 Task: Buy 1 Teeth Grinding Guards from Oral Care section under best seller category for shipping address: Kendall Wright, 1123 Sharon Lane, South Bend, Indiana 46625, Cell Number 5742125169. Pay from credit card ending with 7965, CVV 549
Action: Mouse moved to (40, 109)
Screenshot: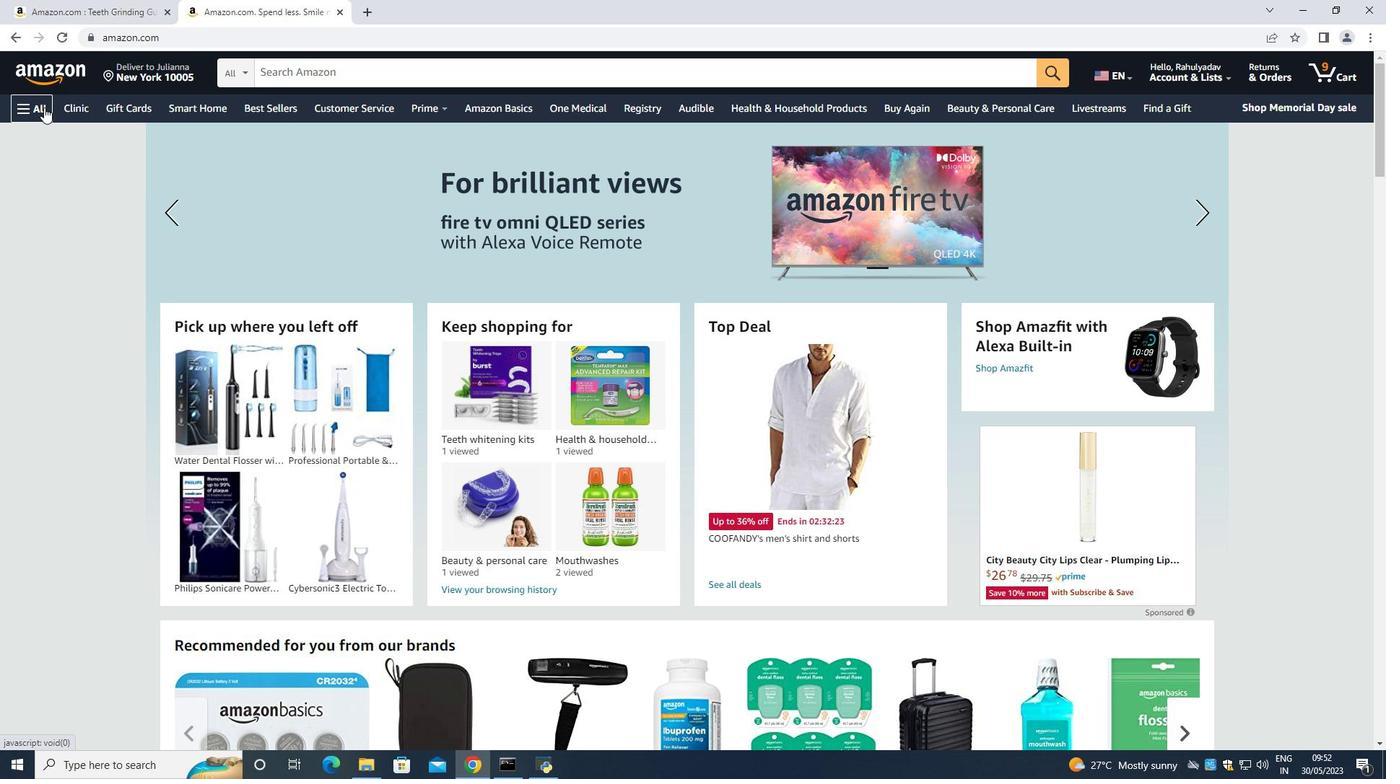 
Action: Mouse pressed left at (40, 109)
Screenshot: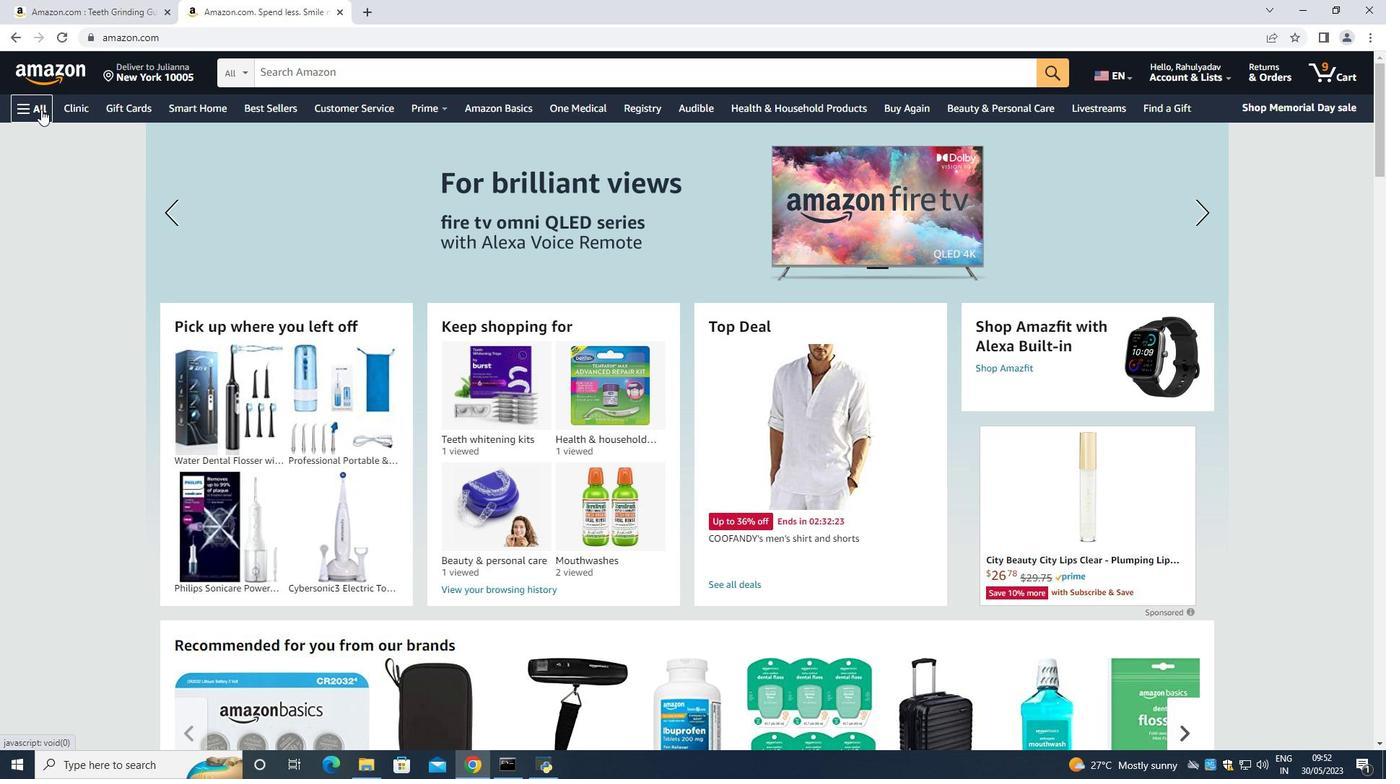 
Action: Mouse moved to (72, 145)
Screenshot: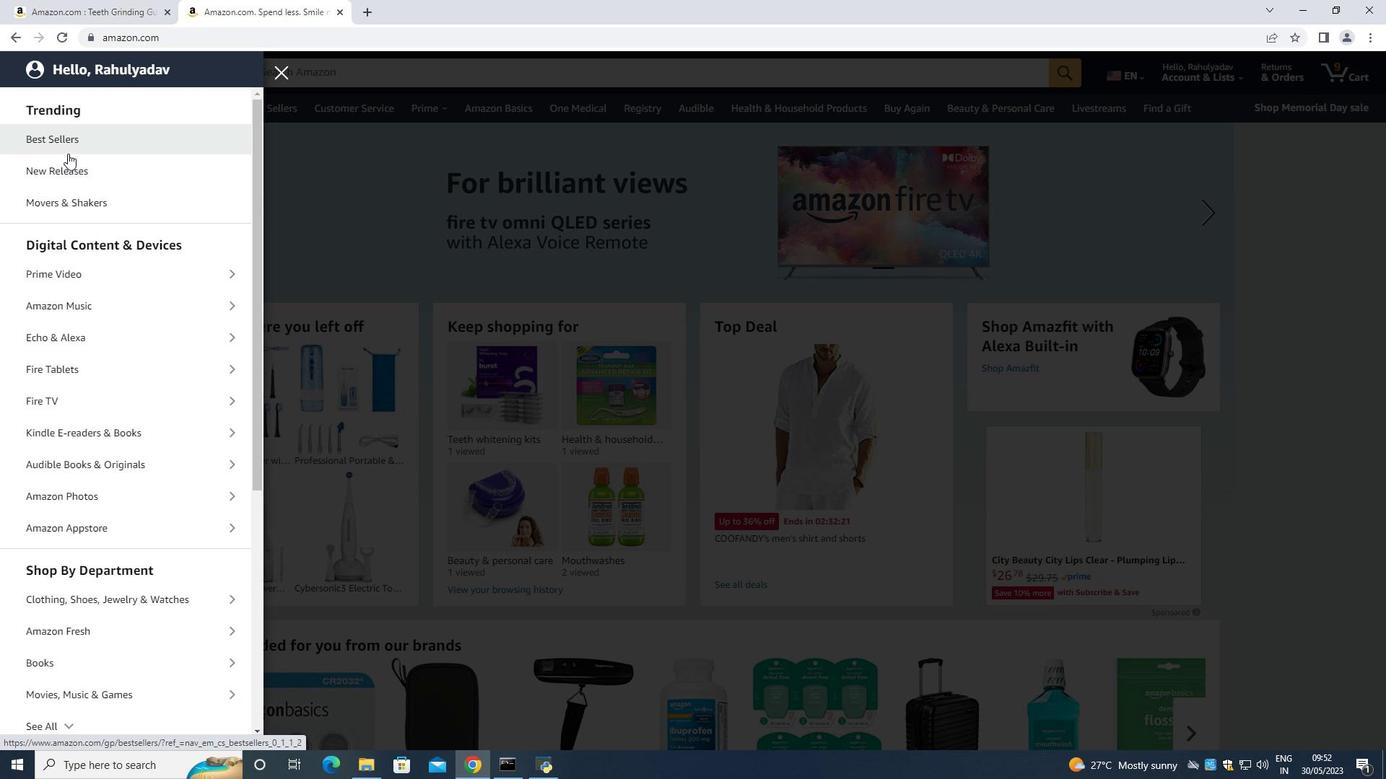 
Action: Mouse pressed left at (72, 145)
Screenshot: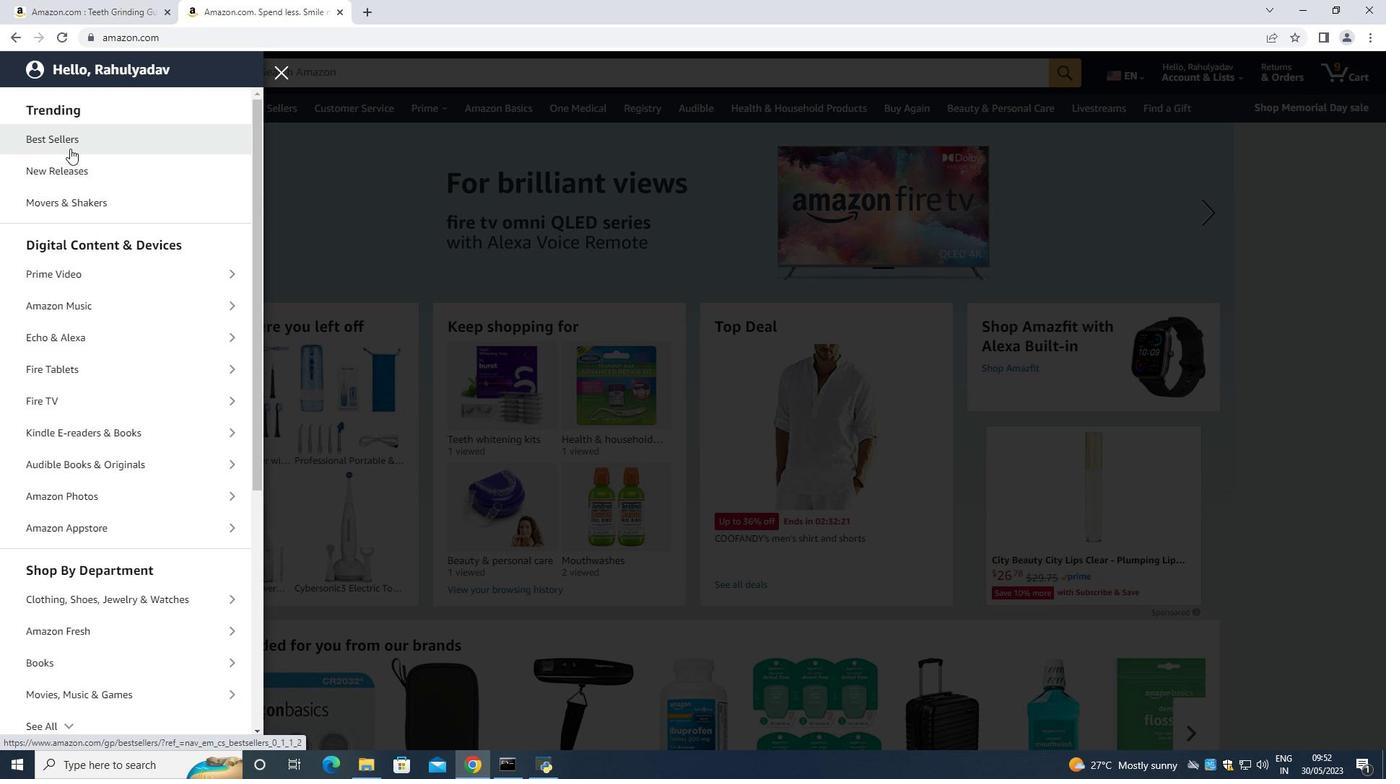 
Action: Mouse moved to (483, 73)
Screenshot: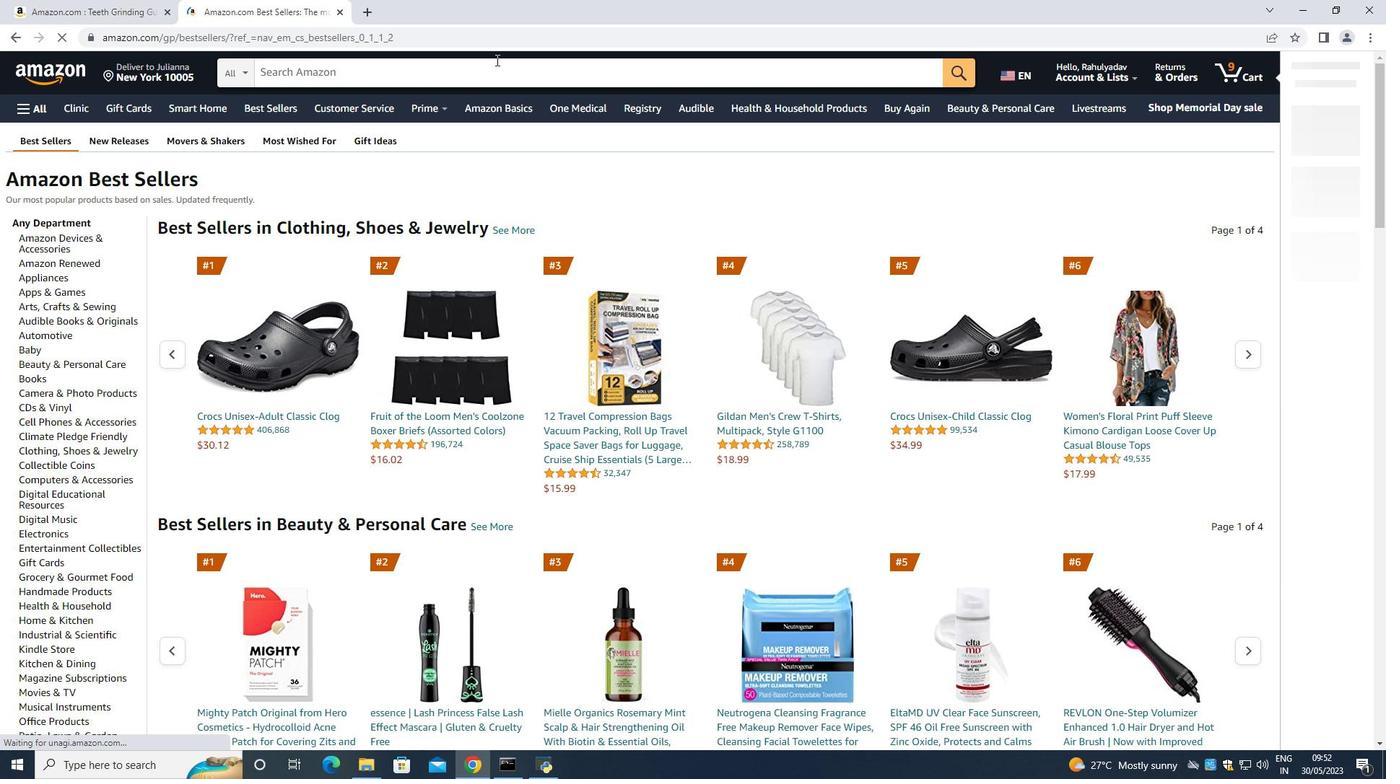 
Action: Mouse pressed left at (483, 73)
Screenshot: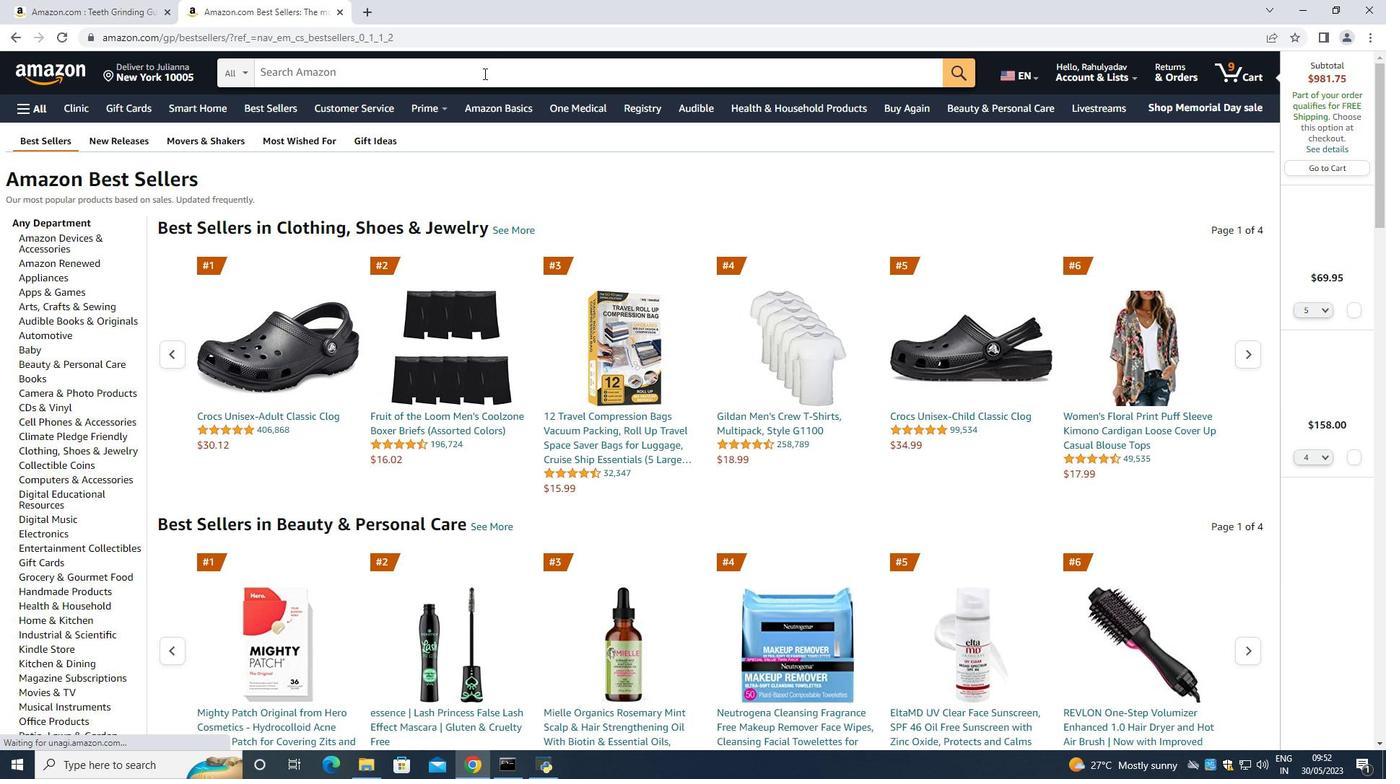 
Action: Key pressed <Key.shift>Teeth<Key.space><Key.shift><Key.shift><Key.shift><Key.shift><Key.shift><Key.shift><Key.shift><Key.shift><Key.shift><Key.shift><Key.shift><Key.shift><Key.shift><Key.shift><Key.shift><Key.shift><Key.shift><Key.shift><Key.shift><Key.shift><Key.shift><Key.shift><Key.shift><Key.shift>Grinding<Key.space><Key.shift><Key.shift><Key.shift>Guard<Key.space><Key.enter>
Screenshot: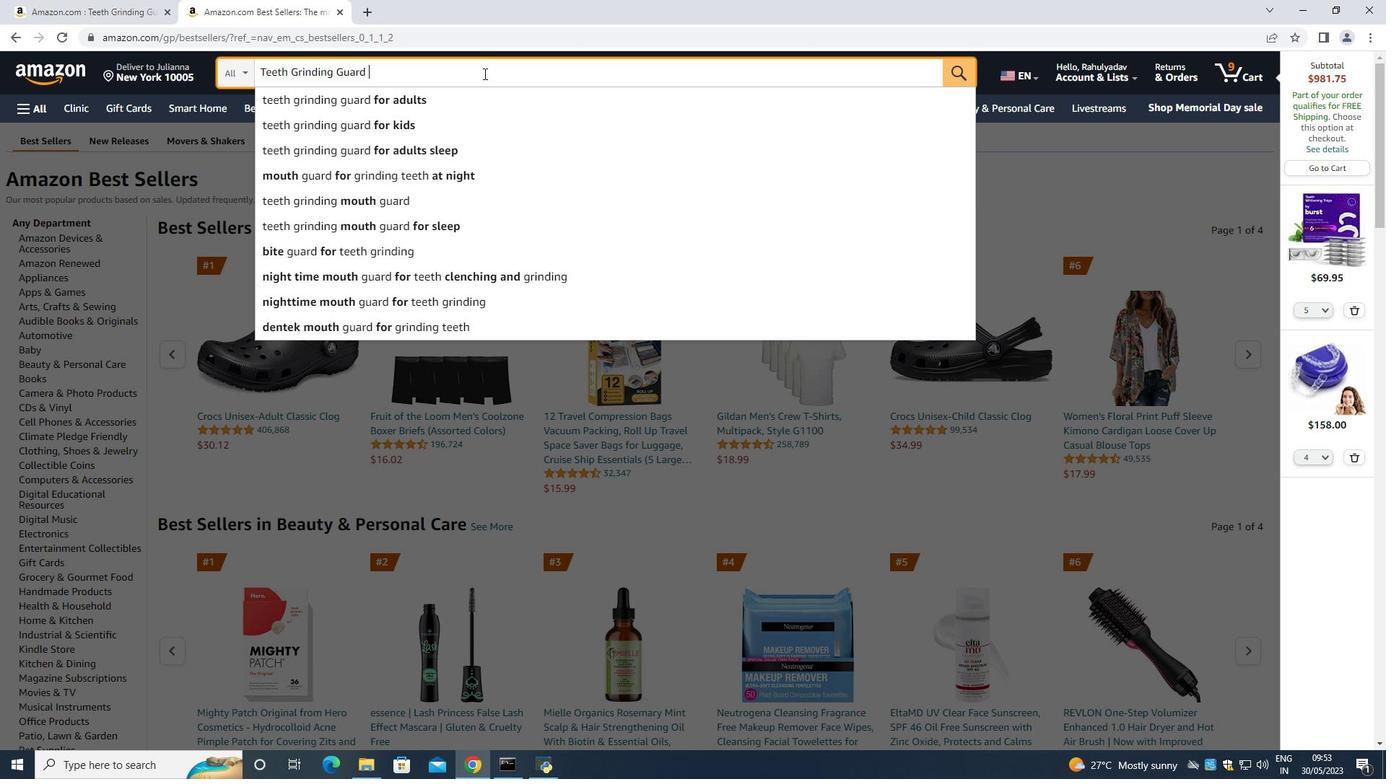 
Action: Mouse moved to (66, 254)
Screenshot: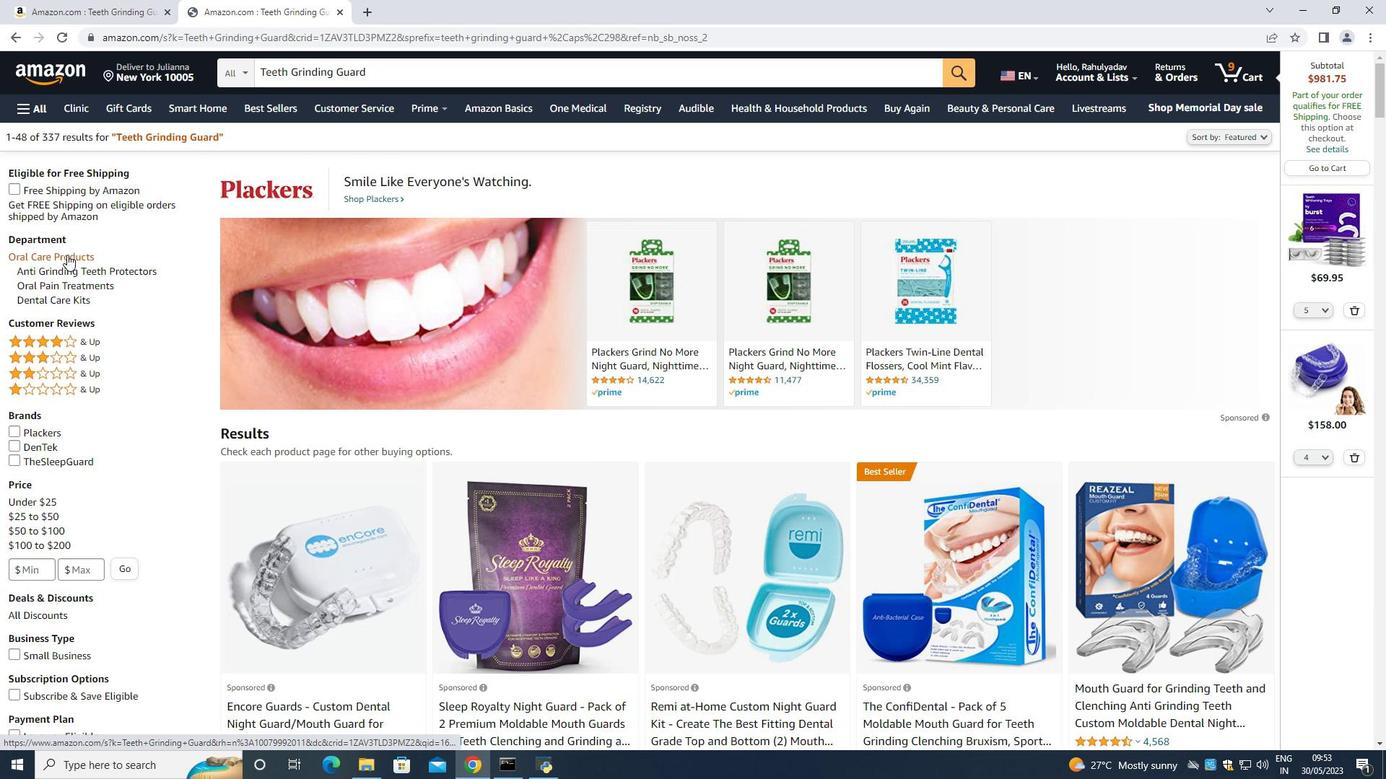 
Action: Mouse pressed left at (66, 254)
Screenshot: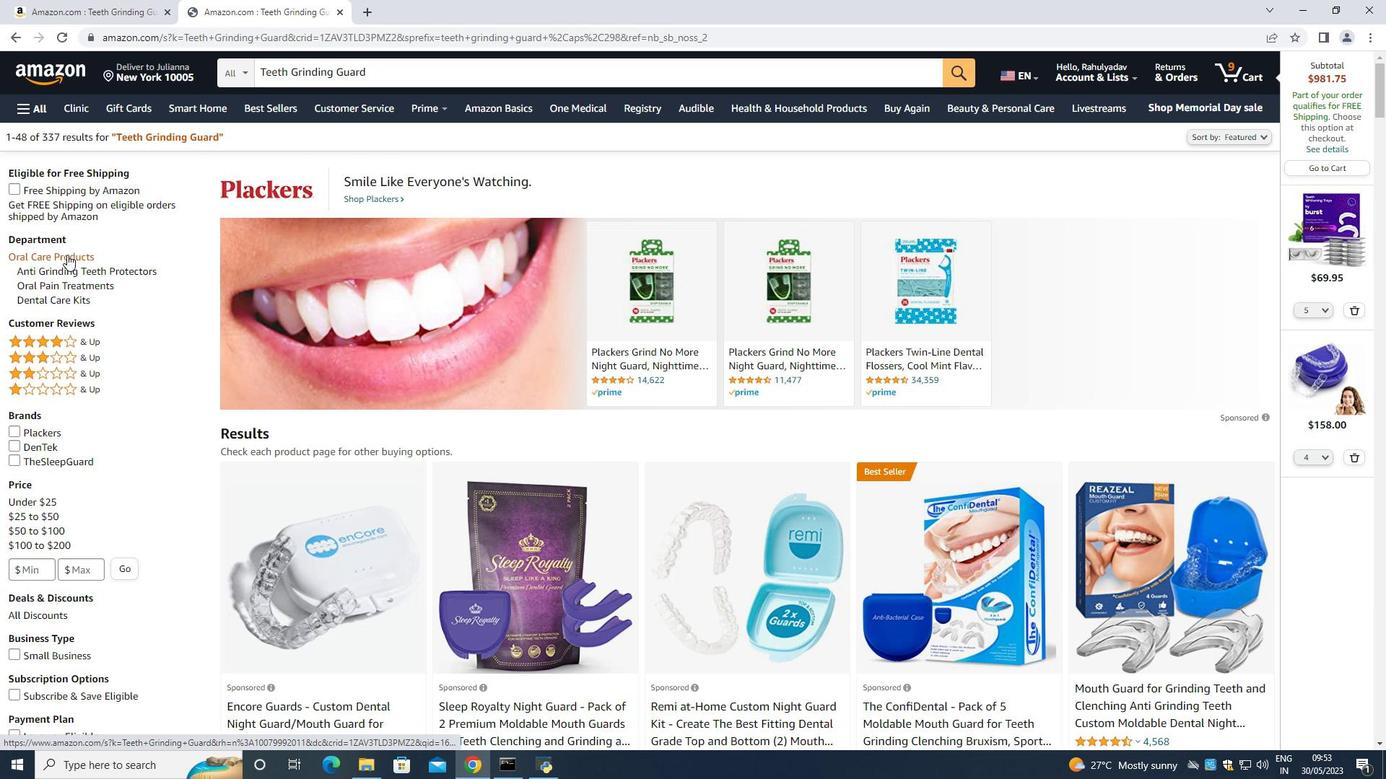 
Action: Mouse moved to (631, 463)
Screenshot: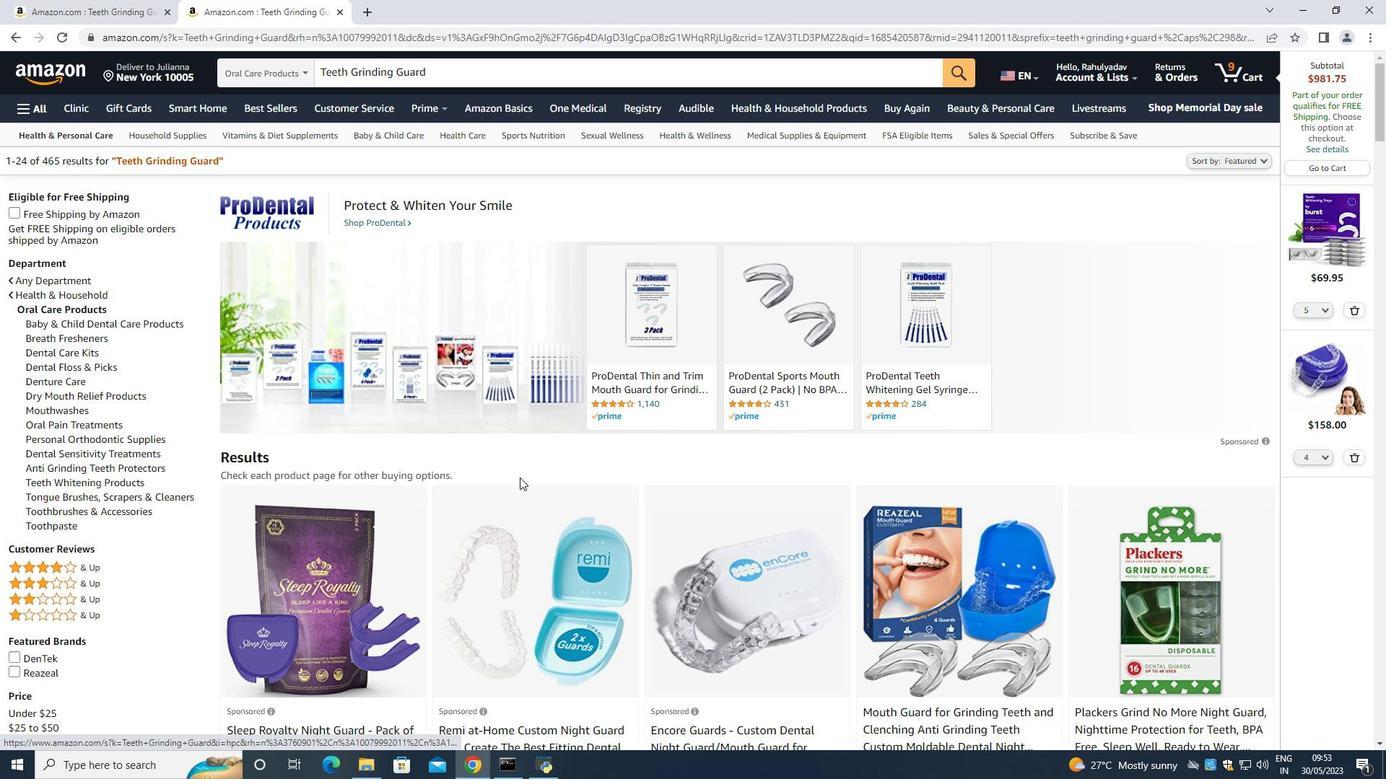 
Action: Mouse scrolled (631, 462) with delta (0, 0)
Screenshot: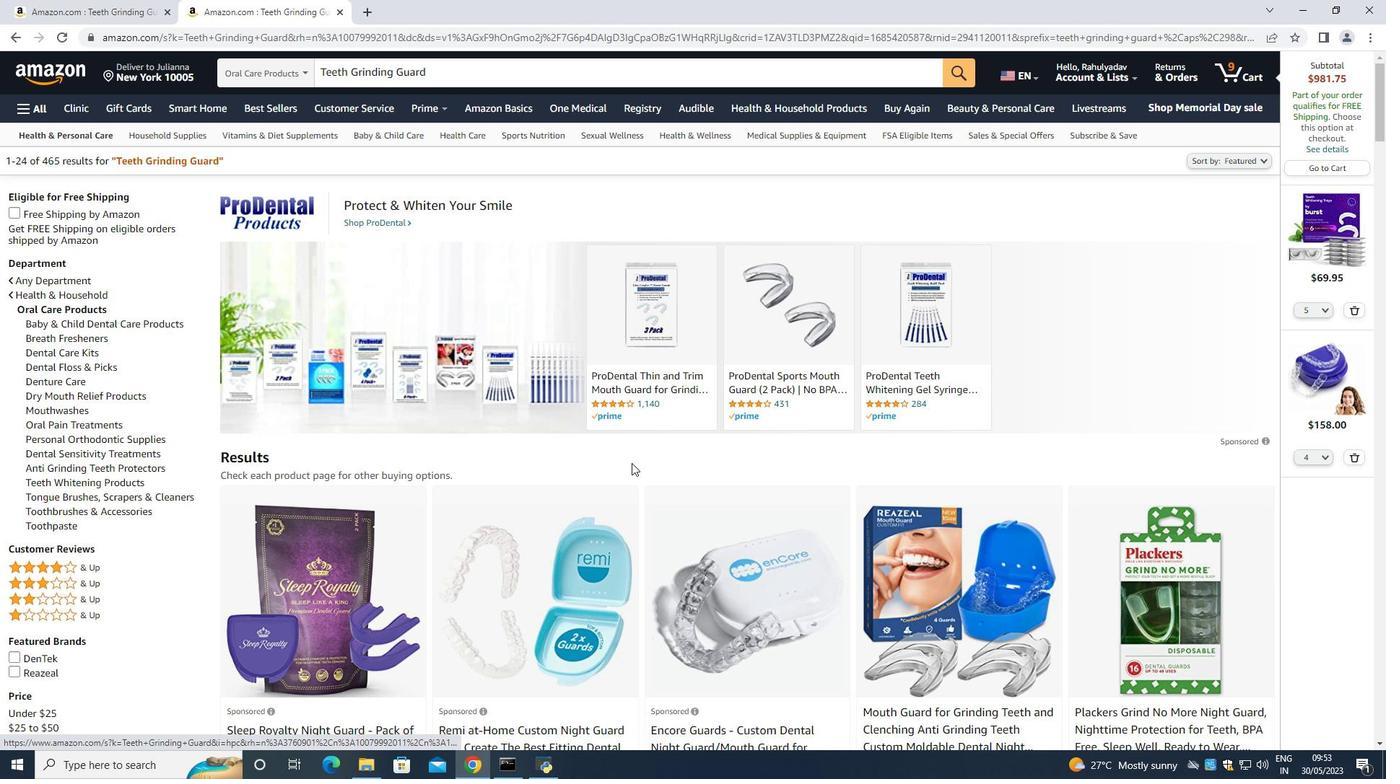
Action: Mouse moved to (632, 462)
Screenshot: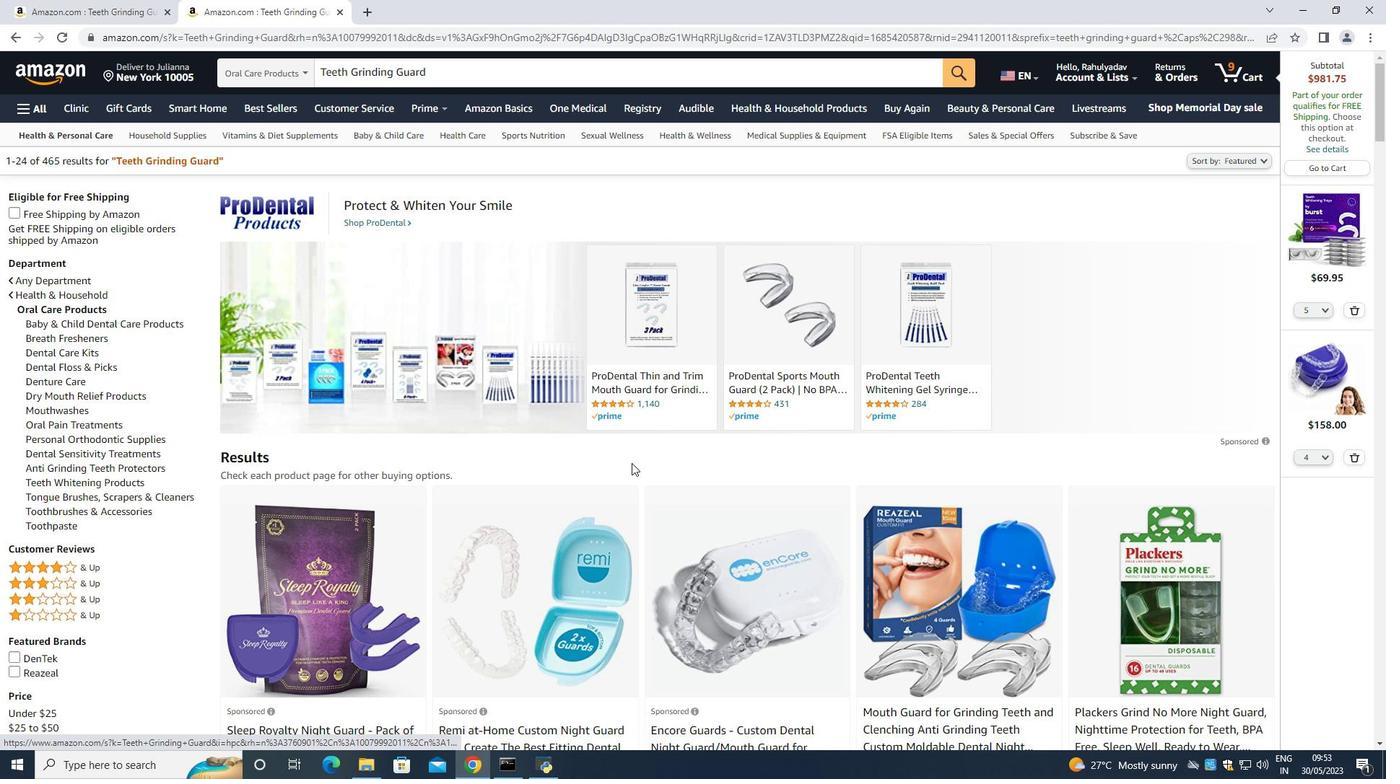 
Action: Mouse scrolled (632, 462) with delta (0, 0)
Screenshot: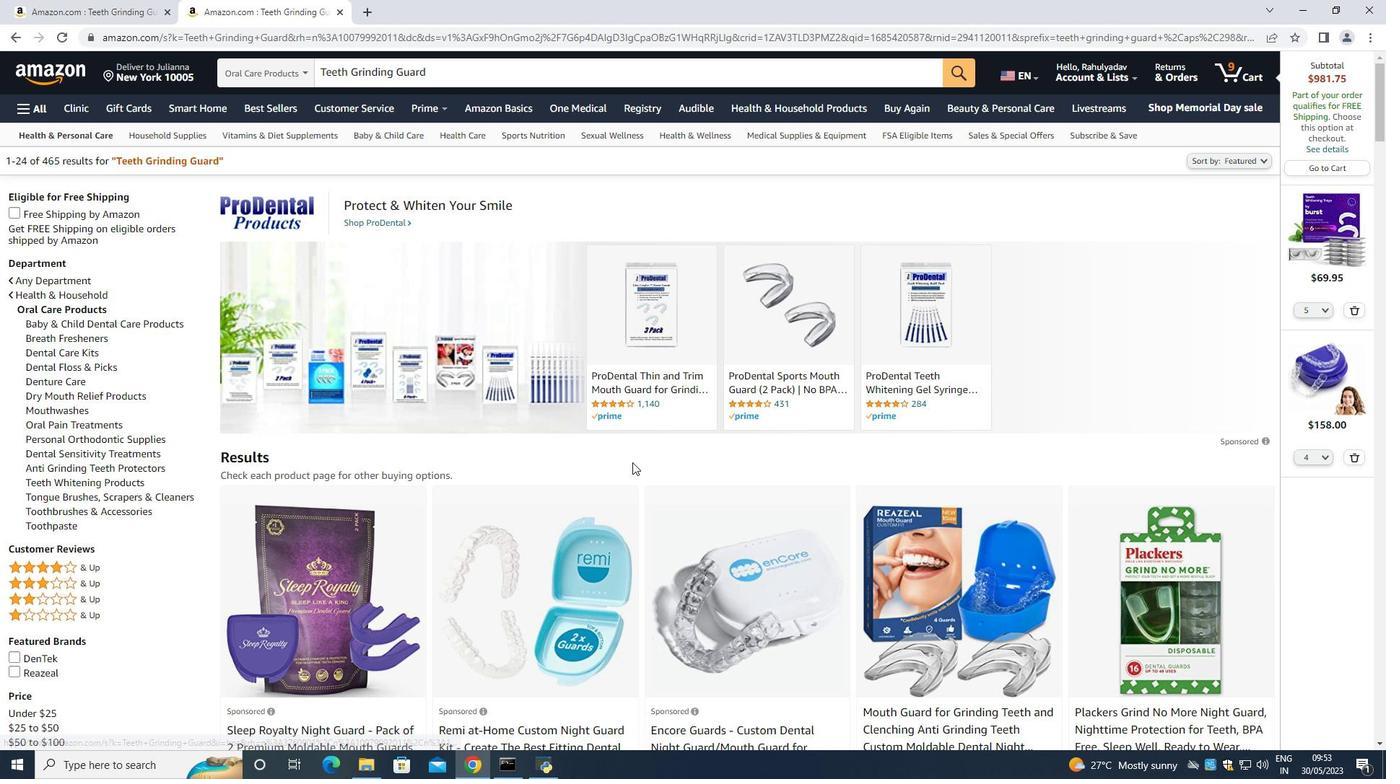 
Action: Mouse moved to (773, 560)
Screenshot: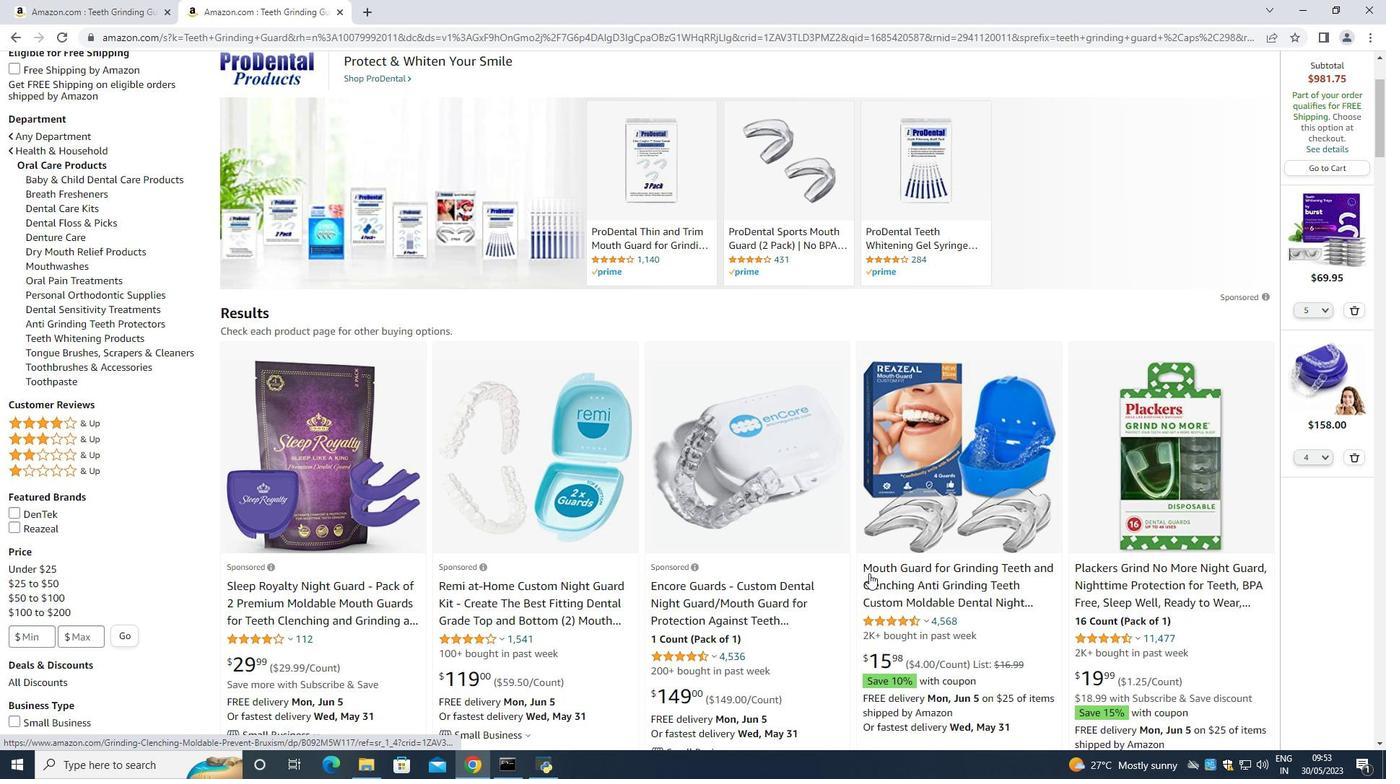 
Action: Mouse scrolled (773, 559) with delta (0, 0)
Screenshot: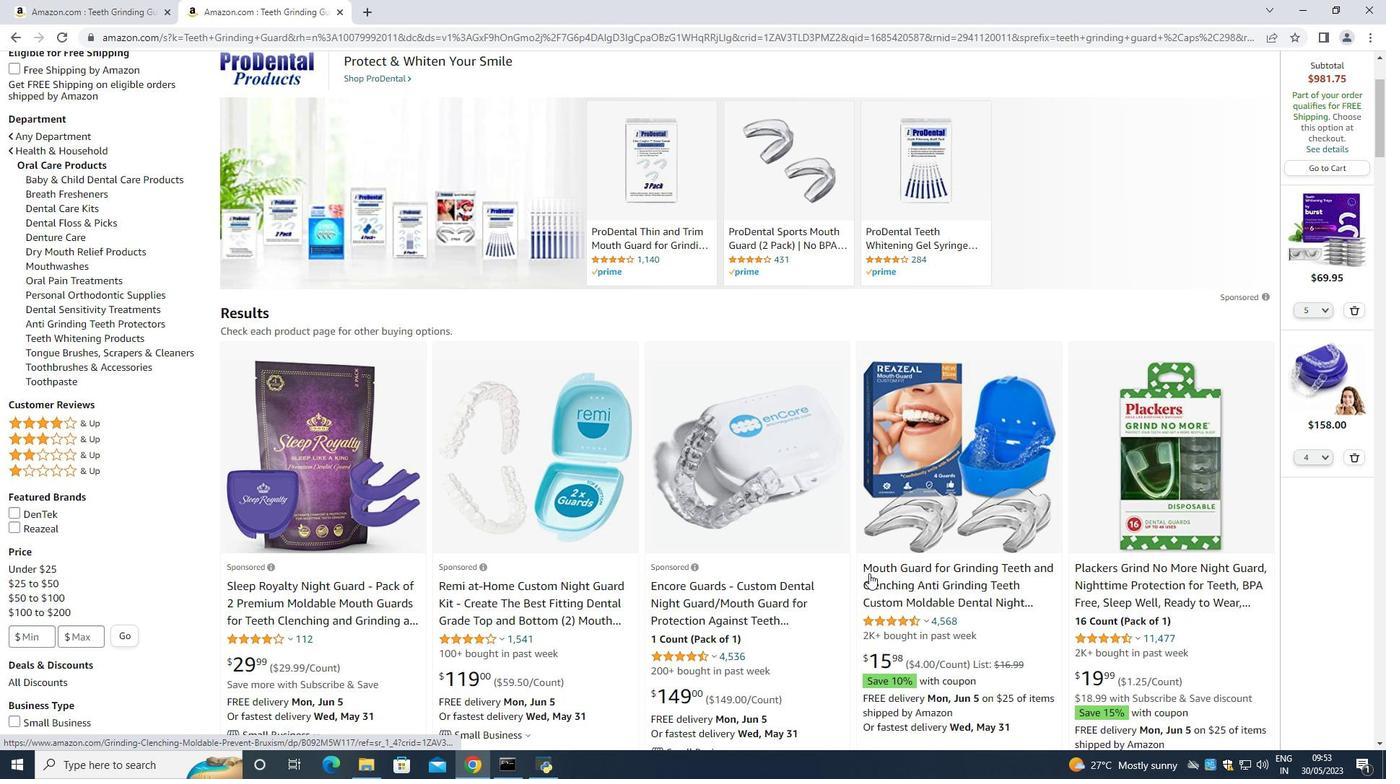 
Action: Mouse moved to (728, 550)
Screenshot: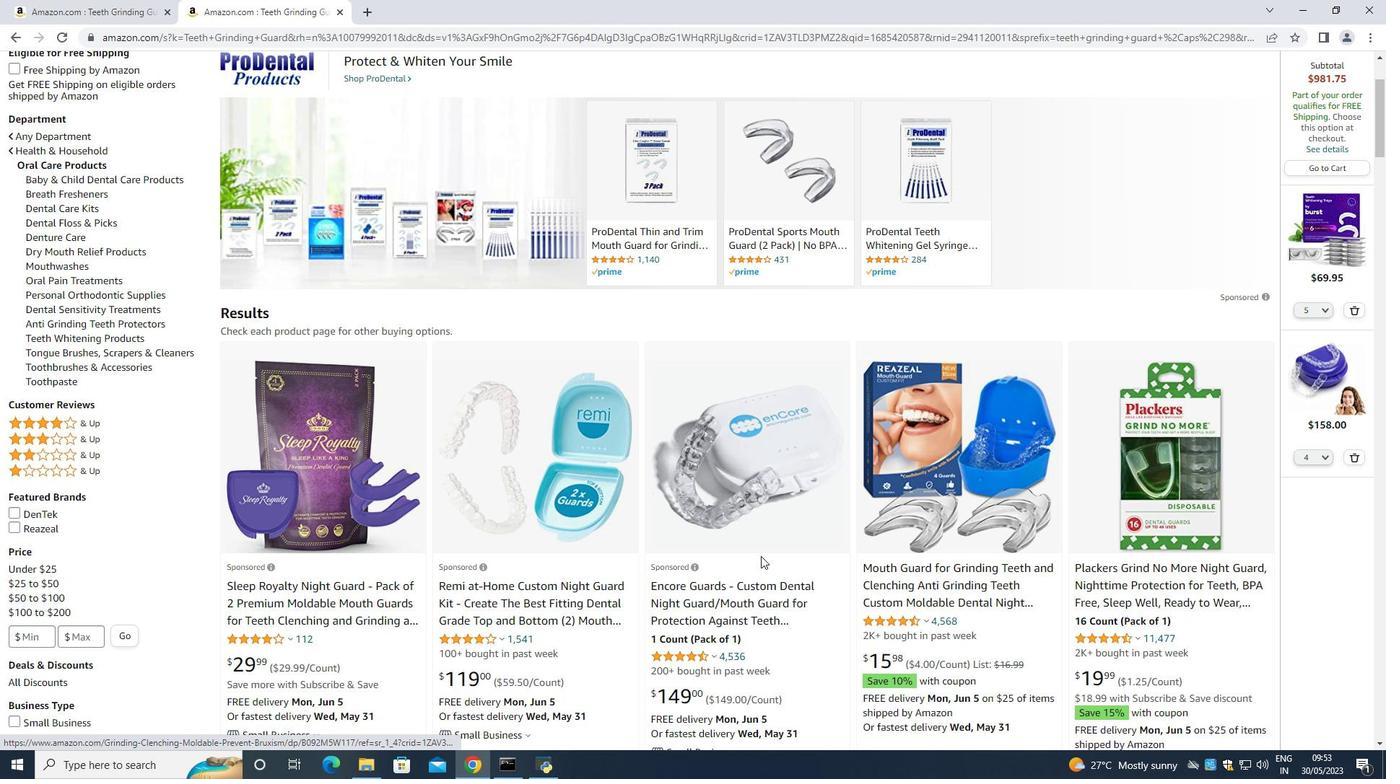 
Action: Mouse scrolled (728, 550) with delta (0, 0)
Screenshot: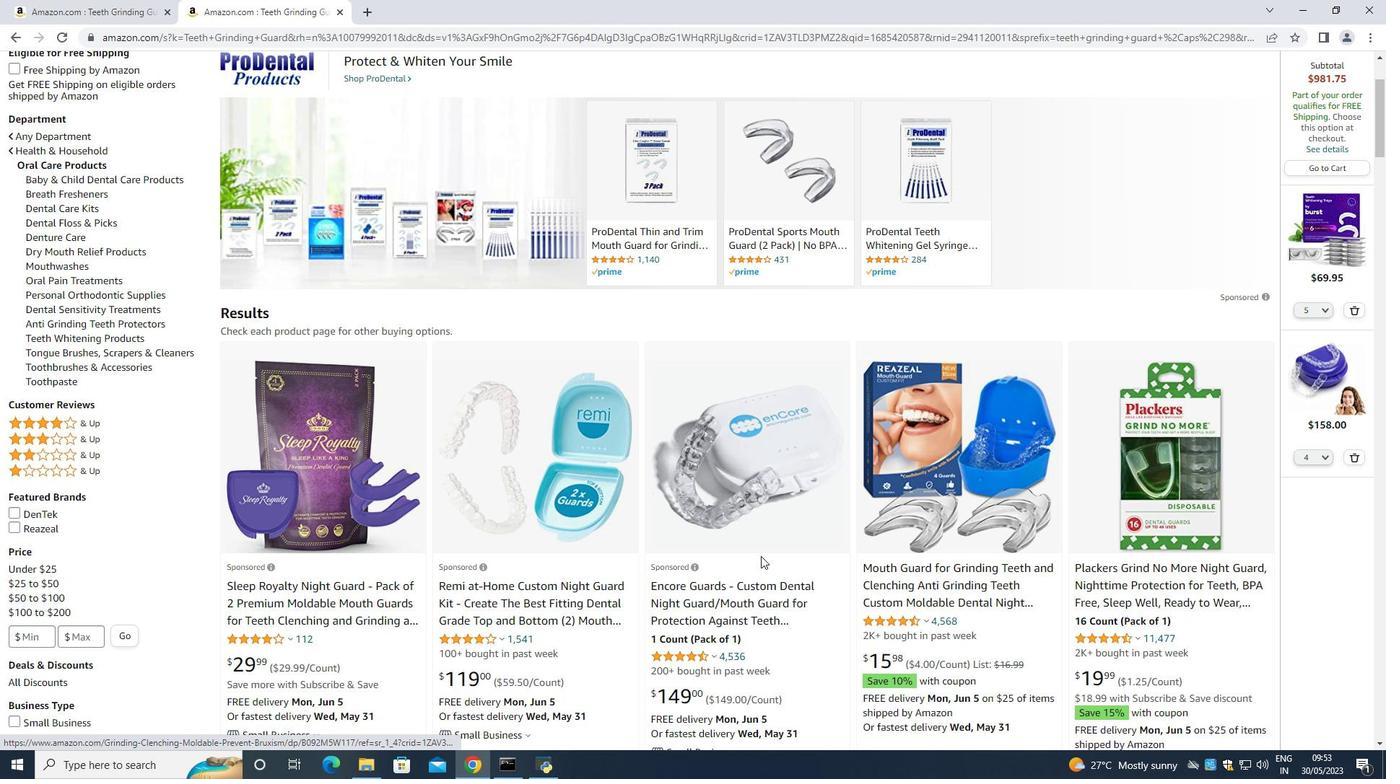 
Action: Mouse moved to (697, 543)
Screenshot: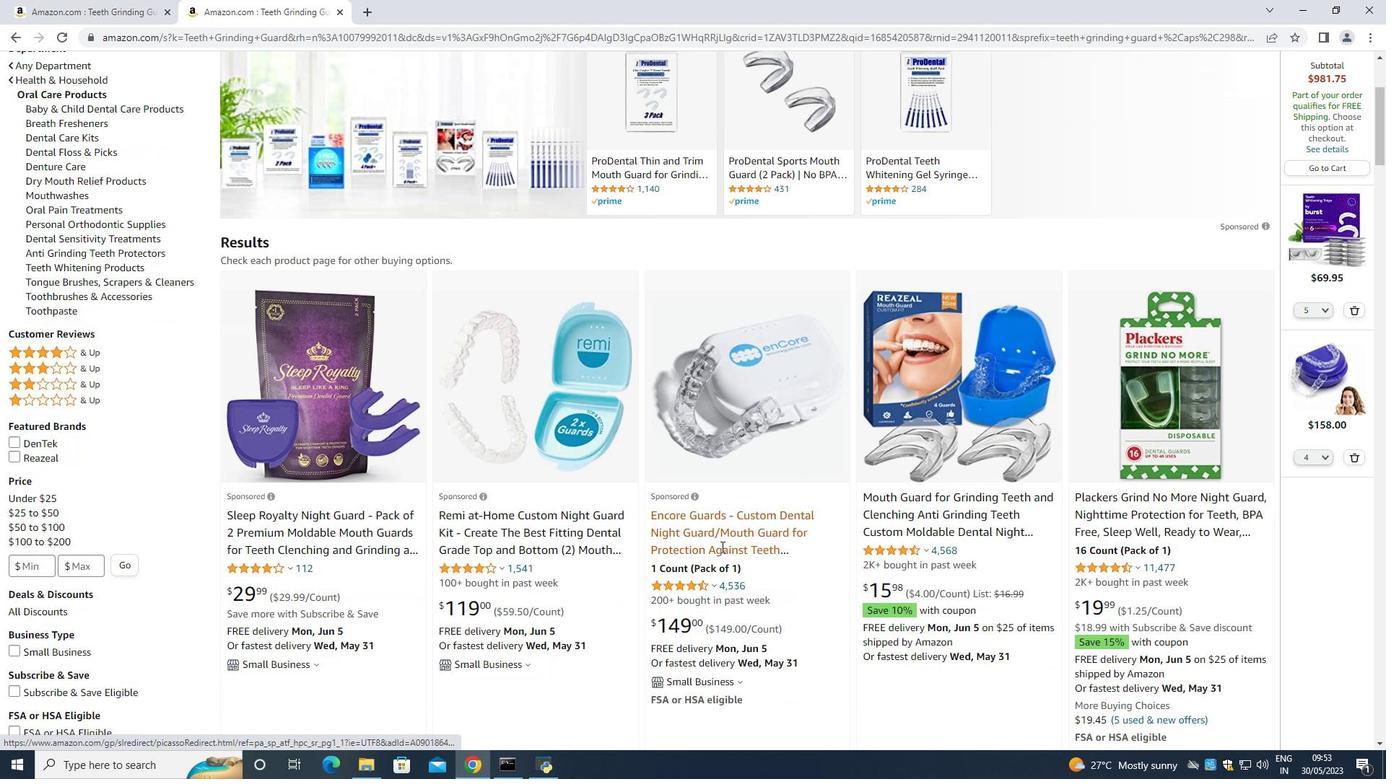 
Action: Mouse scrolled (698, 542) with delta (0, 0)
Screenshot: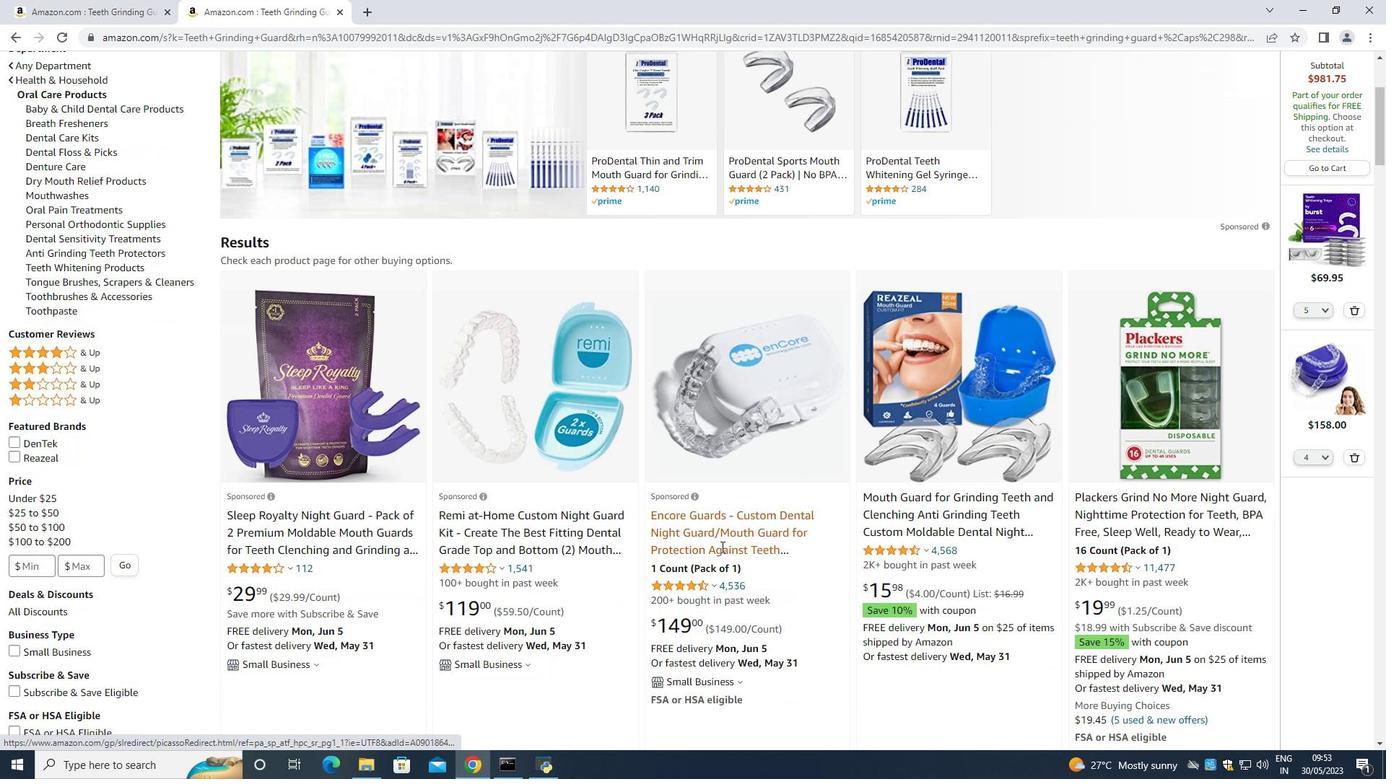 
Action: Mouse moved to (685, 540)
Screenshot: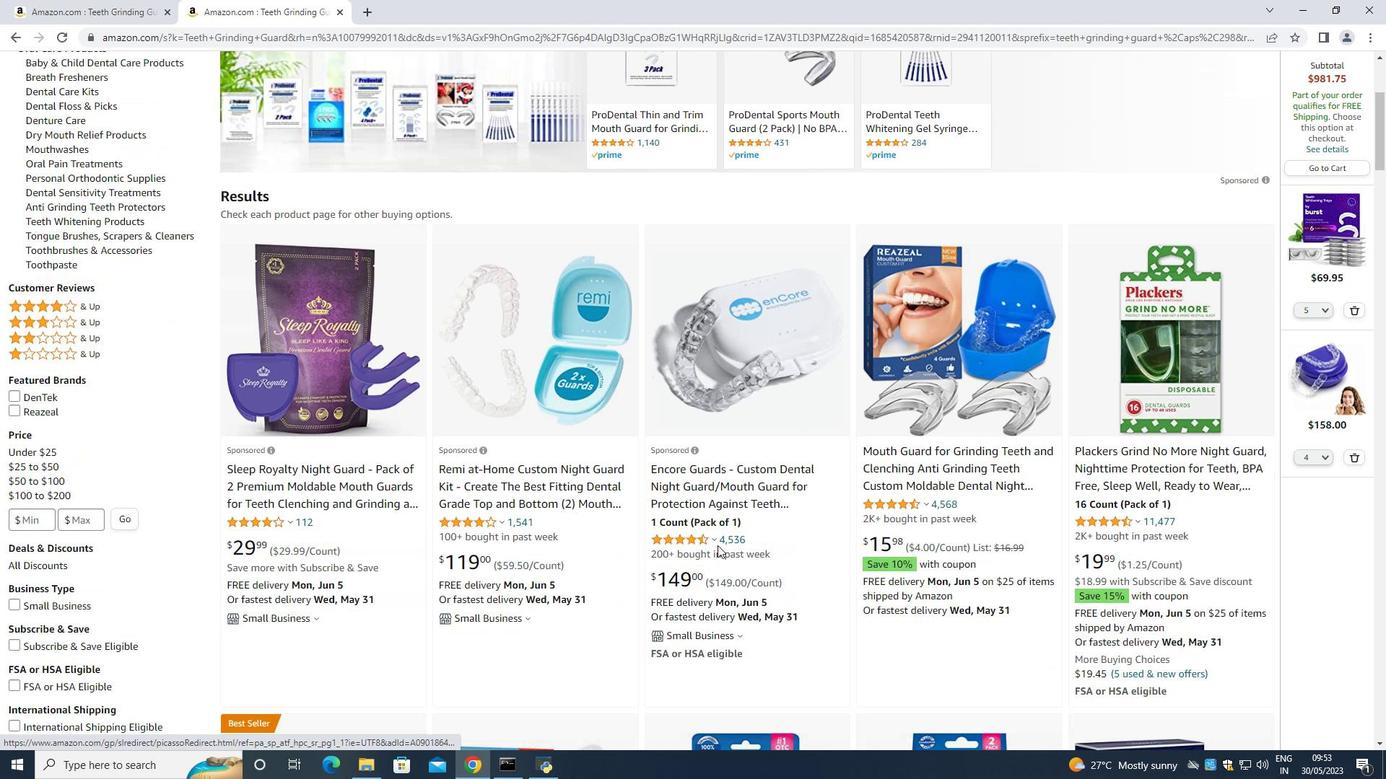 
Action: Mouse scrolled (685, 540) with delta (0, 0)
Screenshot: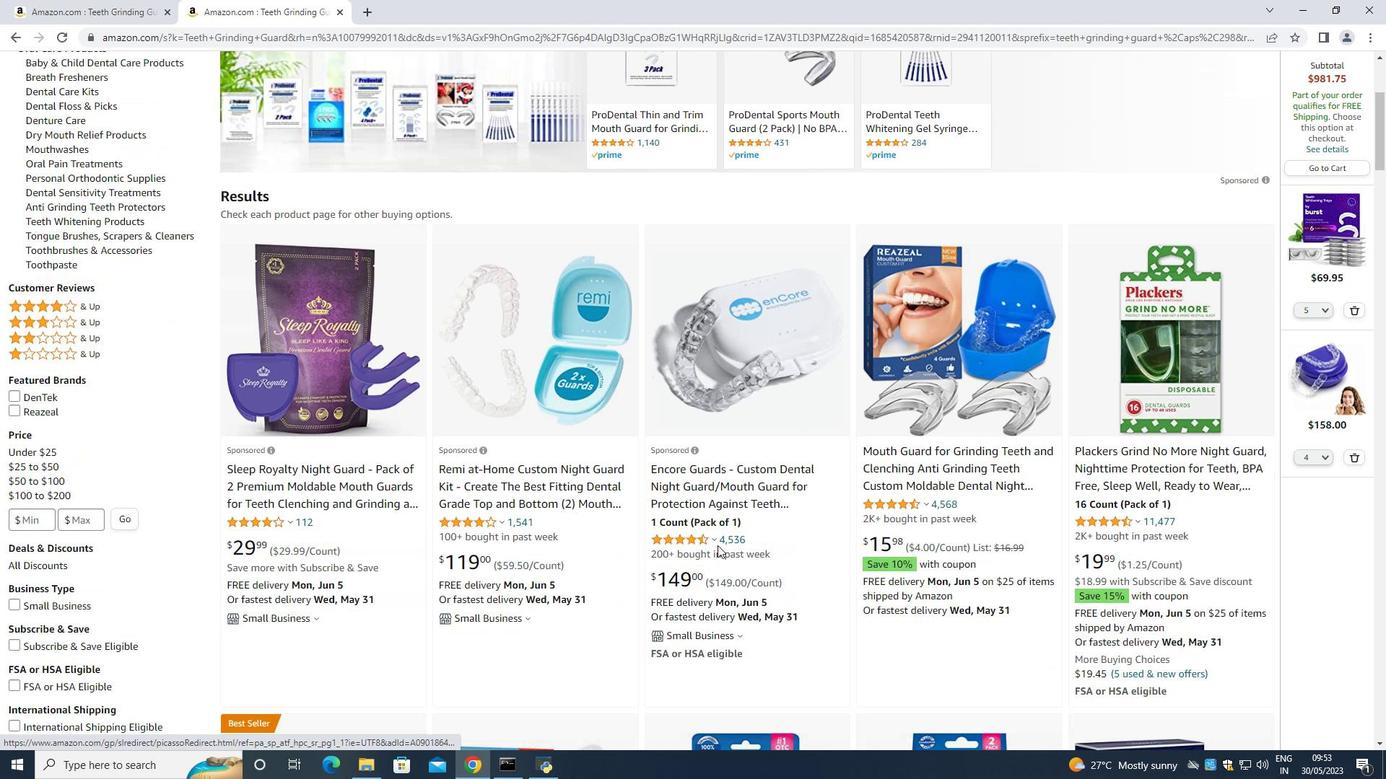 
Action: Mouse moved to (683, 540)
Screenshot: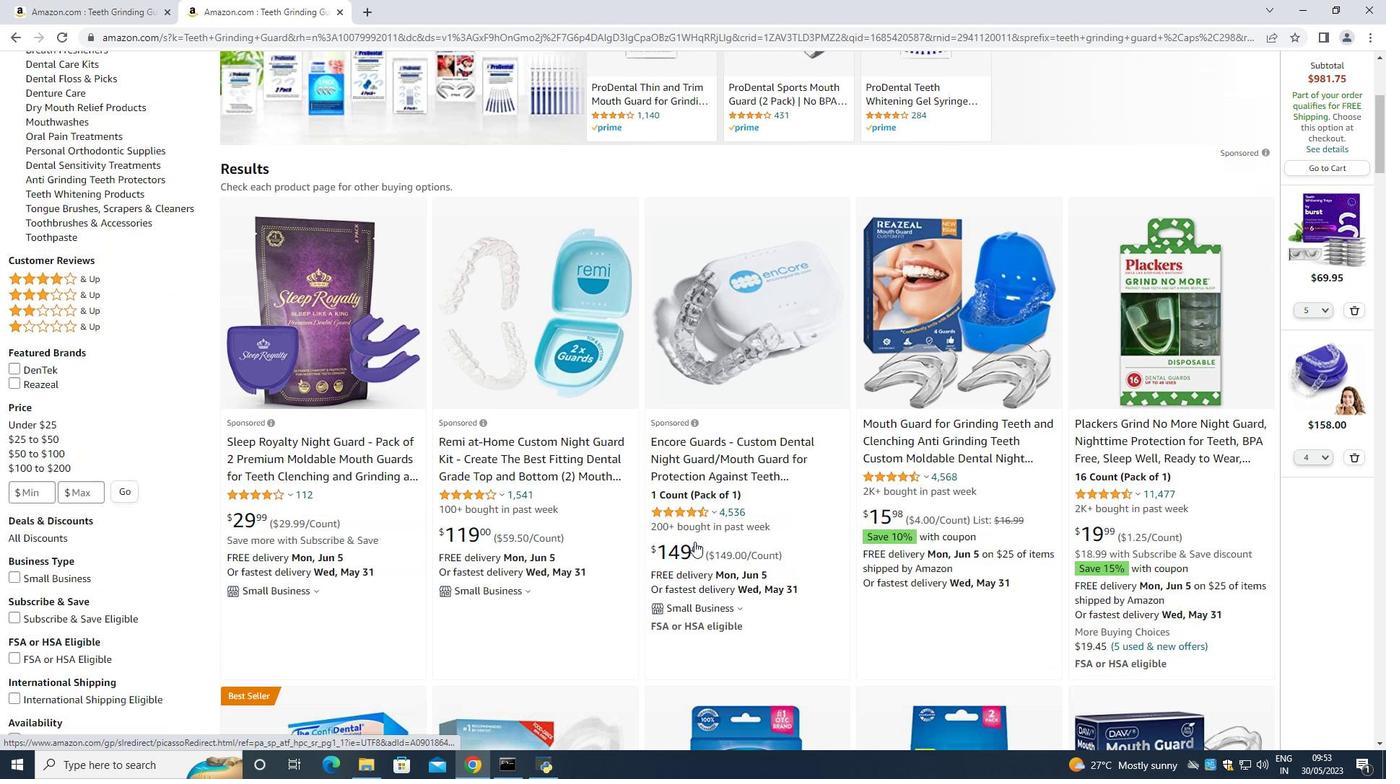 
Action: Mouse scrolled (683, 539) with delta (0, 0)
Screenshot: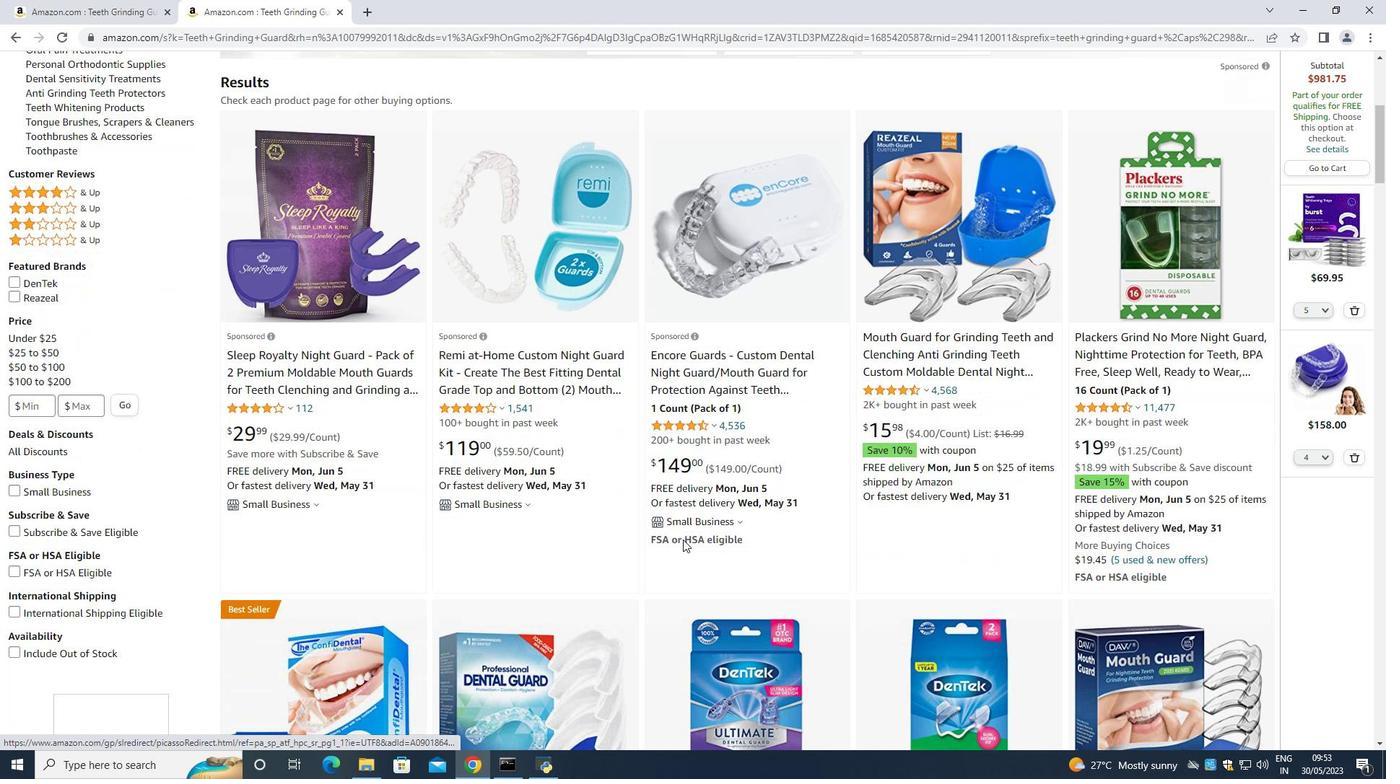 
Action: Mouse moved to (535, 551)
Screenshot: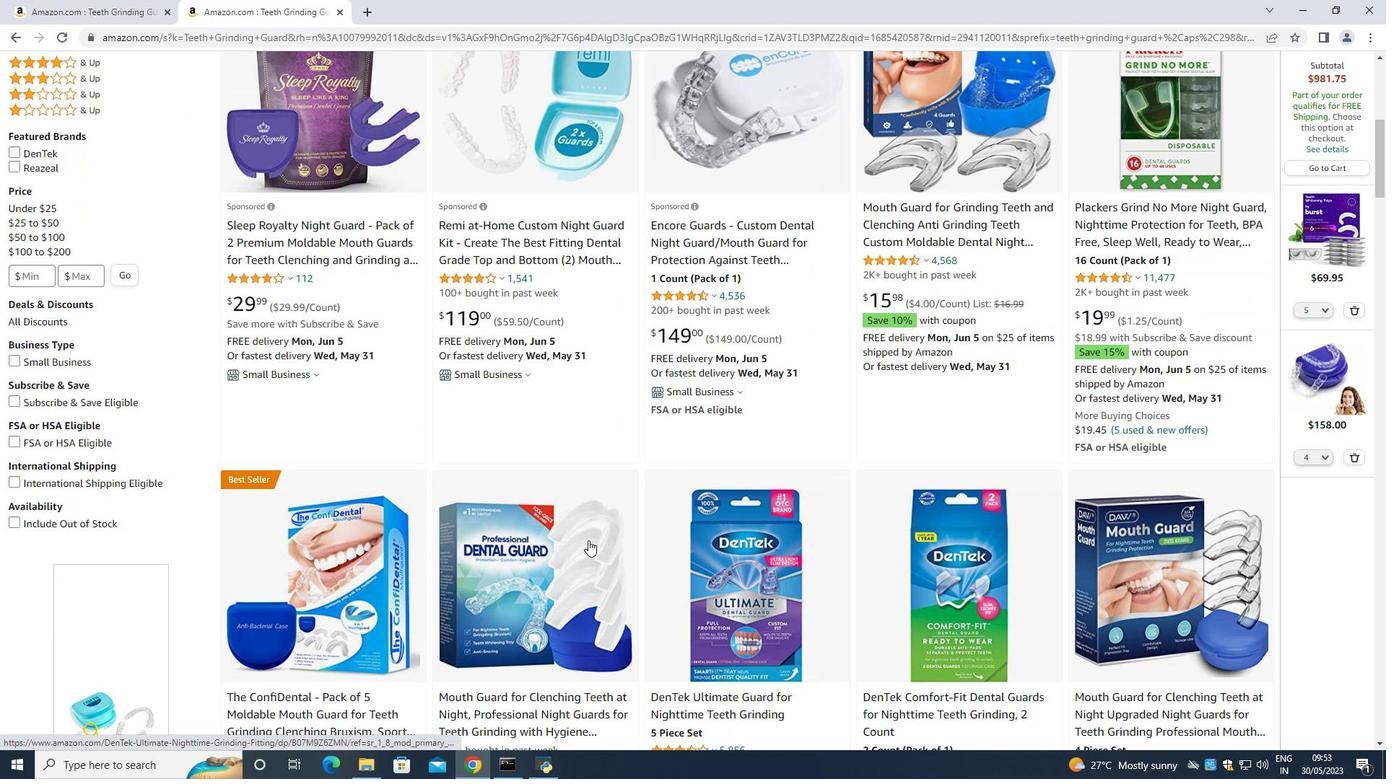 
Action: Mouse scrolled (535, 550) with delta (0, 0)
Screenshot: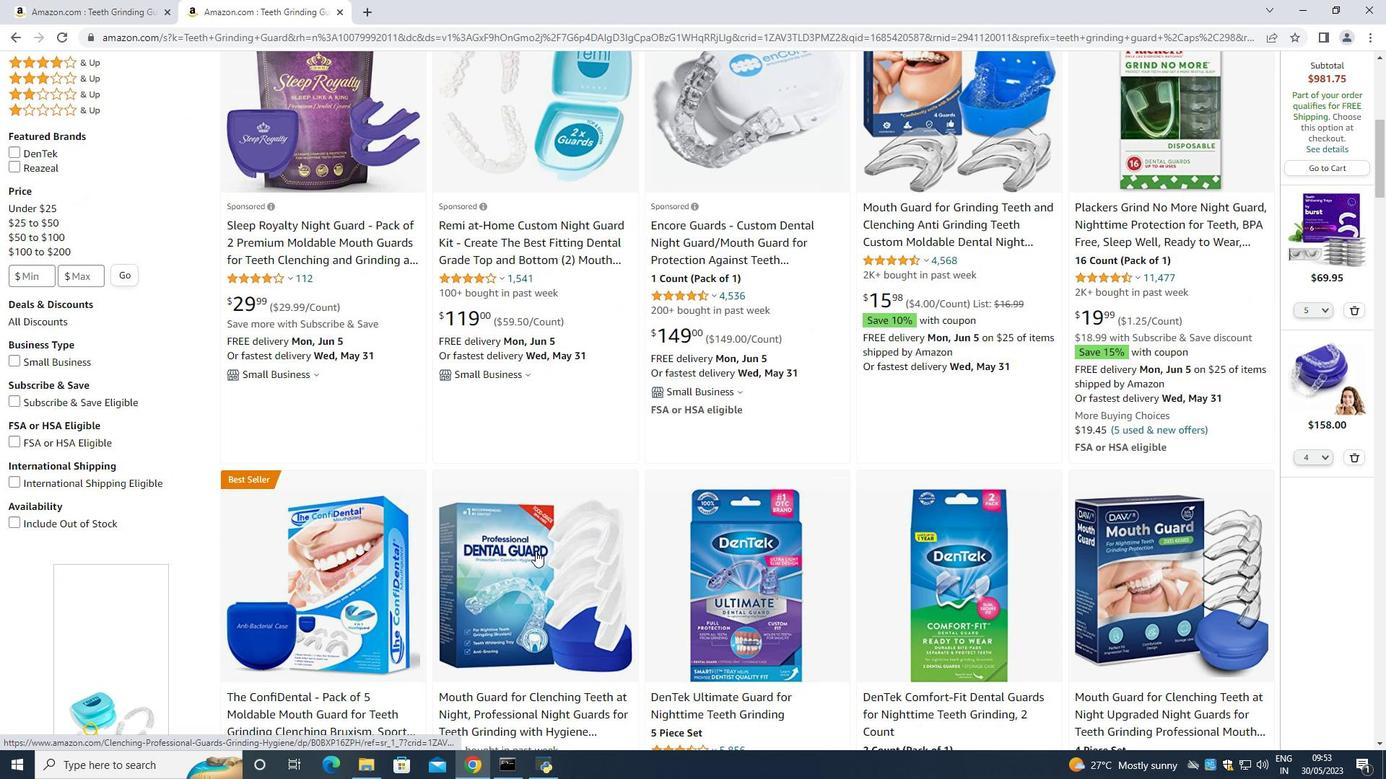 
Action: Mouse moved to (1171, 652)
Screenshot: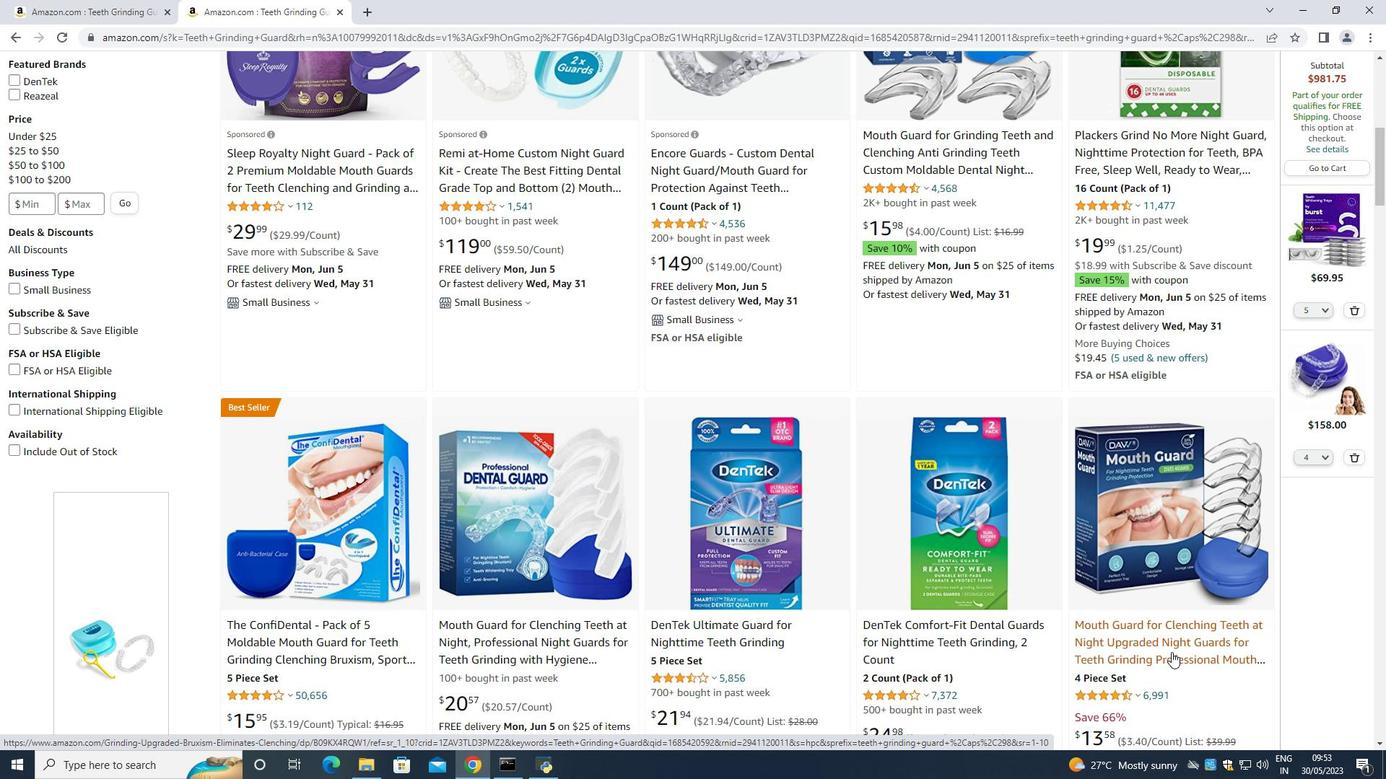 
Action: Mouse scrolled (1171, 652) with delta (0, 0)
Screenshot: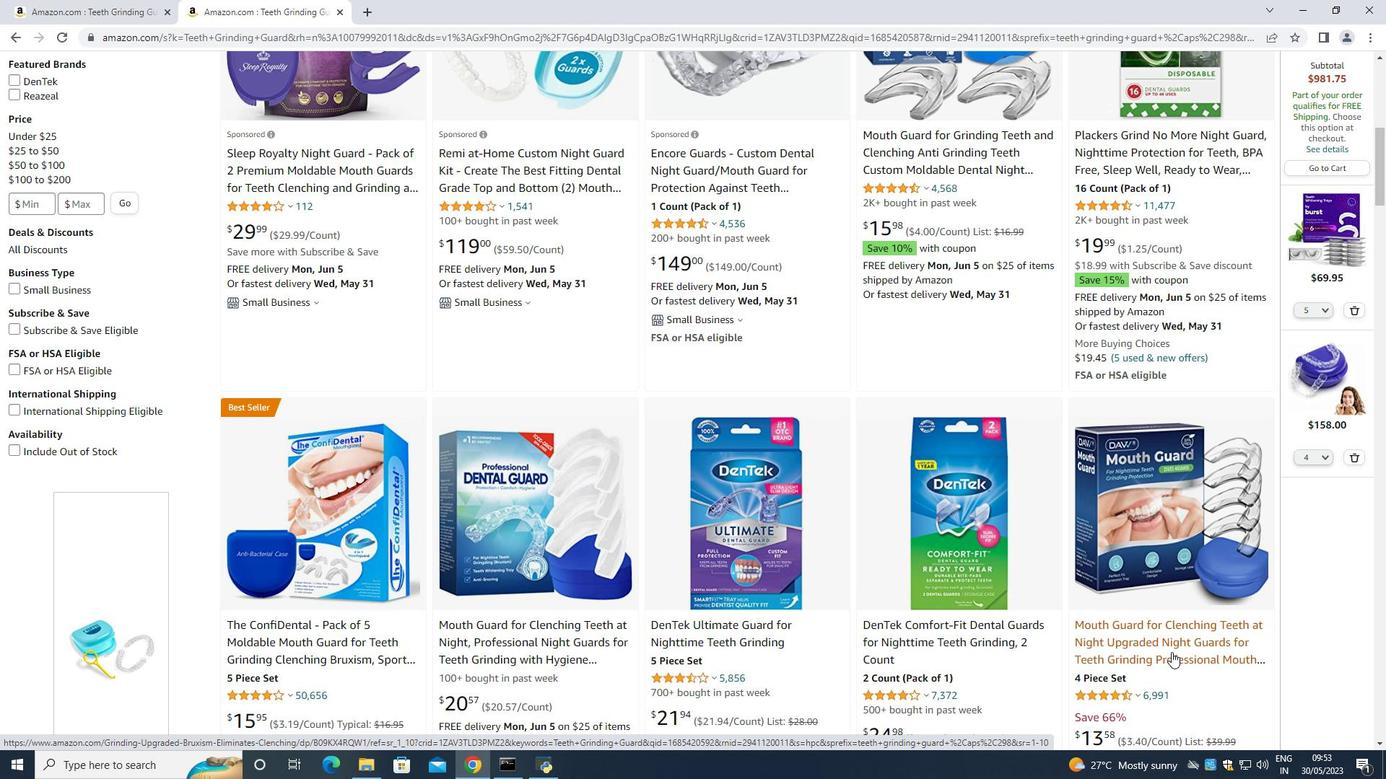 
Action: Mouse scrolled (1171, 652) with delta (0, 0)
Screenshot: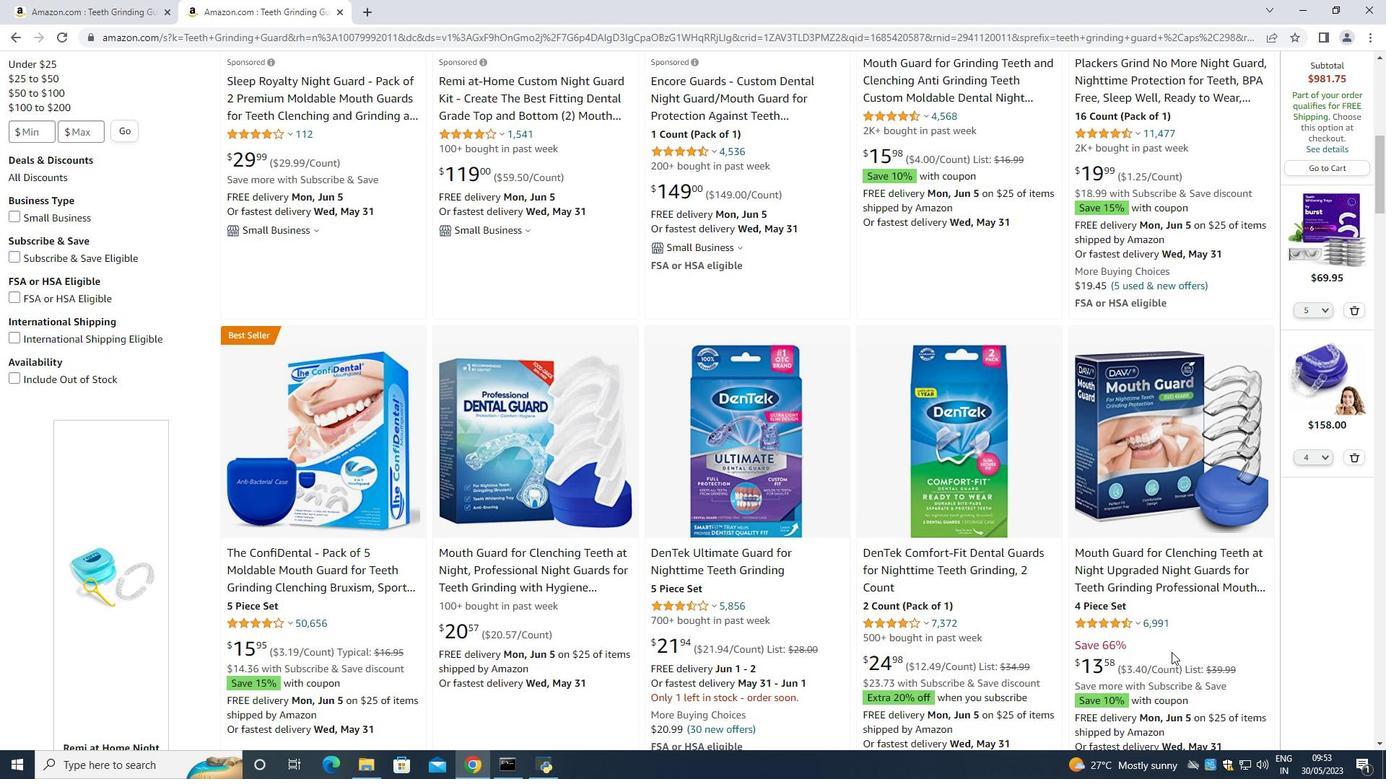 
Action: Mouse moved to (805, 641)
Screenshot: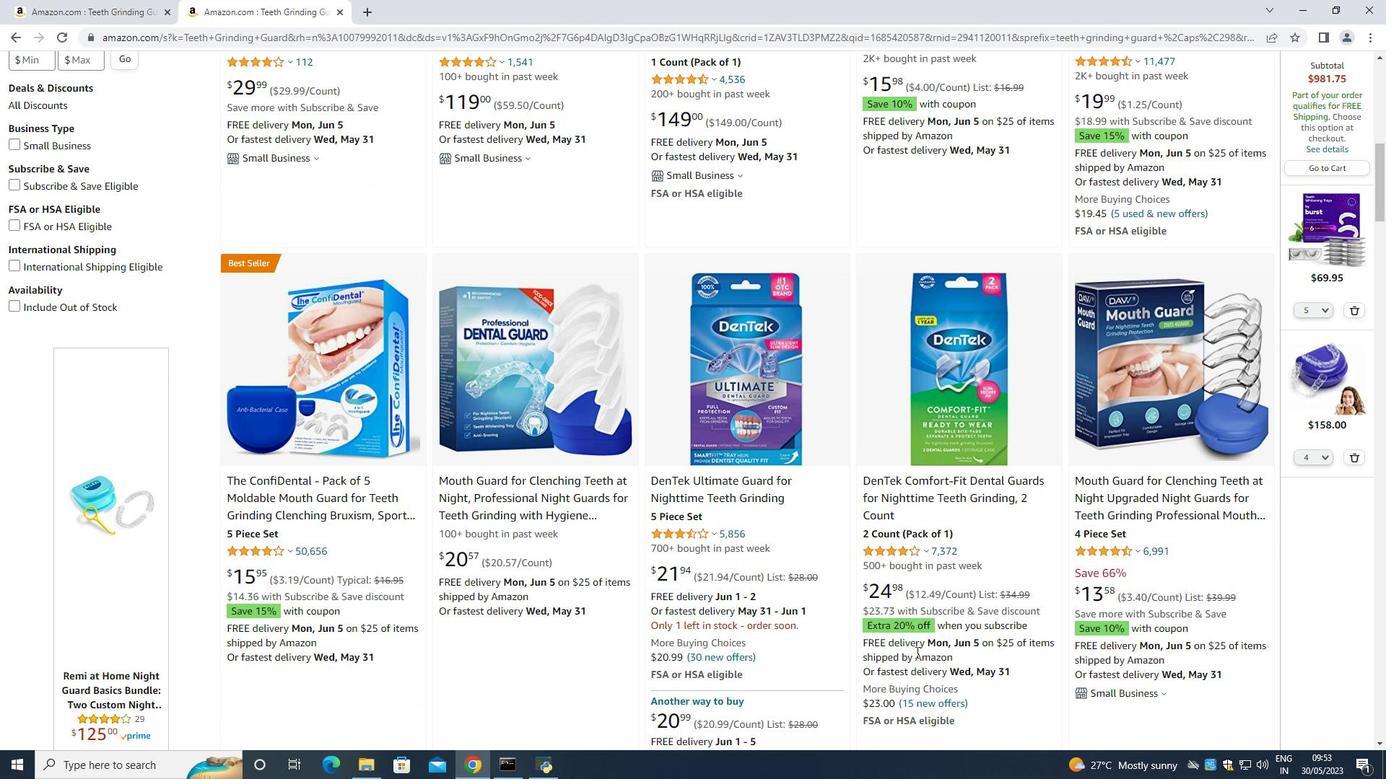 
Action: Mouse scrolled (805, 641) with delta (0, 0)
Screenshot: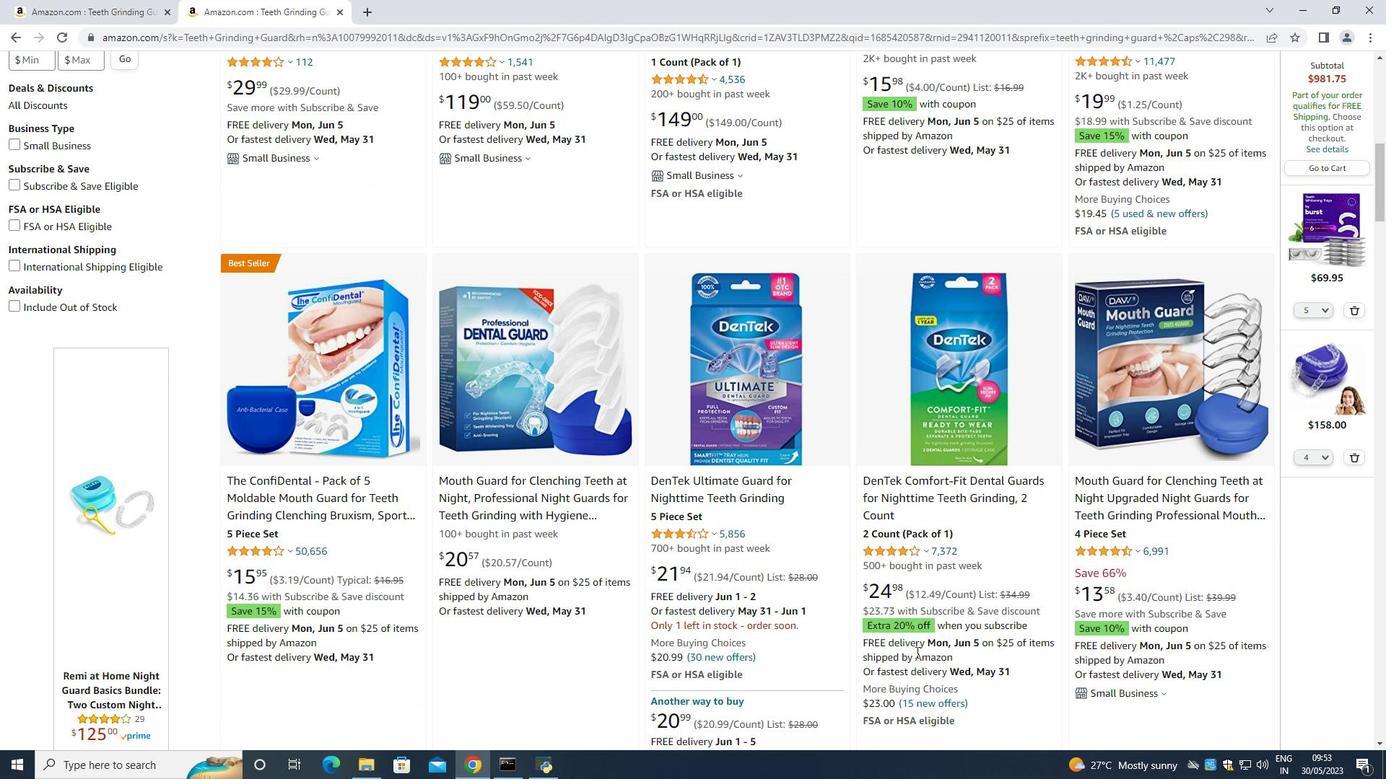 
Action: Mouse moved to (806, 640)
Screenshot: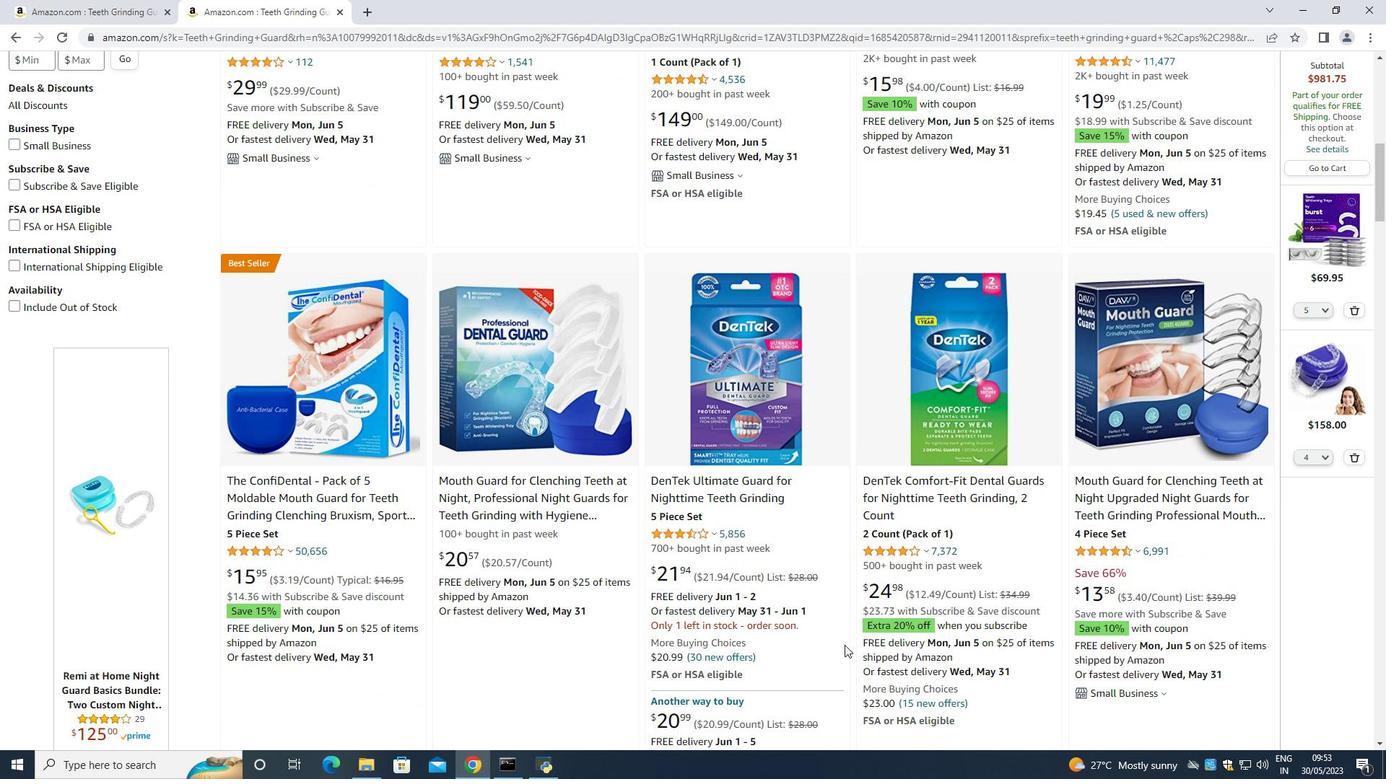 
Action: Mouse scrolled (806, 639) with delta (0, 0)
Screenshot: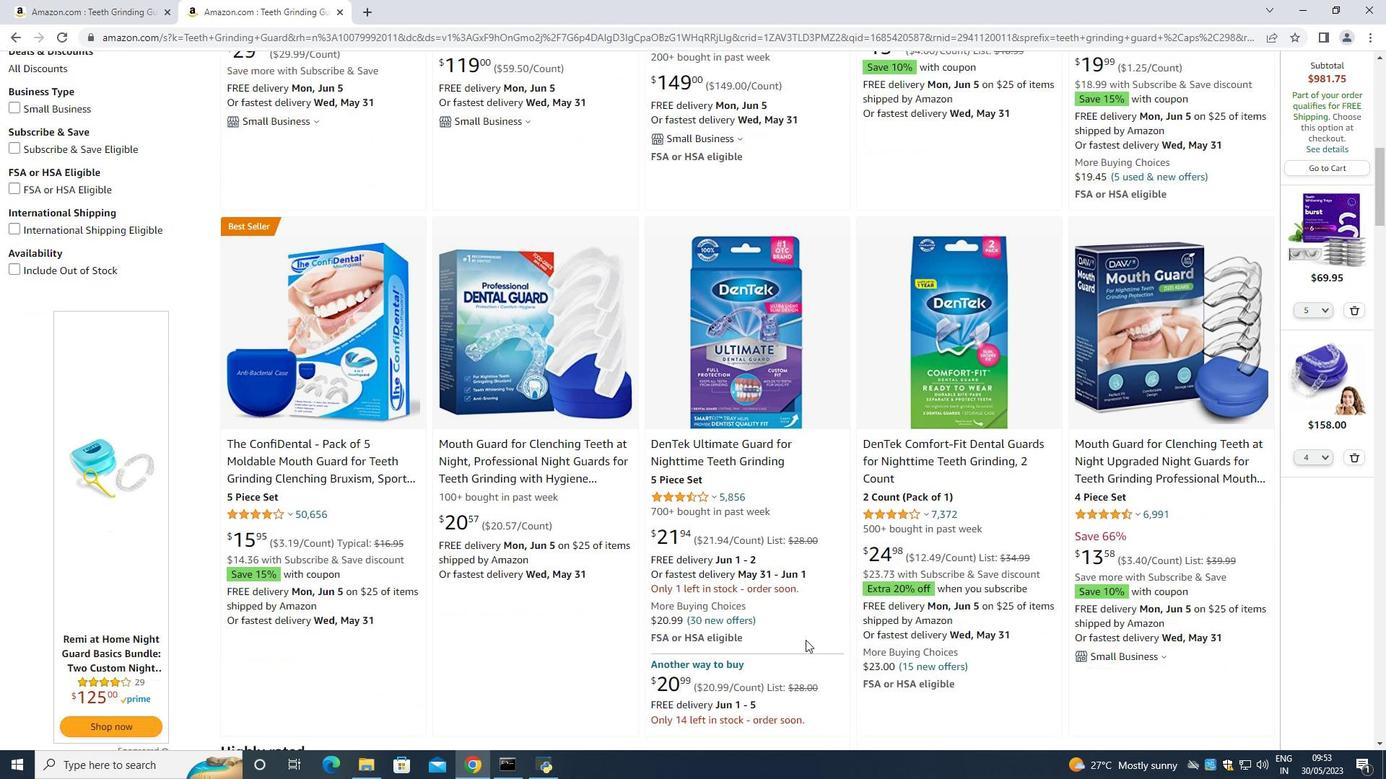 
Action: Mouse moved to (309, 600)
Screenshot: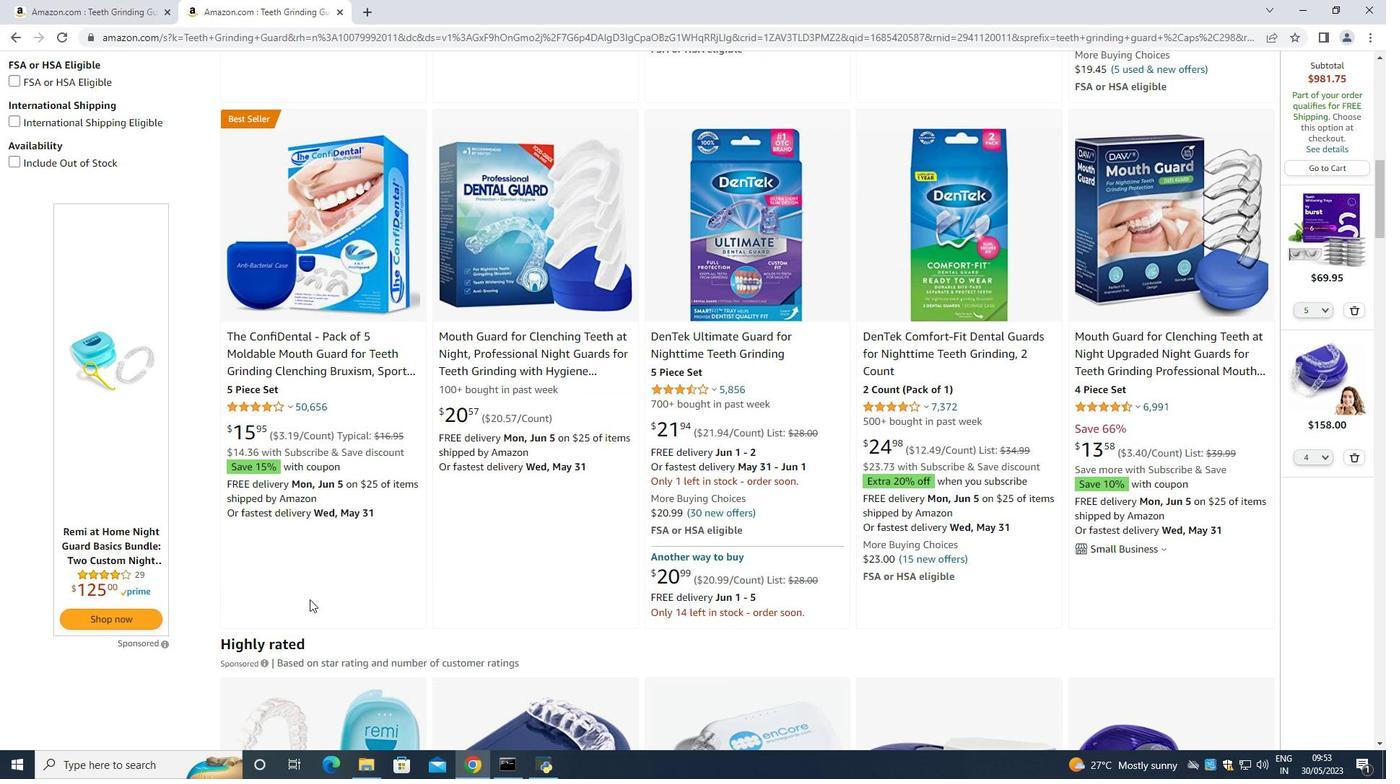 
Action: Mouse scrolled (309, 599) with delta (0, 0)
Screenshot: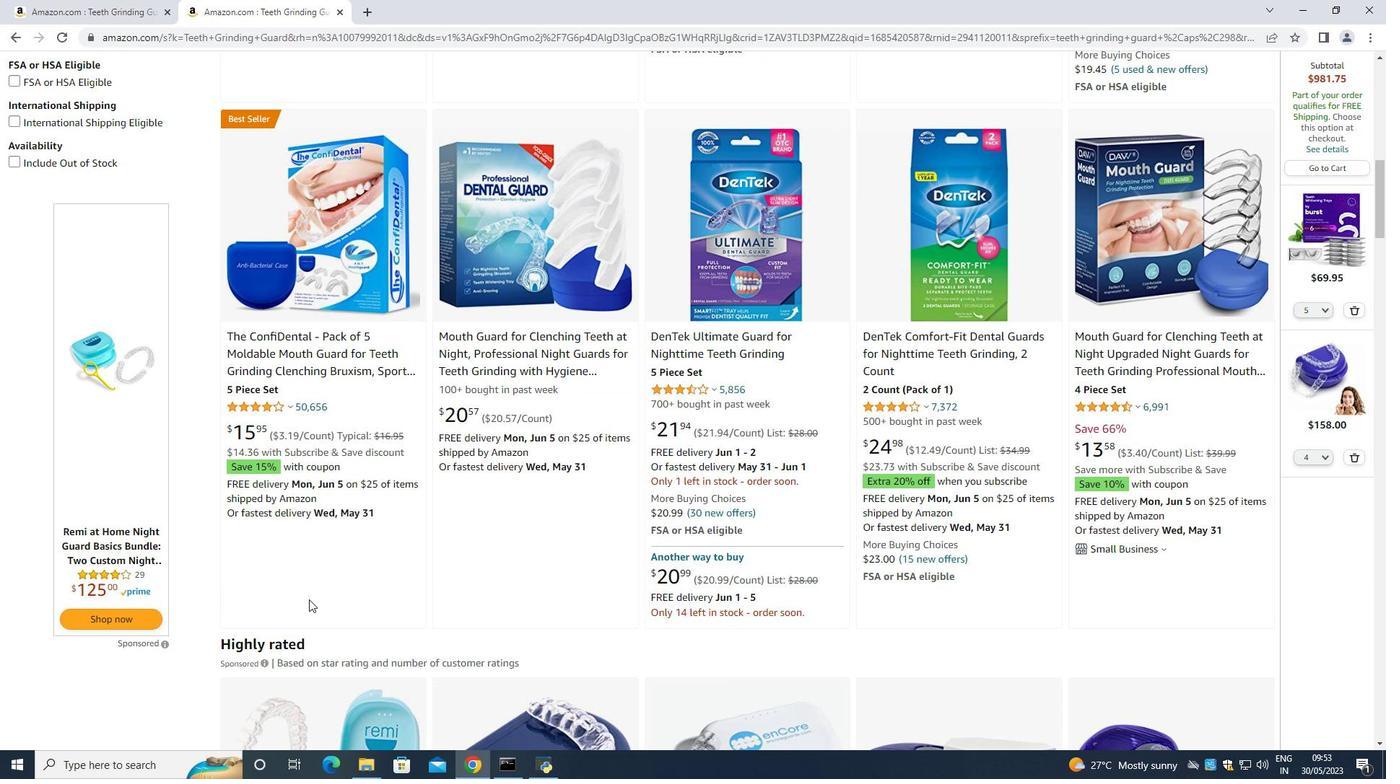 
Action: Mouse moved to (311, 600)
Screenshot: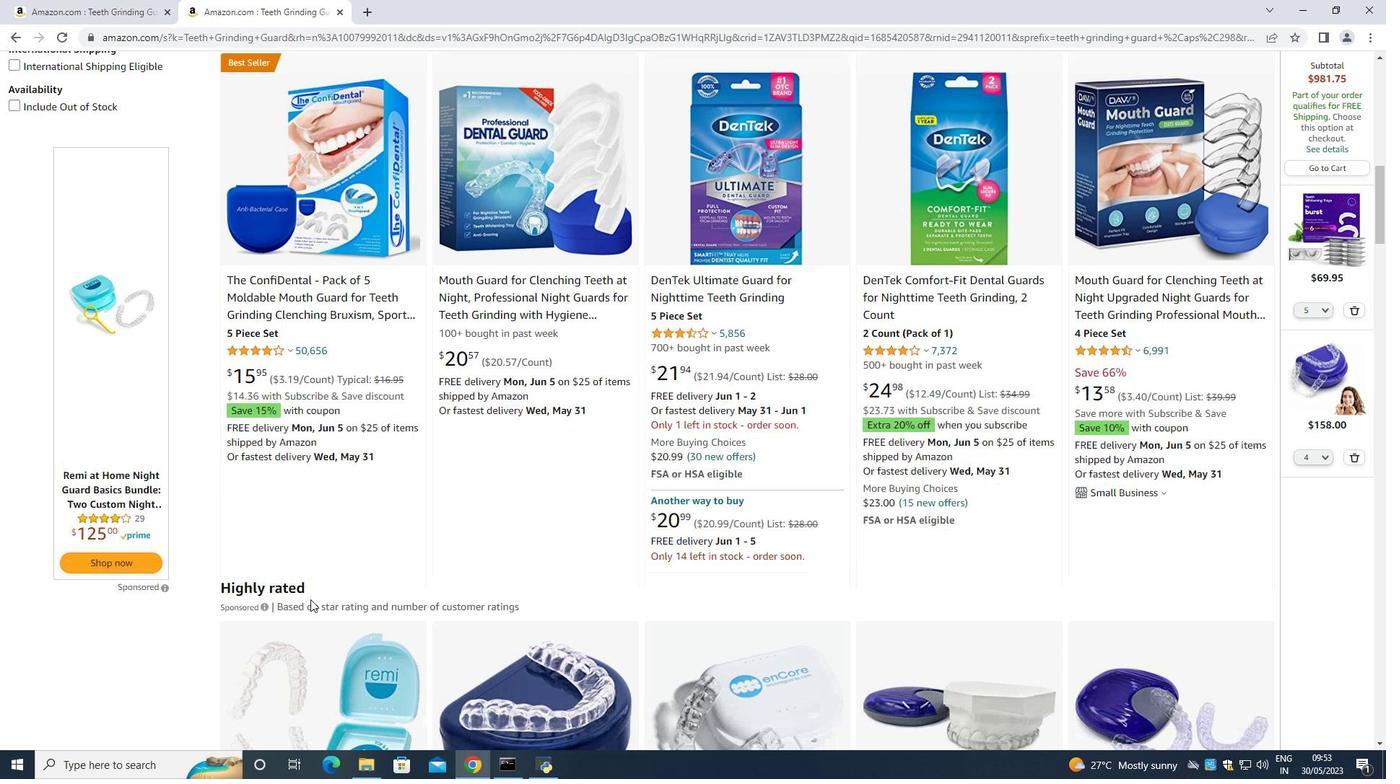 
Action: Mouse scrolled (311, 599) with delta (0, 0)
Screenshot: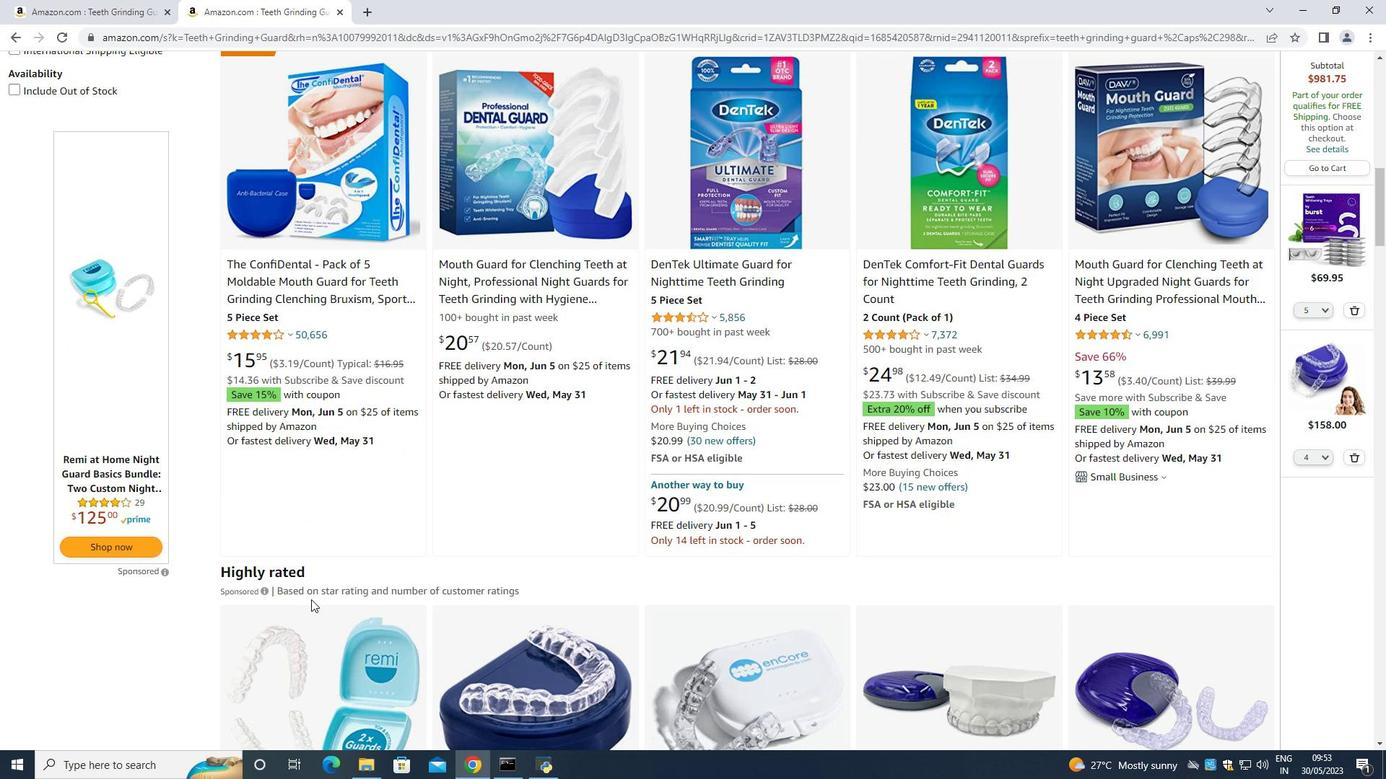 
Action: Mouse scrolled (311, 599) with delta (0, 0)
Screenshot: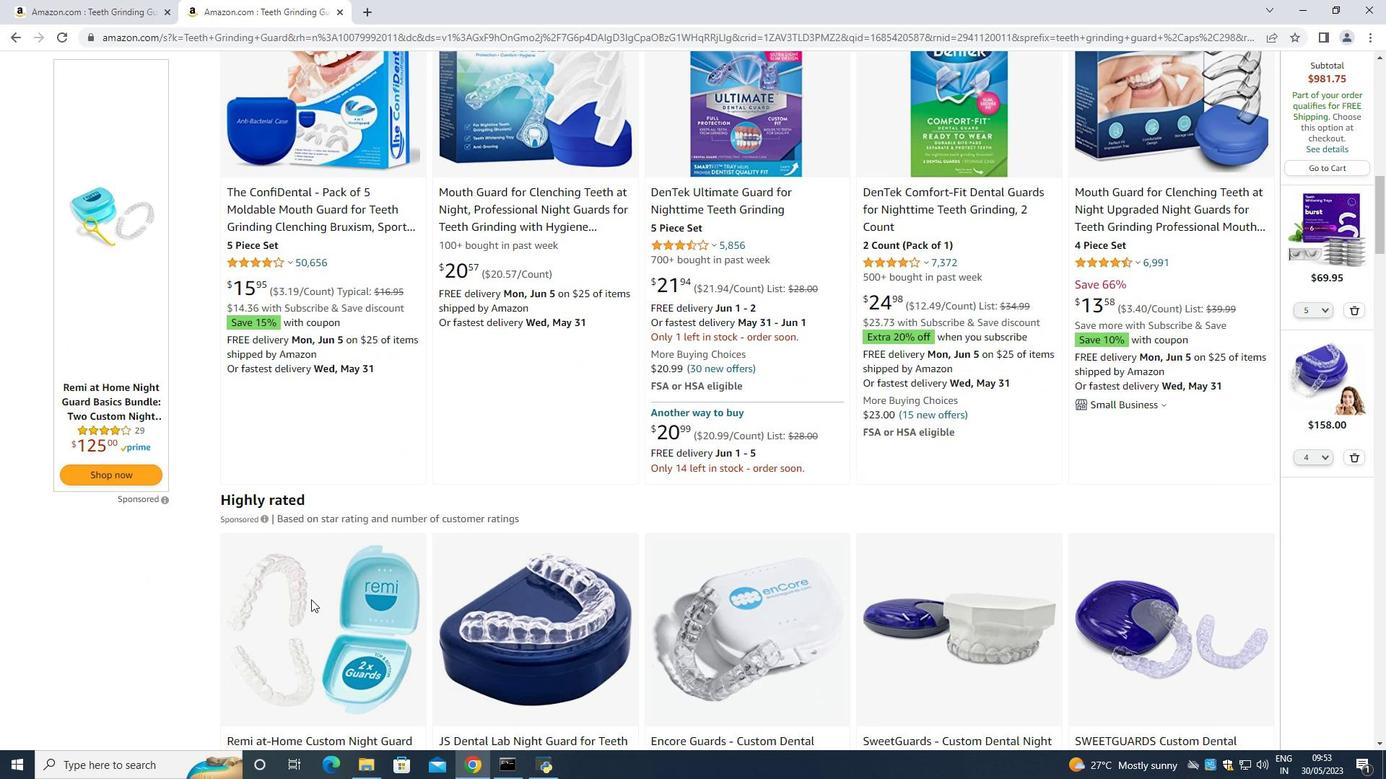 
Action: Mouse moved to (318, 663)
Screenshot: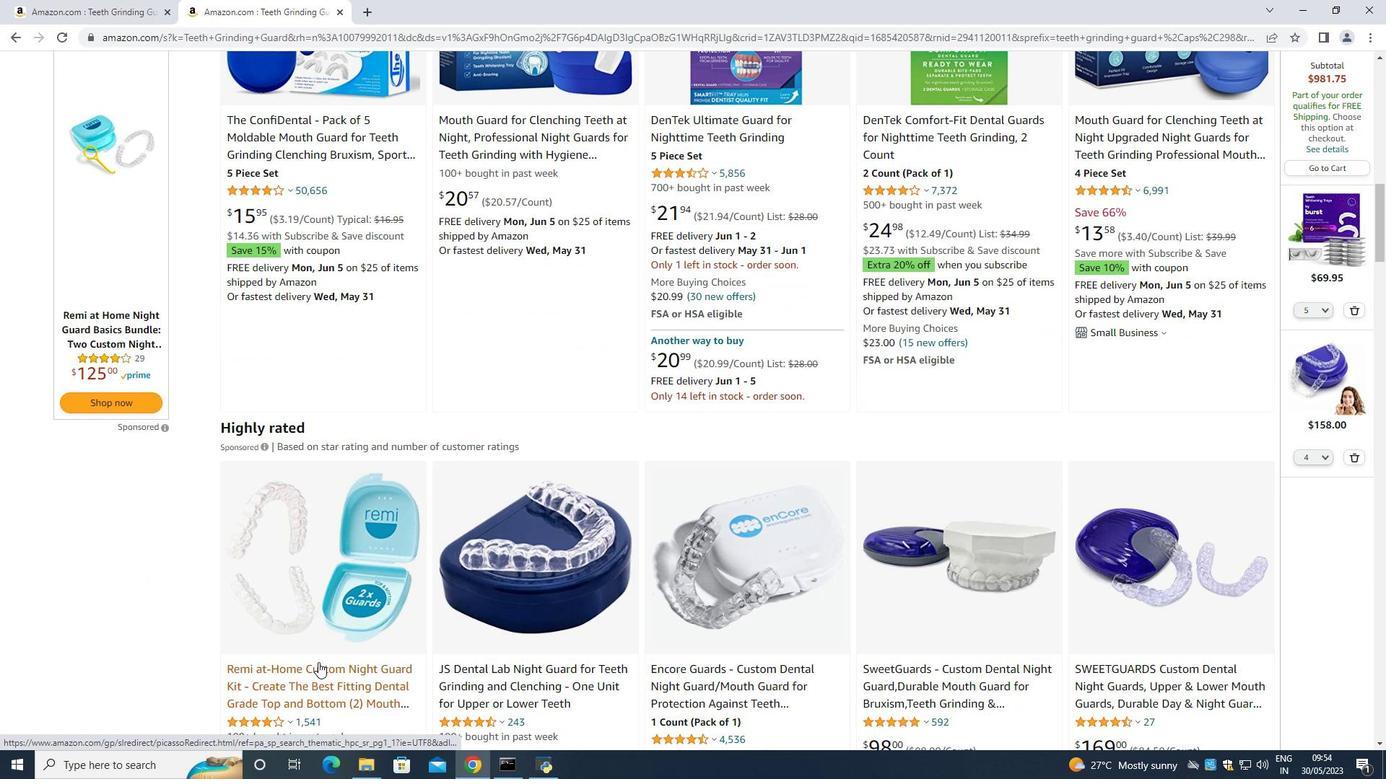 
Action: Mouse scrolled (318, 662) with delta (0, 0)
Screenshot: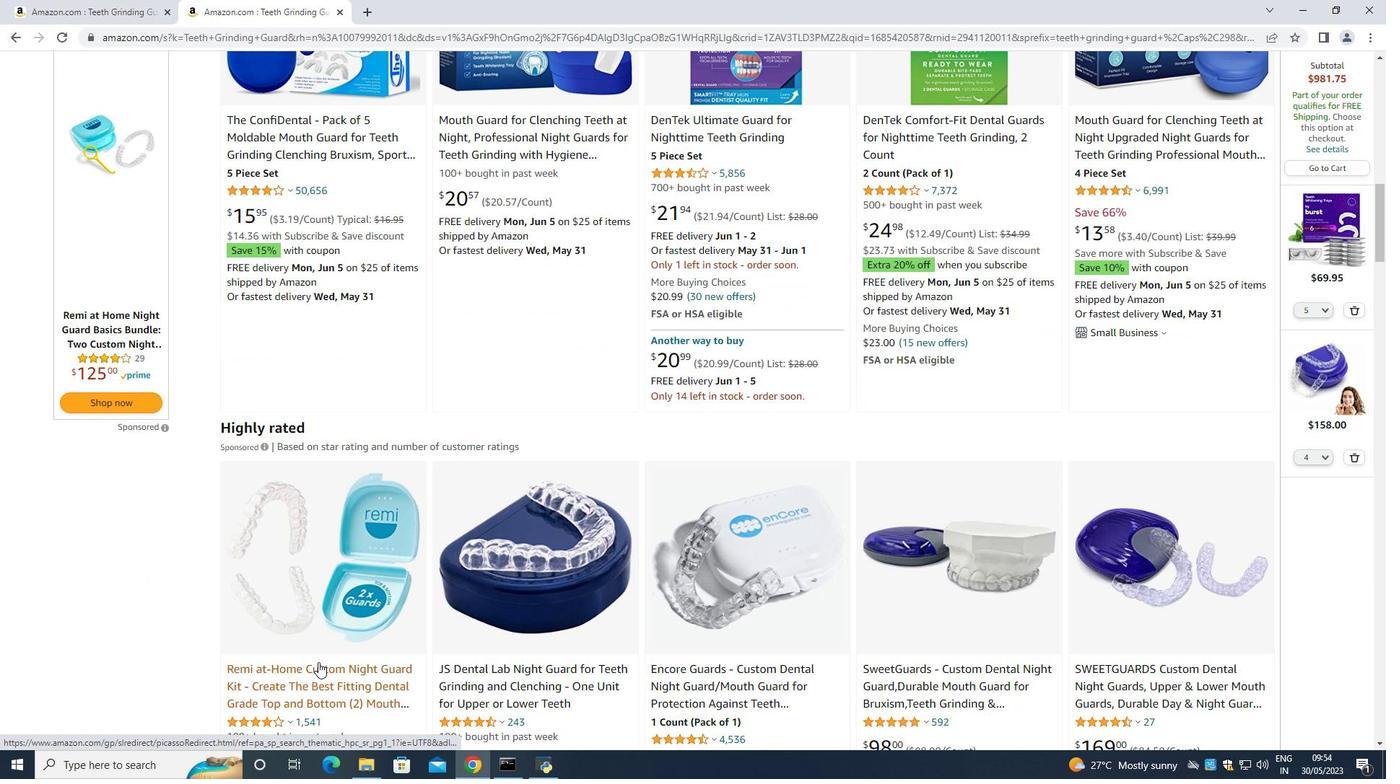 
Action: Mouse moved to (1147, 644)
Screenshot: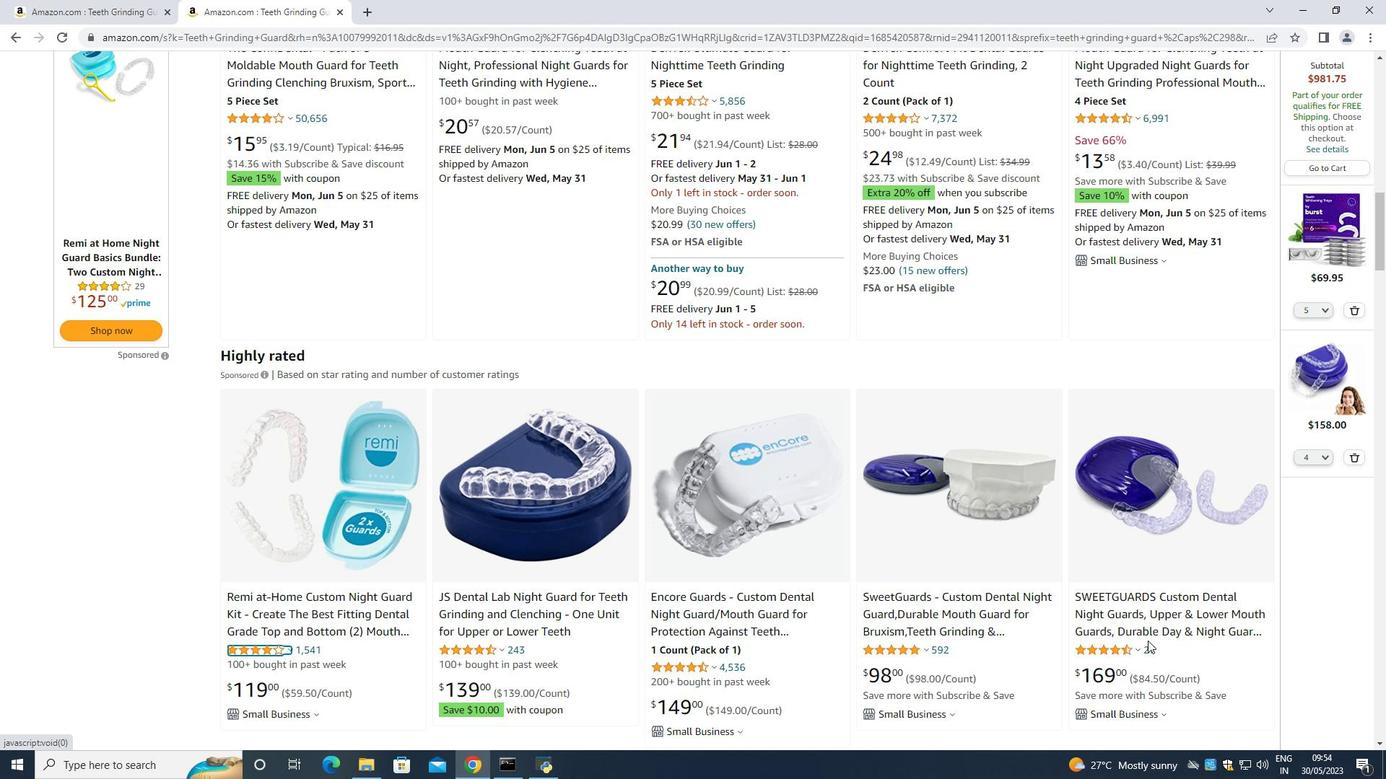 
Action: Mouse scrolled (1147, 643) with delta (0, 0)
Screenshot: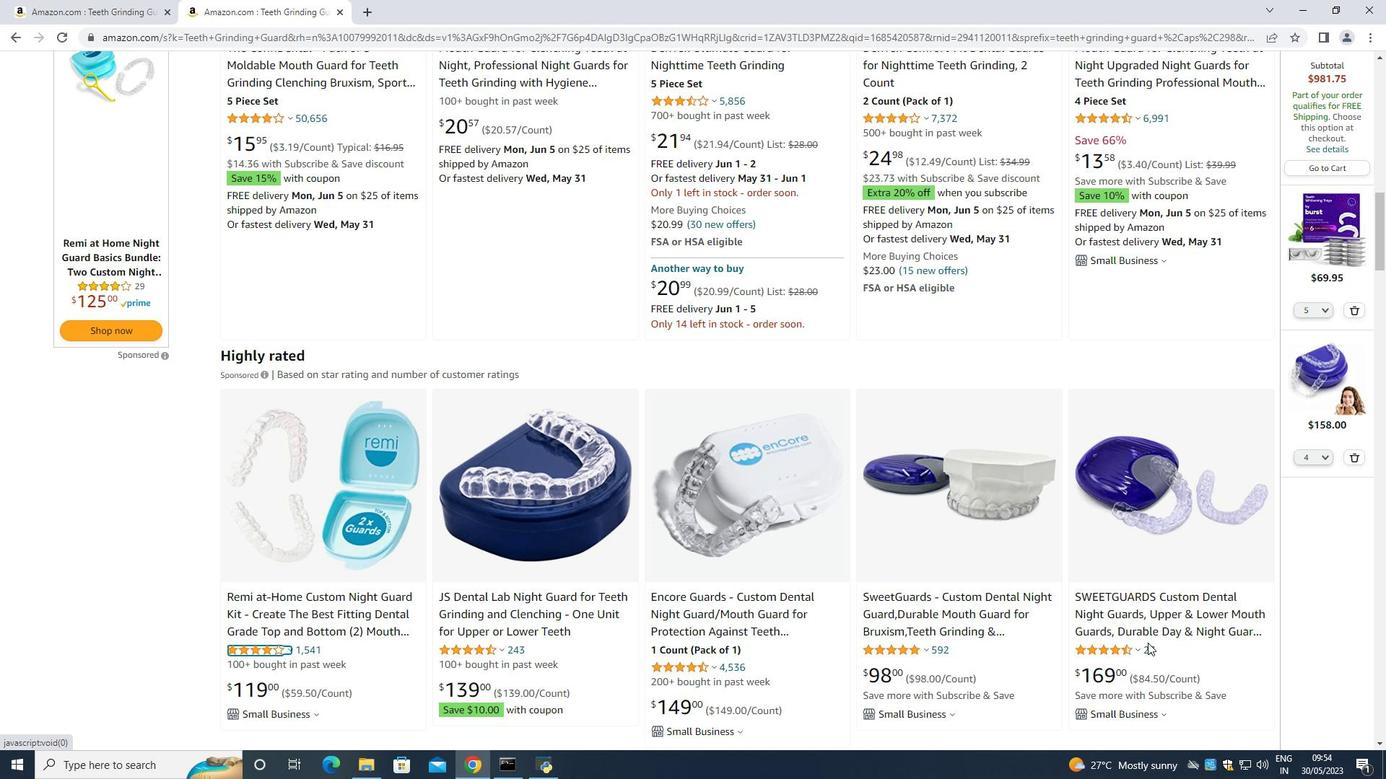 
Action: Mouse moved to (1146, 644)
Screenshot: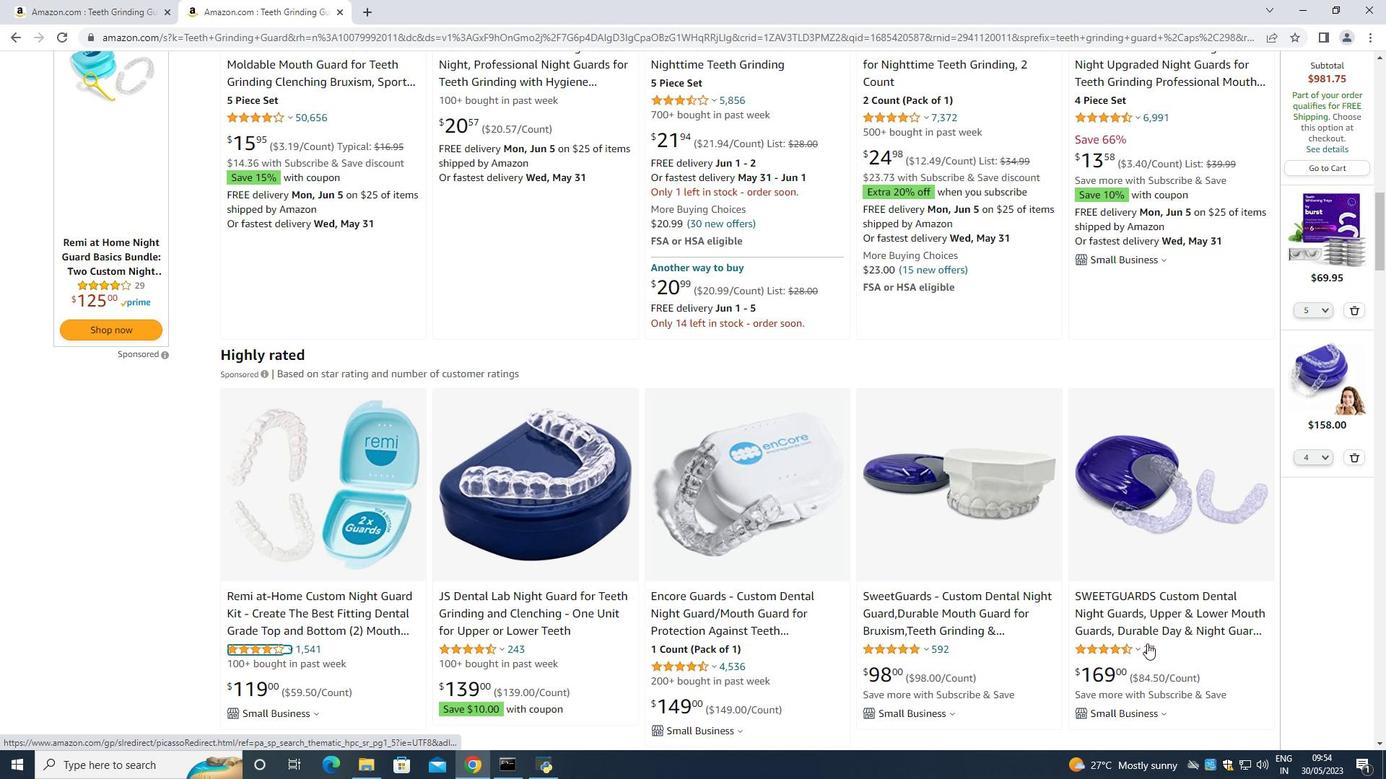 
Action: Mouse scrolled (1146, 644) with delta (0, 0)
Screenshot: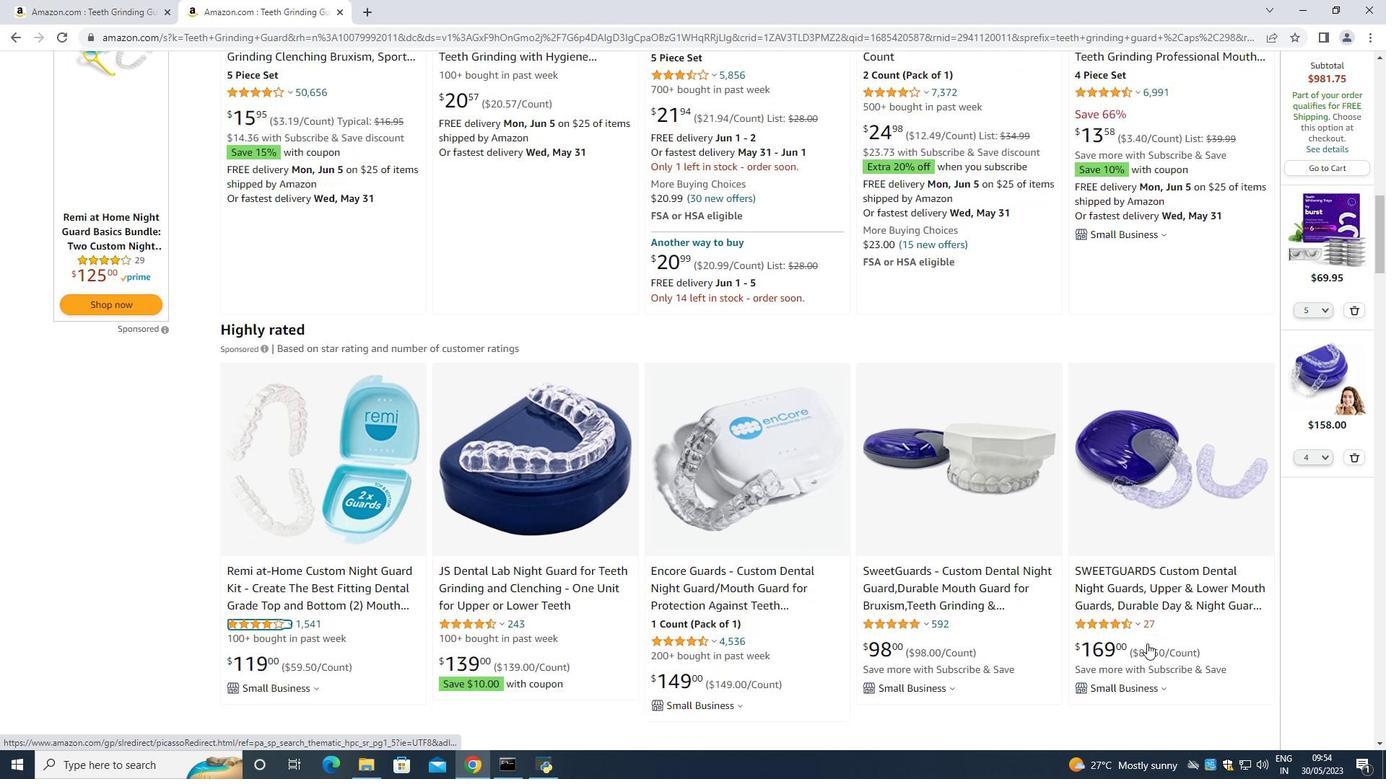 
Action: Mouse scrolled (1146, 644) with delta (0, 0)
Screenshot: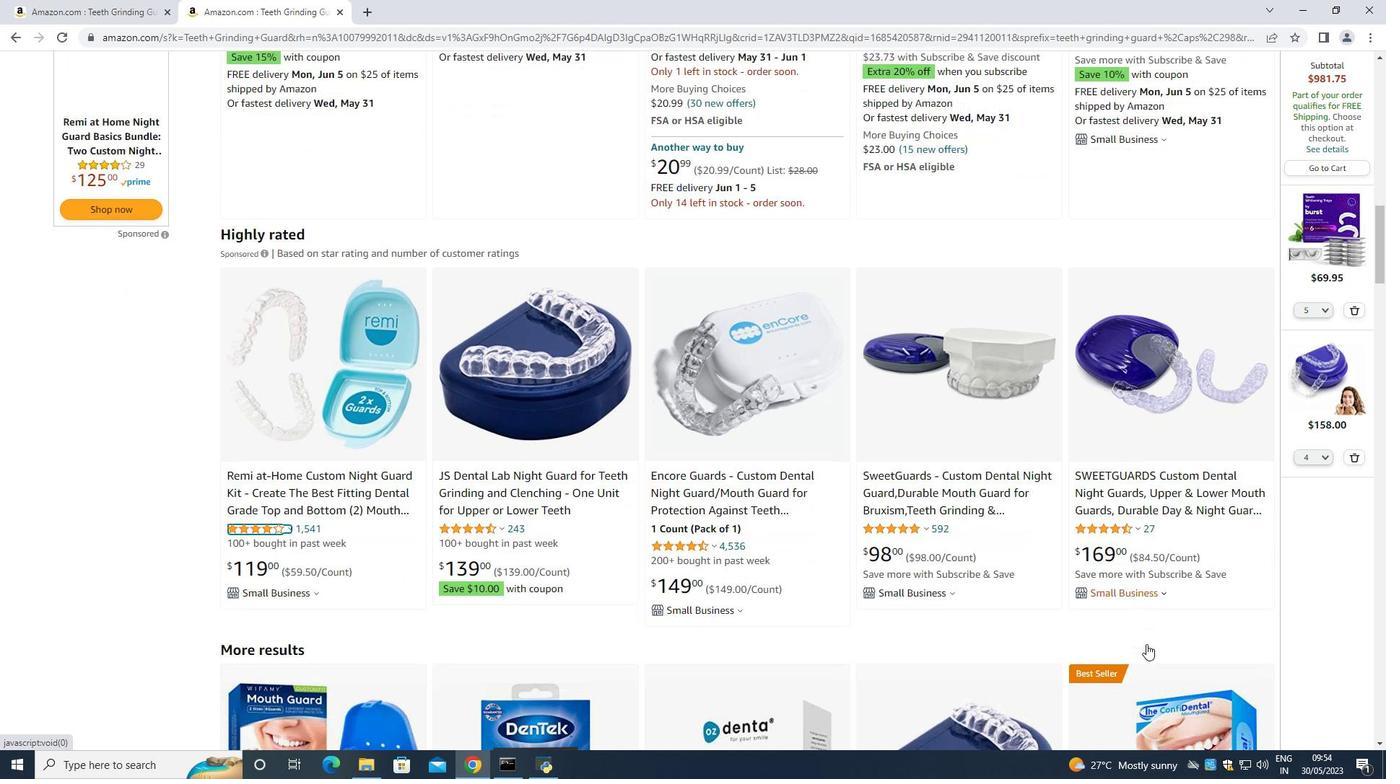 
Action: Mouse moved to (1145, 644)
Screenshot: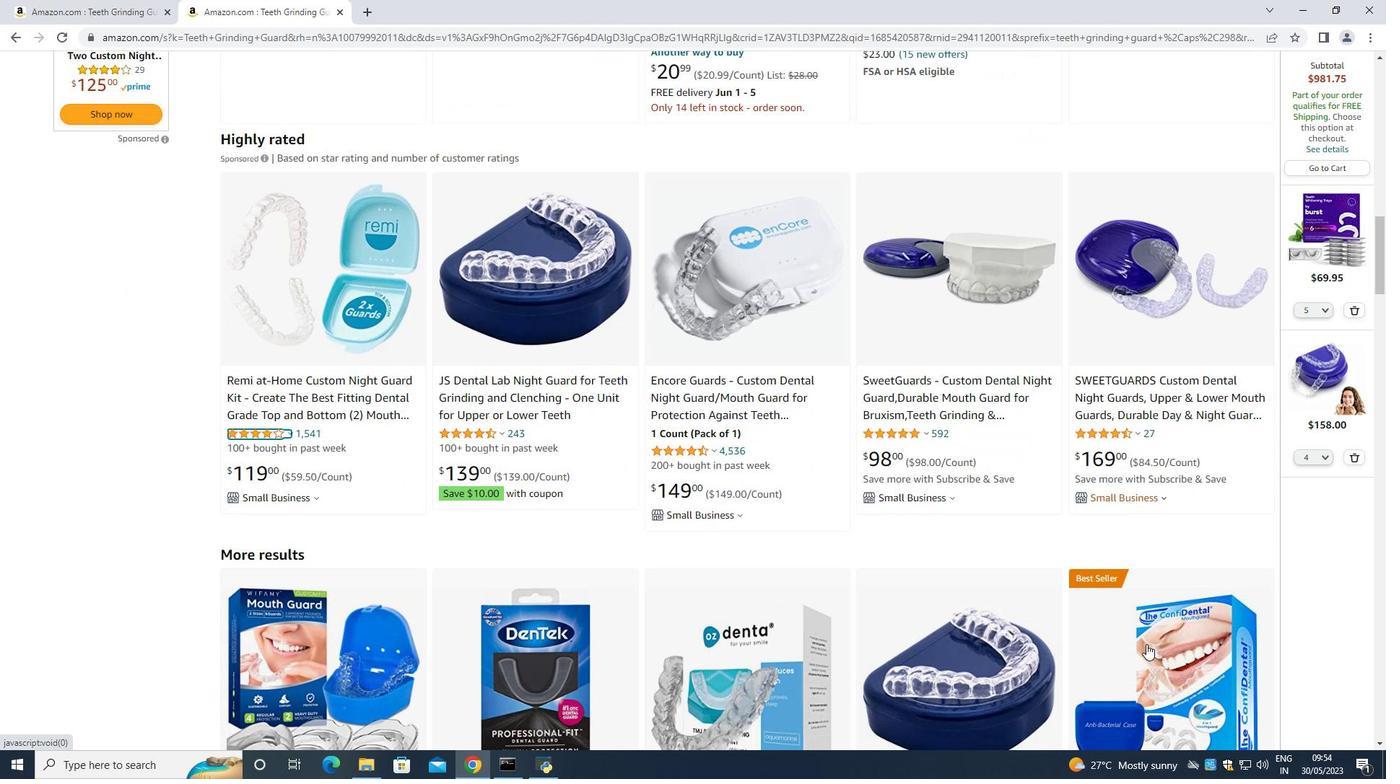 
Action: Mouse scrolled (1145, 644) with delta (0, 0)
Screenshot: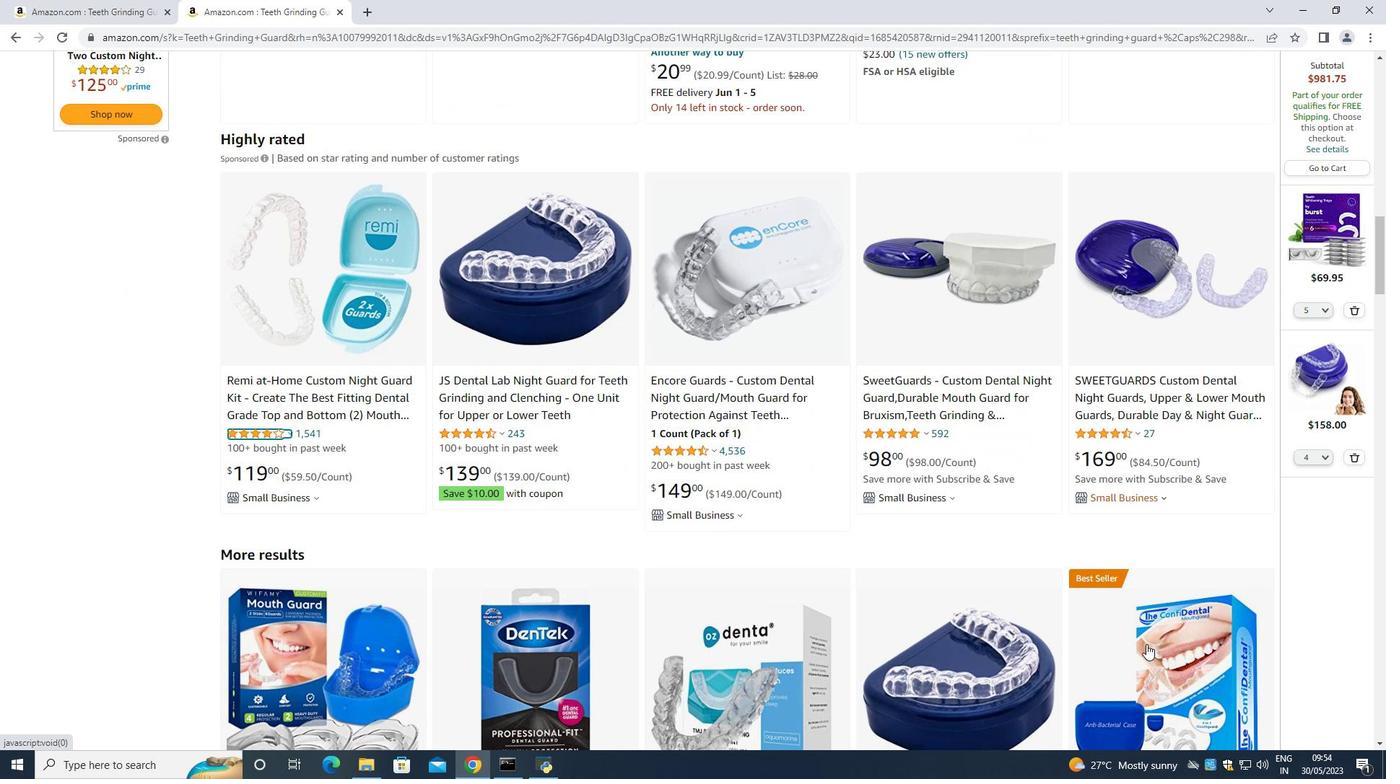 
Action: Mouse scrolled (1145, 644) with delta (0, 0)
Screenshot: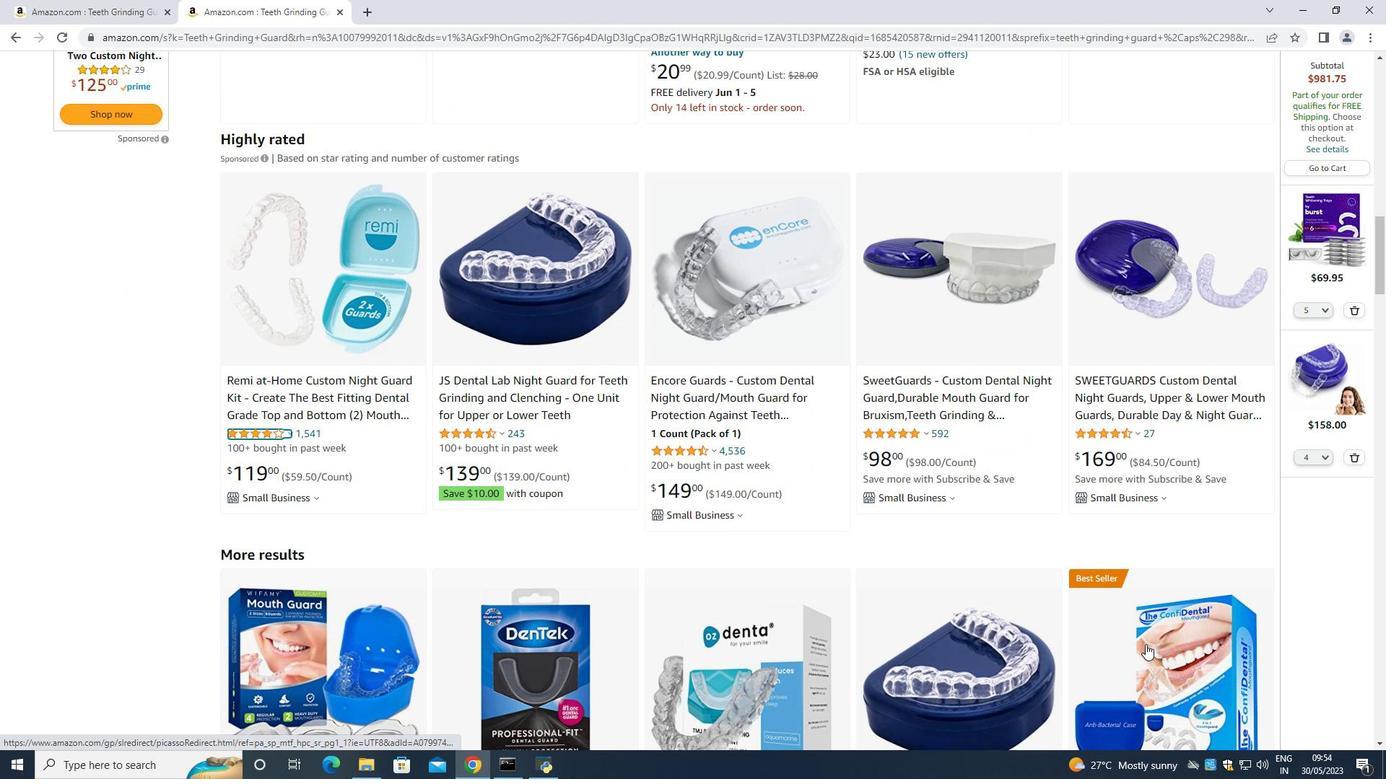 
Action: Mouse scrolled (1145, 644) with delta (0, 0)
Screenshot: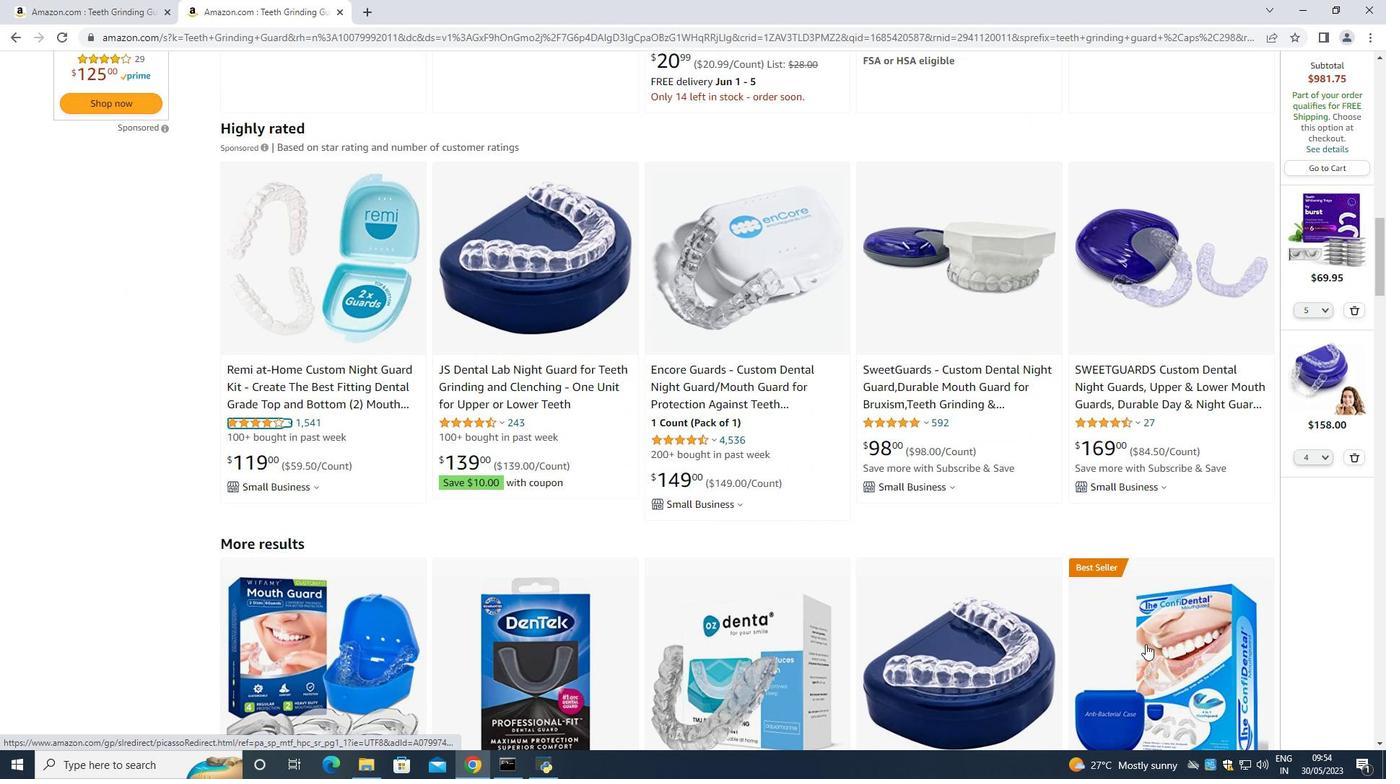 
Action: Mouse moved to (984, 611)
Screenshot: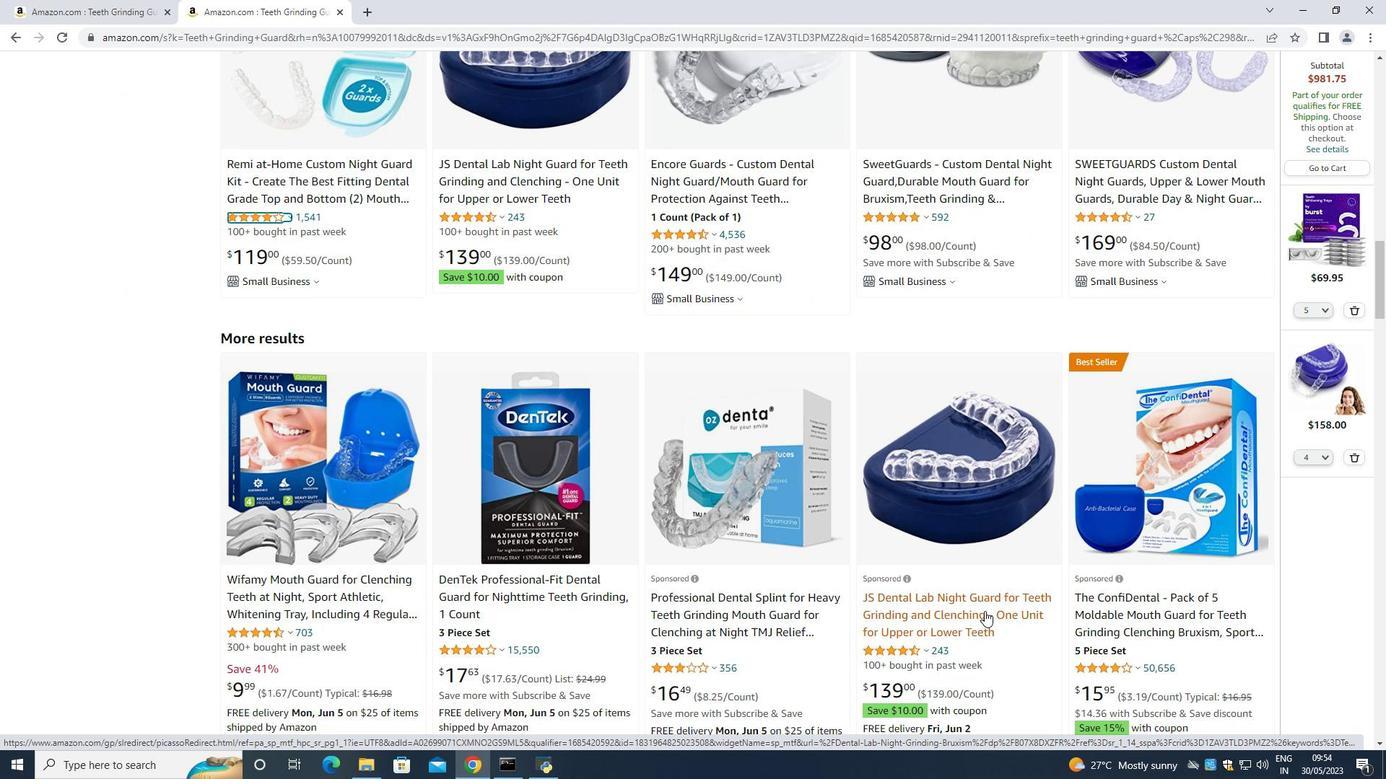 
Action: Mouse pressed left at (984, 611)
Screenshot: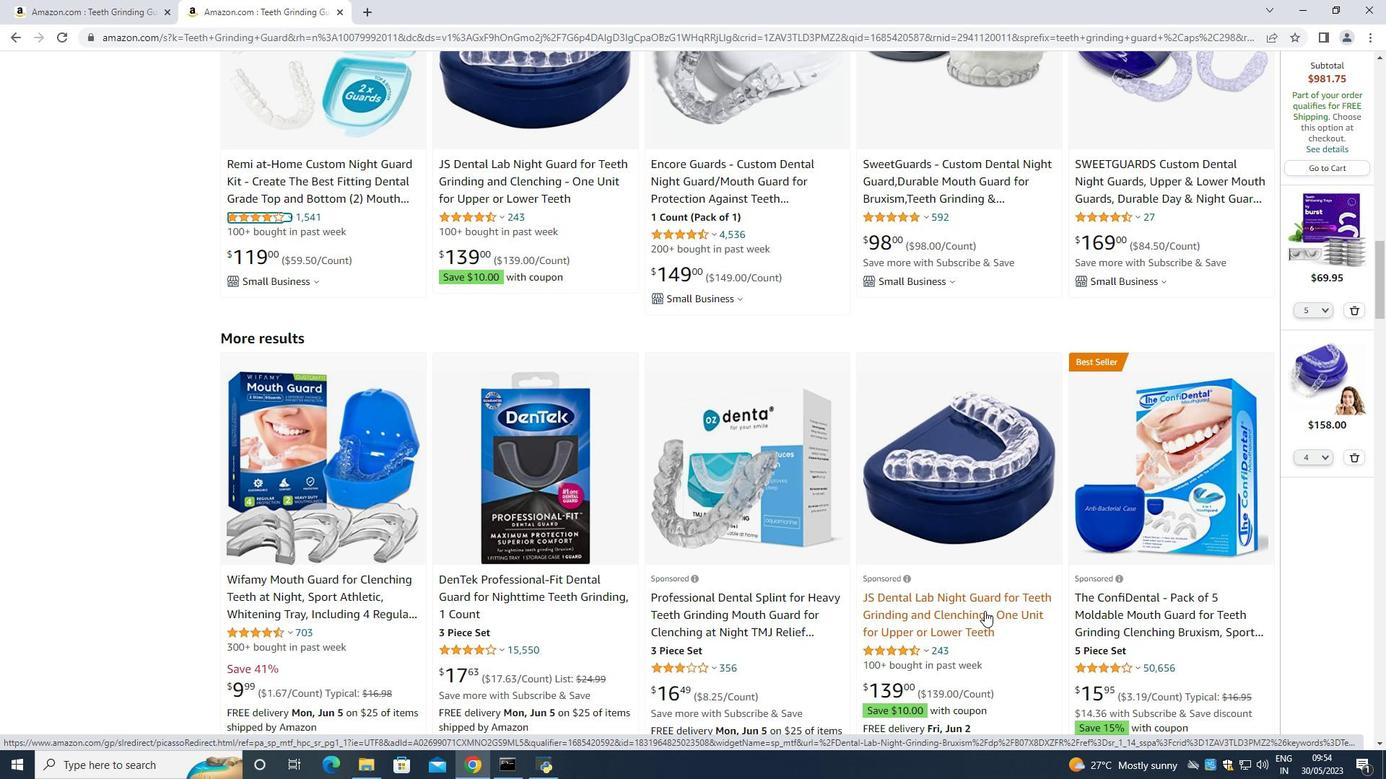 
Action: Mouse moved to (535, 500)
Screenshot: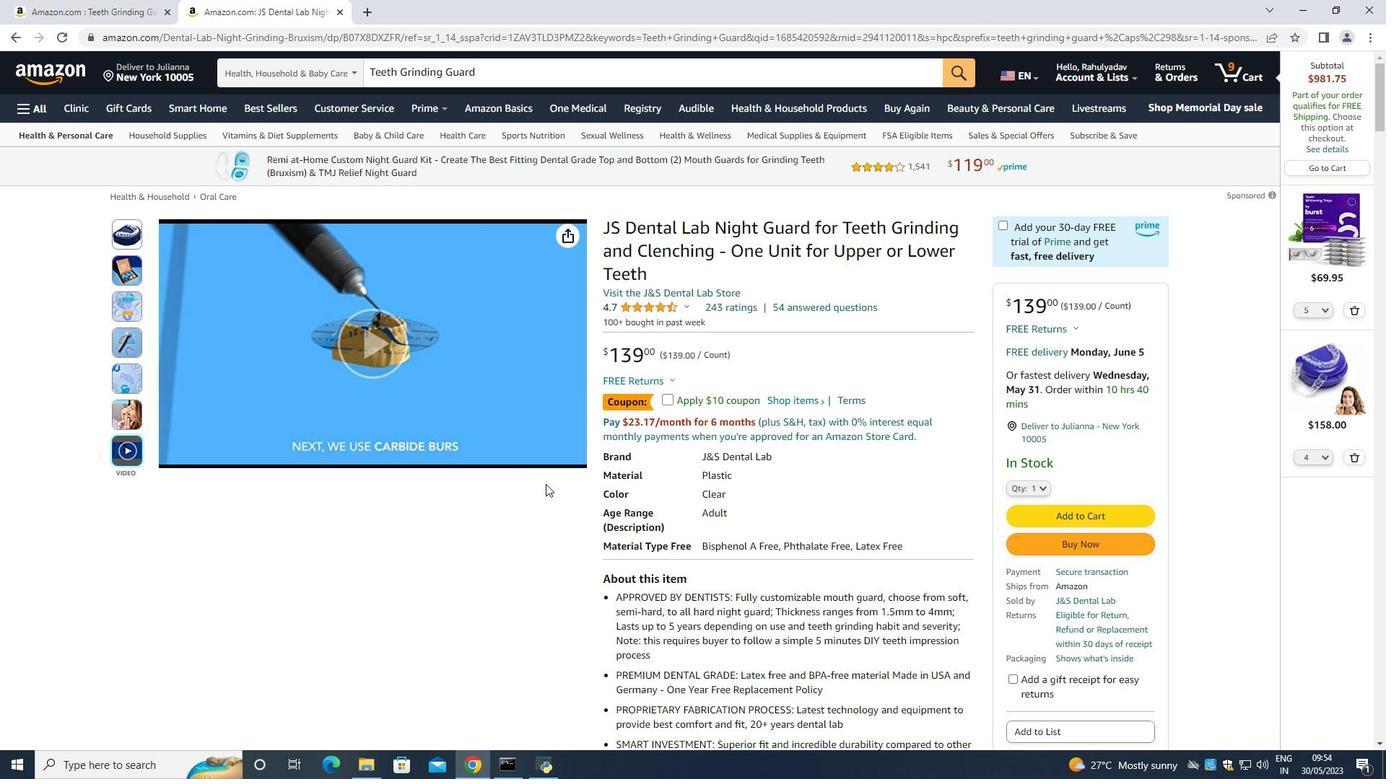 
Action: Mouse scrolled (535, 499) with delta (0, 0)
Screenshot: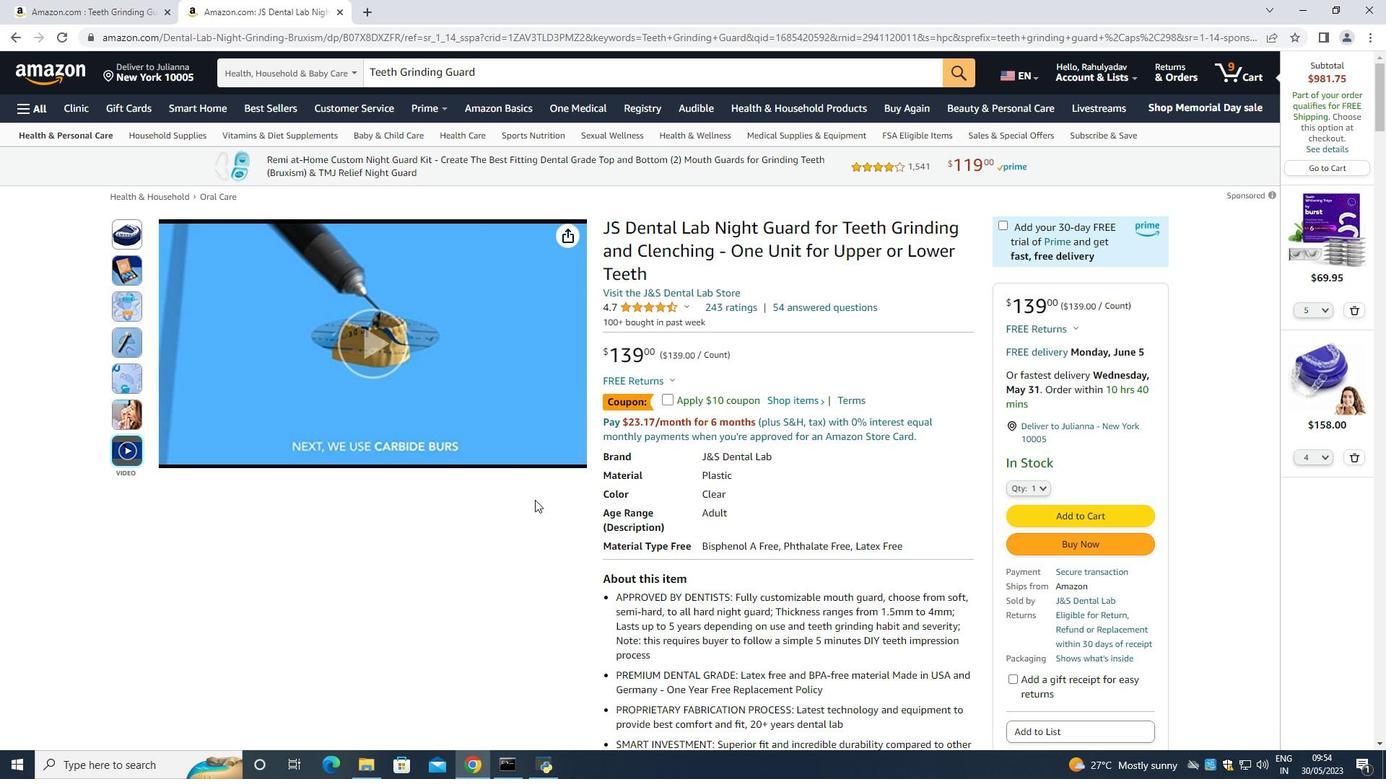 
Action: Mouse pressed middle at (535, 500)
Screenshot: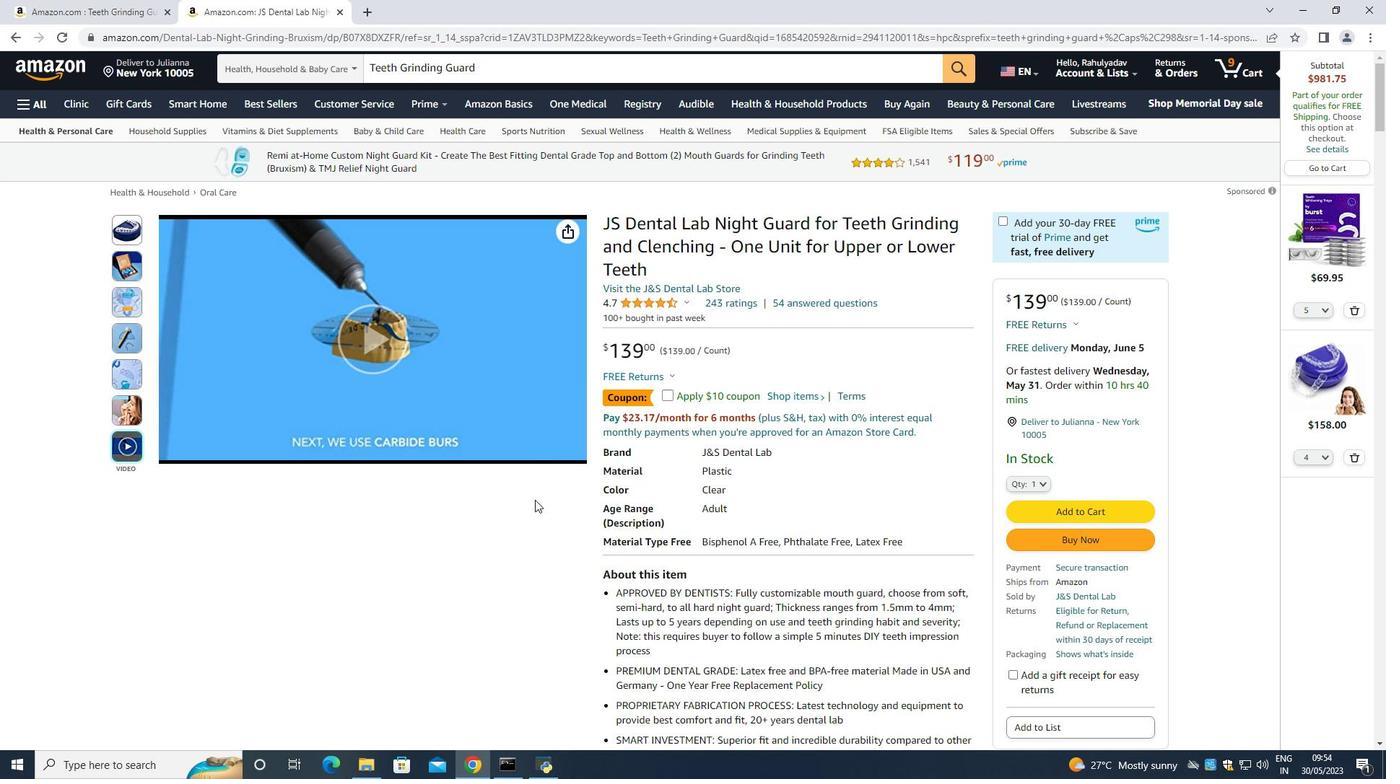 
Action: Mouse moved to (531, 549)
Screenshot: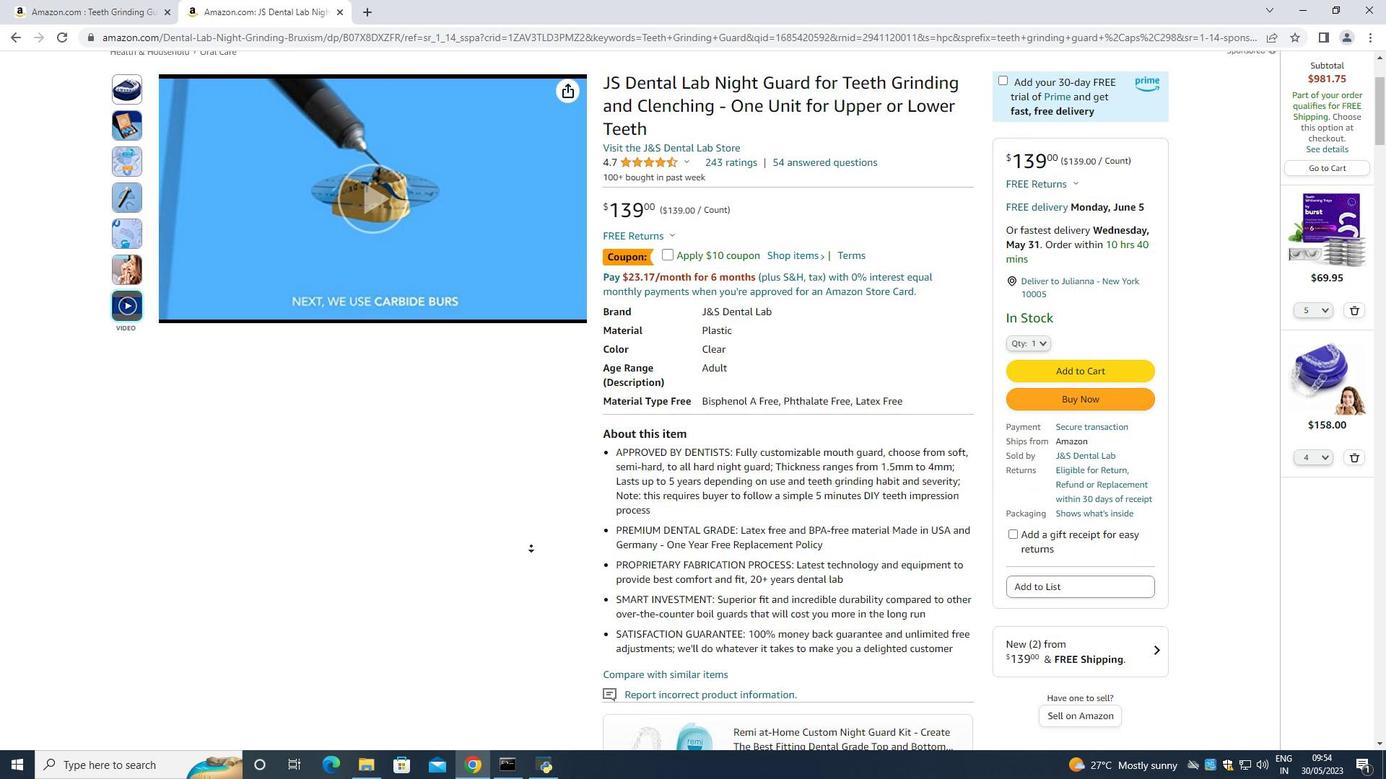 
Action: Mouse pressed left at (531, 549)
Screenshot: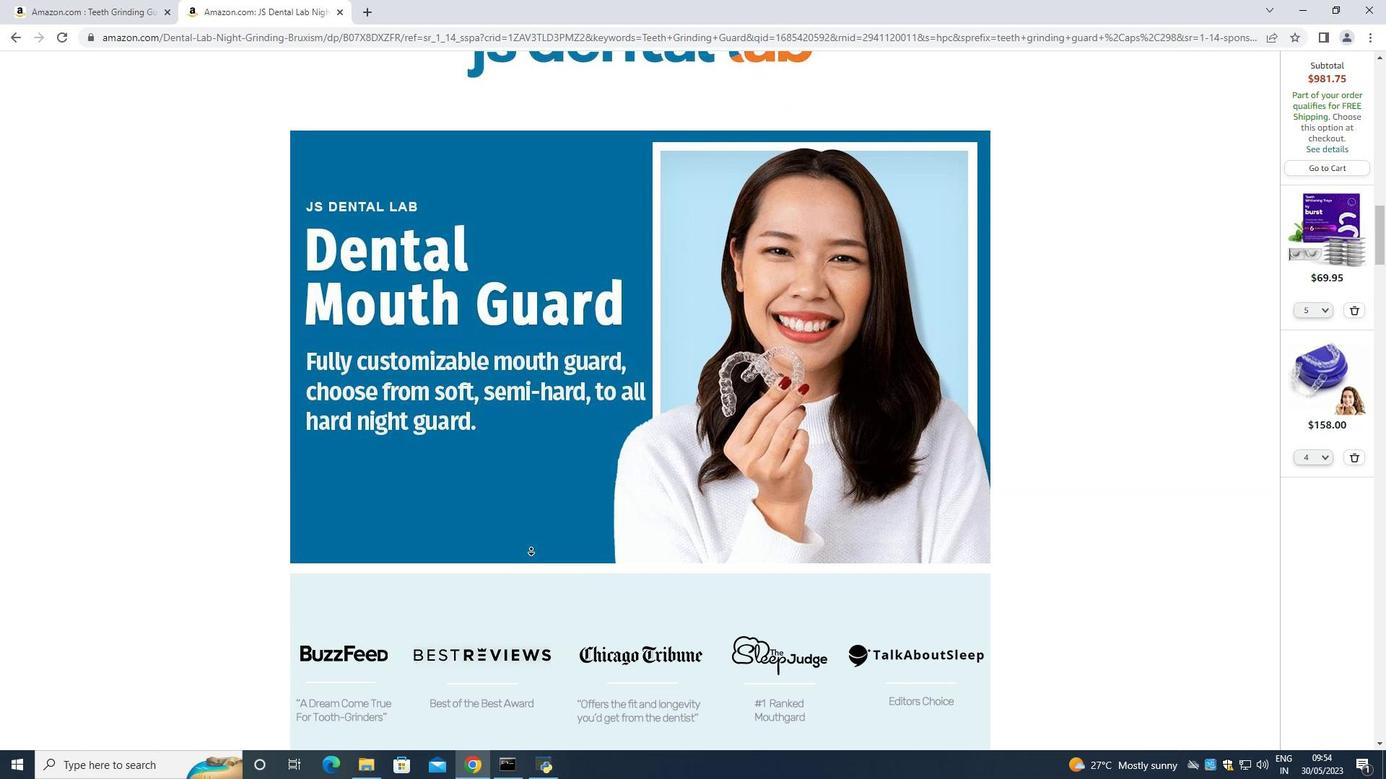 
Action: Mouse moved to (843, 240)
Screenshot: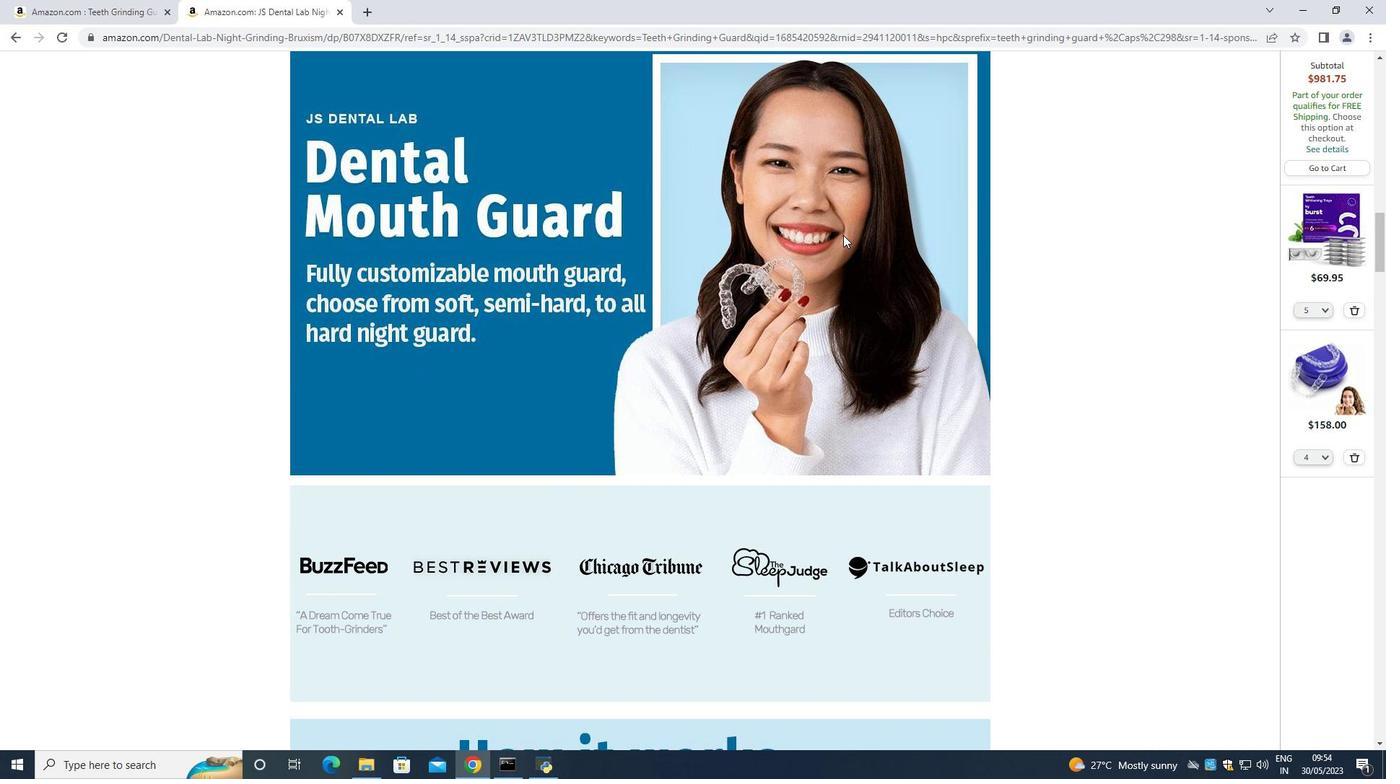 
Action: Mouse scrolled (843, 239) with delta (0, 0)
Screenshot: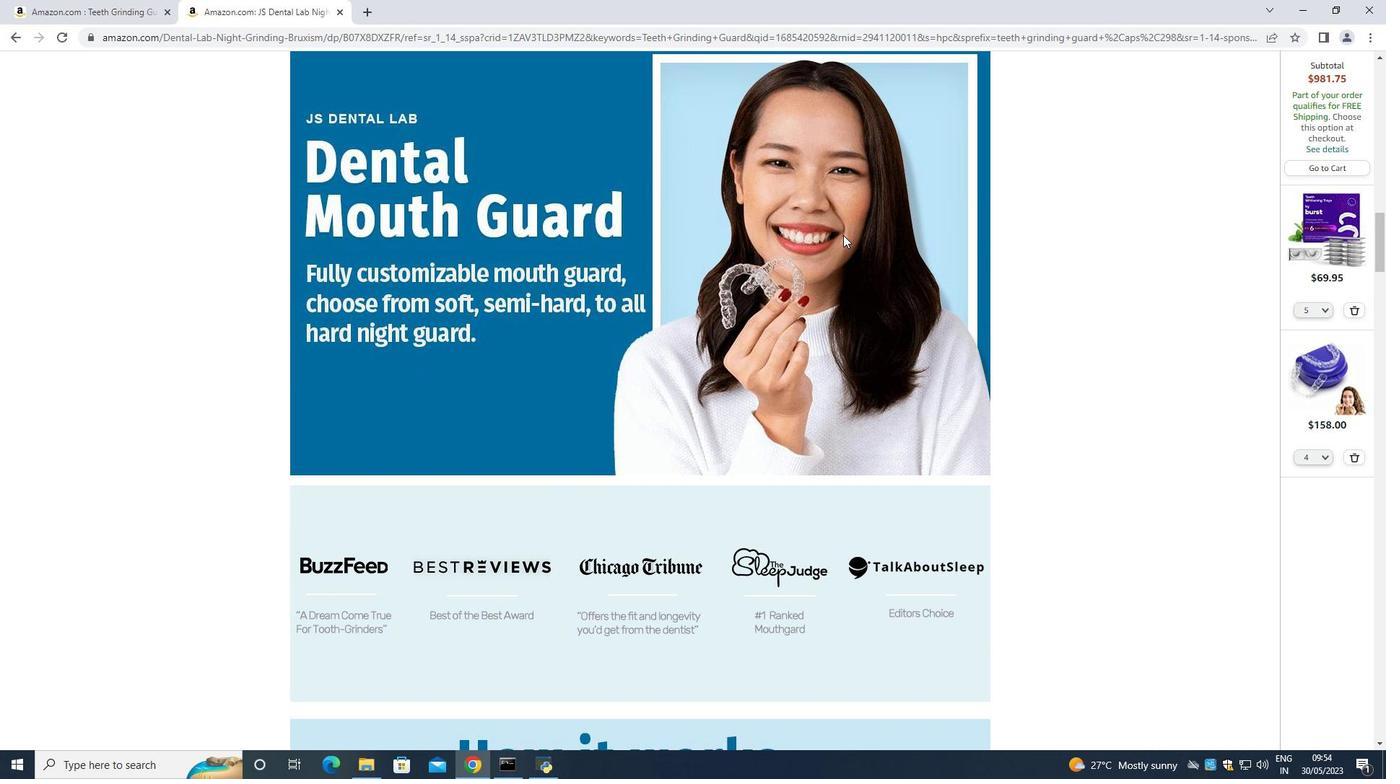 
Action: Mouse moved to (840, 244)
Screenshot: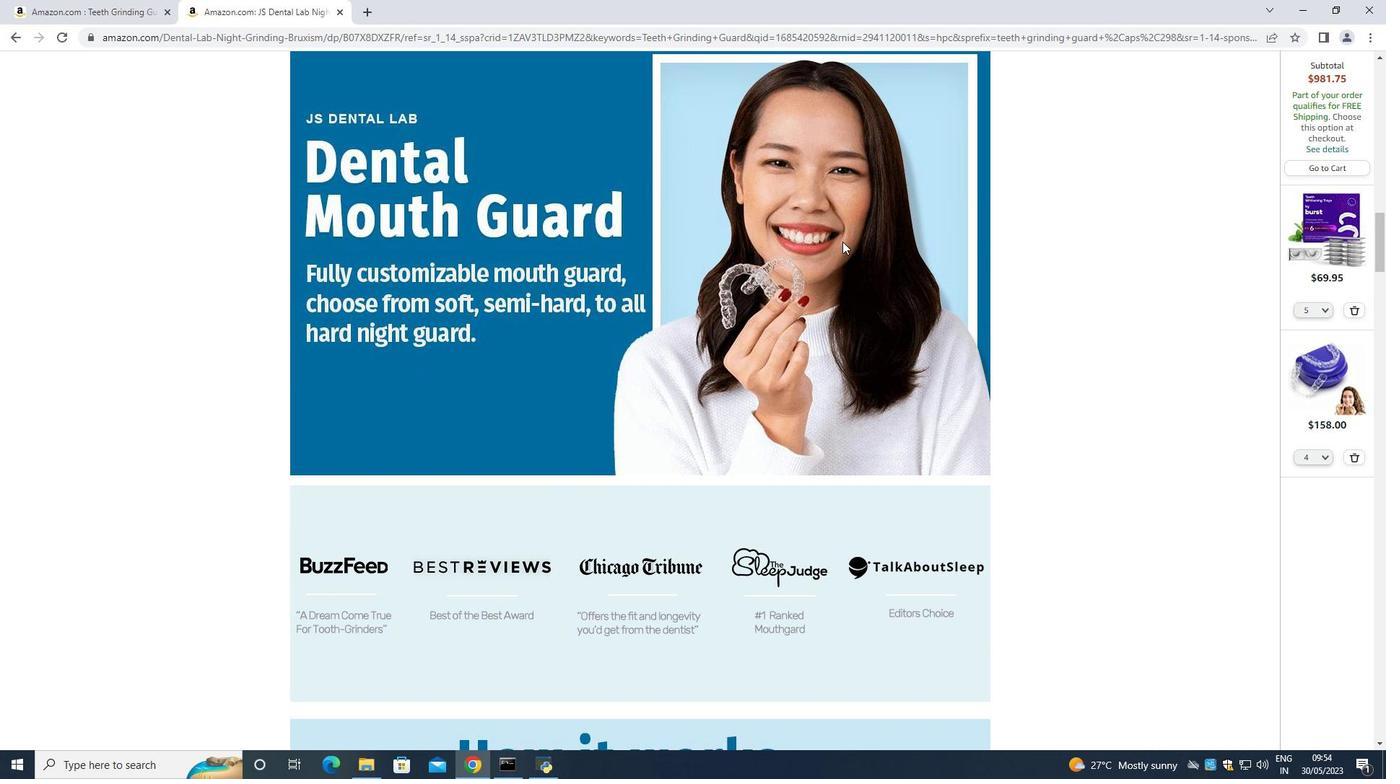 
Action: Mouse scrolled (840, 243) with delta (0, 0)
Screenshot: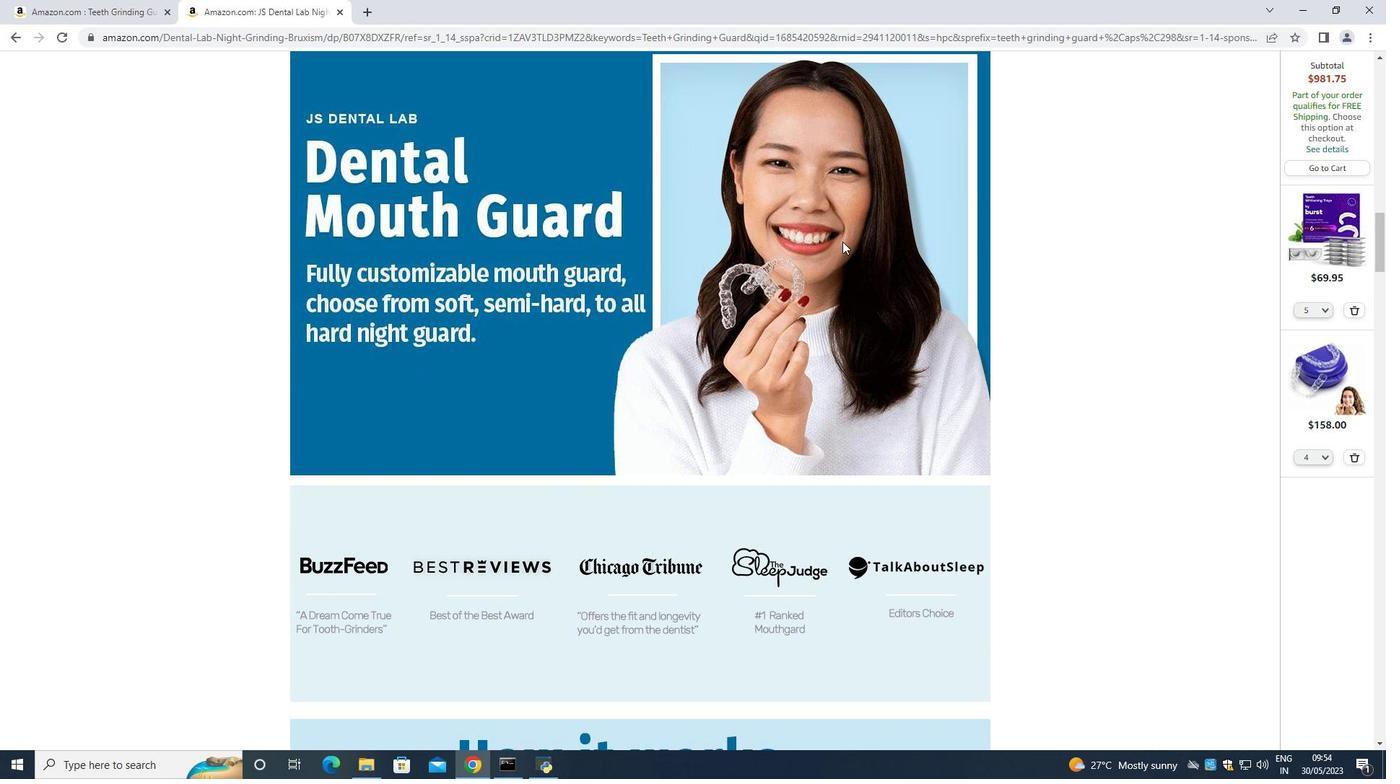 
Action: Mouse moved to (834, 253)
Screenshot: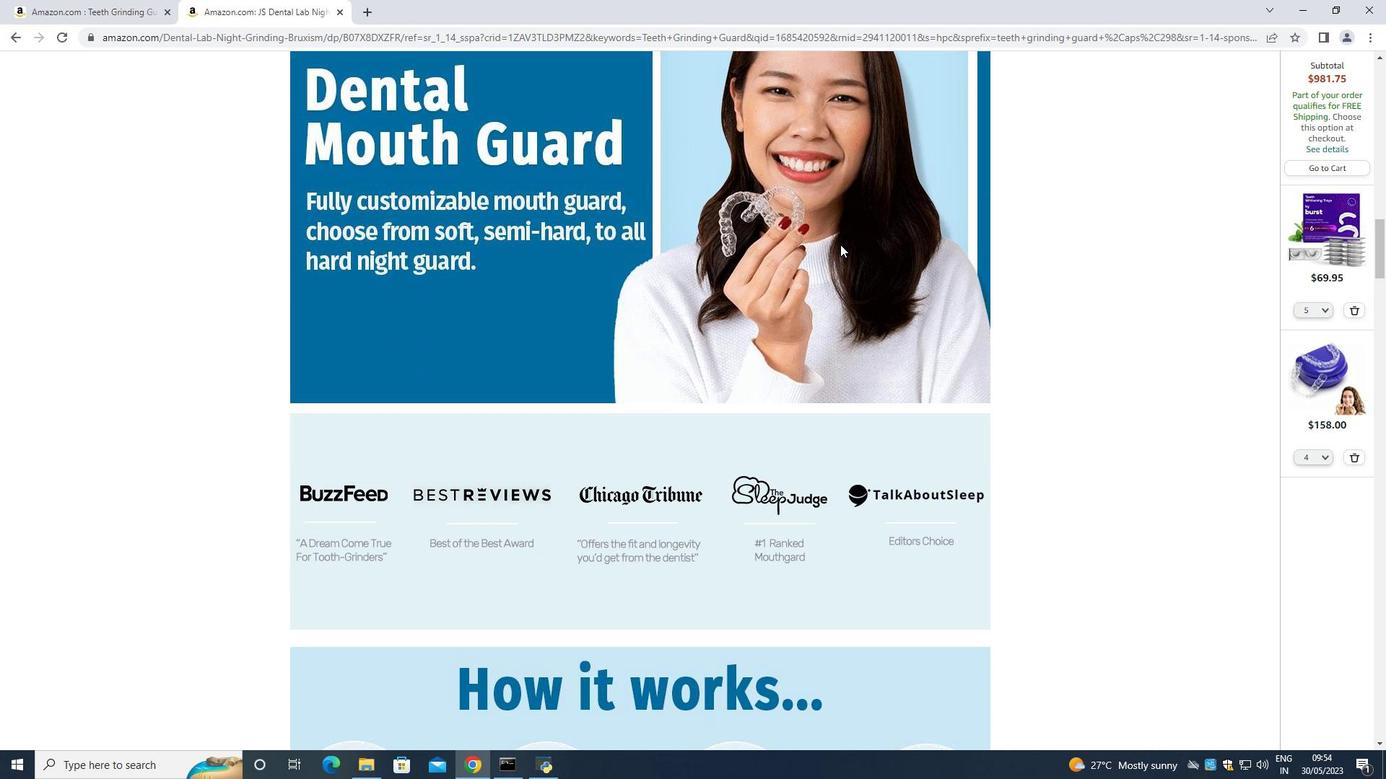 
Action: Mouse scrolled (834, 252) with delta (0, 0)
Screenshot: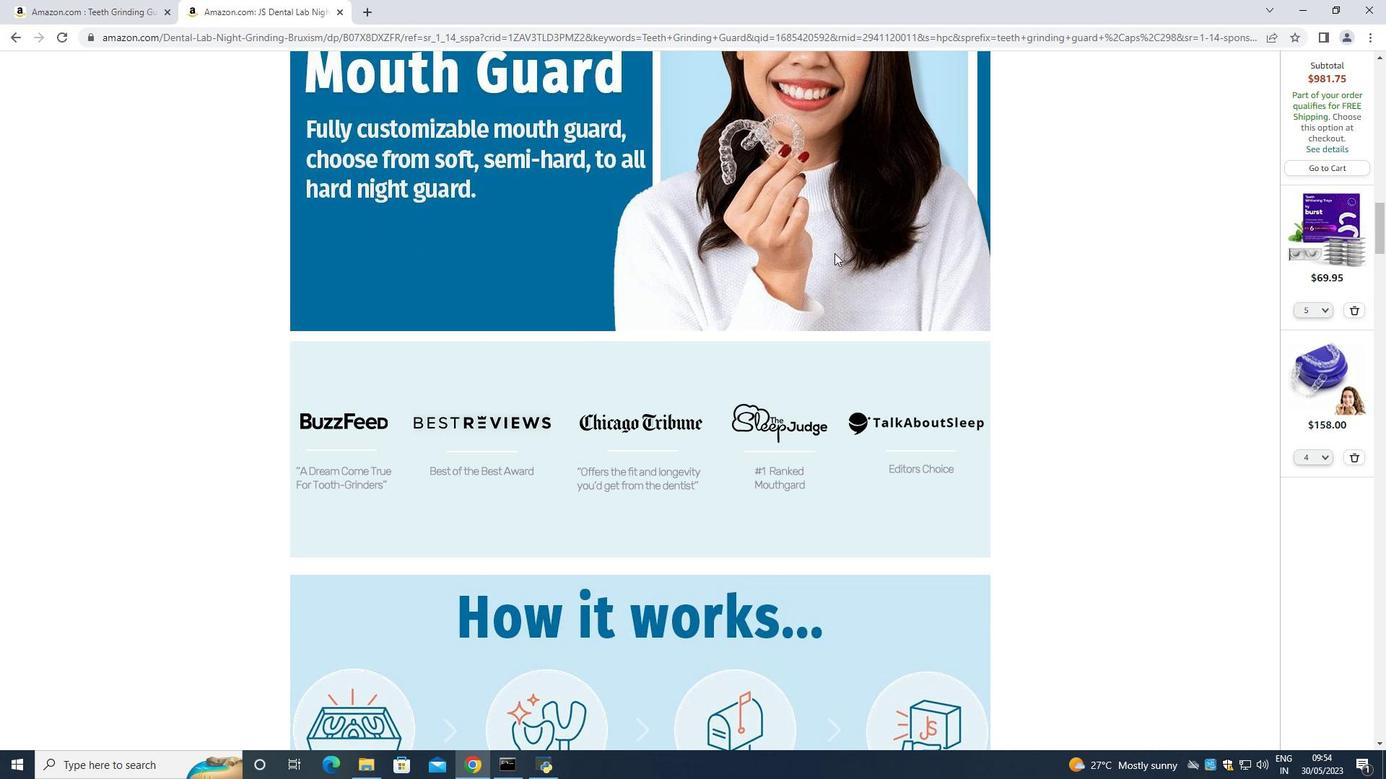 
Action: Mouse moved to (831, 257)
Screenshot: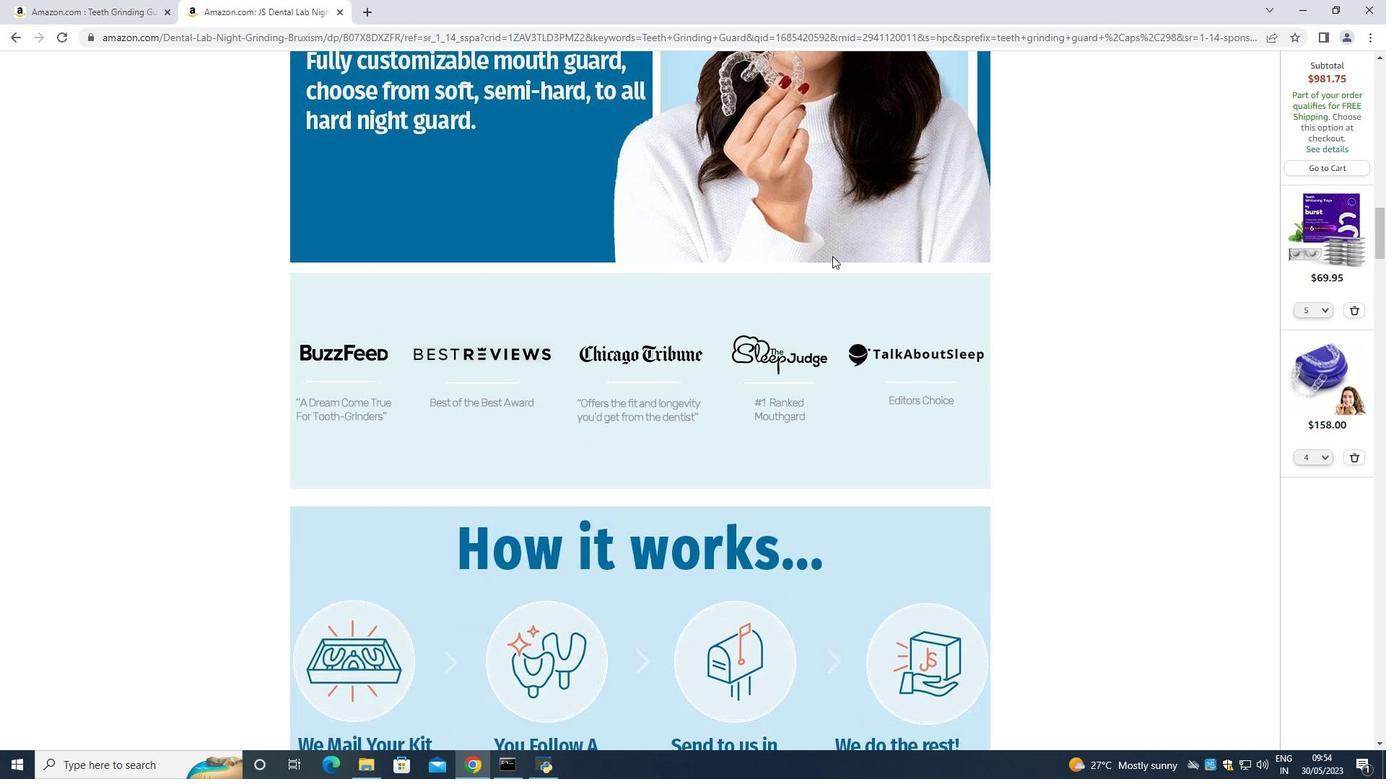 
Action: Mouse scrolled (831, 256) with delta (0, 0)
Screenshot: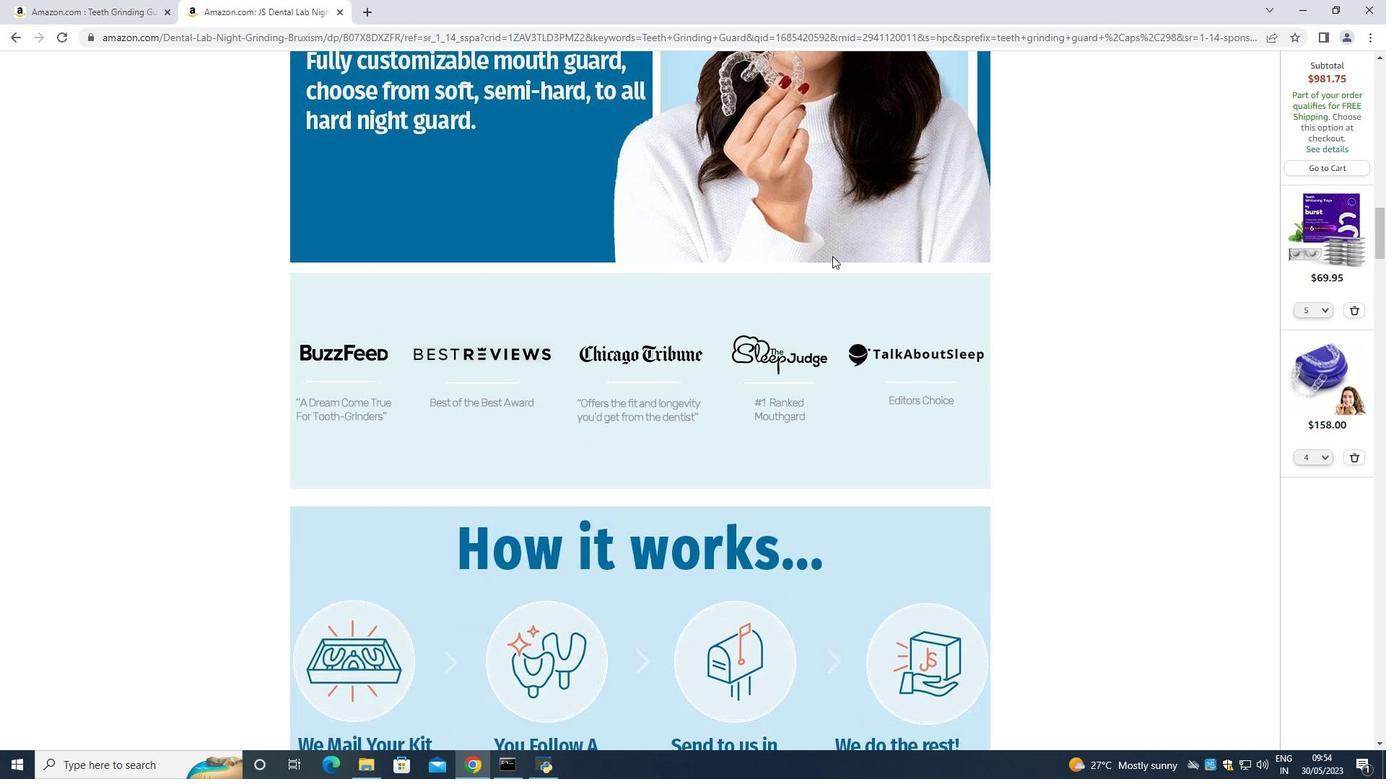 
Action: Mouse moved to (856, 420)
Screenshot: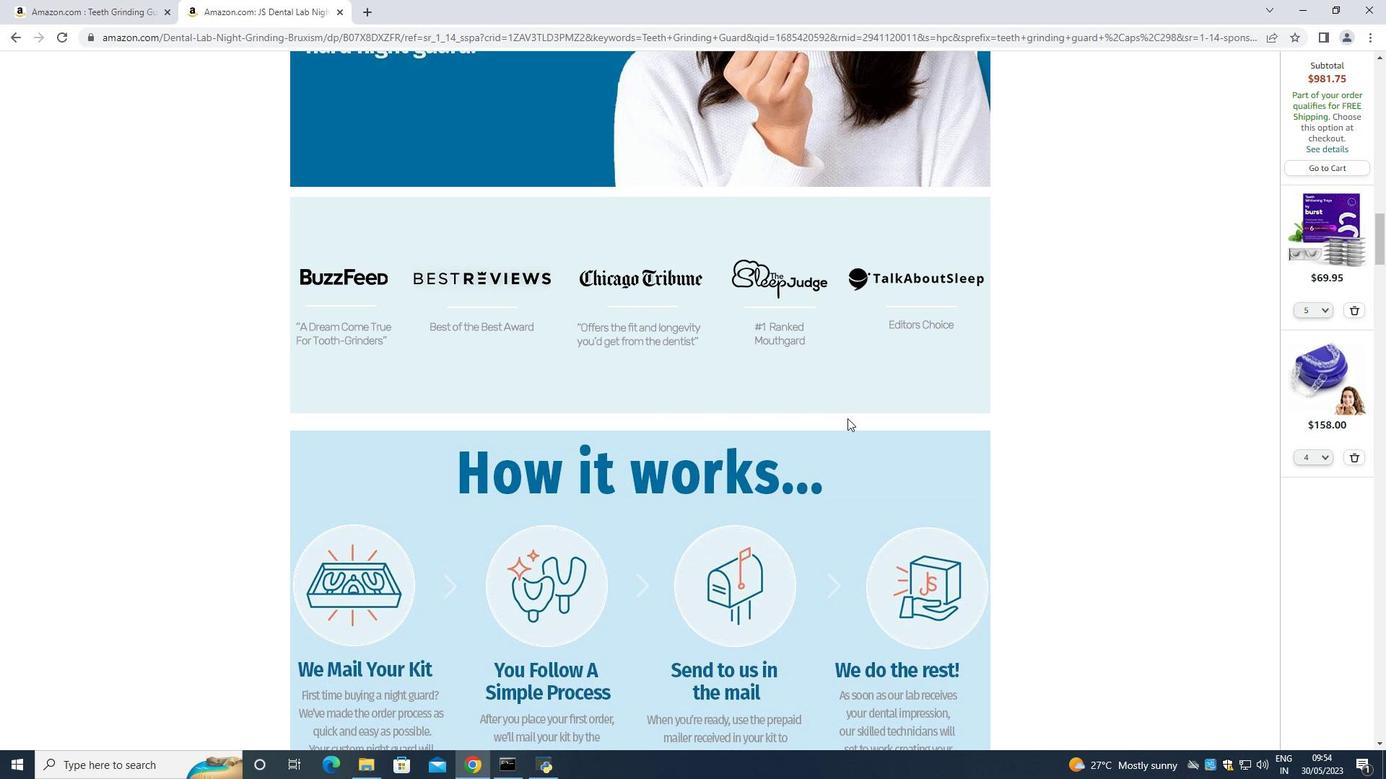
Action: Mouse scrolled (856, 420) with delta (0, 0)
Screenshot: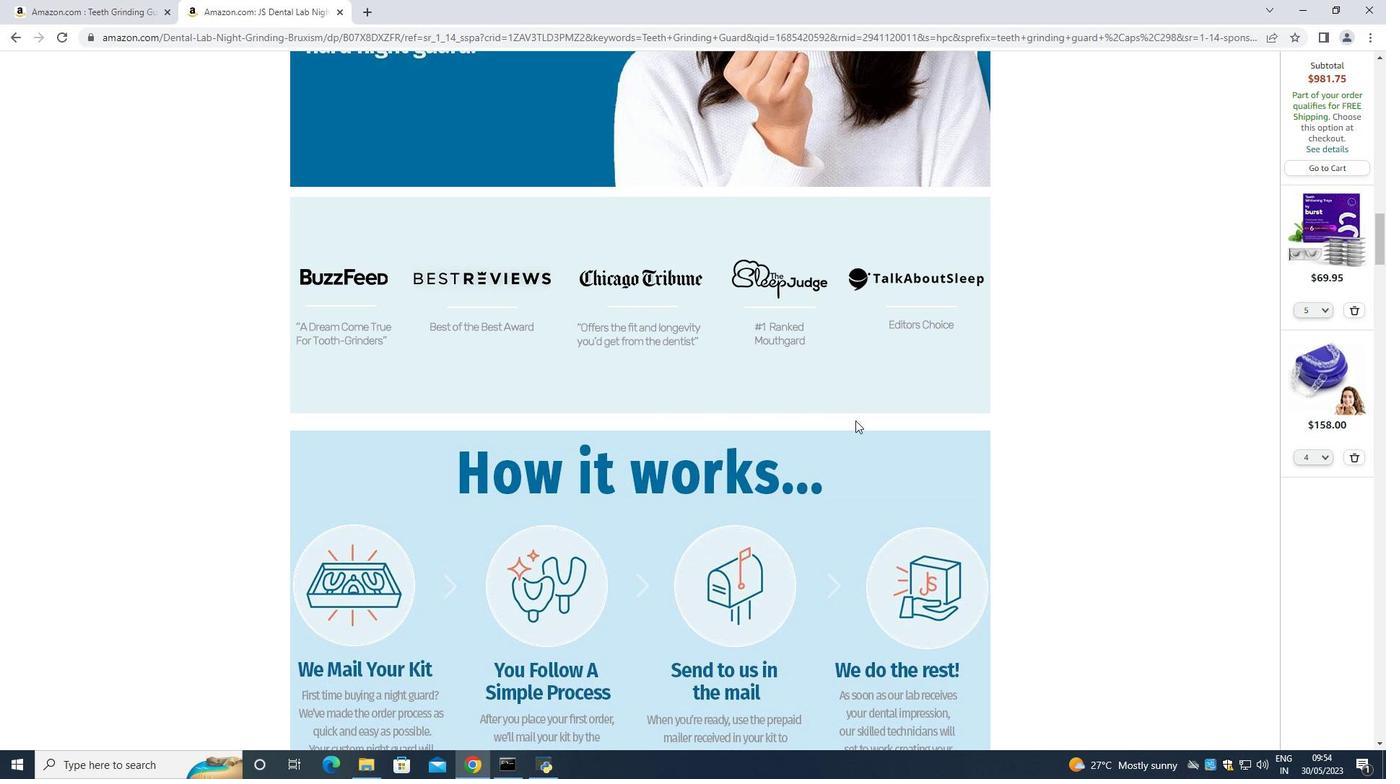 
Action: Mouse moved to (797, 511)
Screenshot: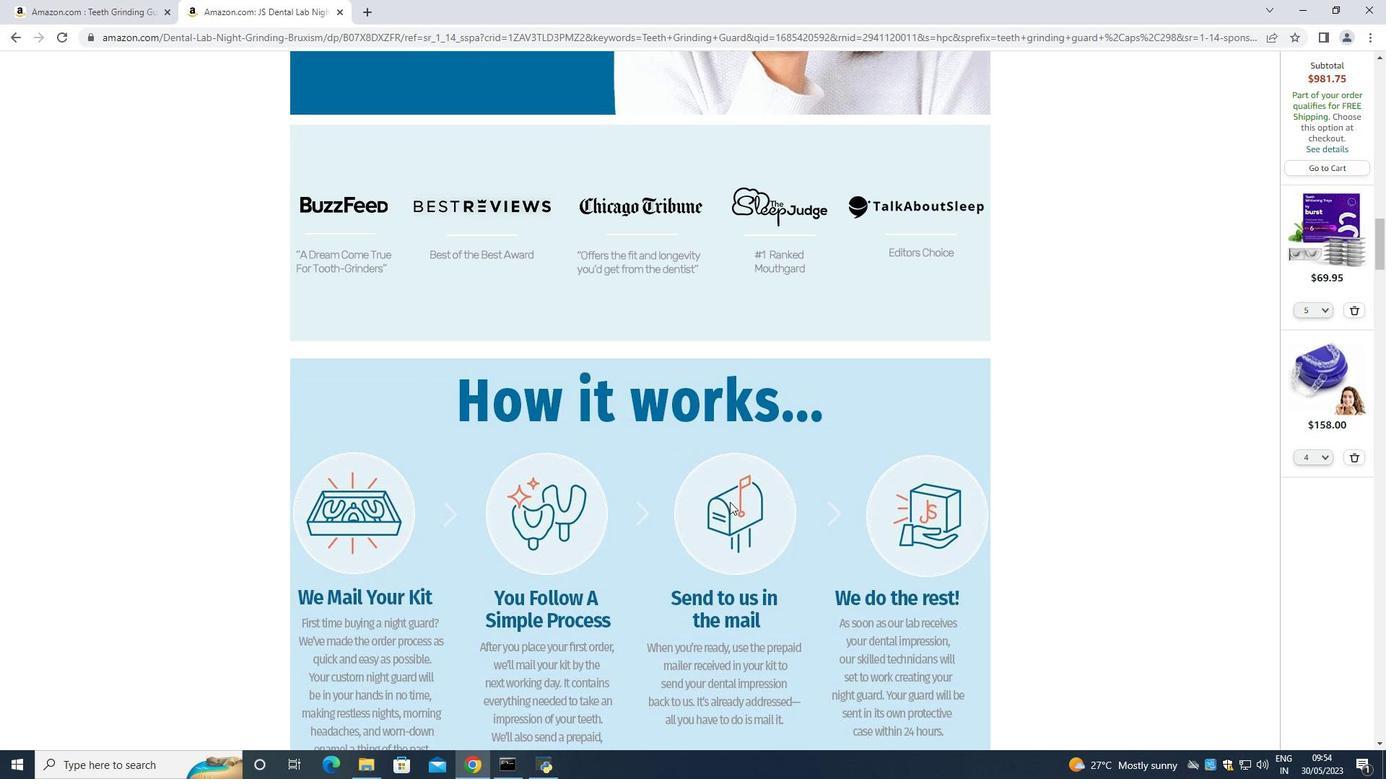 
Action: Mouse scrolled (797, 510) with delta (0, 0)
Screenshot: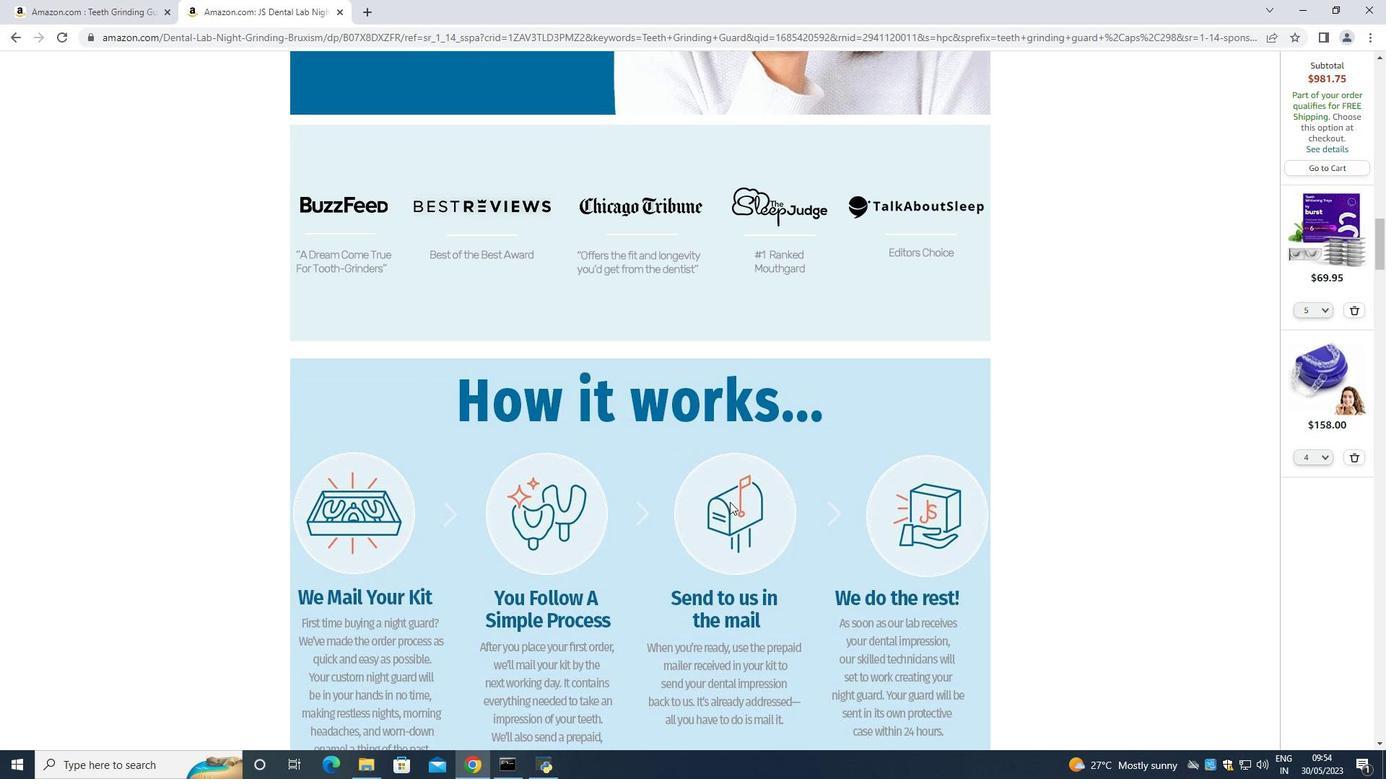 
Action: Mouse moved to (544, 470)
Screenshot: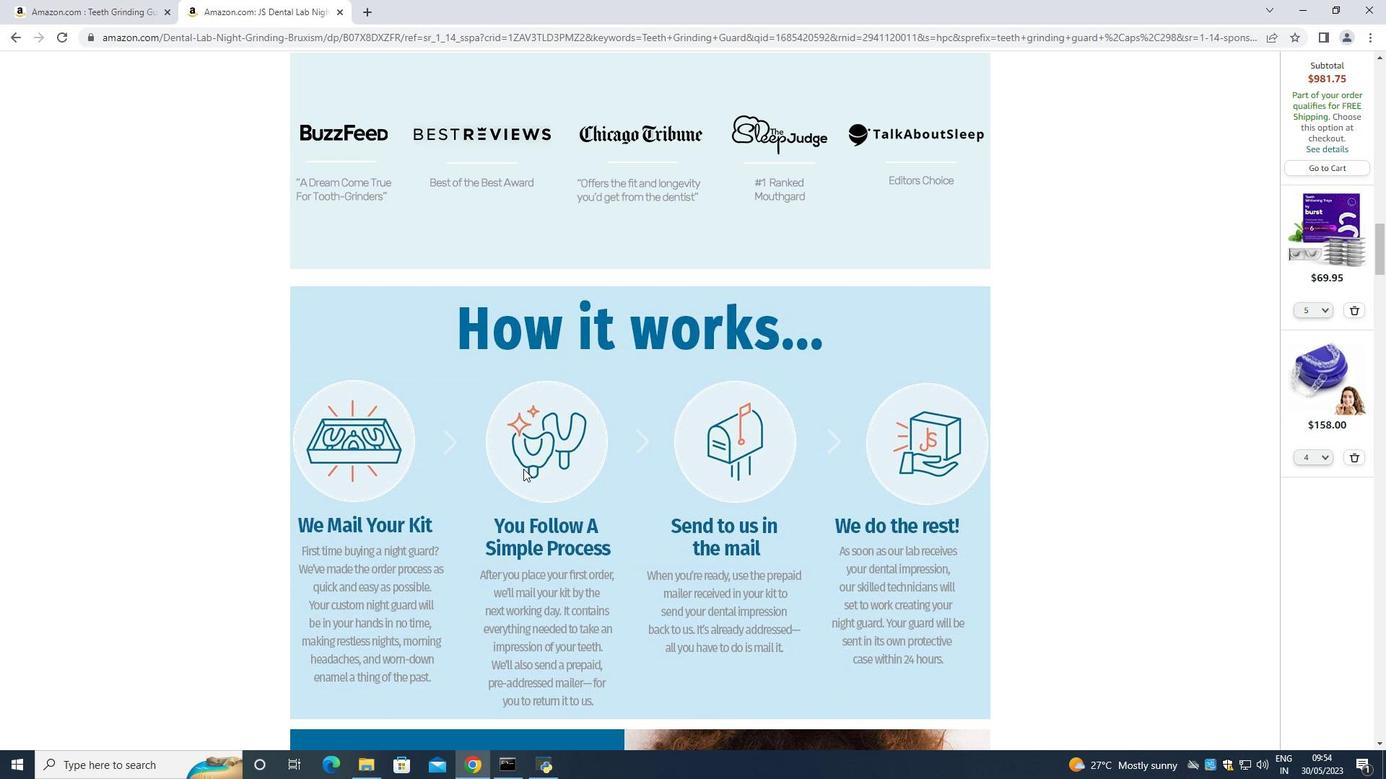 
Action: Mouse scrolled (544, 469) with delta (0, 0)
Screenshot: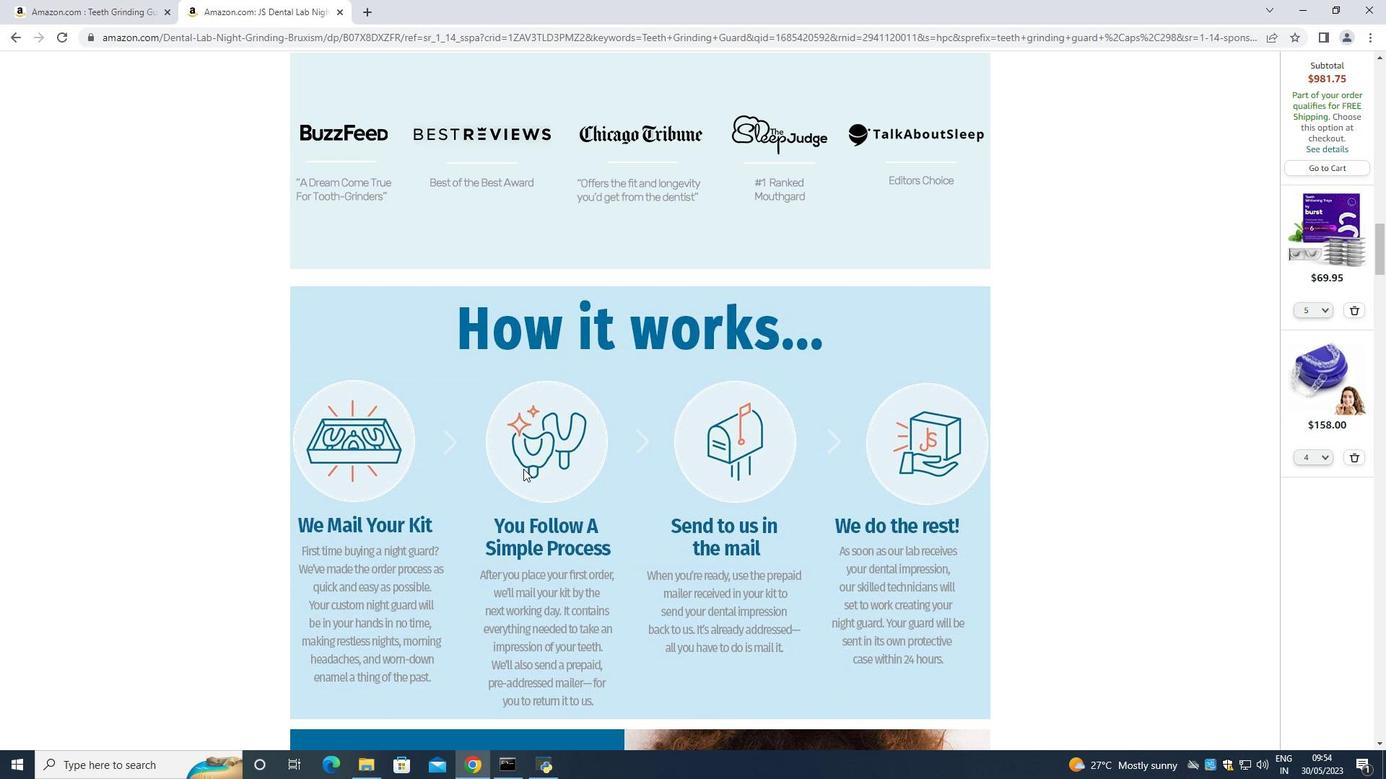 
Action: Mouse moved to (426, 430)
Screenshot: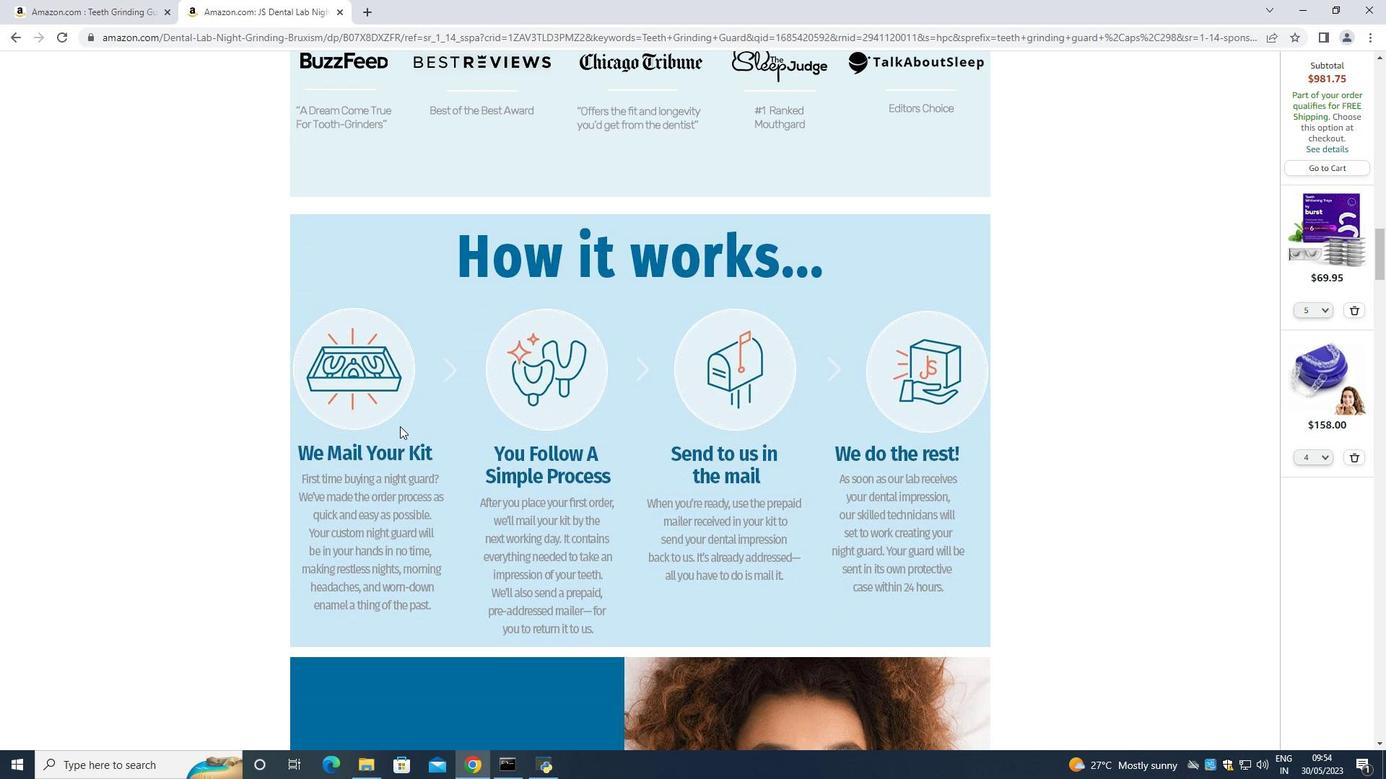 
Action: Mouse scrolled (426, 429) with delta (0, 0)
Screenshot: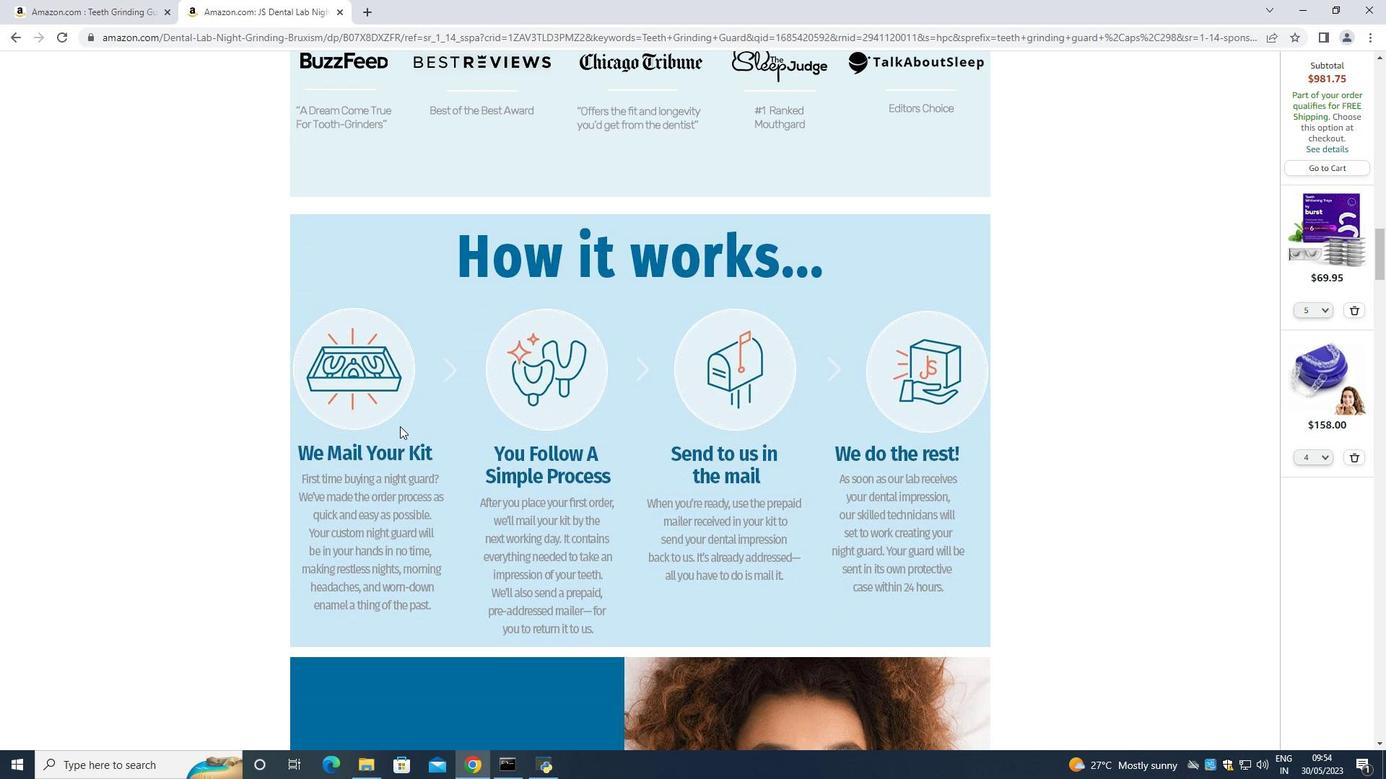 
Action: Mouse moved to (483, 419)
Screenshot: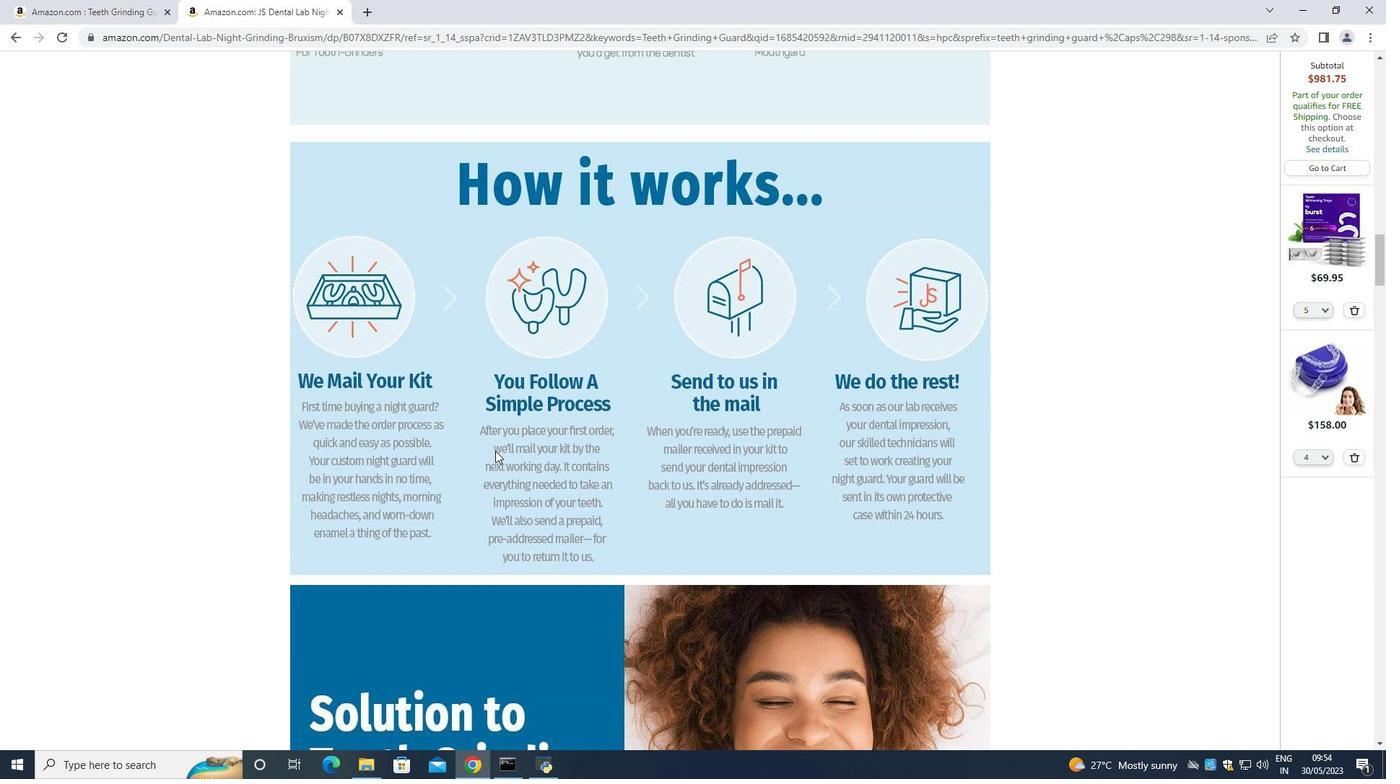 
Action: Mouse scrolled (483, 418) with delta (0, 0)
Screenshot: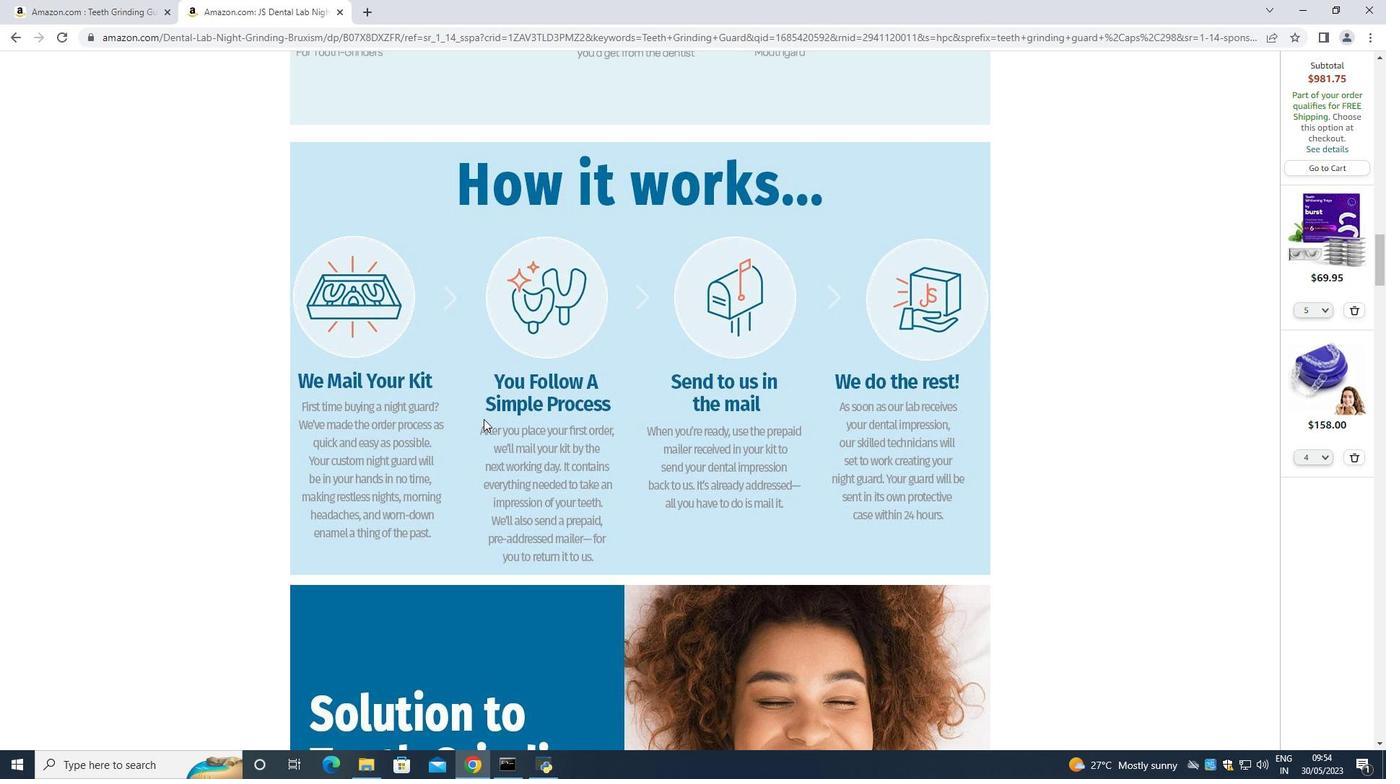 
Action: Mouse moved to (591, 429)
Screenshot: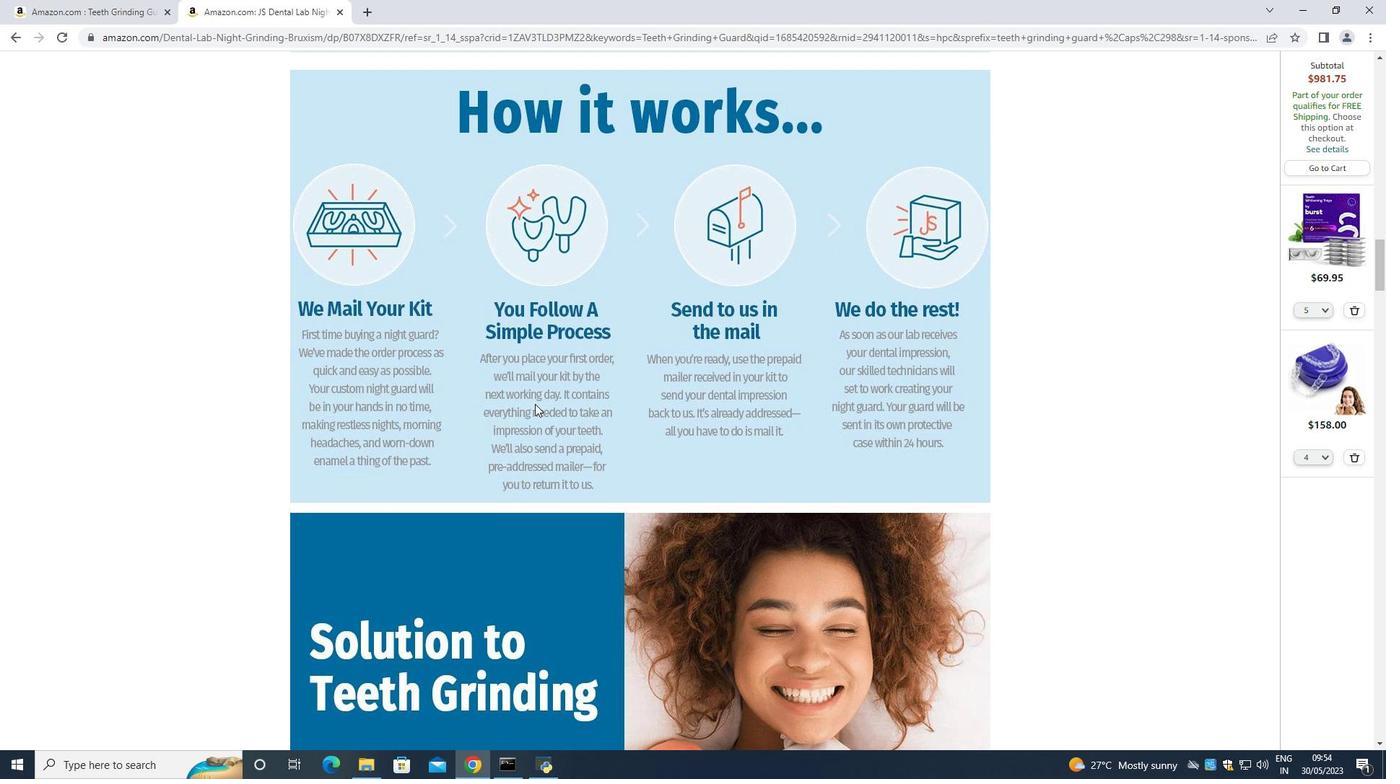 
Action: Mouse scrolled (591, 428) with delta (0, 0)
Screenshot: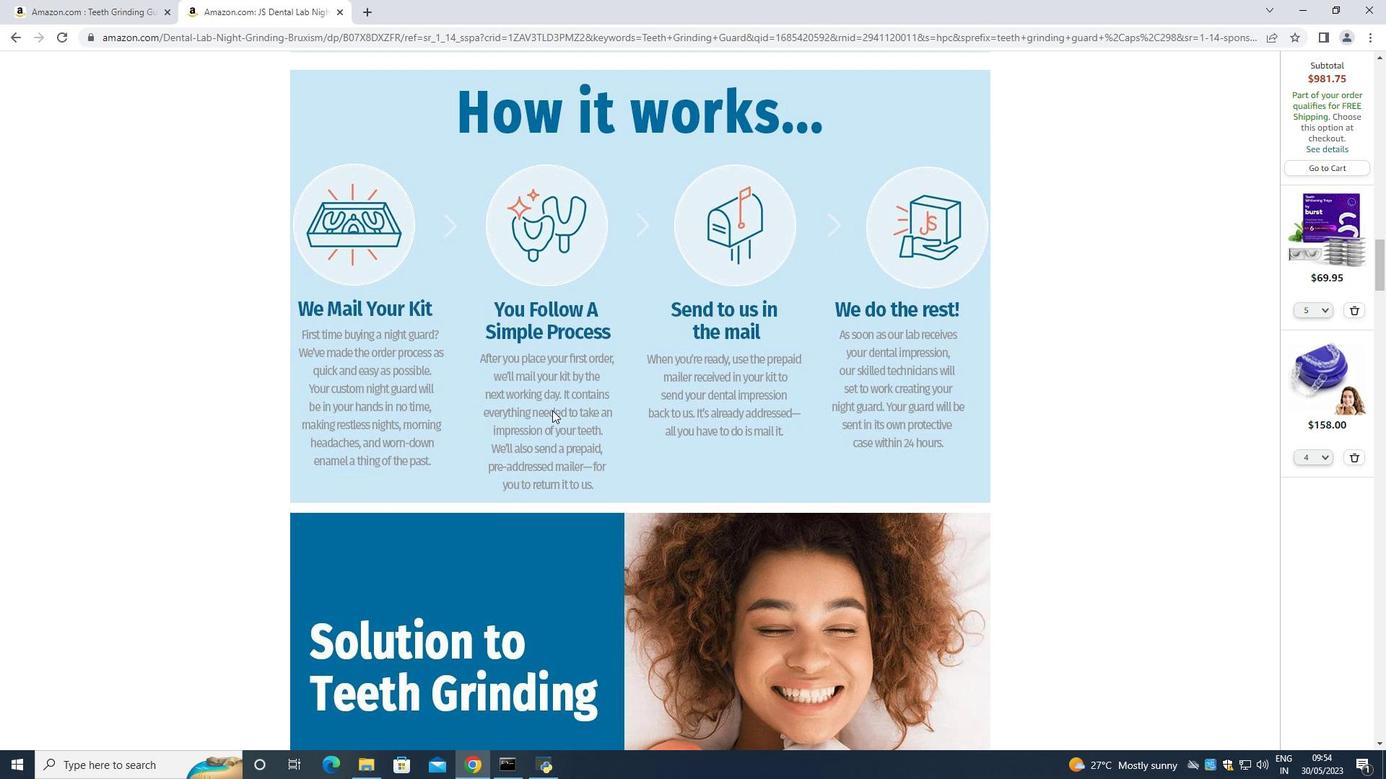 
Action: Mouse moved to (611, 433)
Screenshot: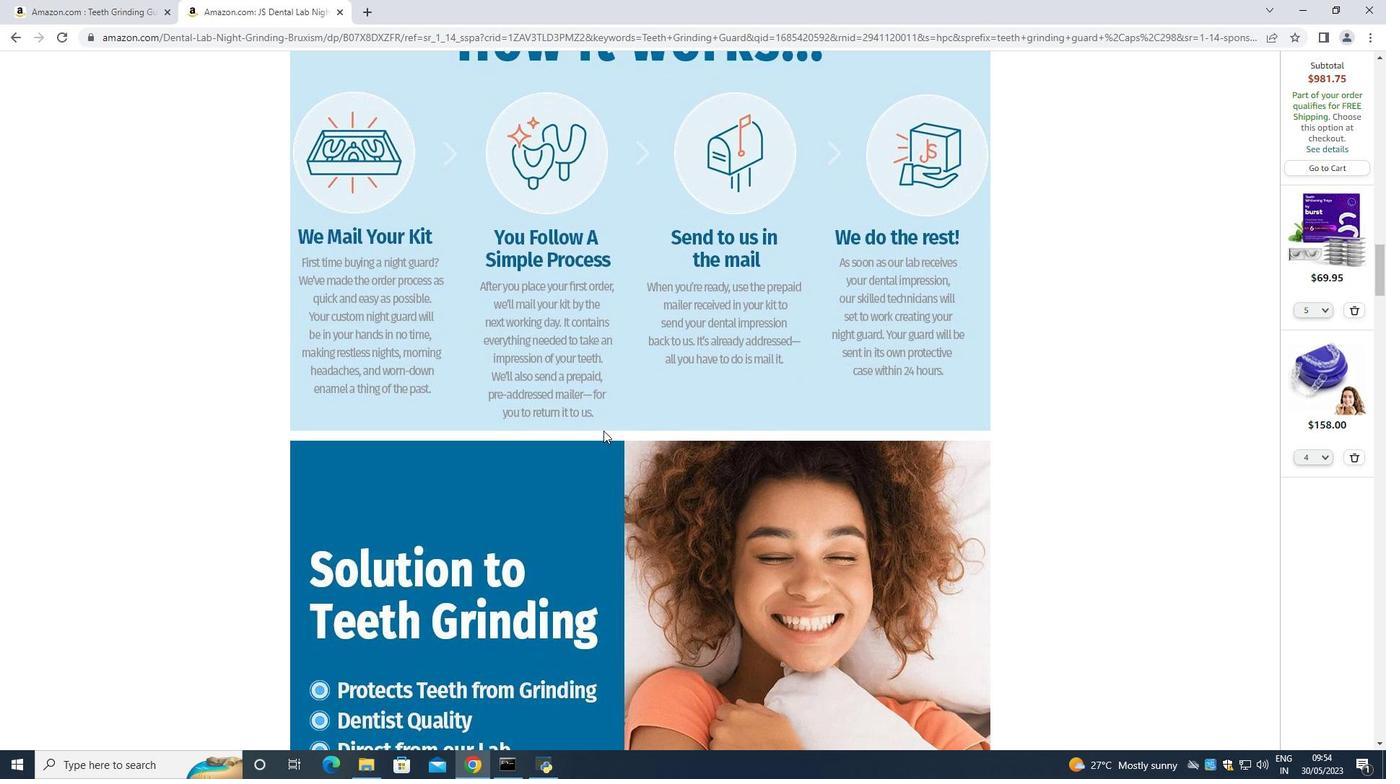 
Action: Mouse scrolled (611, 433) with delta (0, 0)
Screenshot: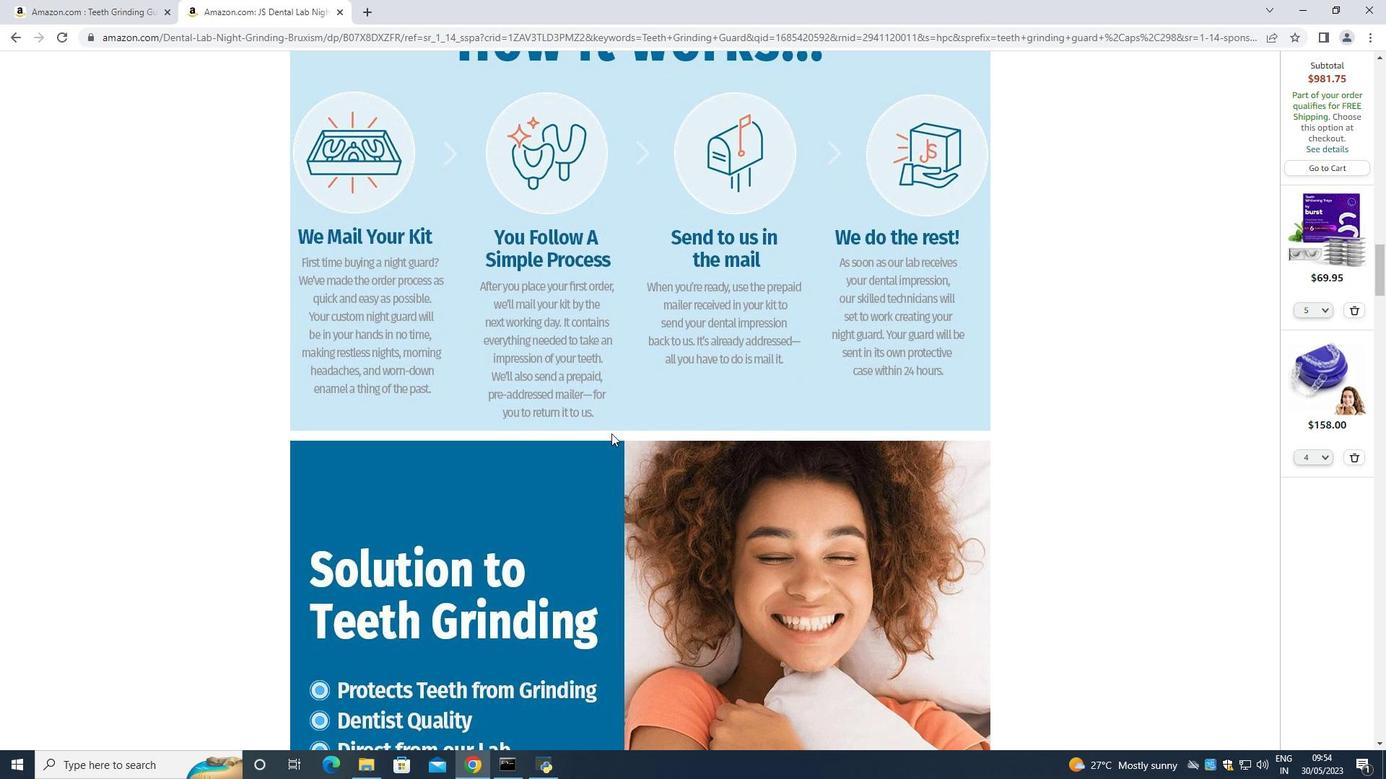 
Action: Mouse scrolled (611, 433) with delta (0, 0)
Screenshot: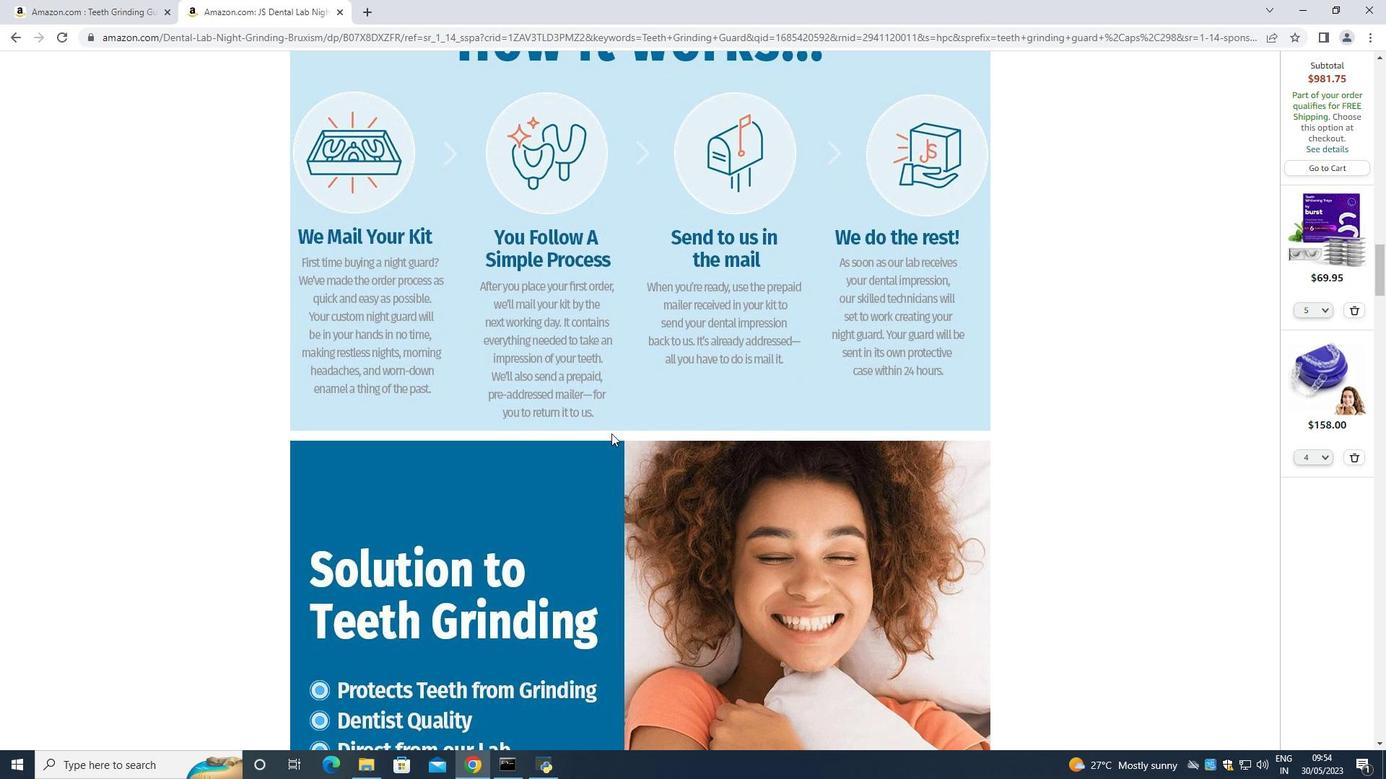 
Action: Mouse scrolled (611, 433) with delta (0, 0)
Screenshot: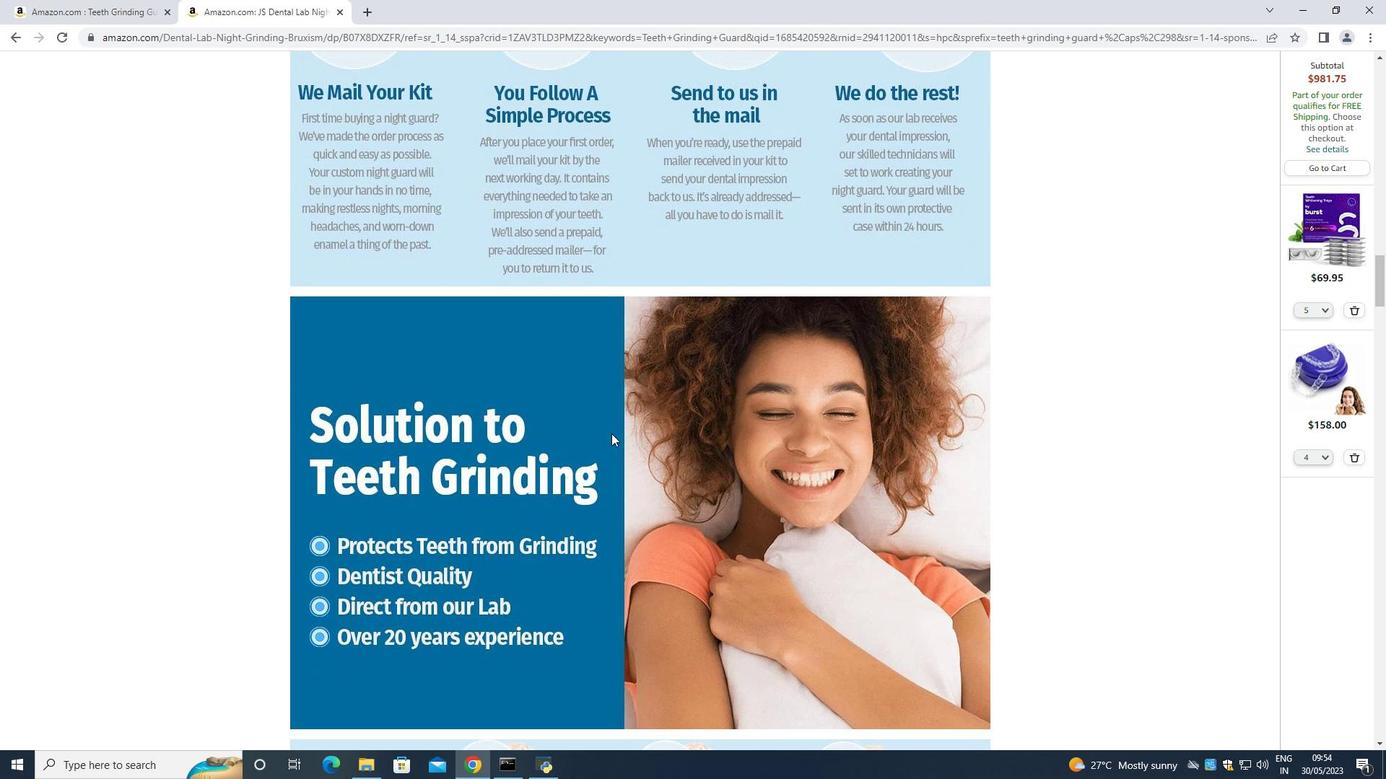
Action: Mouse scrolled (611, 433) with delta (0, 0)
Screenshot: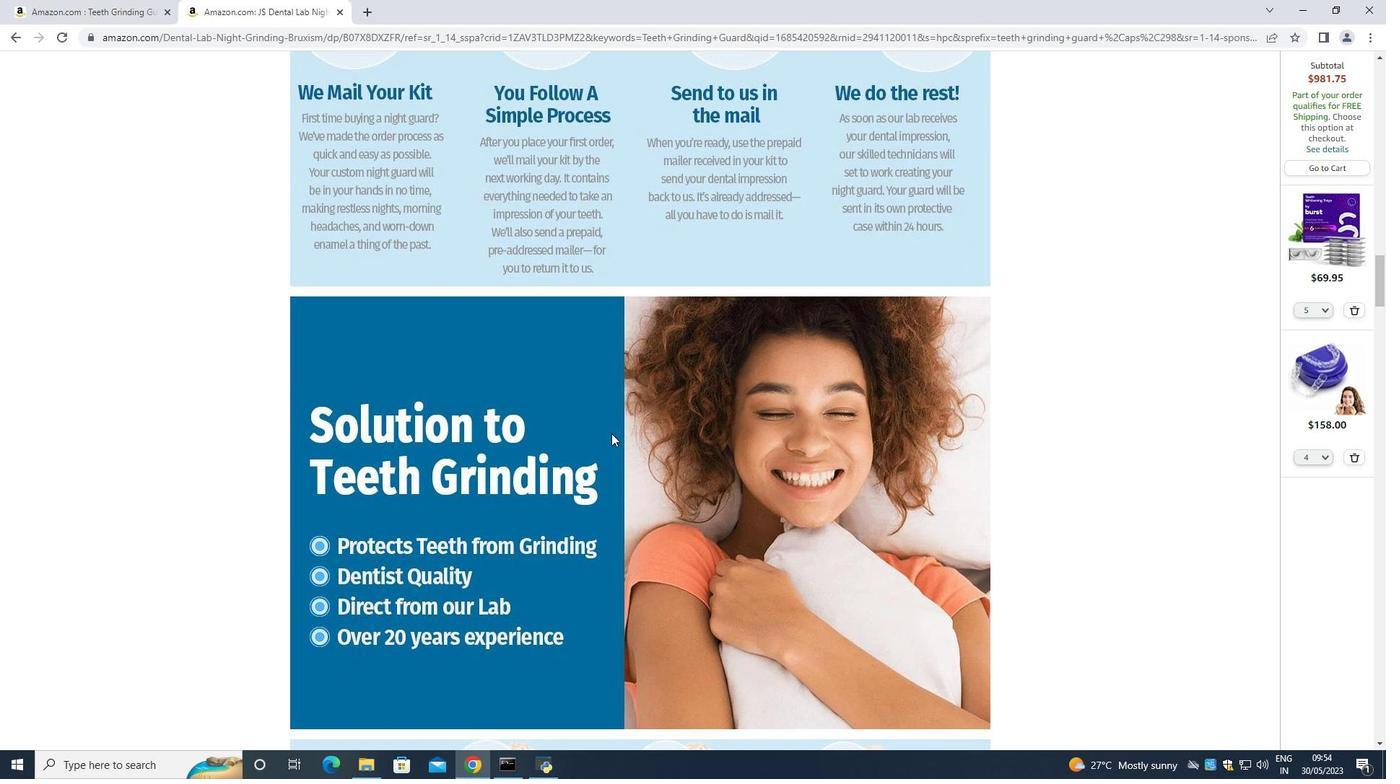 
Action: Mouse scrolled (611, 433) with delta (0, 0)
Screenshot: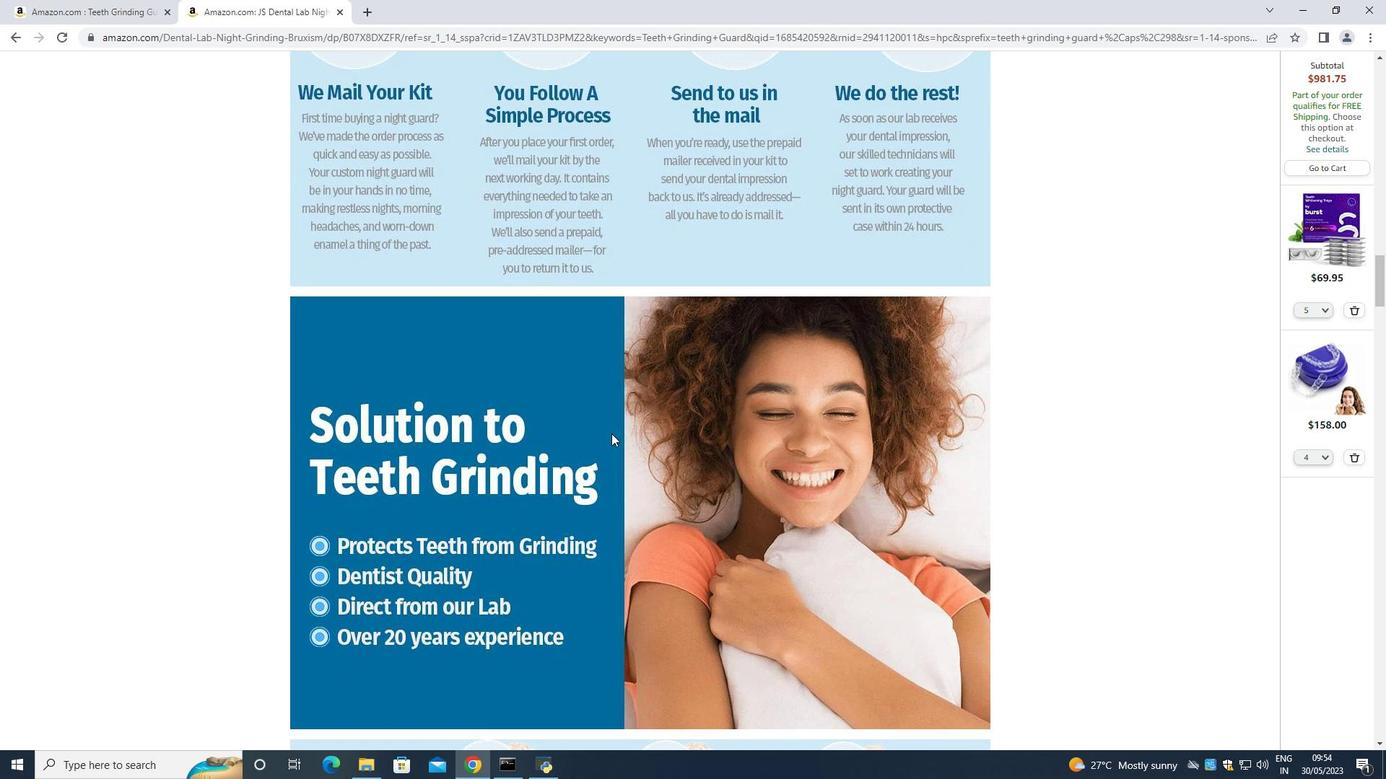 
Action: Mouse scrolled (611, 433) with delta (0, 0)
Screenshot: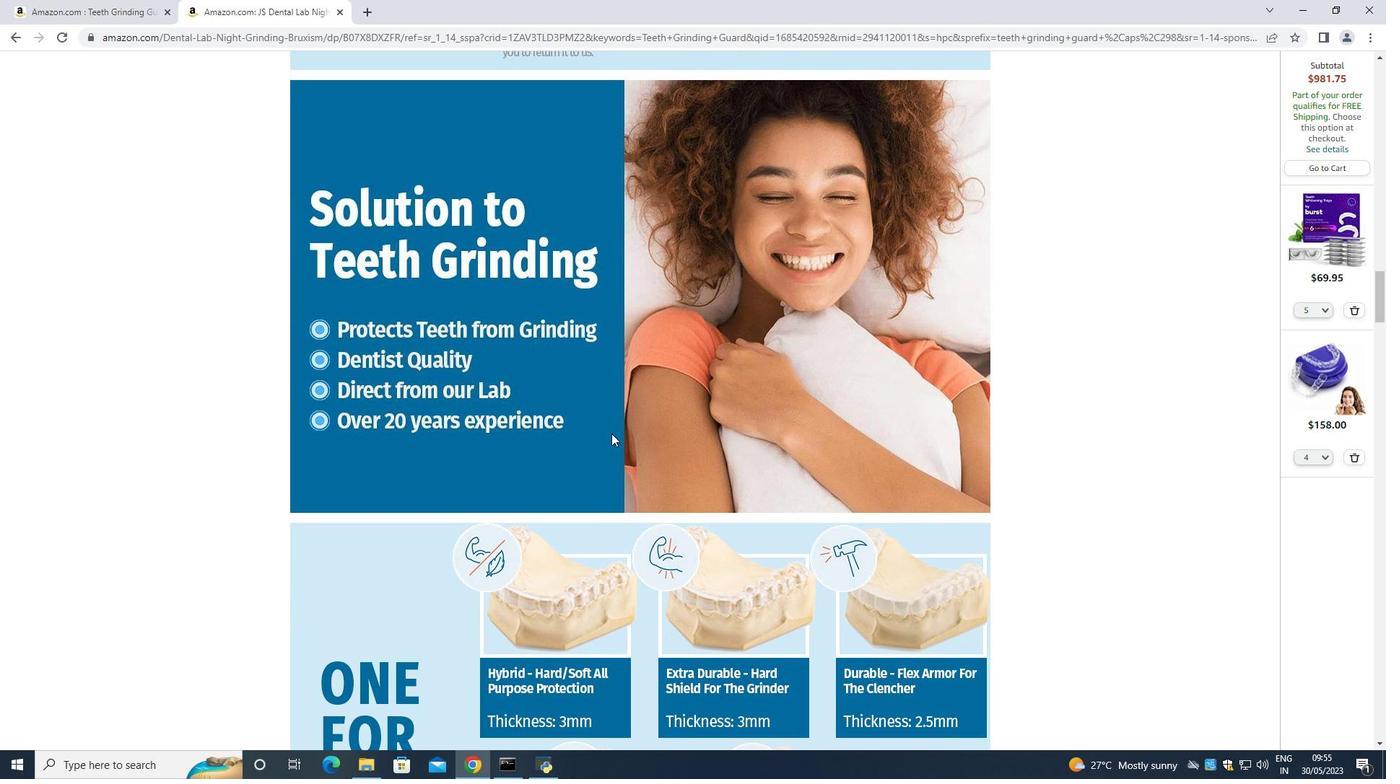 
Action: Mouse scrolled (611, 433) with delta (0, 0)
Screenshot: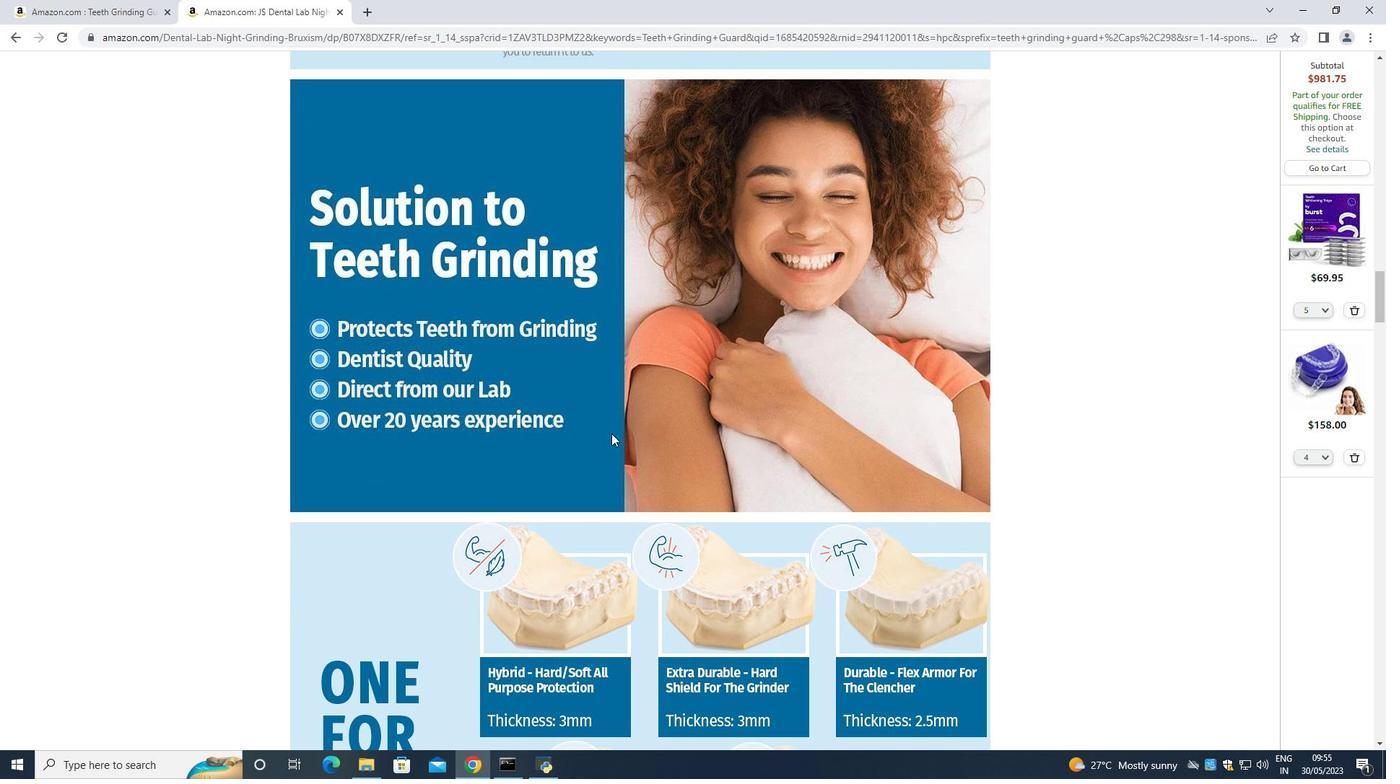 
Action: Mouse scrolled (611, 433) with delta (0, 0)
Screenshot: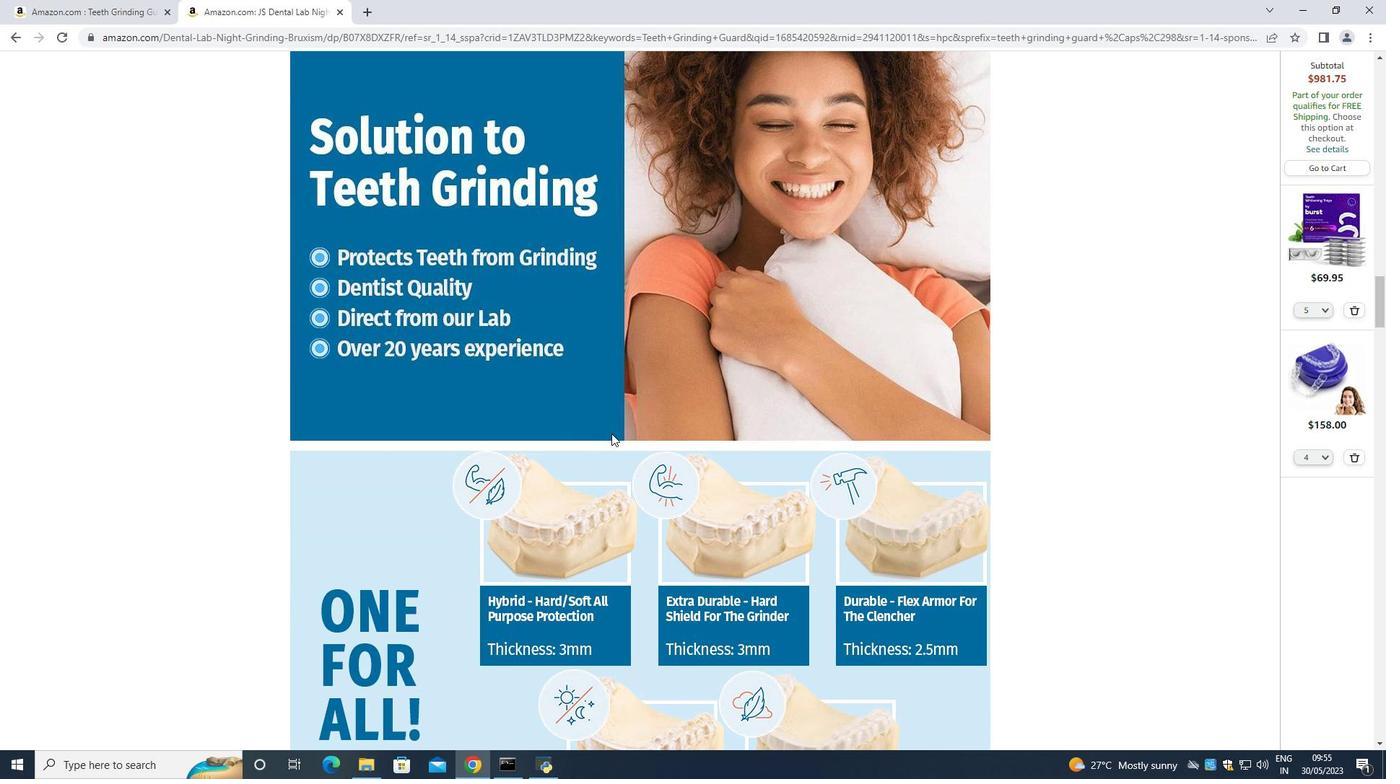 
Action: Mouse scrolled (611, 433) with delta (0, 0)
Screenshot: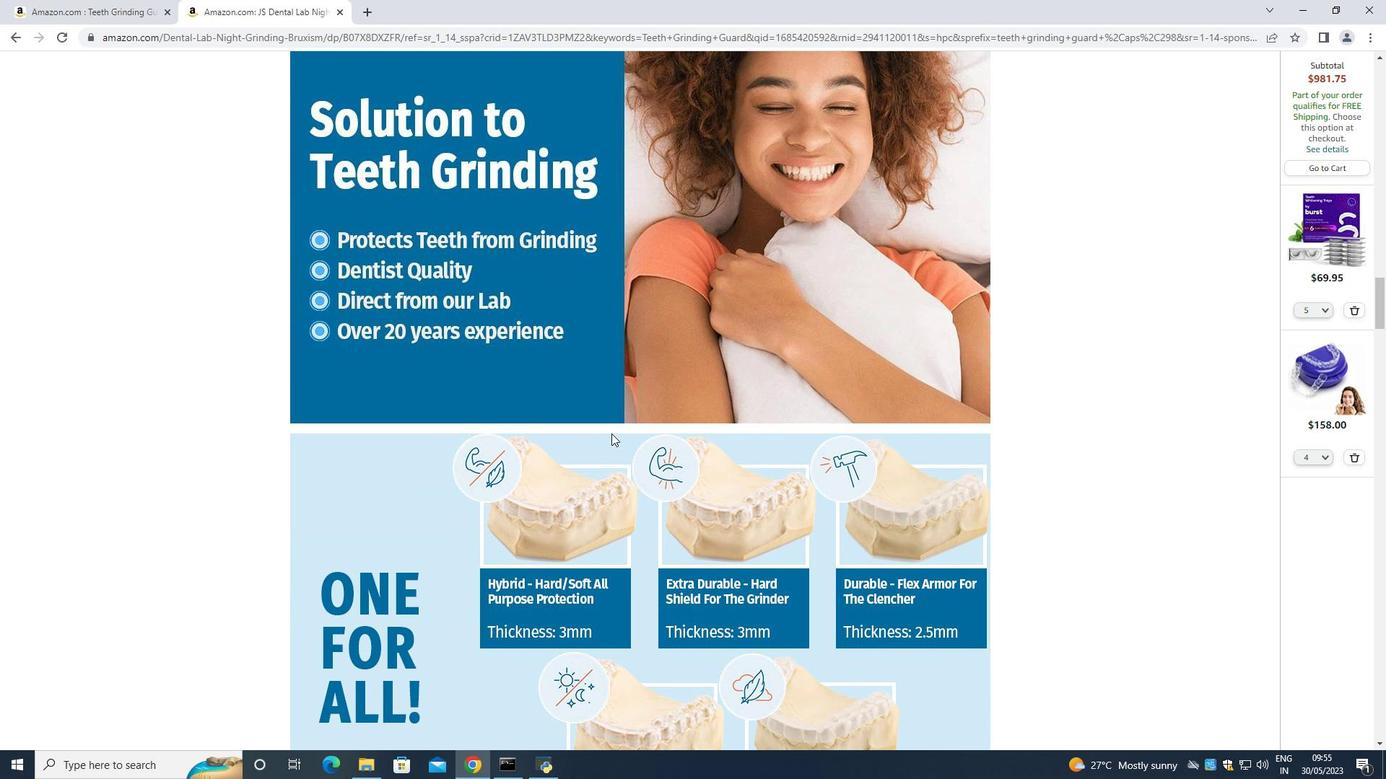 
Action: Mouse scrolled (611, 433) with delta (0, 0)
Screenshot: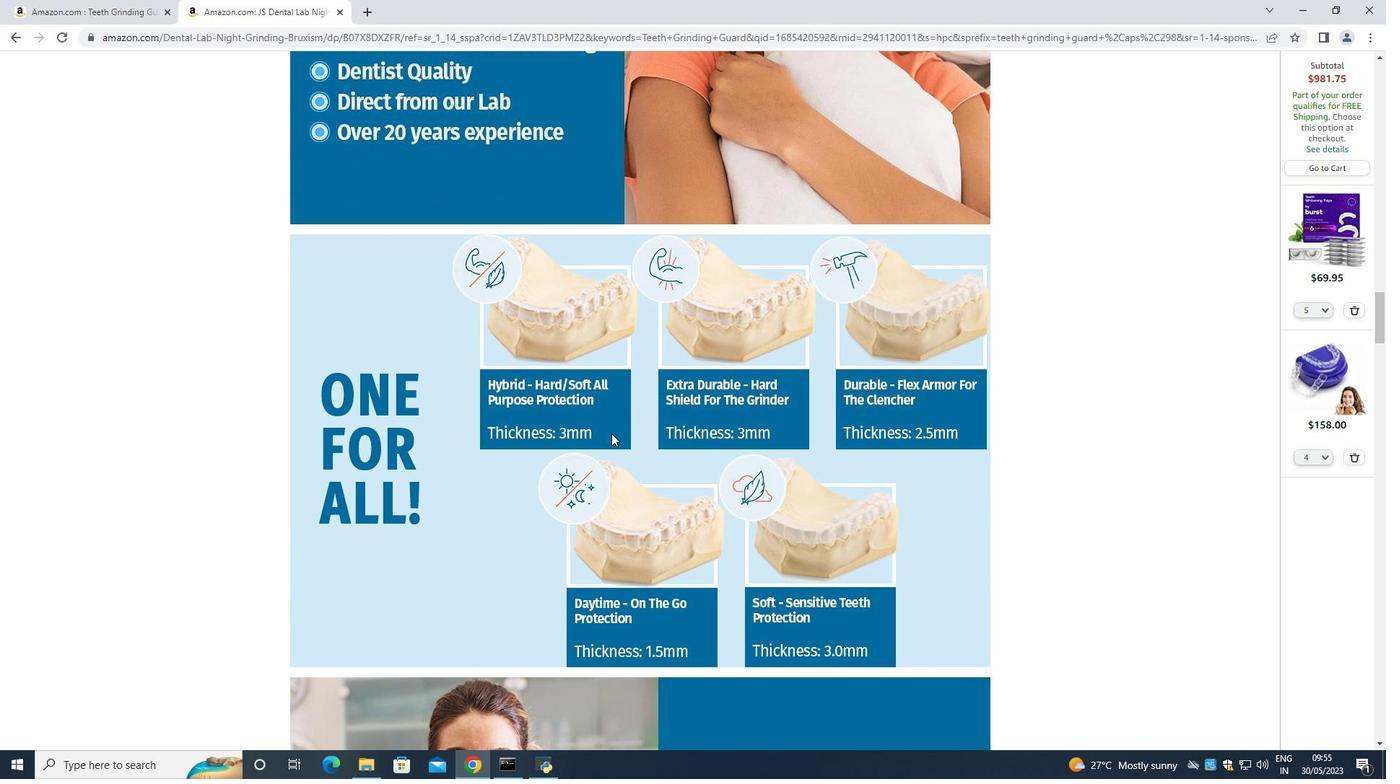 
Action: Mouse scrolled (611, 433) with delta (0, 0)
Screenshot: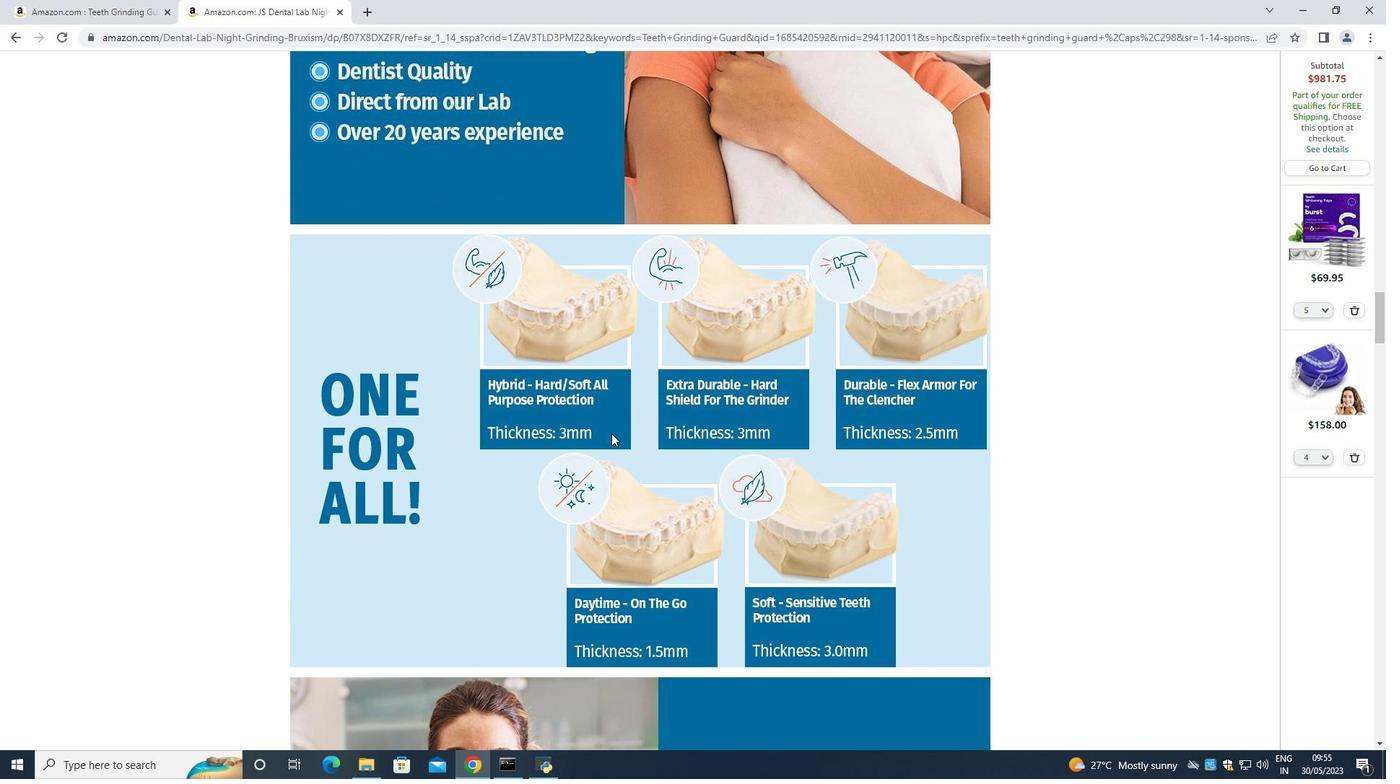 
Action: Mouse scrolled (611, 433) with delta (0, 0)
Screenshot: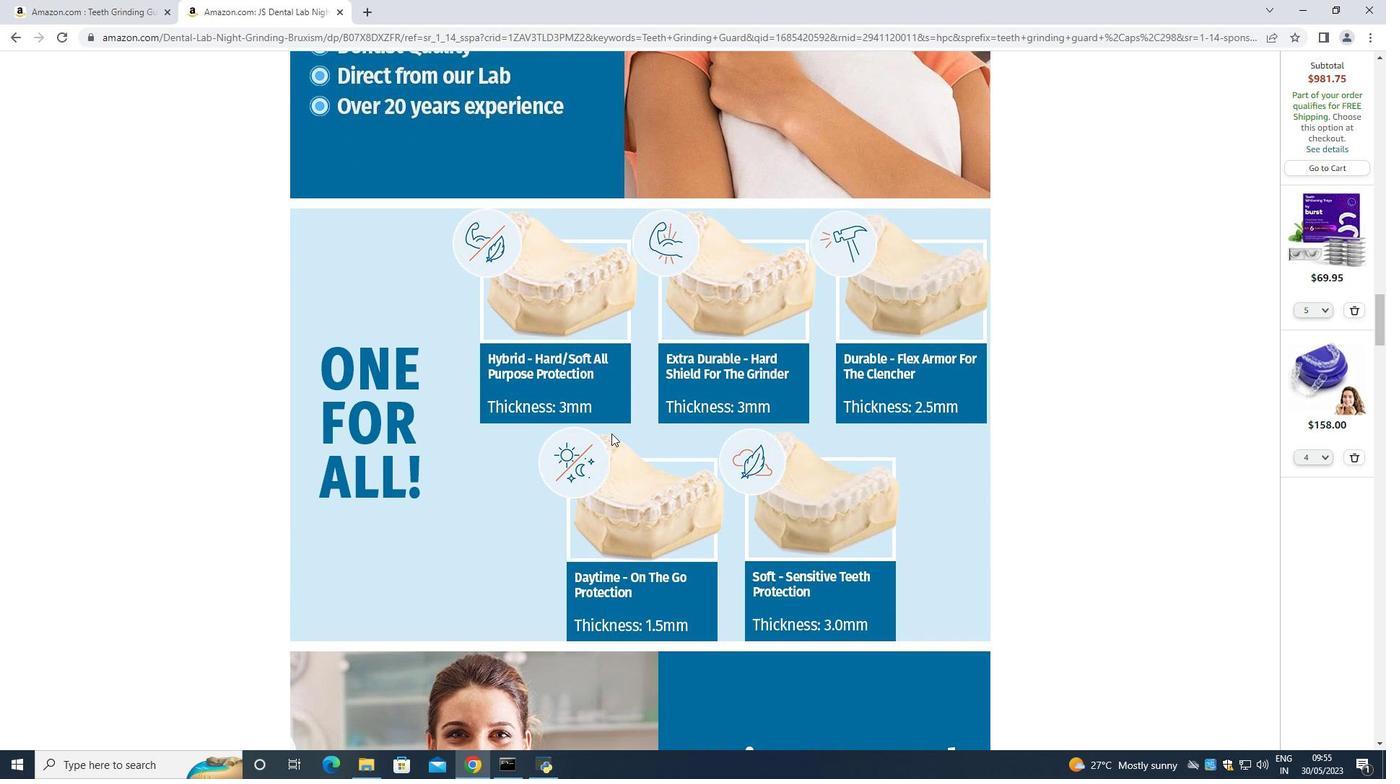 
Action: Mouse scrolled (611, 433) with delta (0, 0)
Screenshot: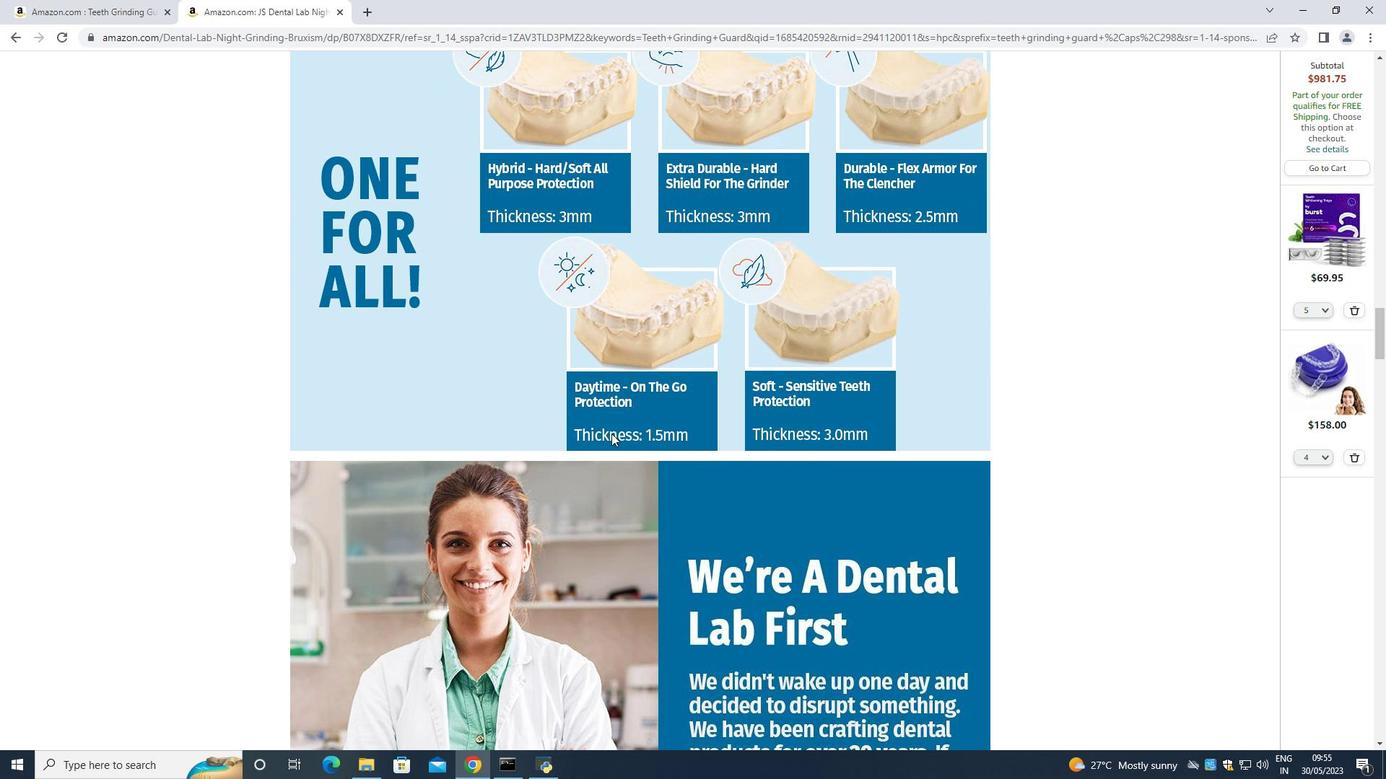 
Action: Mouse scrolled (611, 433) with delta (0, 0)
Screenshot: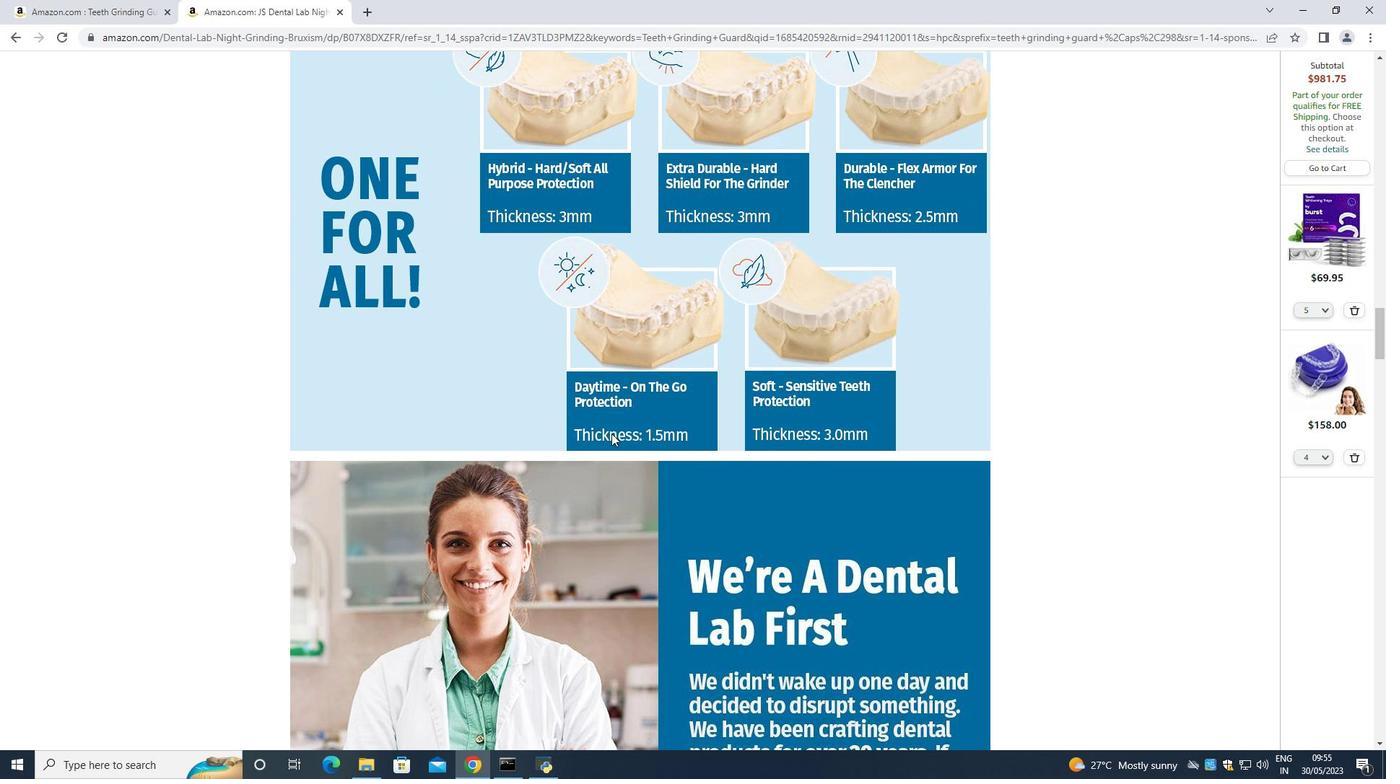 
Action: Mouse scrolled (611, 433) with delta (0, 0)
Screenshot: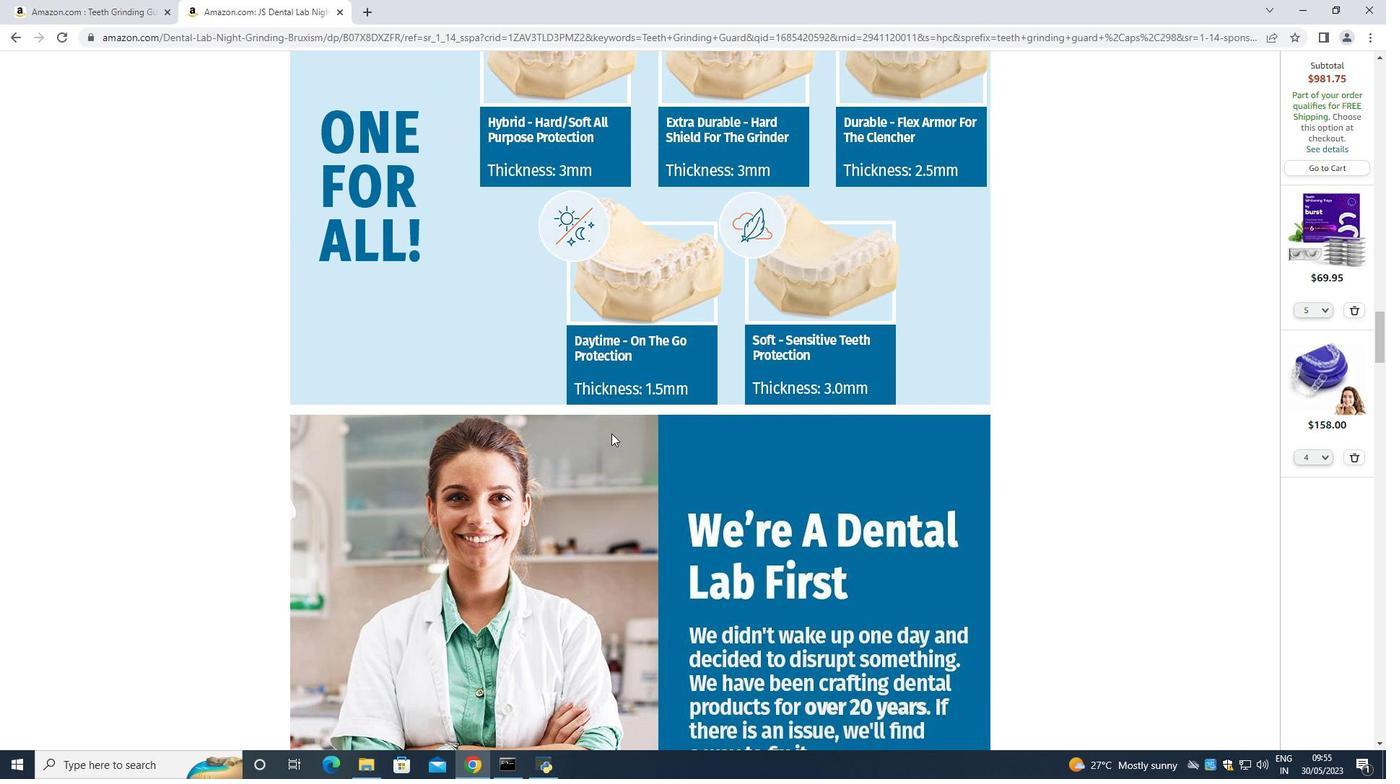 
Action: Mouse scrolled (611, 433) with delta (0, 0)
Screenshot: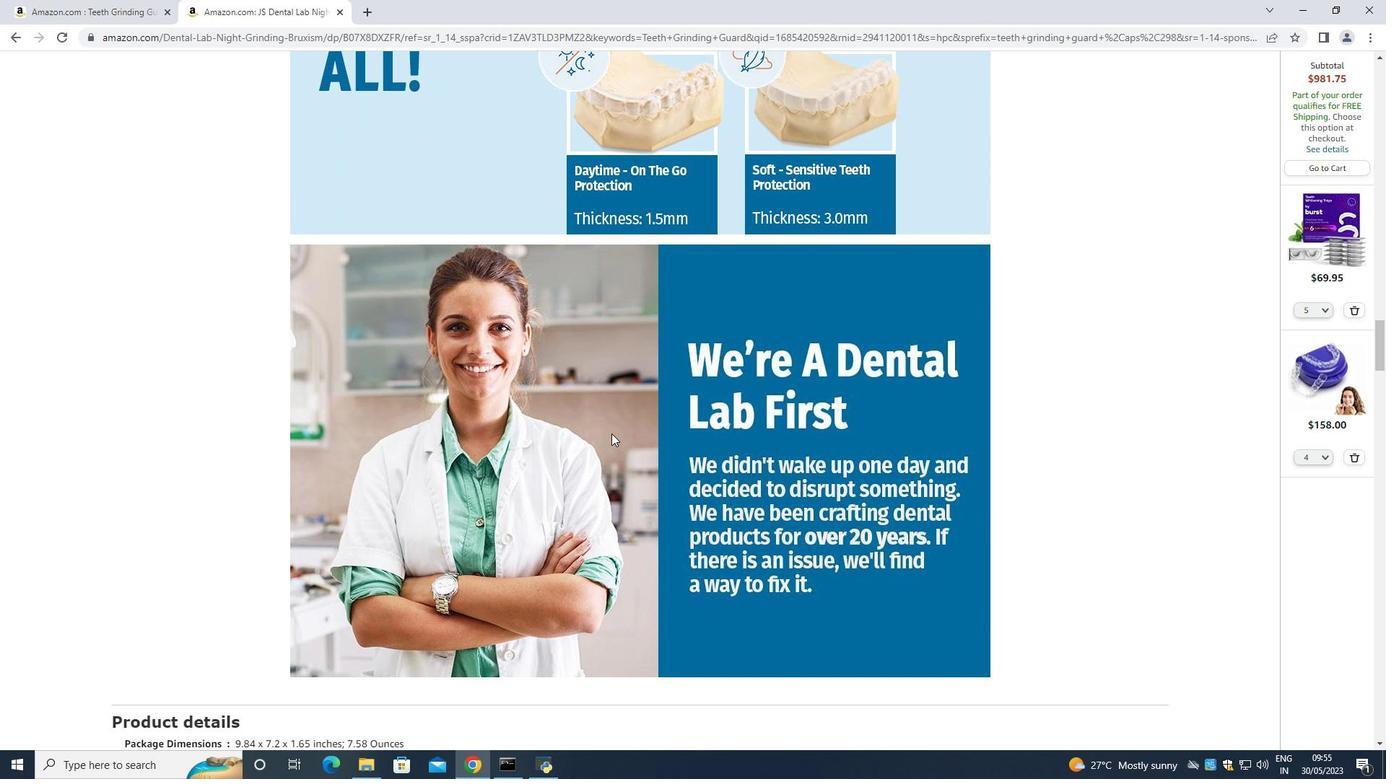 
Action: Mouse scrolled (611, 433) with delta (0, 0)
Screenshot: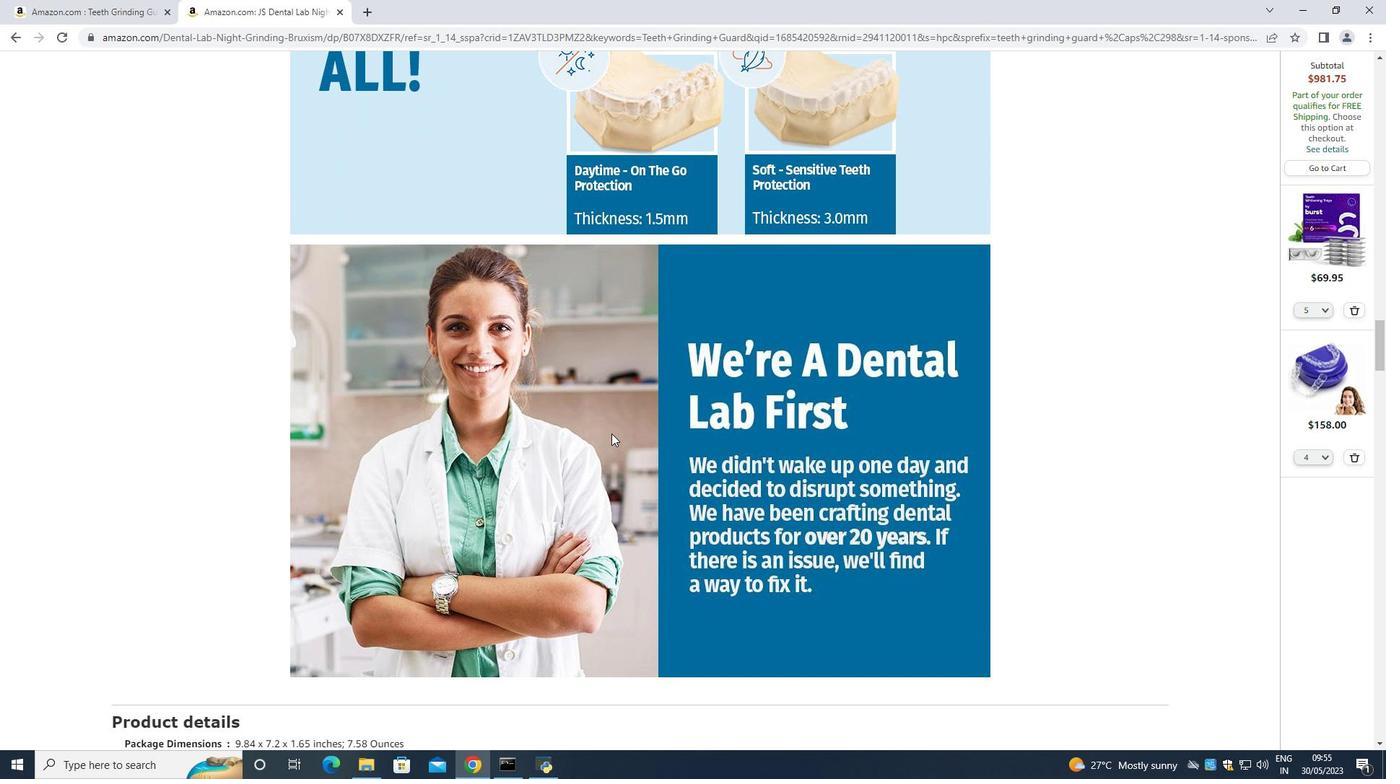 
Action: Mouse scrolled (611, 433) with delta (0, 0)
Screenshot: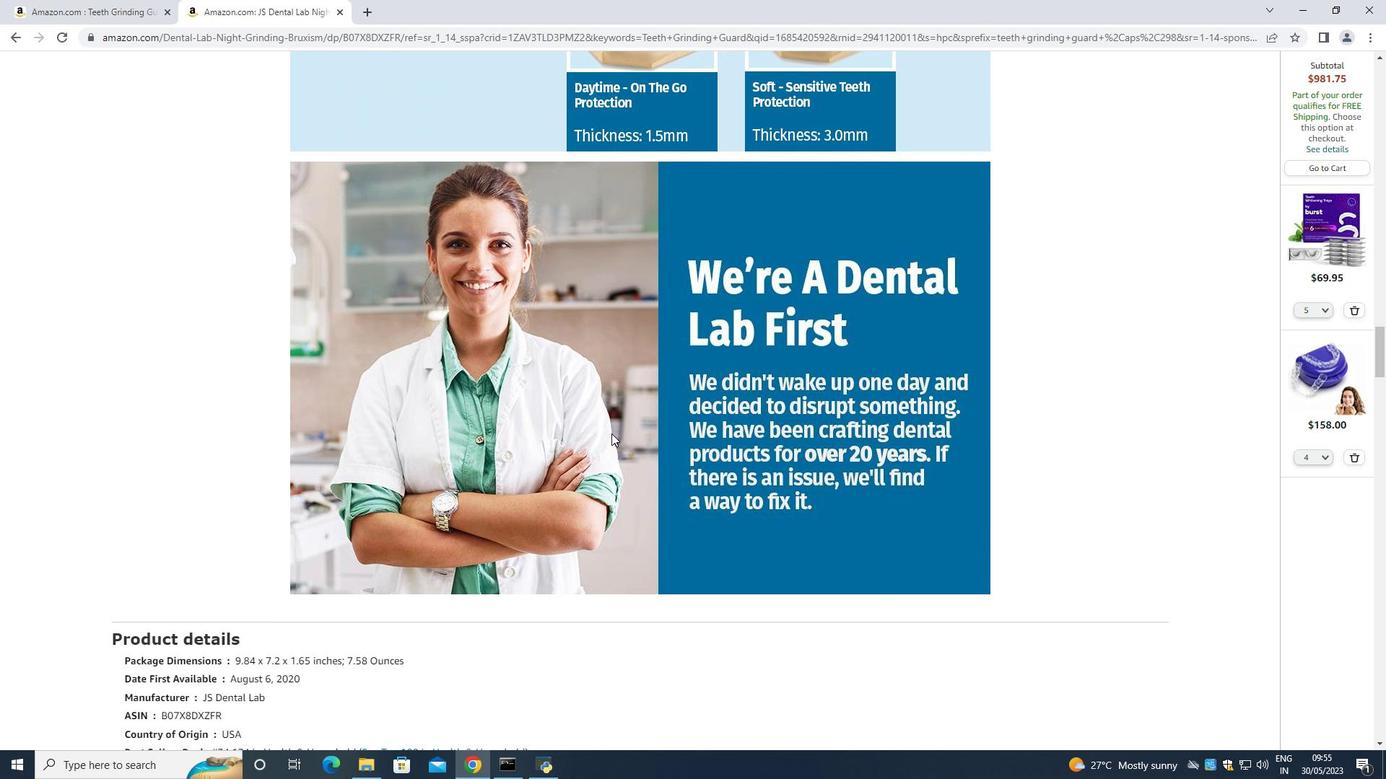 
Action: Mouse scrolled (611, 434) with delta (0, 0)
Screenshot: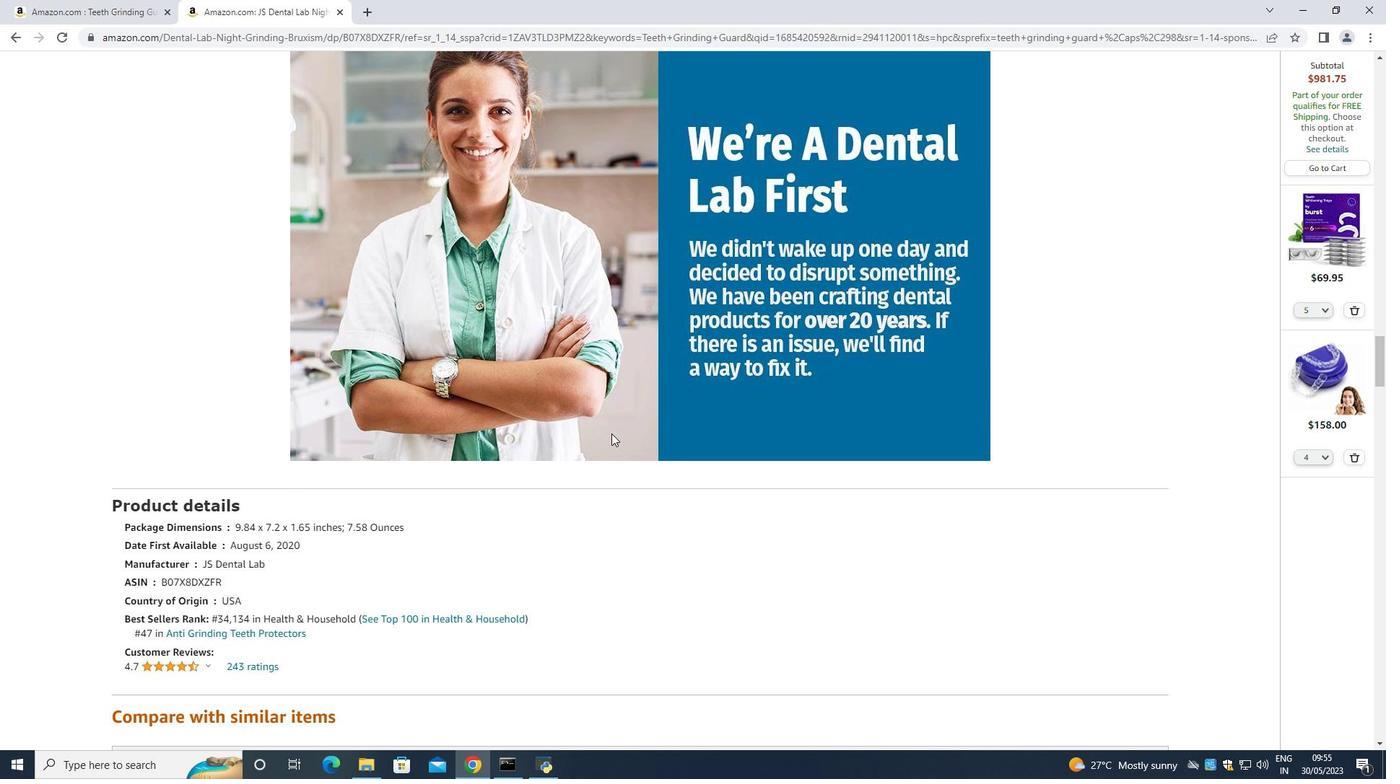 
Action: Mouse scrolled (611, 434) with delta (0, 0)
Screenshot: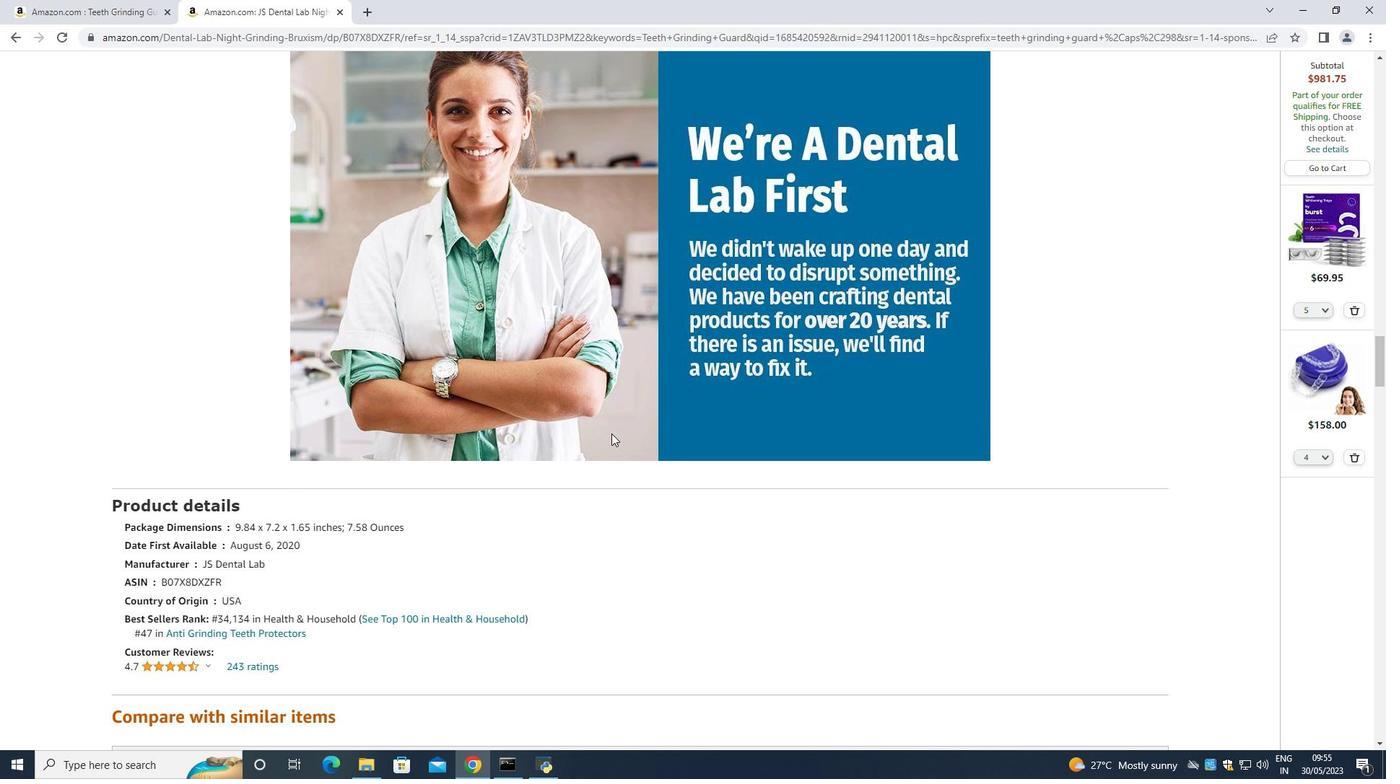 
Action: Mouse scrolled (611, 434) with delta (0, 0)
Screenshot: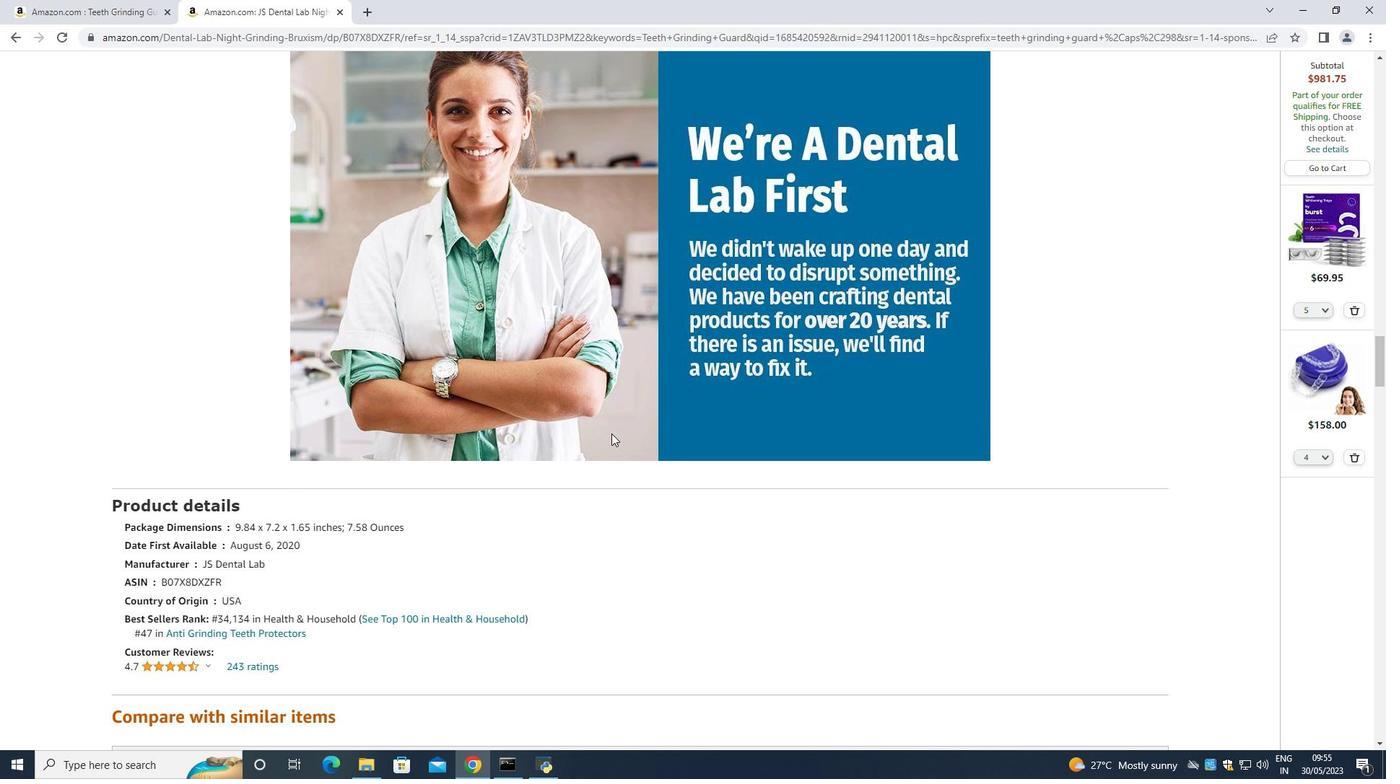 
Action: Mouse scrolled (611, 434) with delta (0, 0)
Screenshot: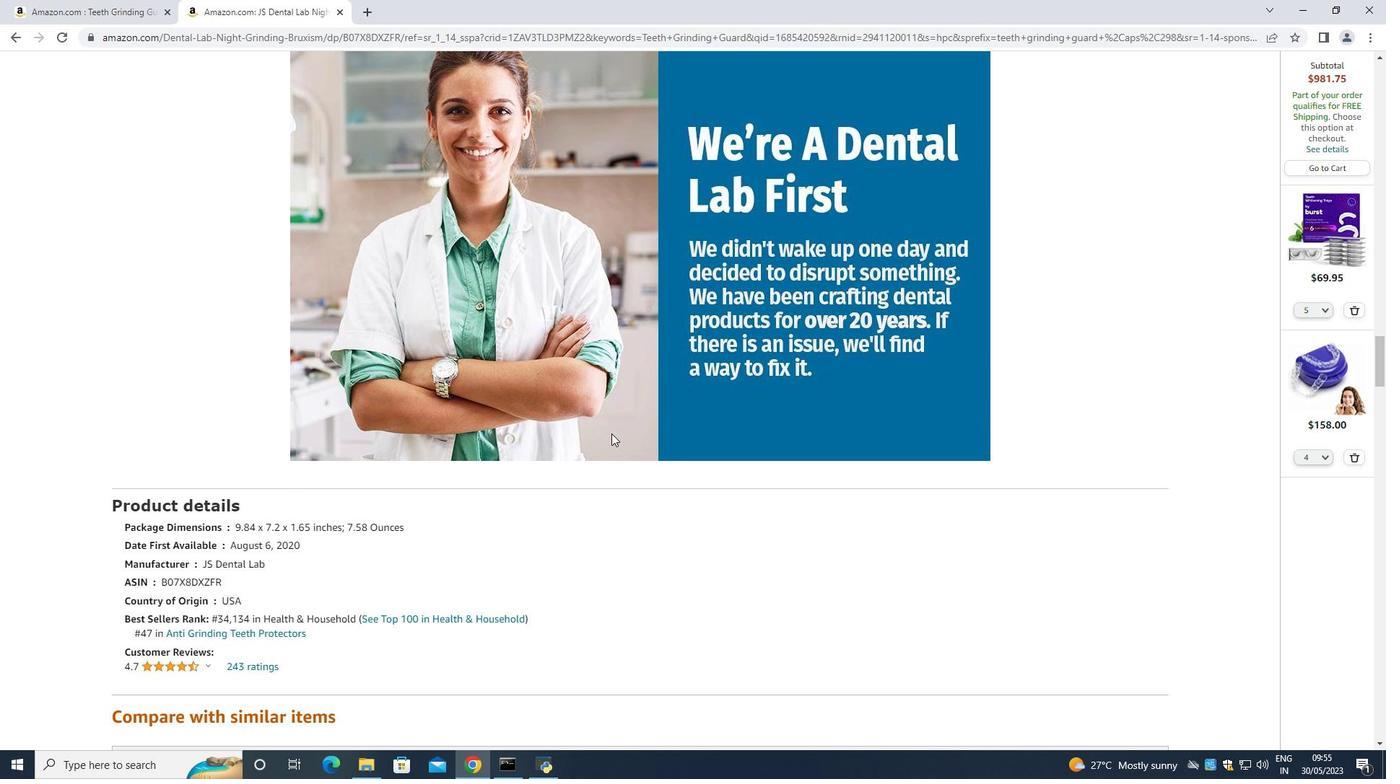 
Action: Mouse scrolled (611, 434) with delta (0, 0)
Screenshot: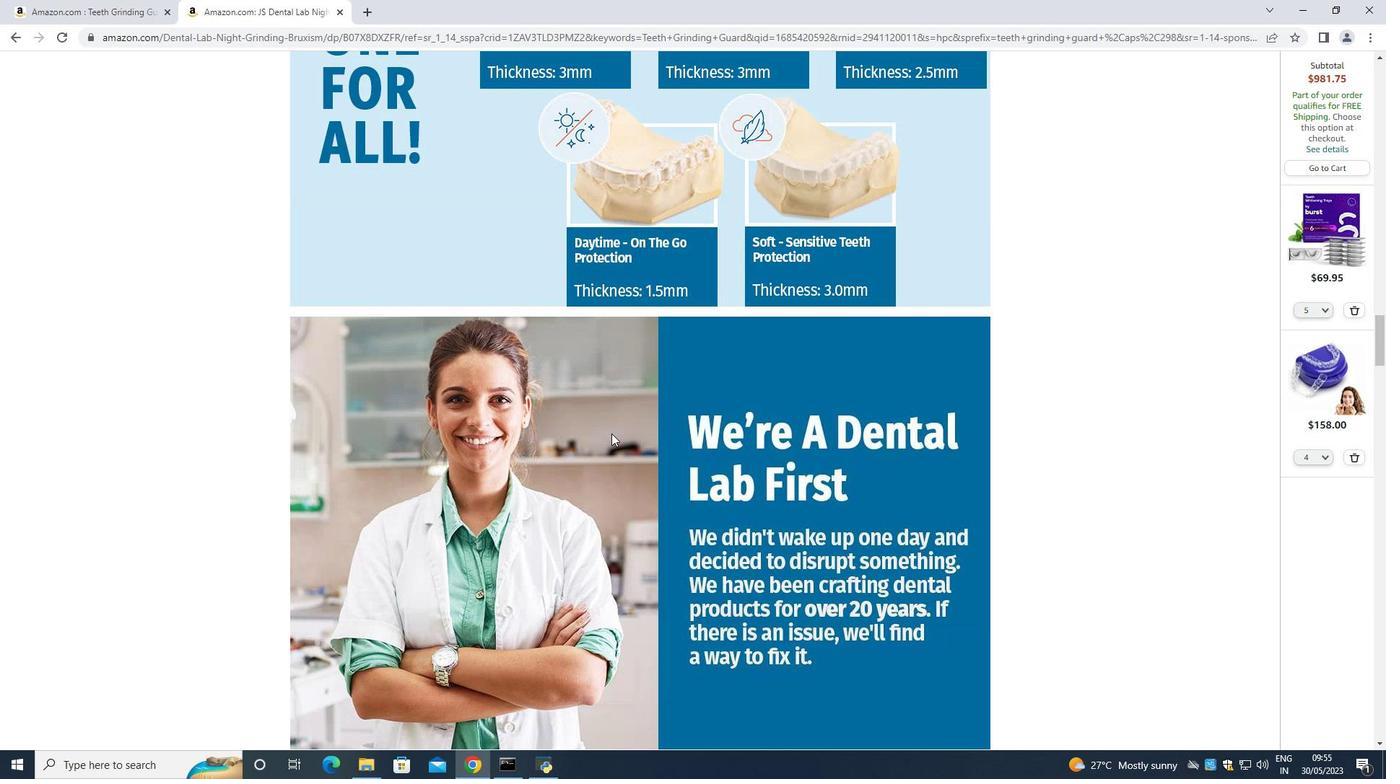 
Action: Mouse scrolled (611, 434) with delta (0, 0)
Screenshot: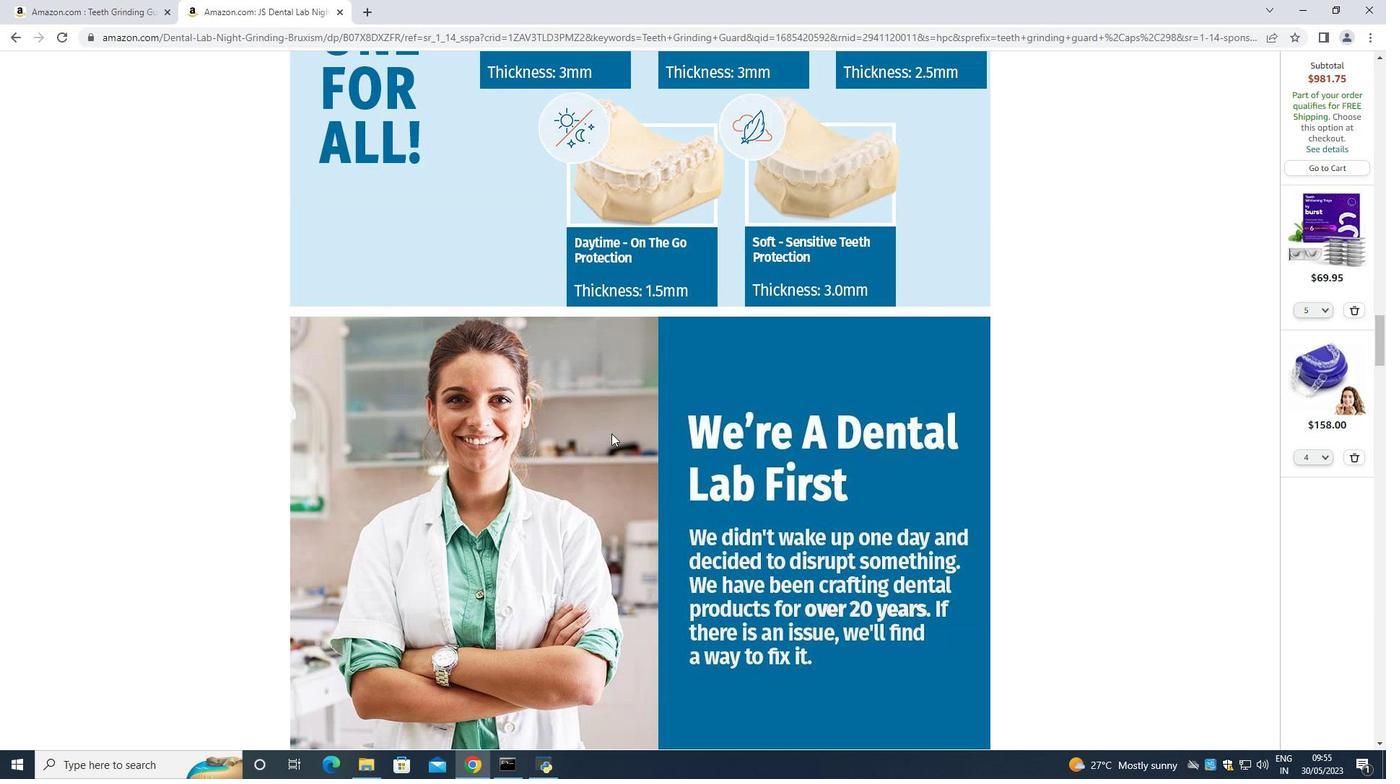 
Action: Mouse scrolled (611, 434) with delta (0, 0)
Screenshot: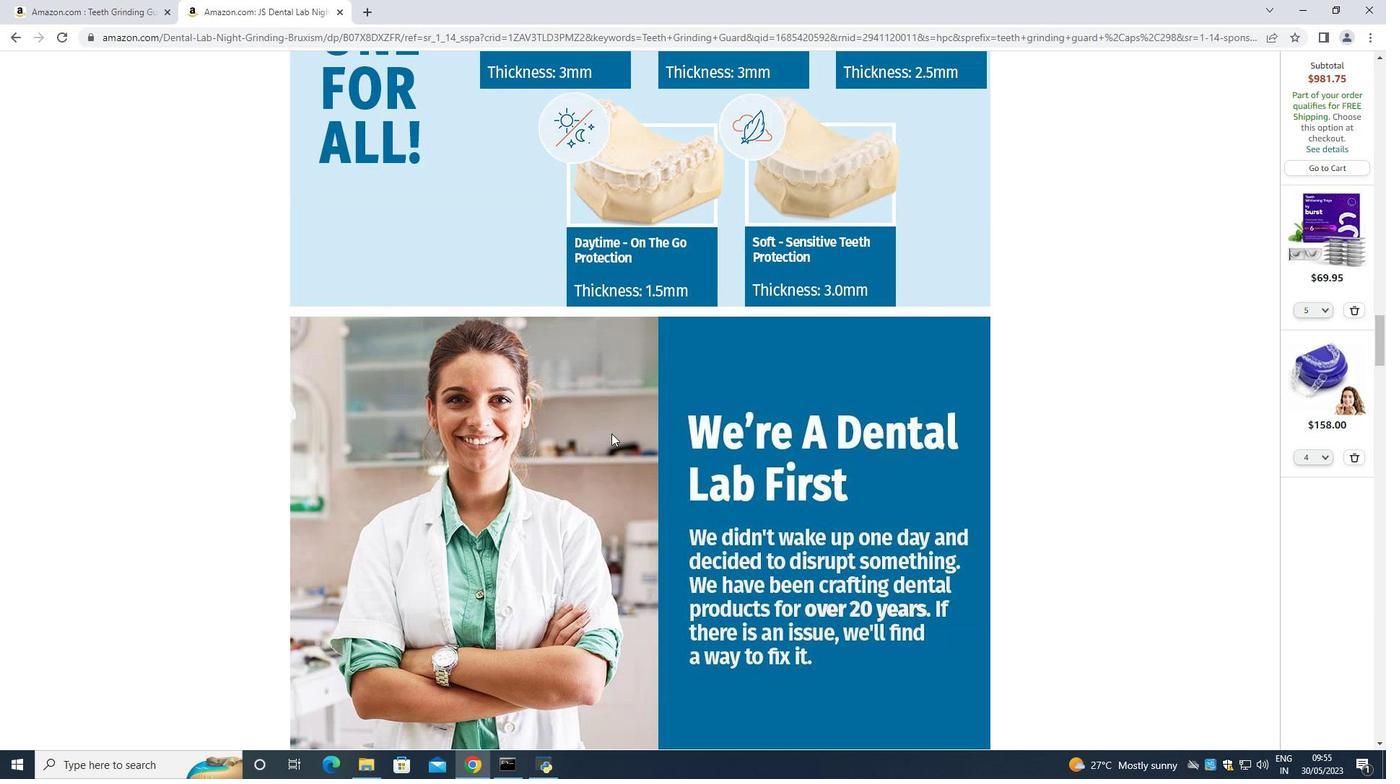 
Action: Mouse scrolled (611, 434) with delta (0, 0)
Screenshot: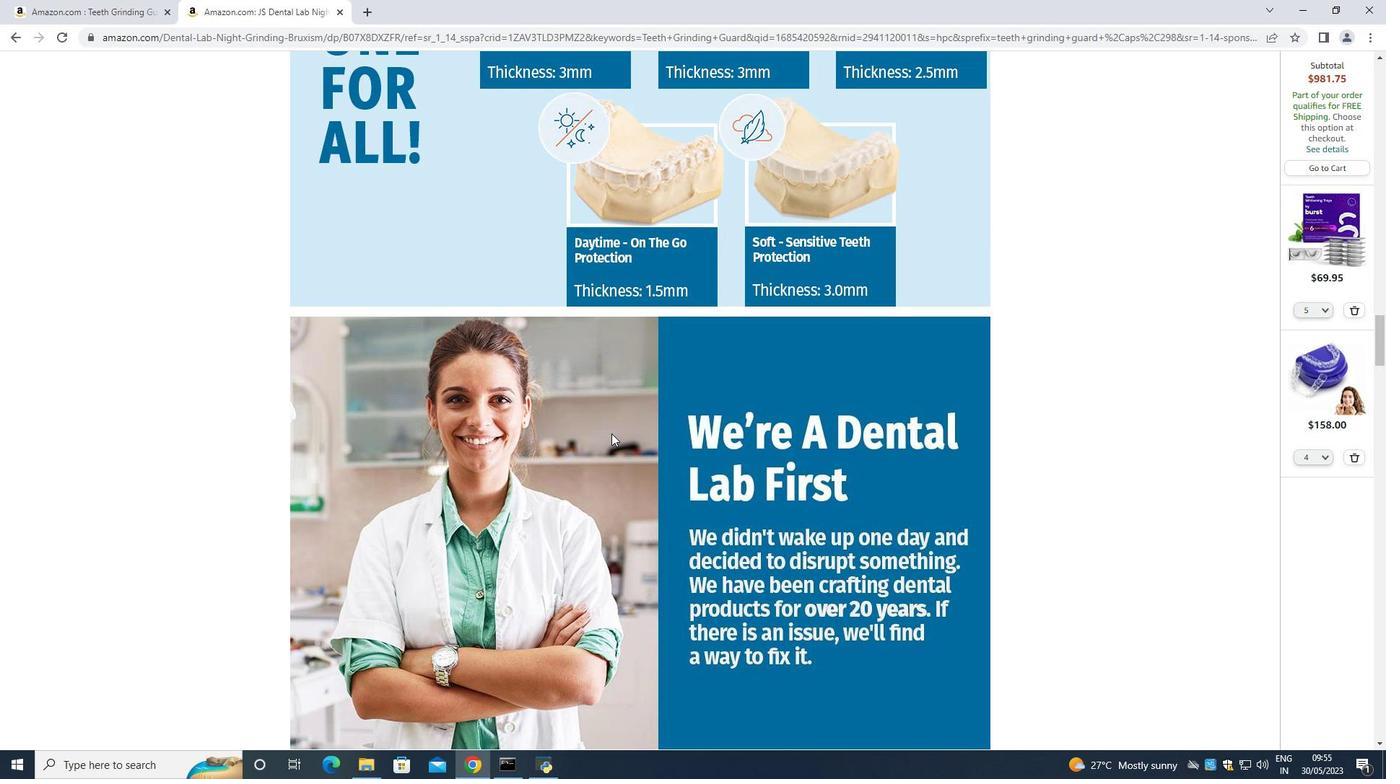 
Action: Mouse scrolled (611, 434) with delta (0, 0)
Screenshot: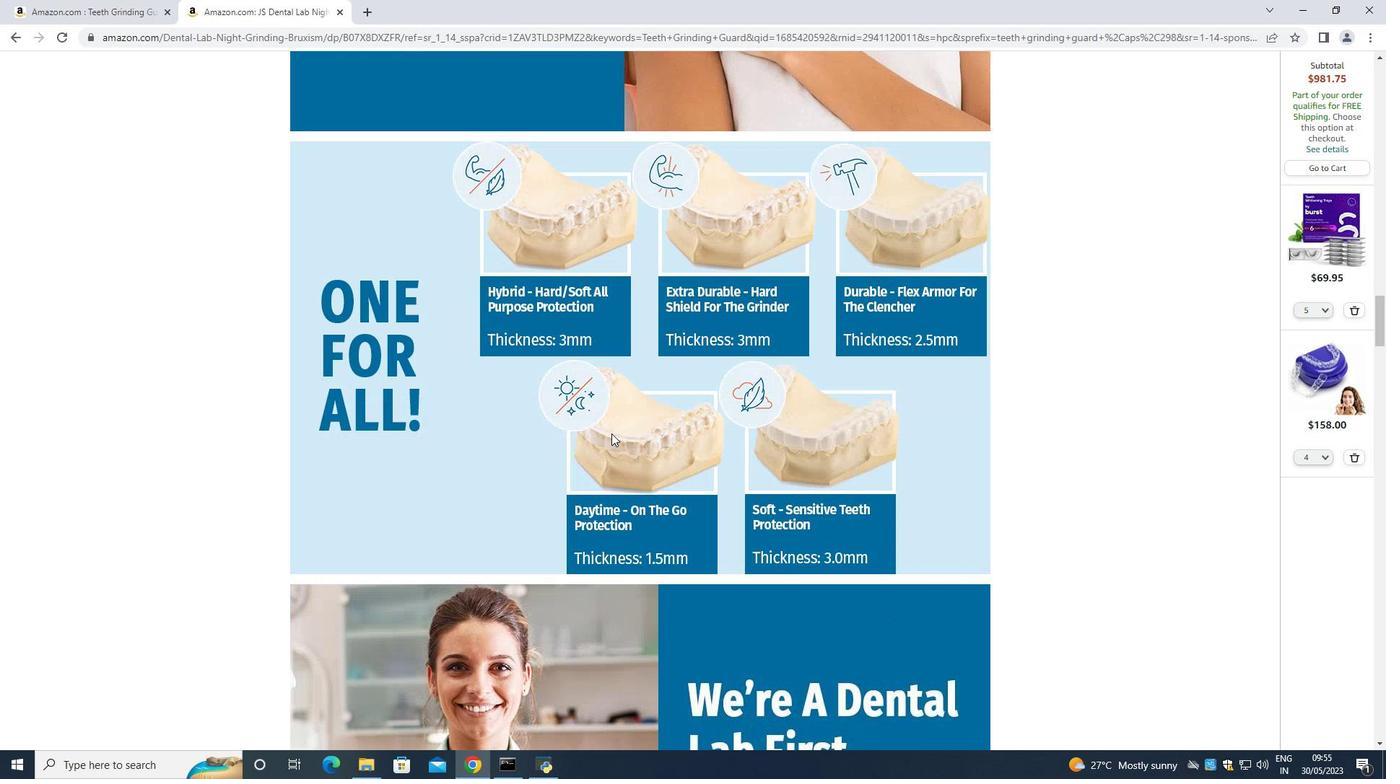 
Action: Mouse scrolled (611, 434) with delta (0, 0)
Screenshot: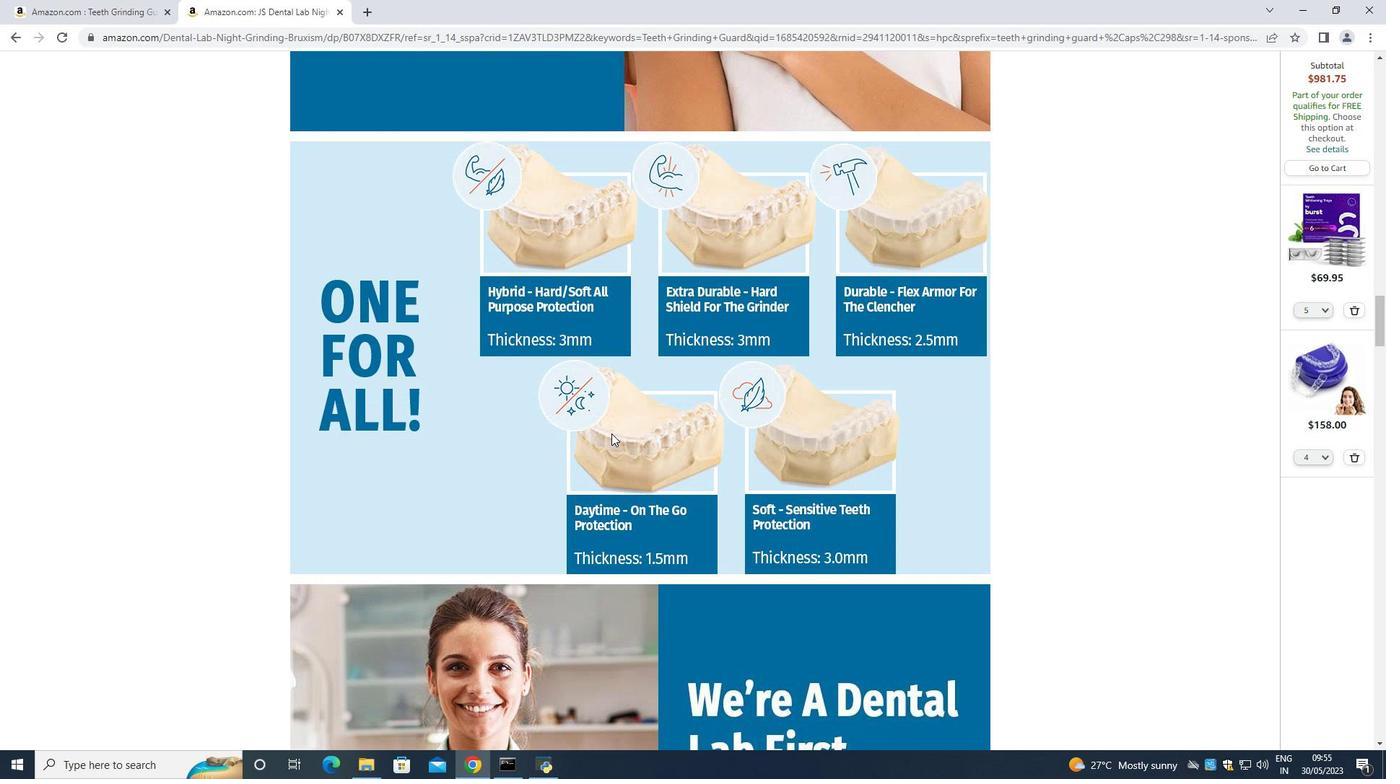 
Action: Mouse scrolled (611, 434) with delta (0, 0)
Screenshot: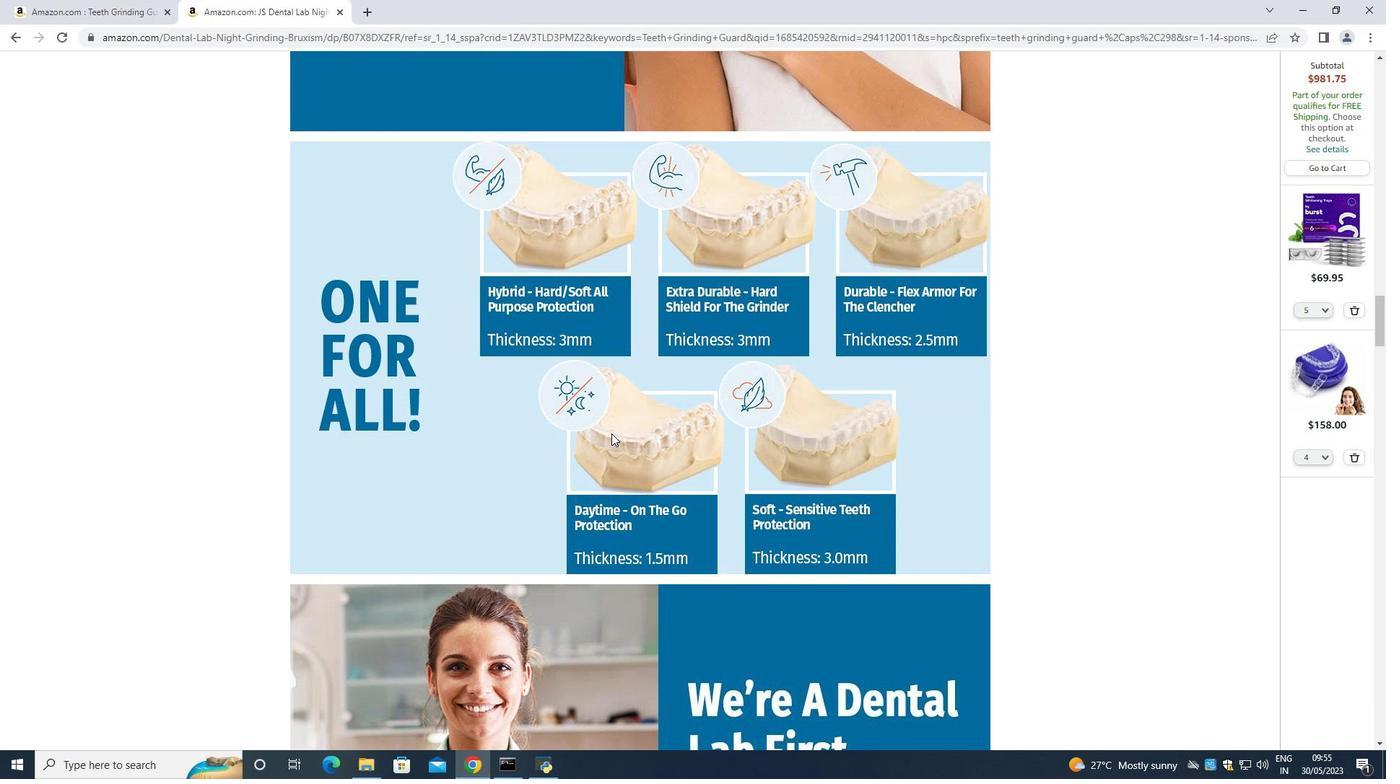 
Action: Mouse scrolled (611, 434) with delta (0, 0)
Screenshot: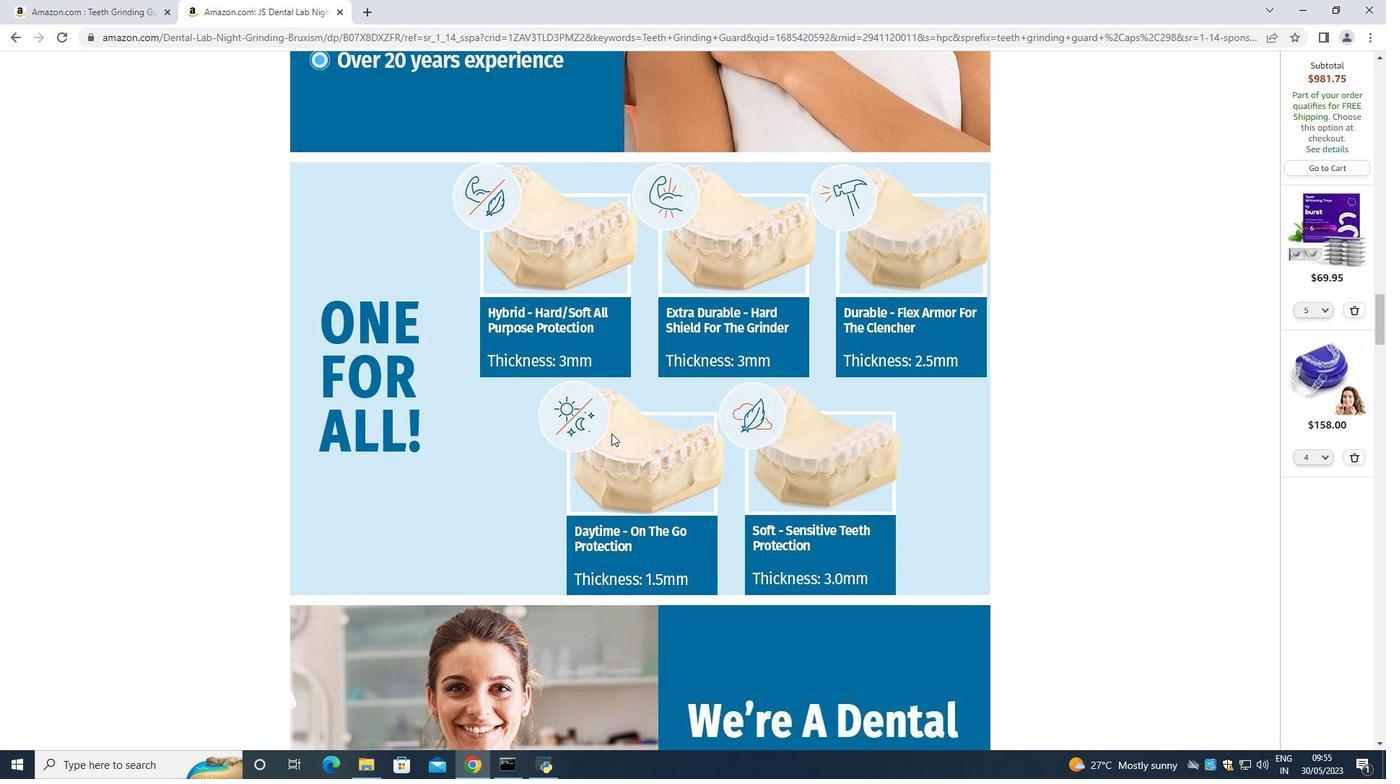
Action: Mouse scrolled (611, 434) with delta (0, 0)
Screenshot: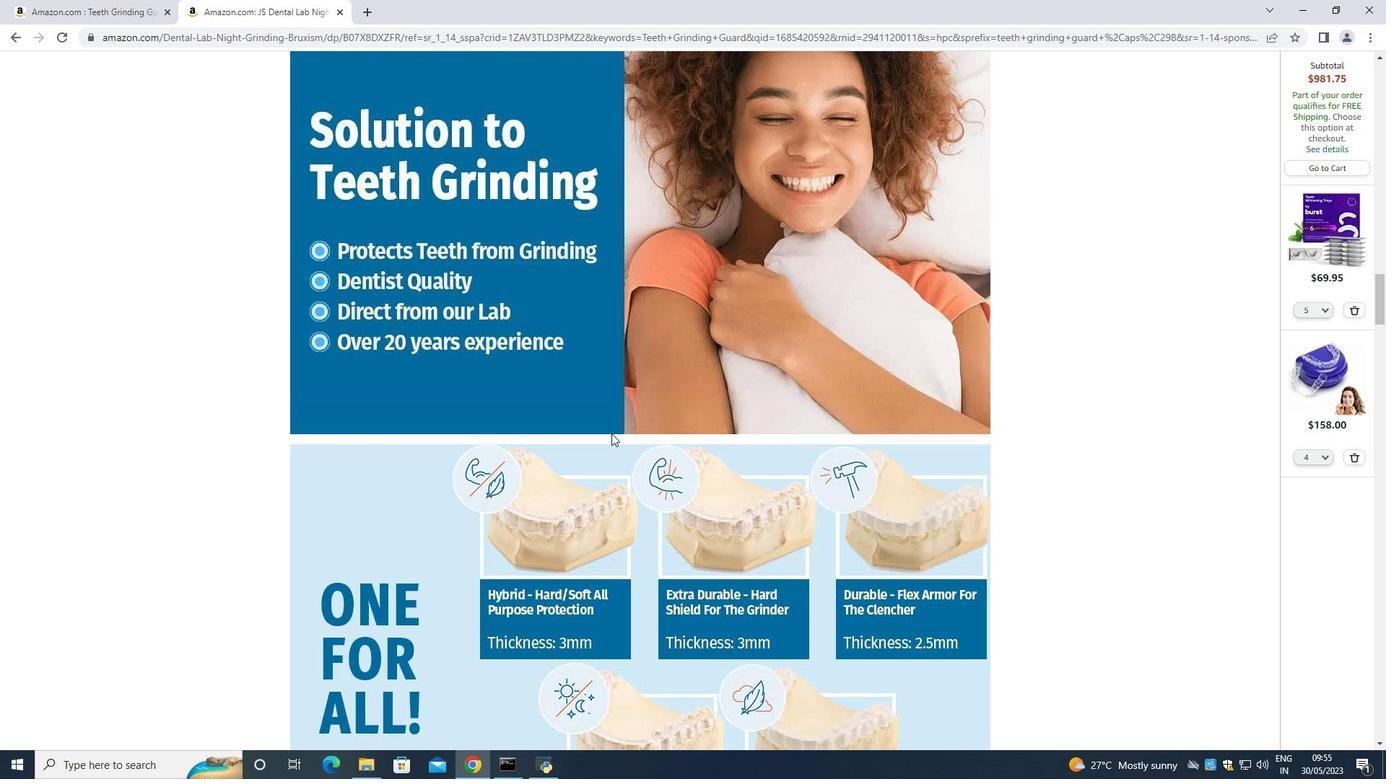
Action: Mouse scrolled (611, 434) with delta (0, 0)
Screenshot: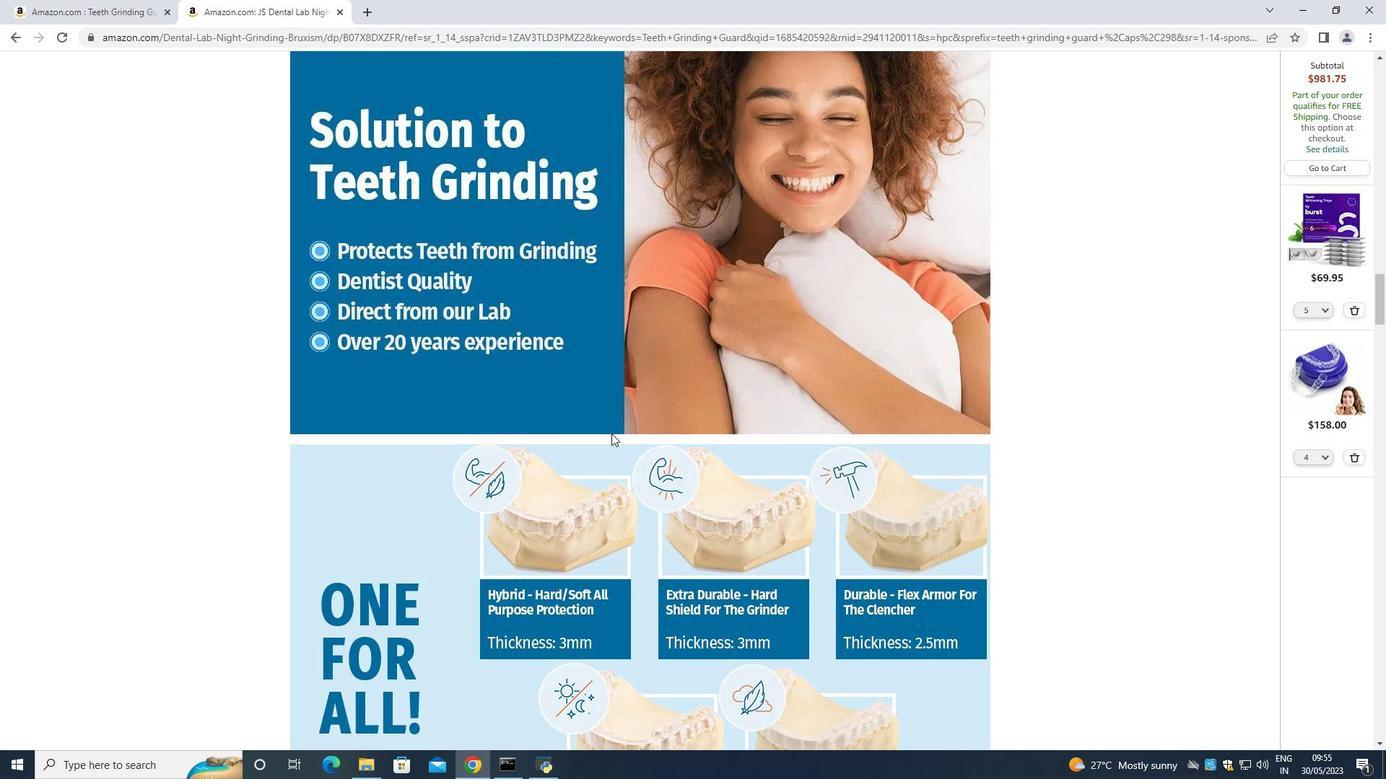
Action: Mouse scrolled (611, 434) with delta (0, 0)
Screenshot: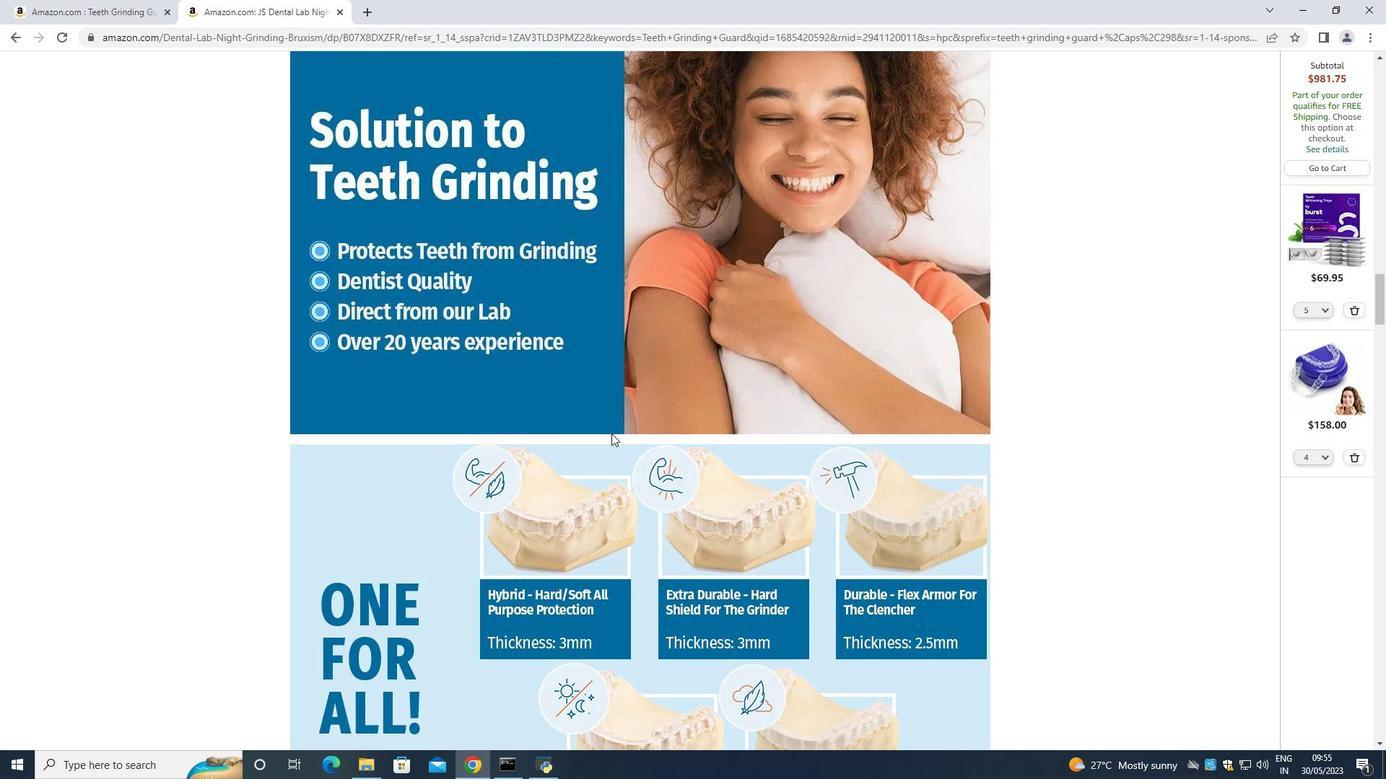 
Action: Mouse scrolled (611, 434) with delta (0, 0)
Screenshot: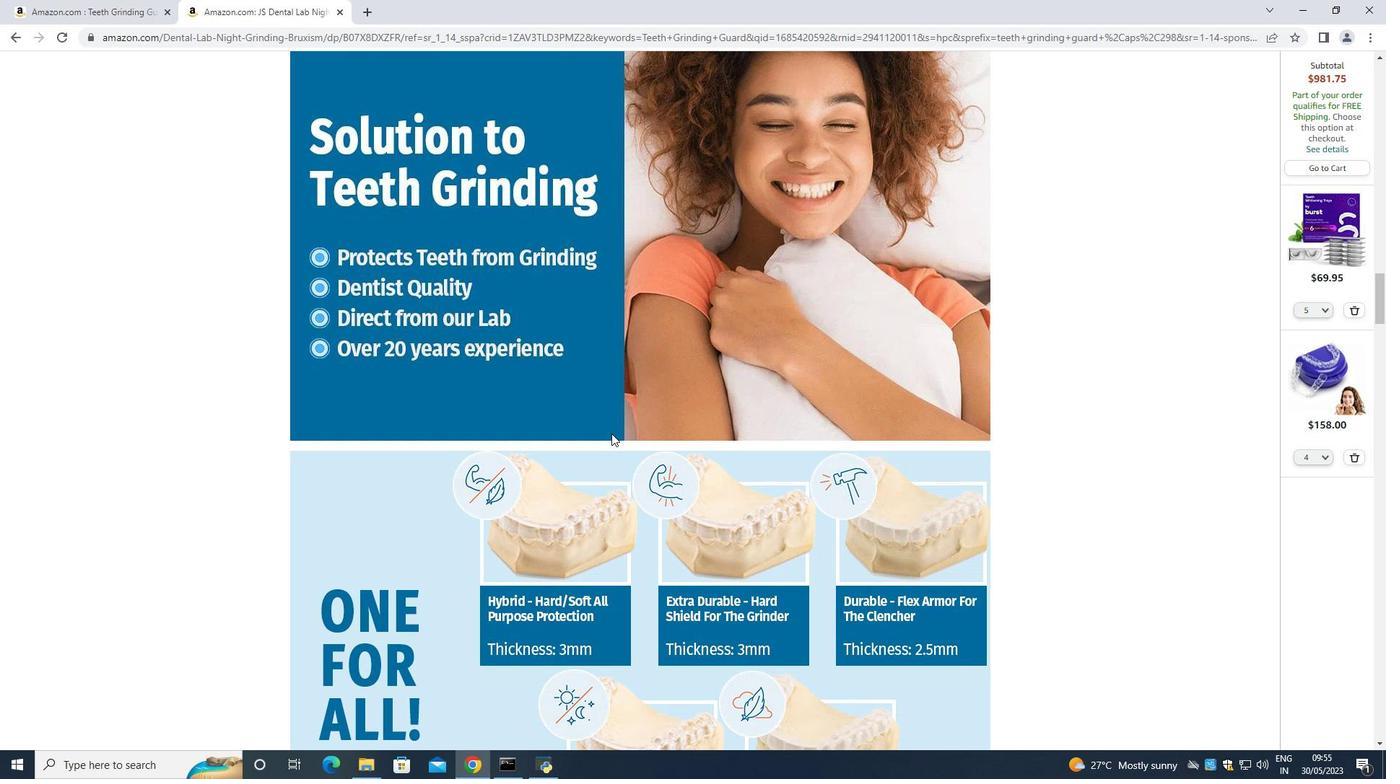 
Action: Mouse scrolled (611, 434) with delta (0, 0)
Screenshot: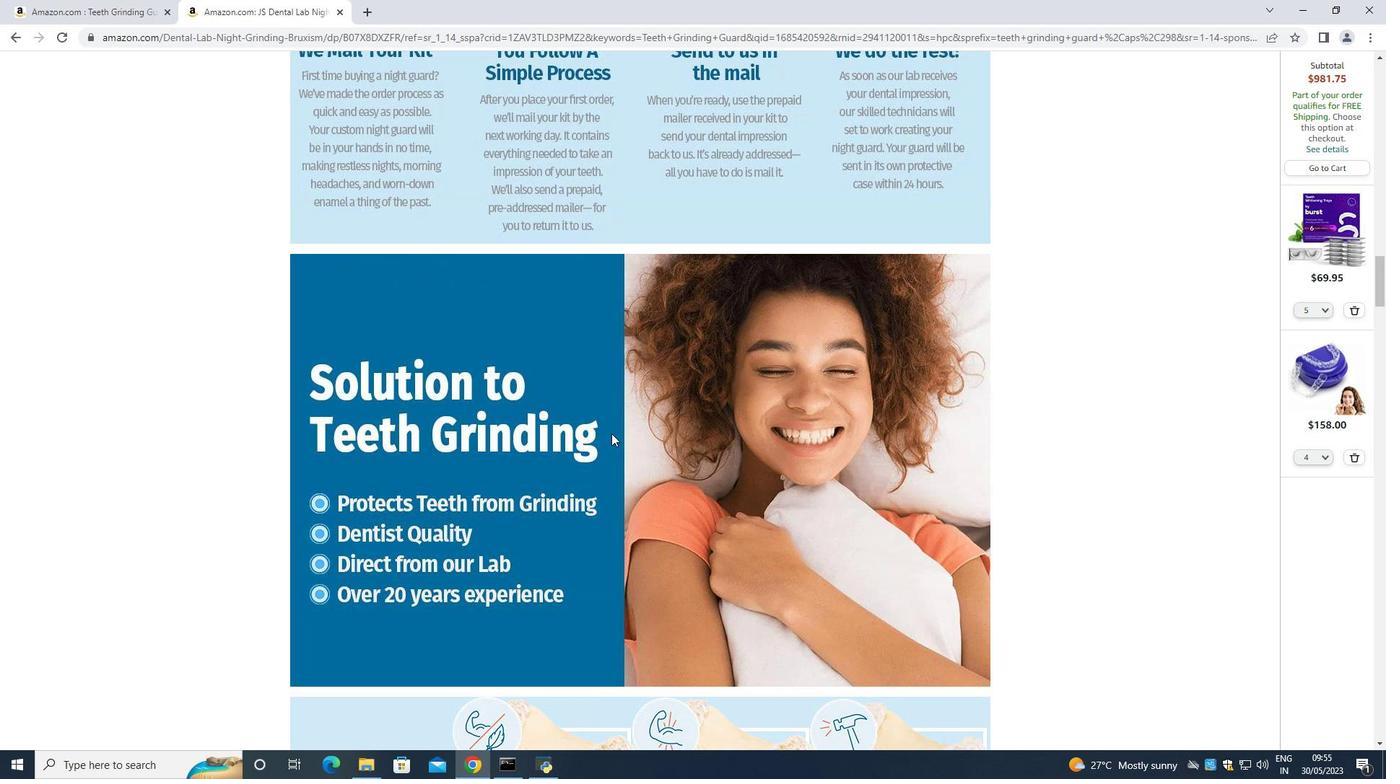 
Action: Mouse scrolled (611, 434) with delta (0, 0)
Screenshot: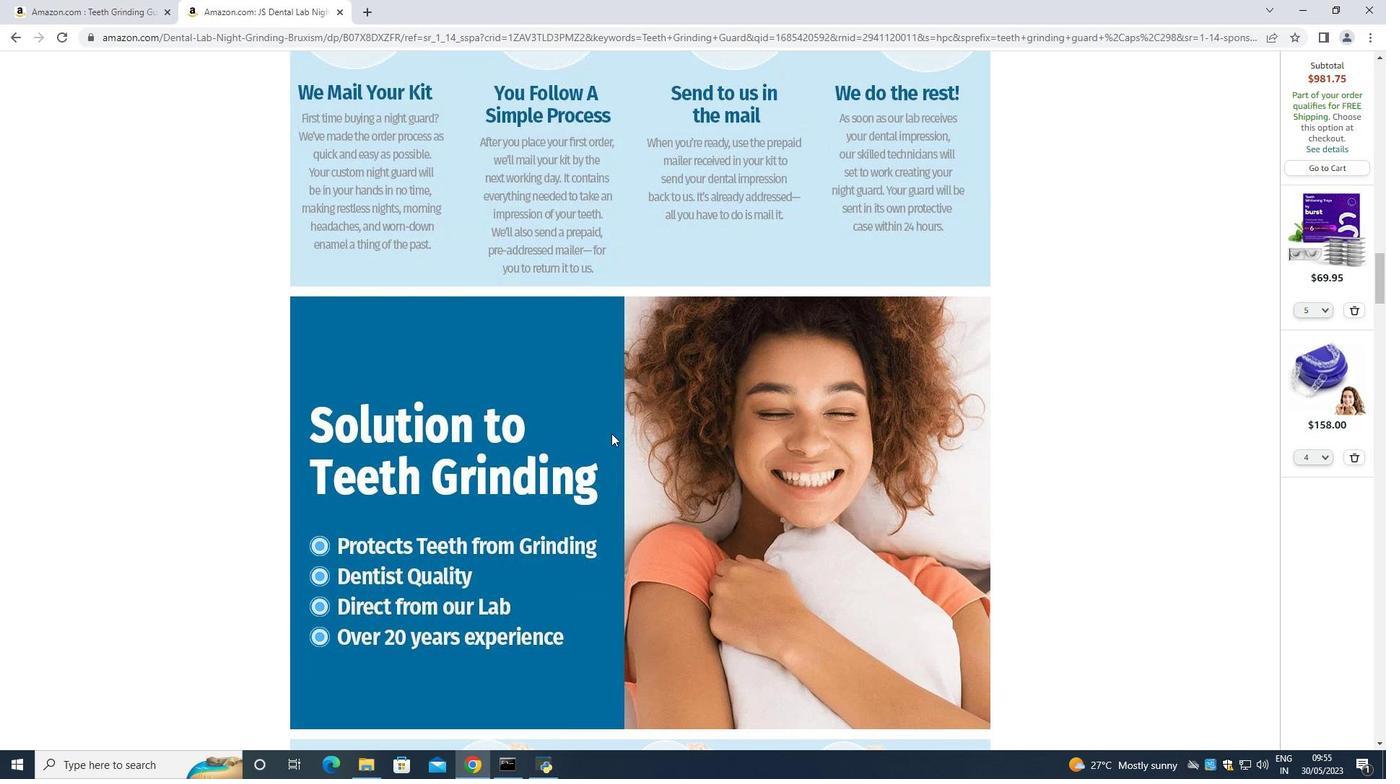 
Action: Mouse scrolled (611, 434) with delta (0, 0)
Screenshot: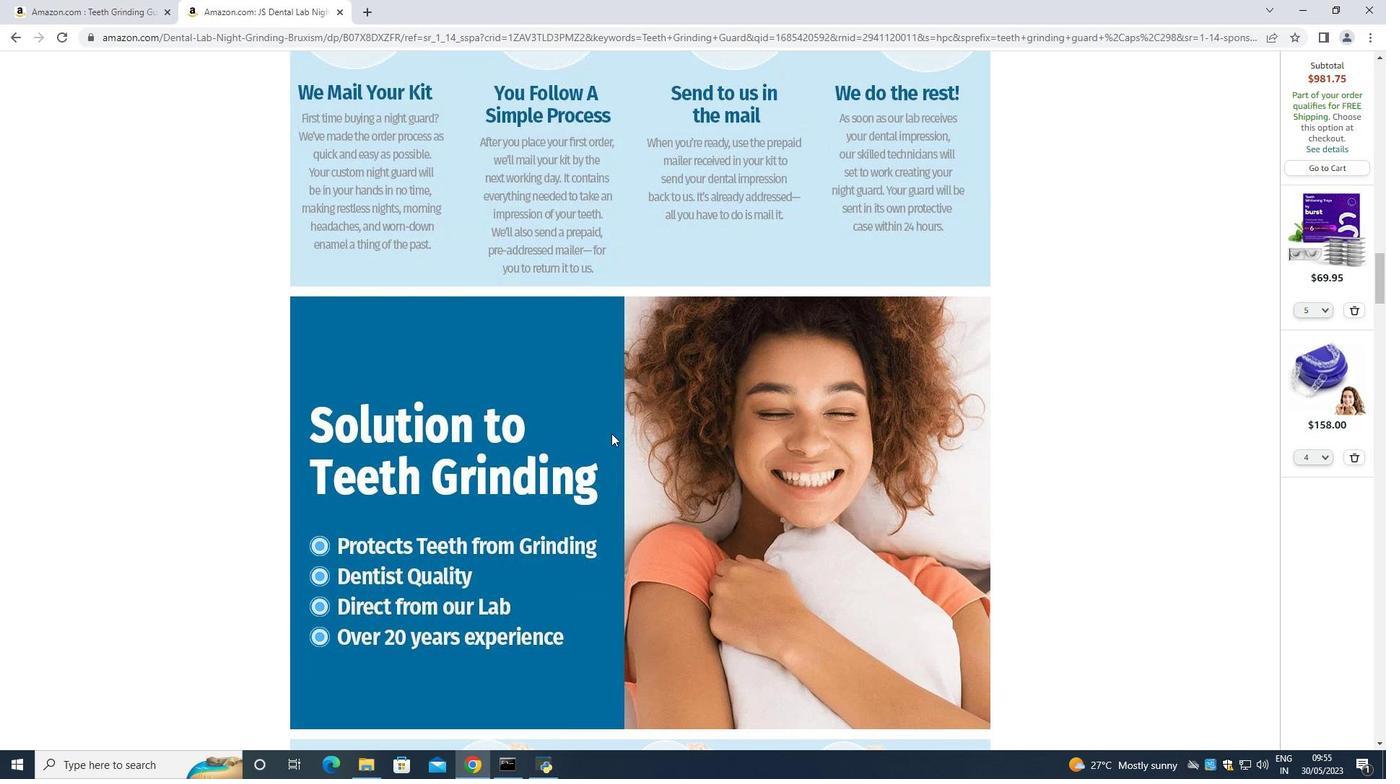 
Action: Mouse scrolled (611, 434) with delta (0, 0)
Screenshot: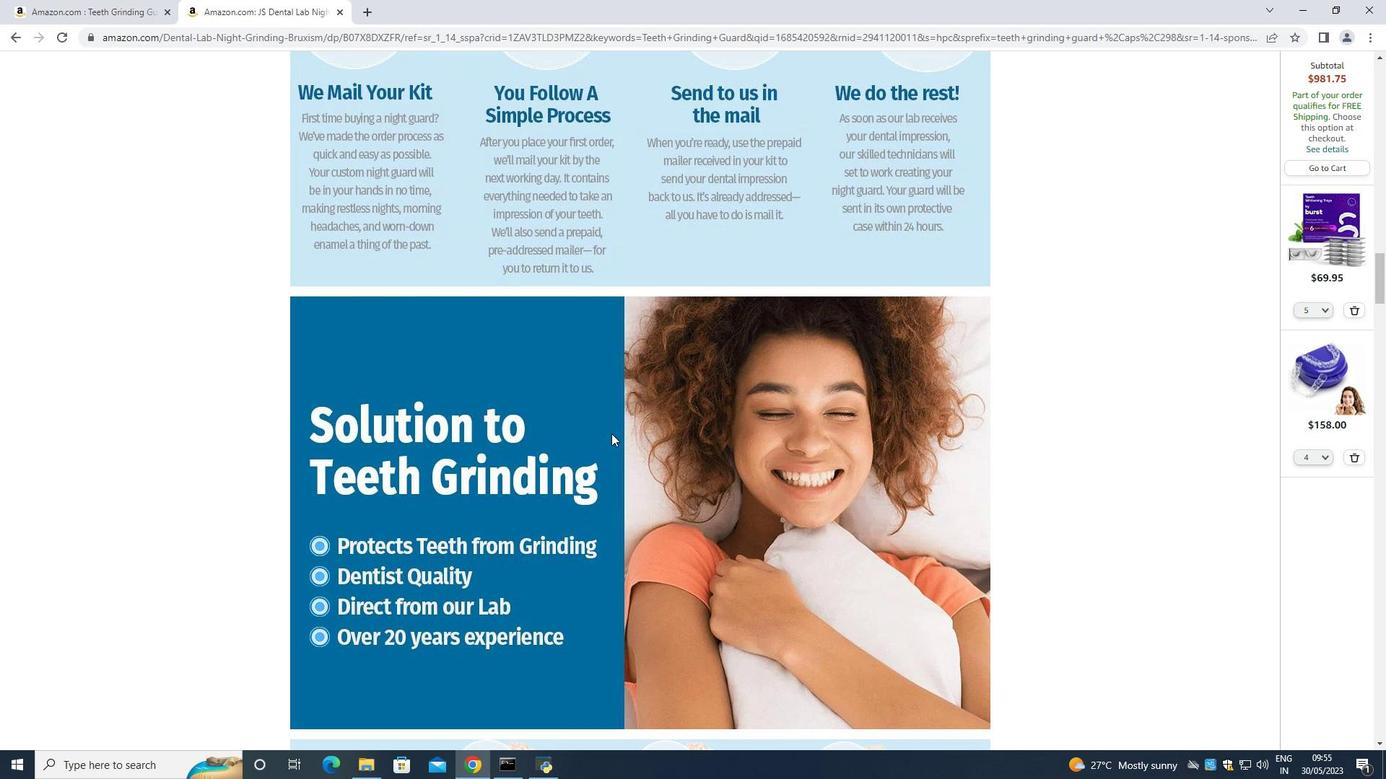 
Action: Mouse scrolled (611, 434) with delta (0, 0)
Screenshot: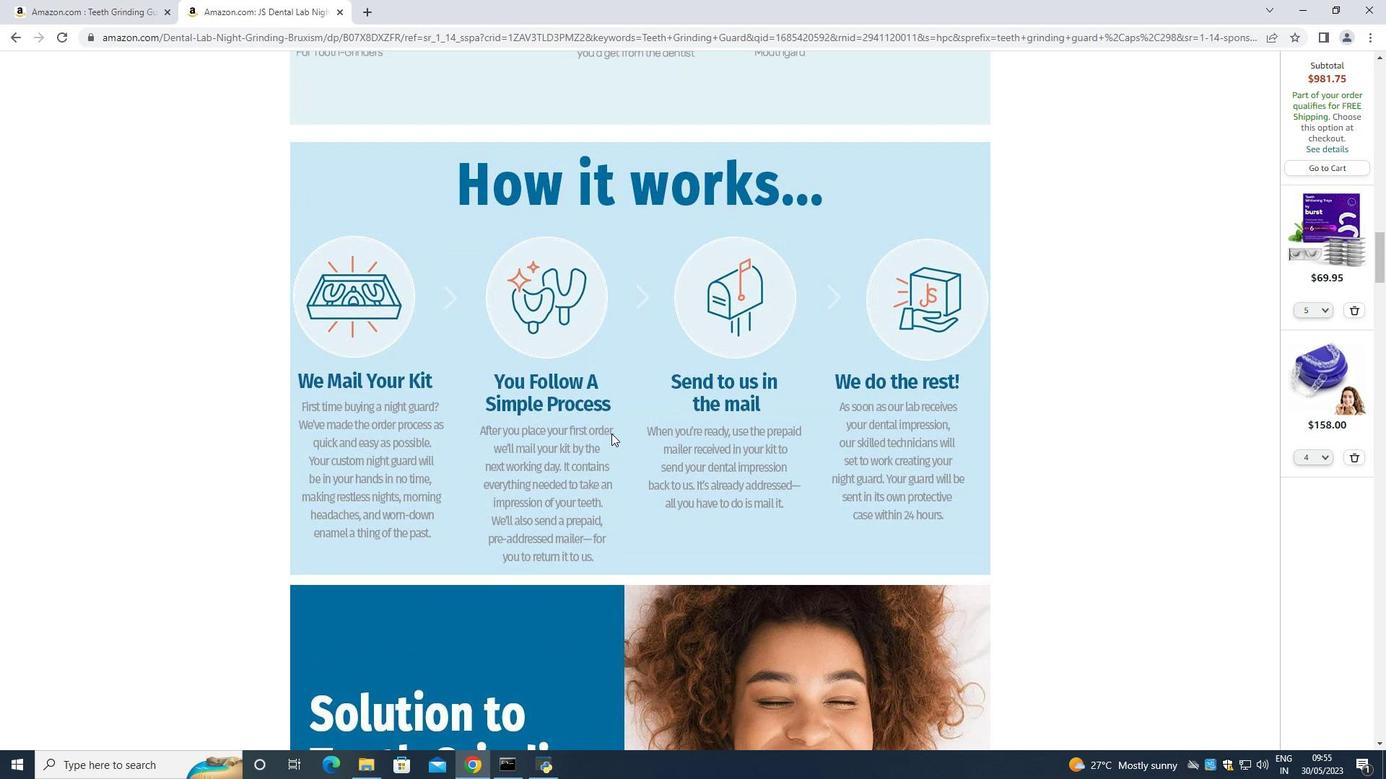 
Action: Mouse scrolled (611, 434) with delta (0, 0)
Screenshot: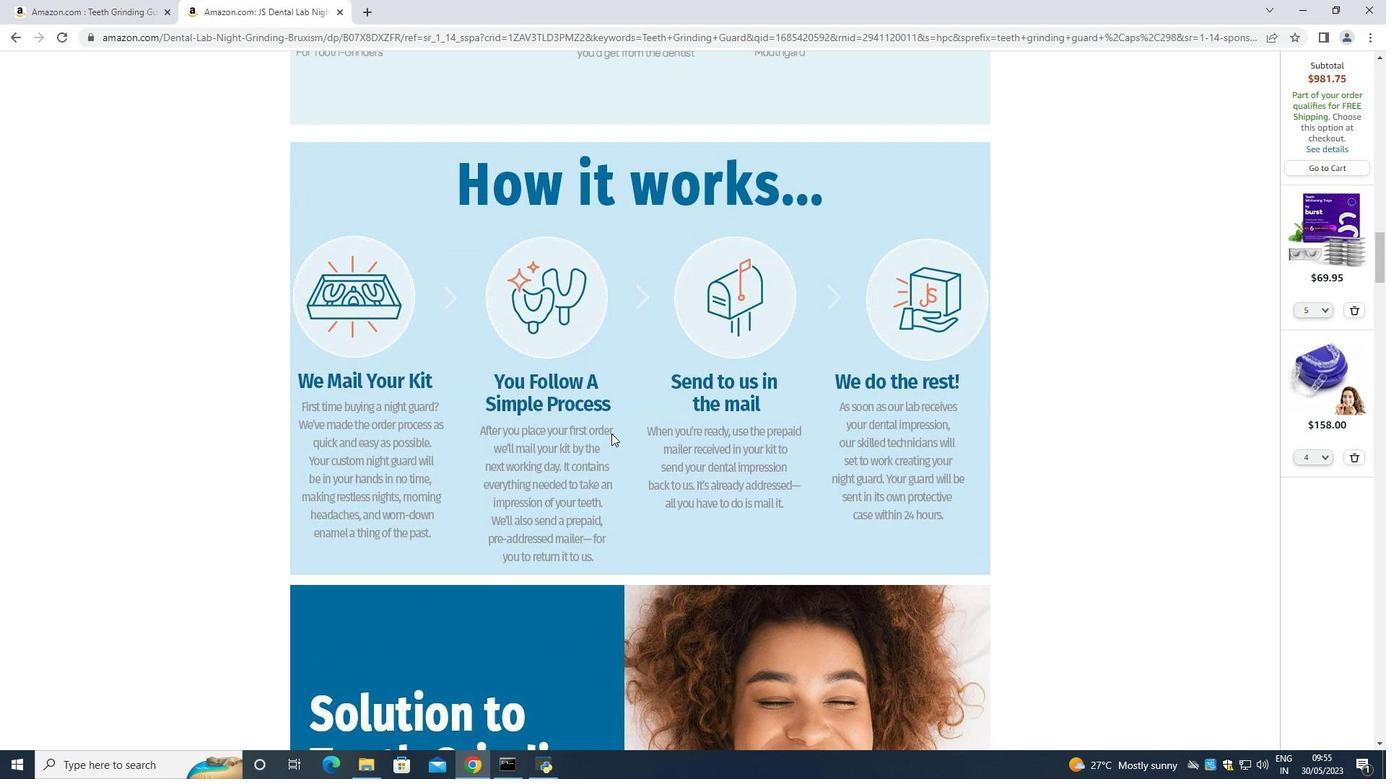 
Action: Mouse scrolled (611, 434) with delta (0, 0)
Screenshot: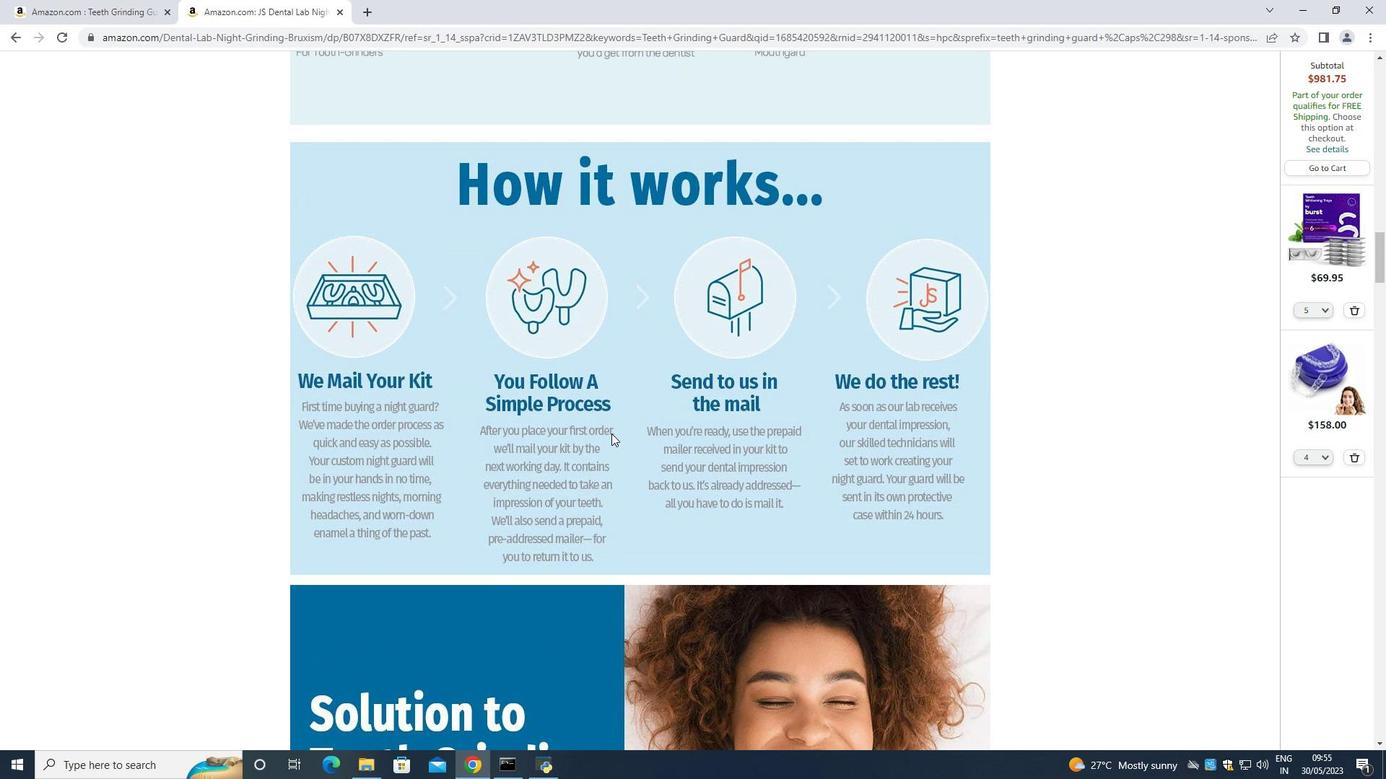 
Action: Mouse scrolled (611, 434) with delta (0, 0)
Screenshot: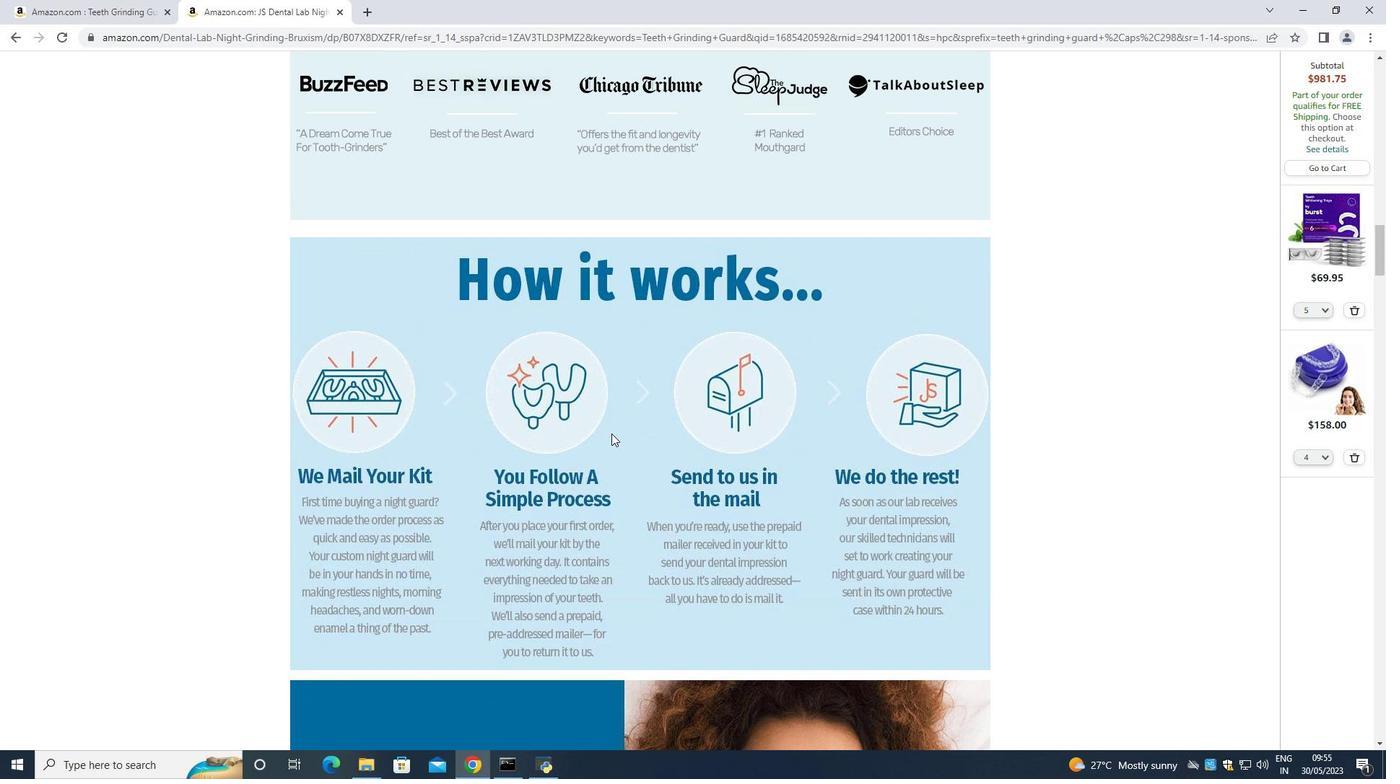 
Action: Mouse scrolled (611, 434) with delta (0, 0)
Screenshot: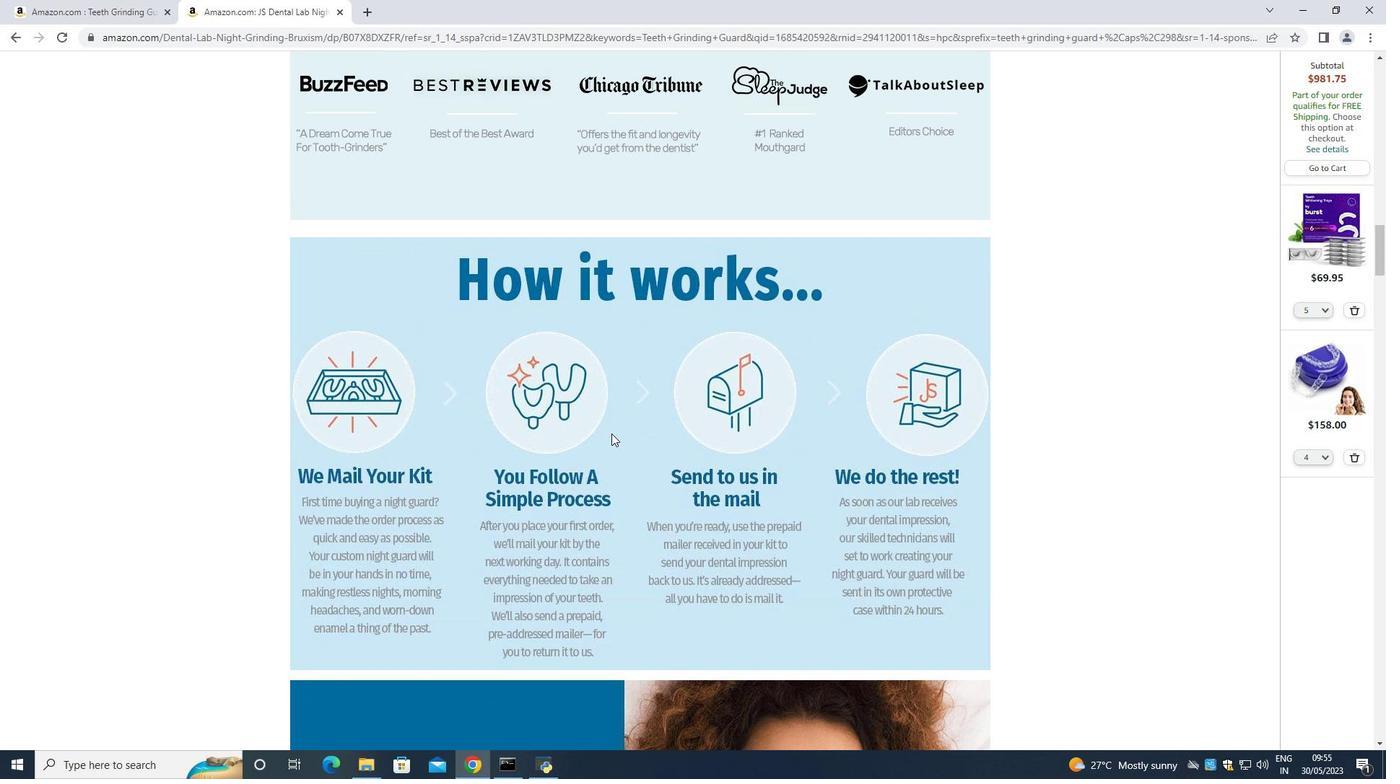 
Action: Mouse scrolled (611, 434) with delta (0, 0)
Screenshot: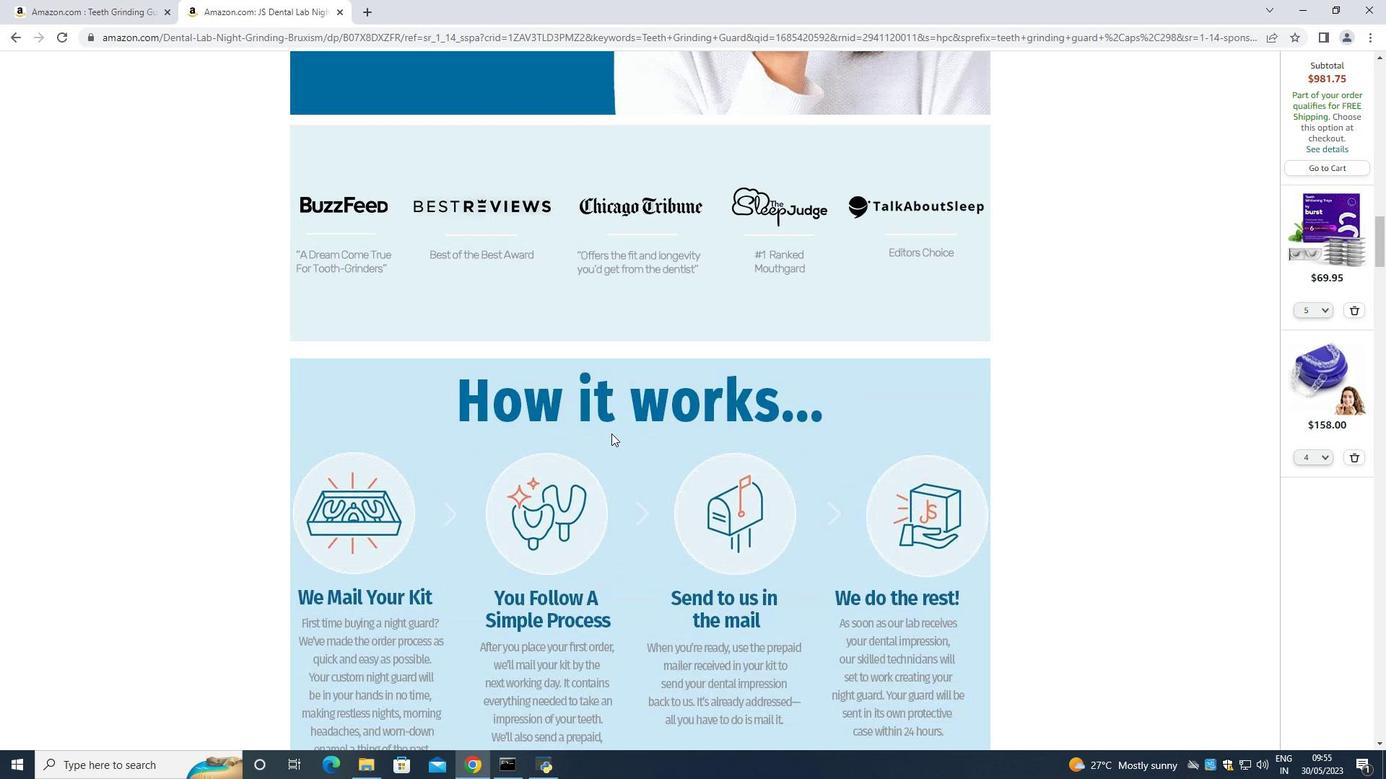 
Action: Mouse scrolled (611, 434) with delta (0, 0)
Screenshot: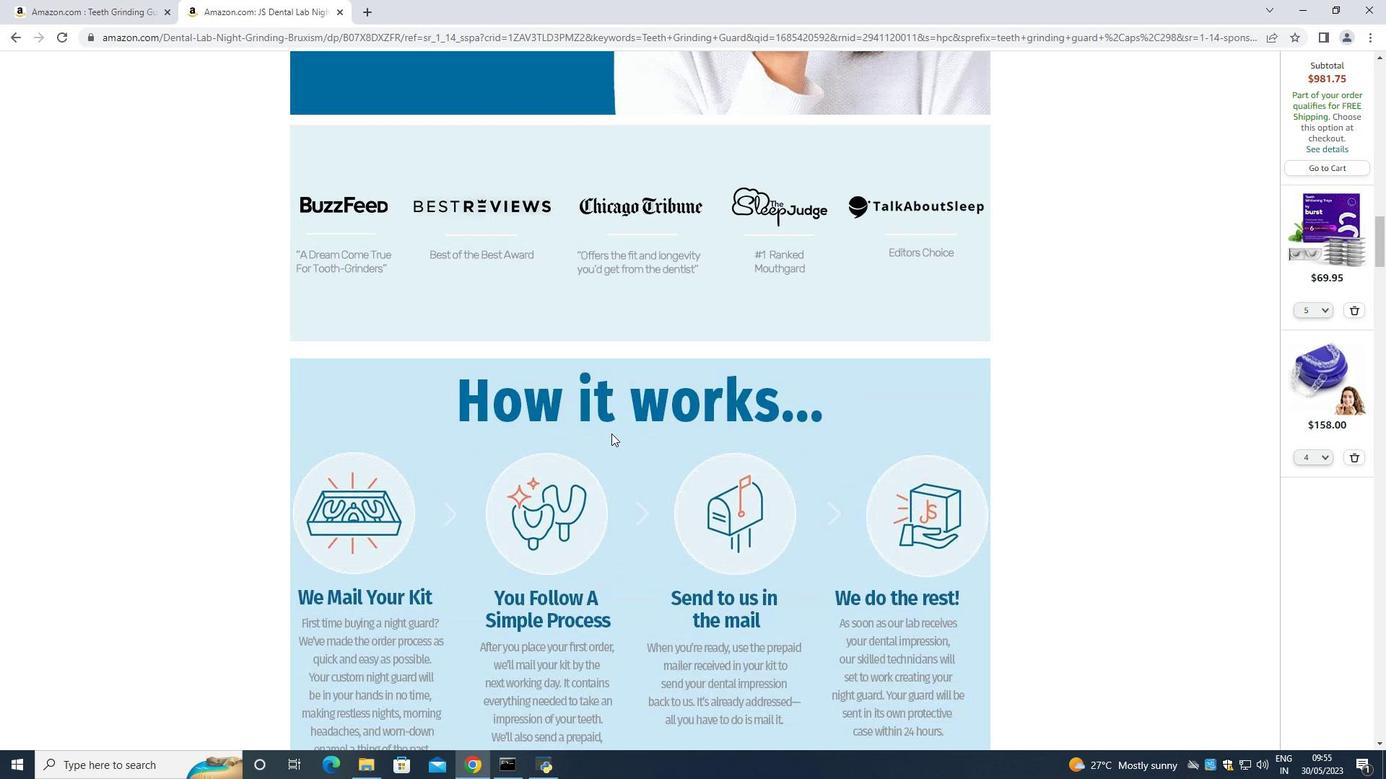
Action: Mouse scrolled (611, 434) with delta (0, 0)
Screenshot: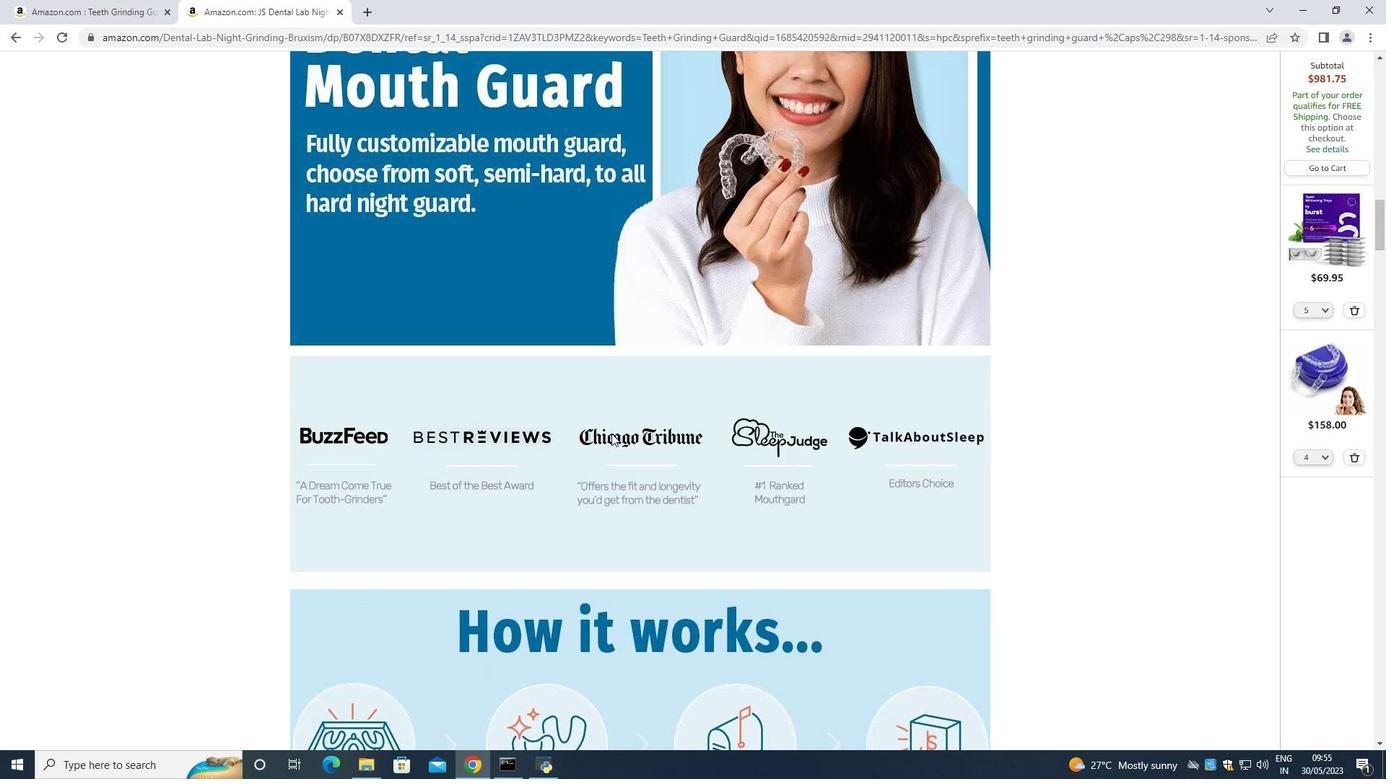 
Action: Mouse scrolled (611, 434) with delta (0, 0)
Screenshot: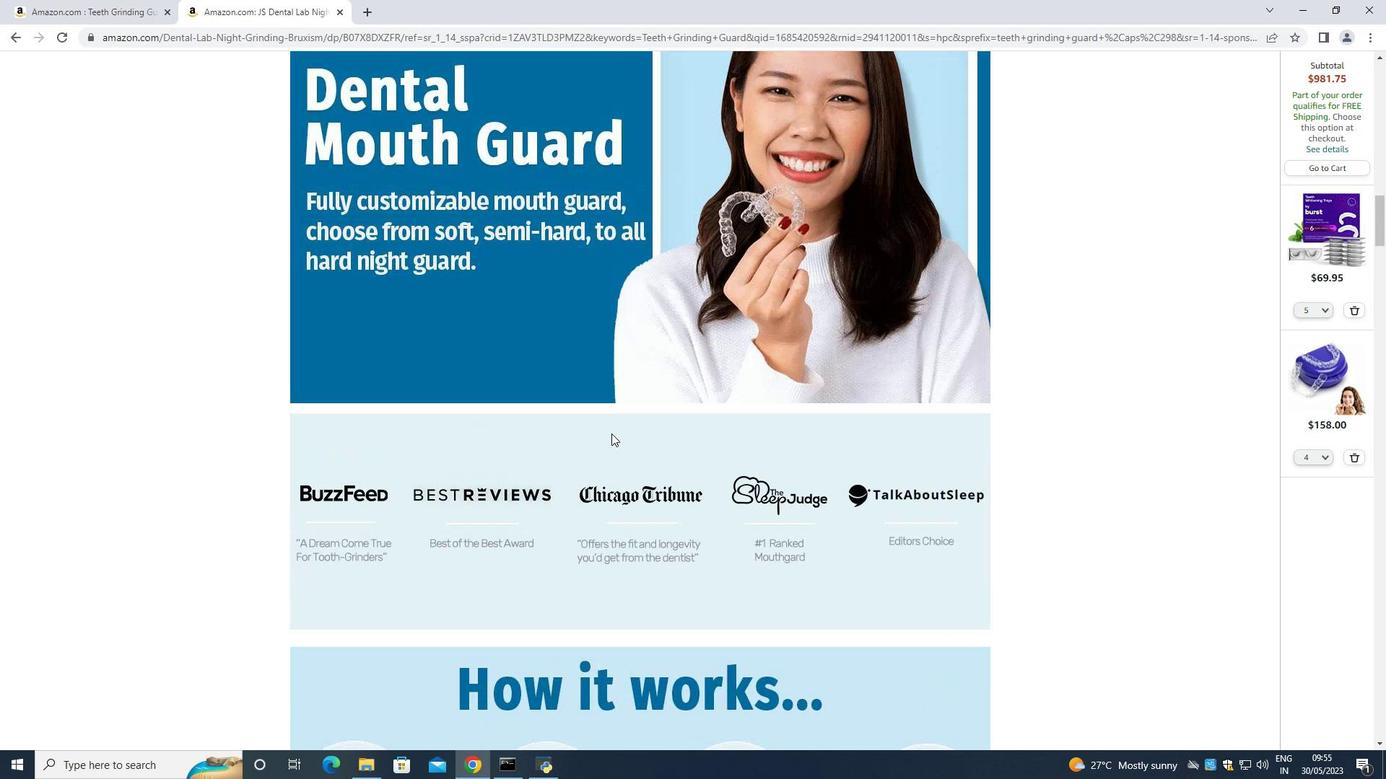 
Action: Mouse scrolled (611, 434) with delta (0, 0)
Screenshot: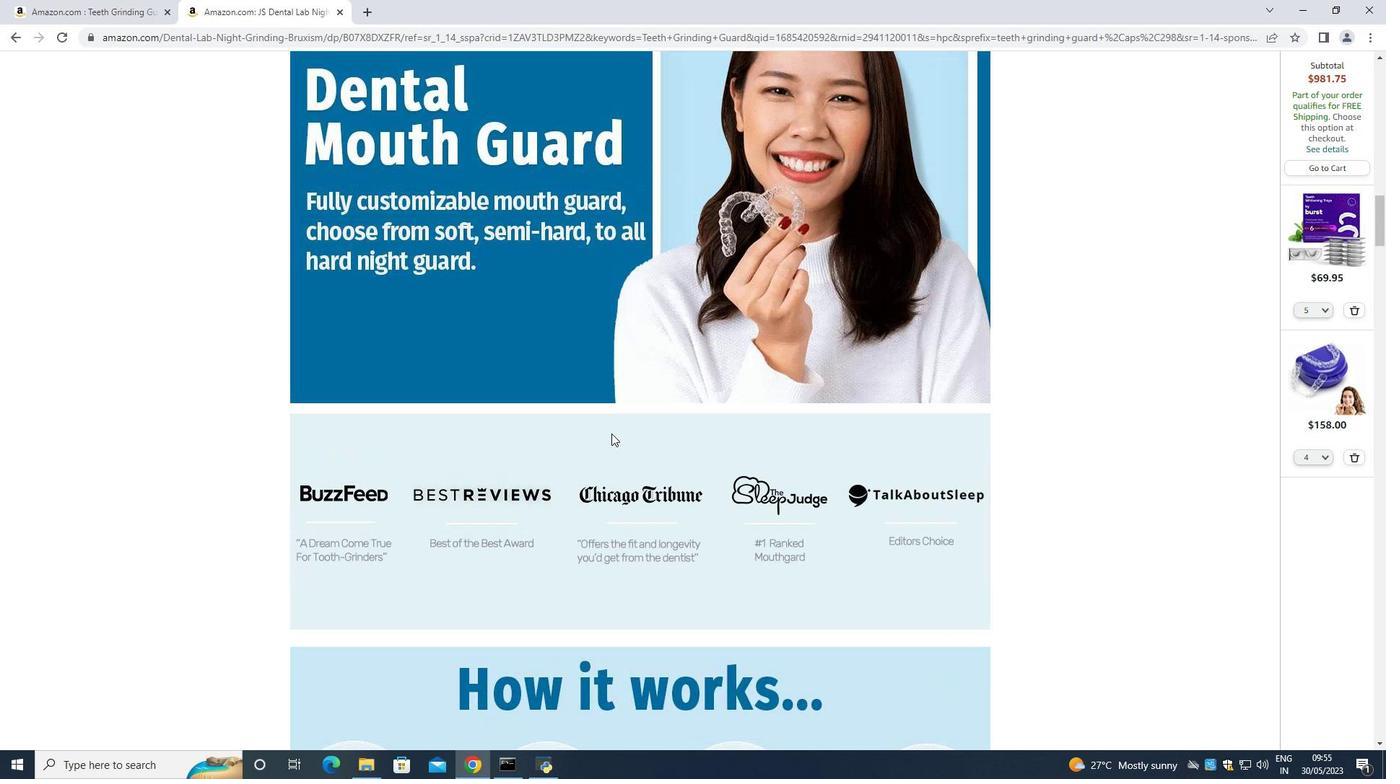 
Action: Mouse scrolled (611, 434) with delta (0, 0)
Screenshot: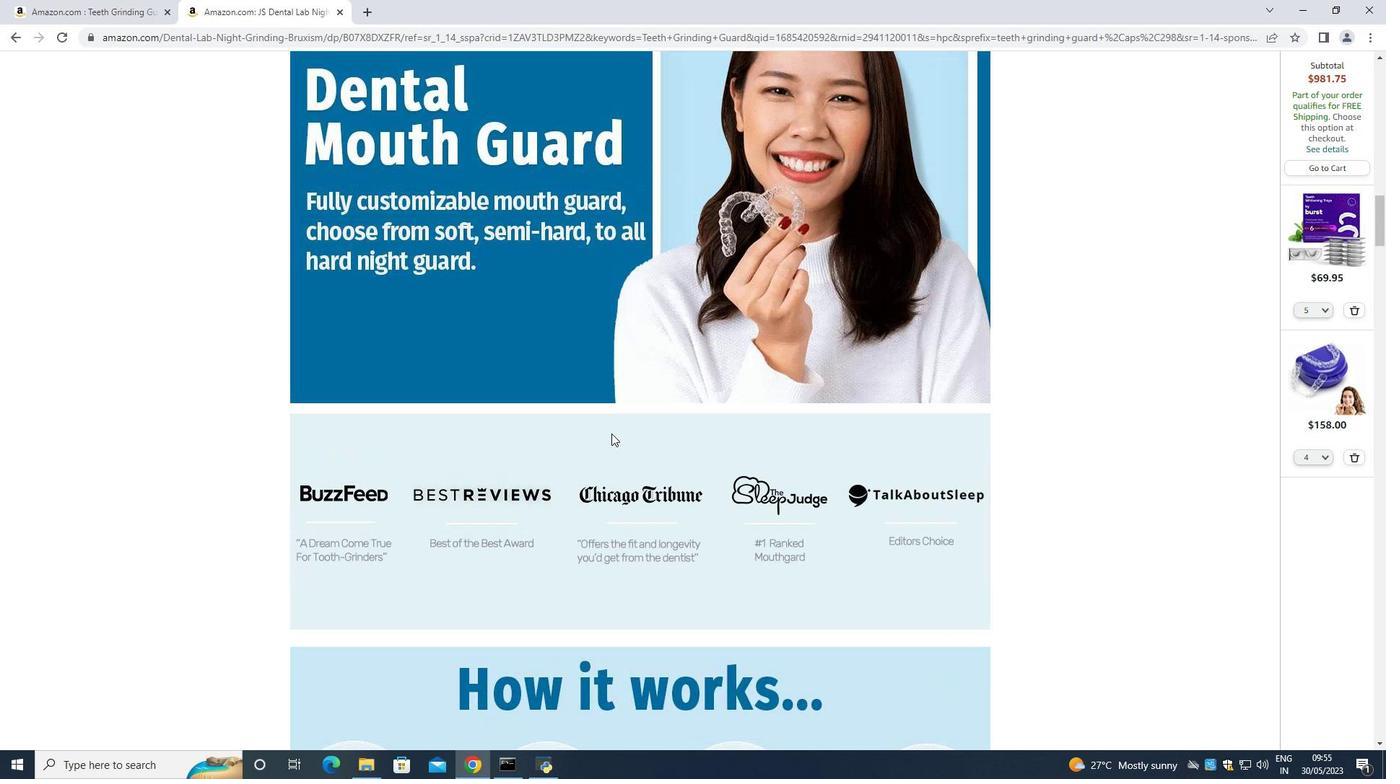 
Action: Mouse scrolled (611, 434) with delta (0, 0)
Screenshot: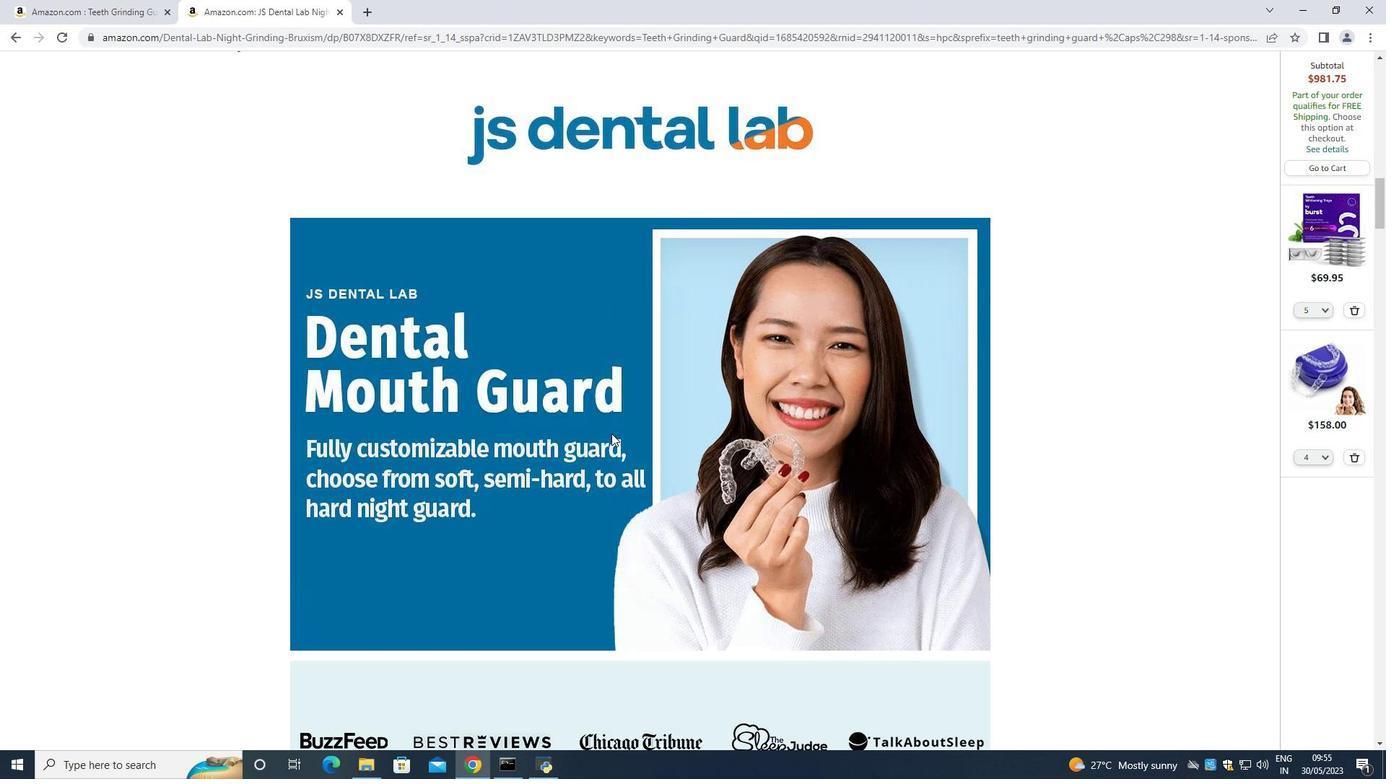 
Action: Mouse scrolled (611, 434) with delta (0, 0)
Screenshot: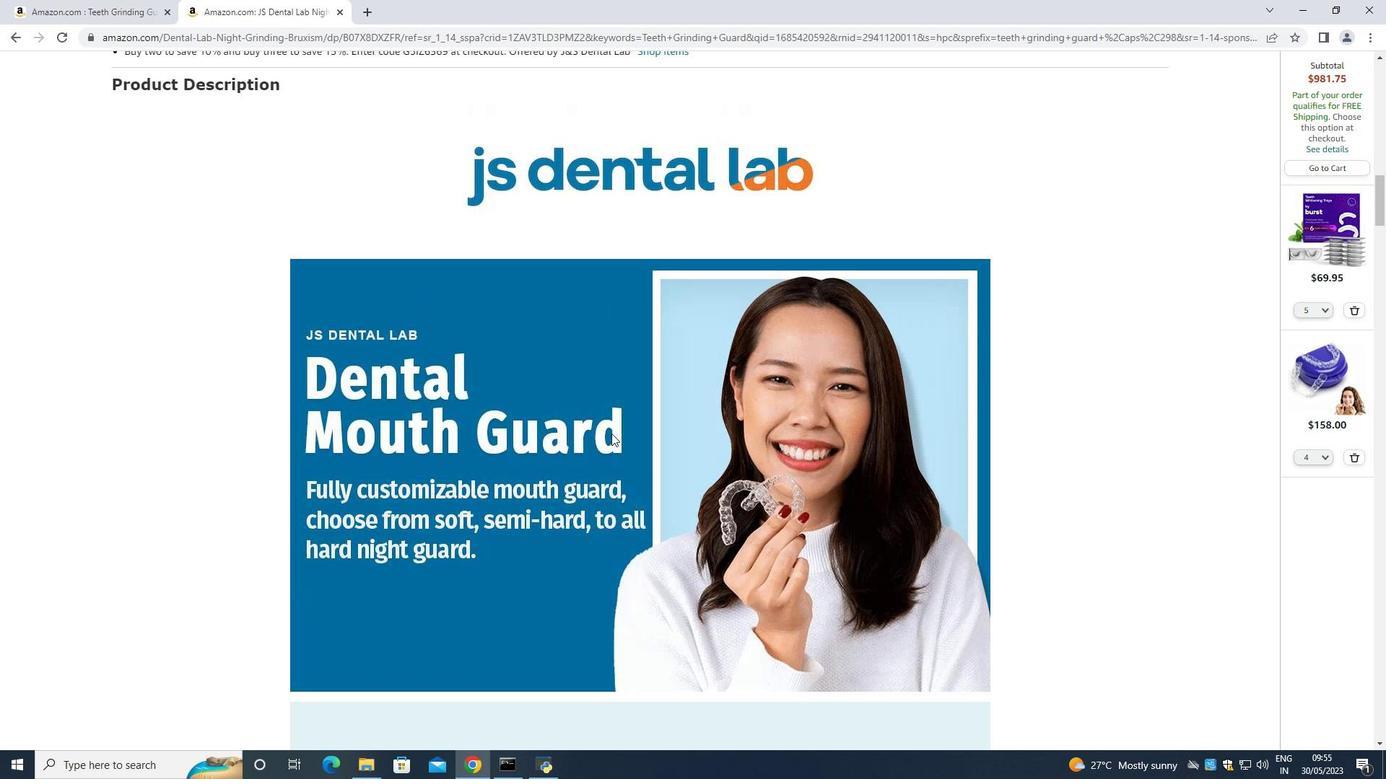 
Action: Mouse scrolled (611, 434) with delta (0, 0)
Screenshot: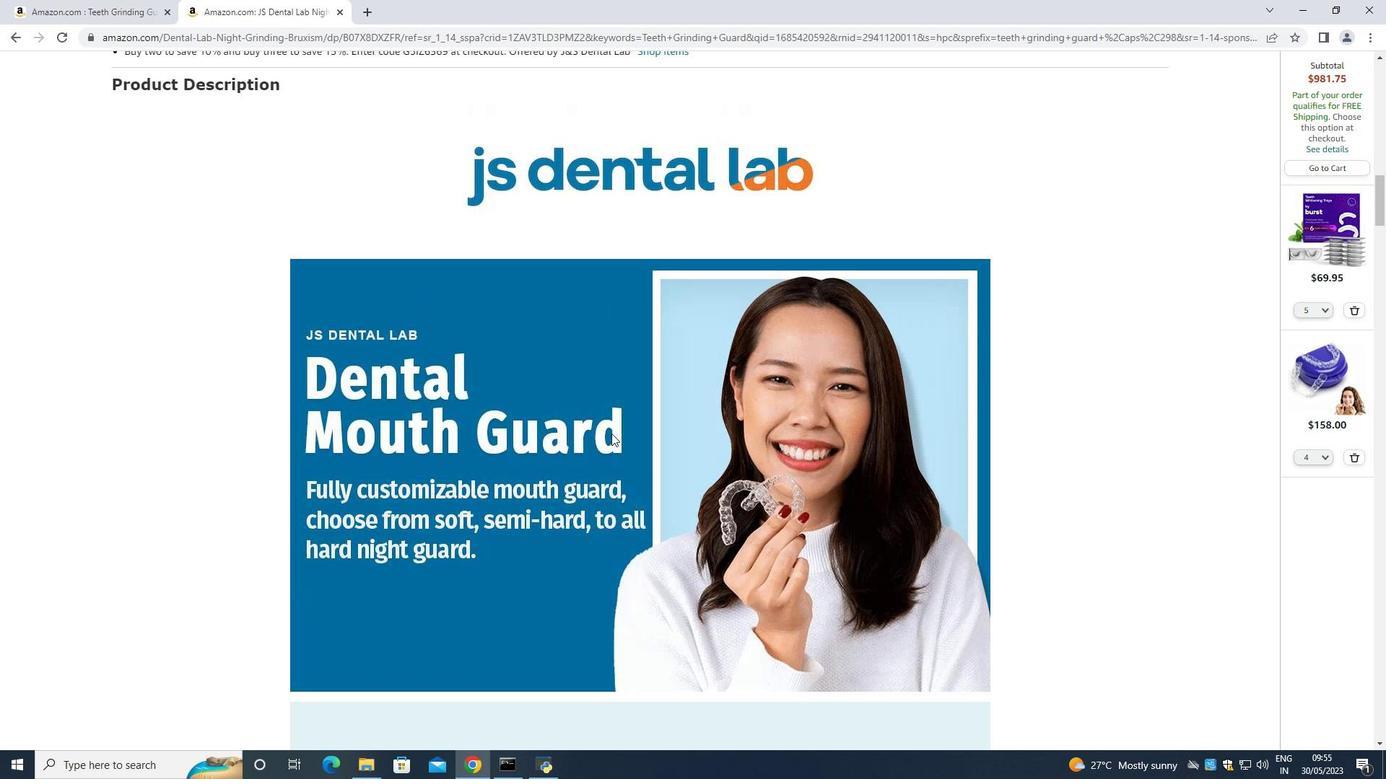 
Action: Mouse scrolled (611, 434) with delta (0, 0)
Screenshot: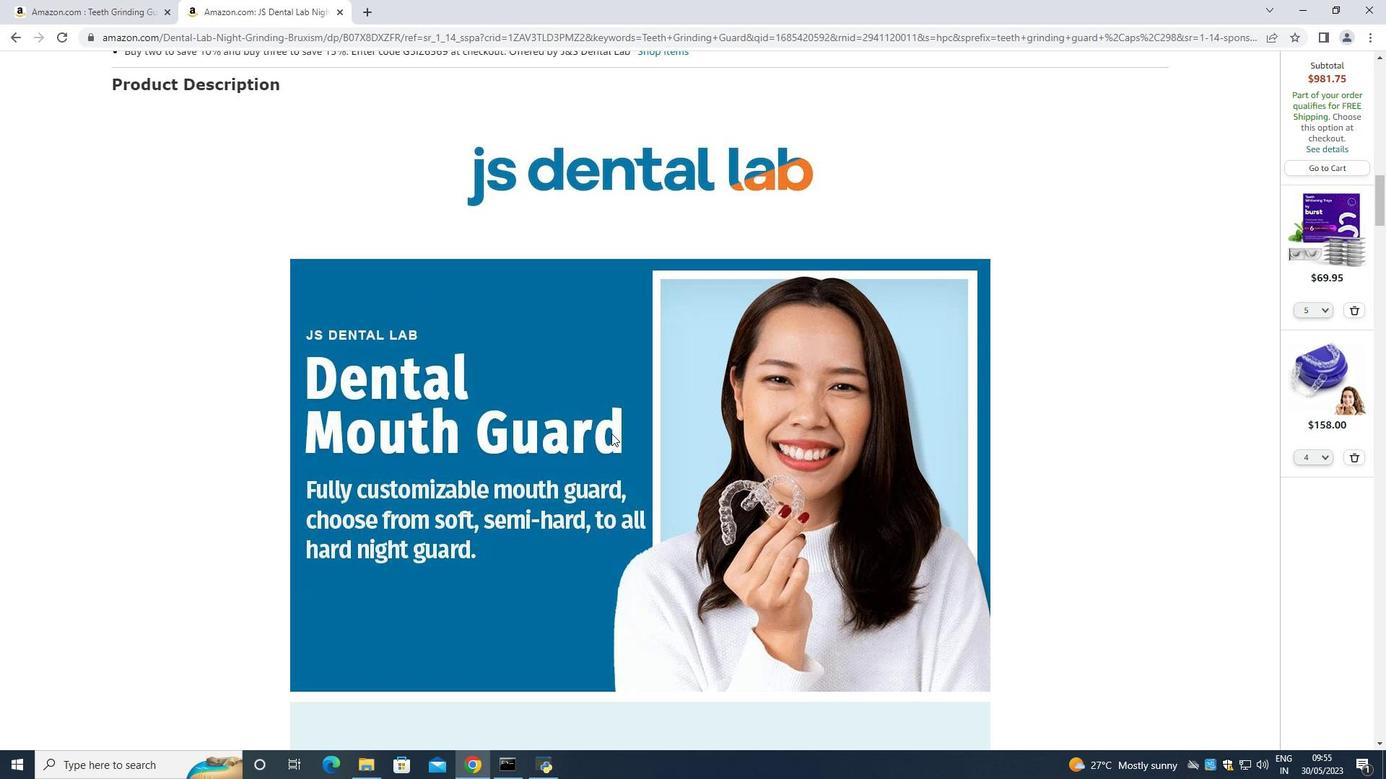 
Action: Mouse scrolled (611, 434) with delta (0, 0)
Screenshot: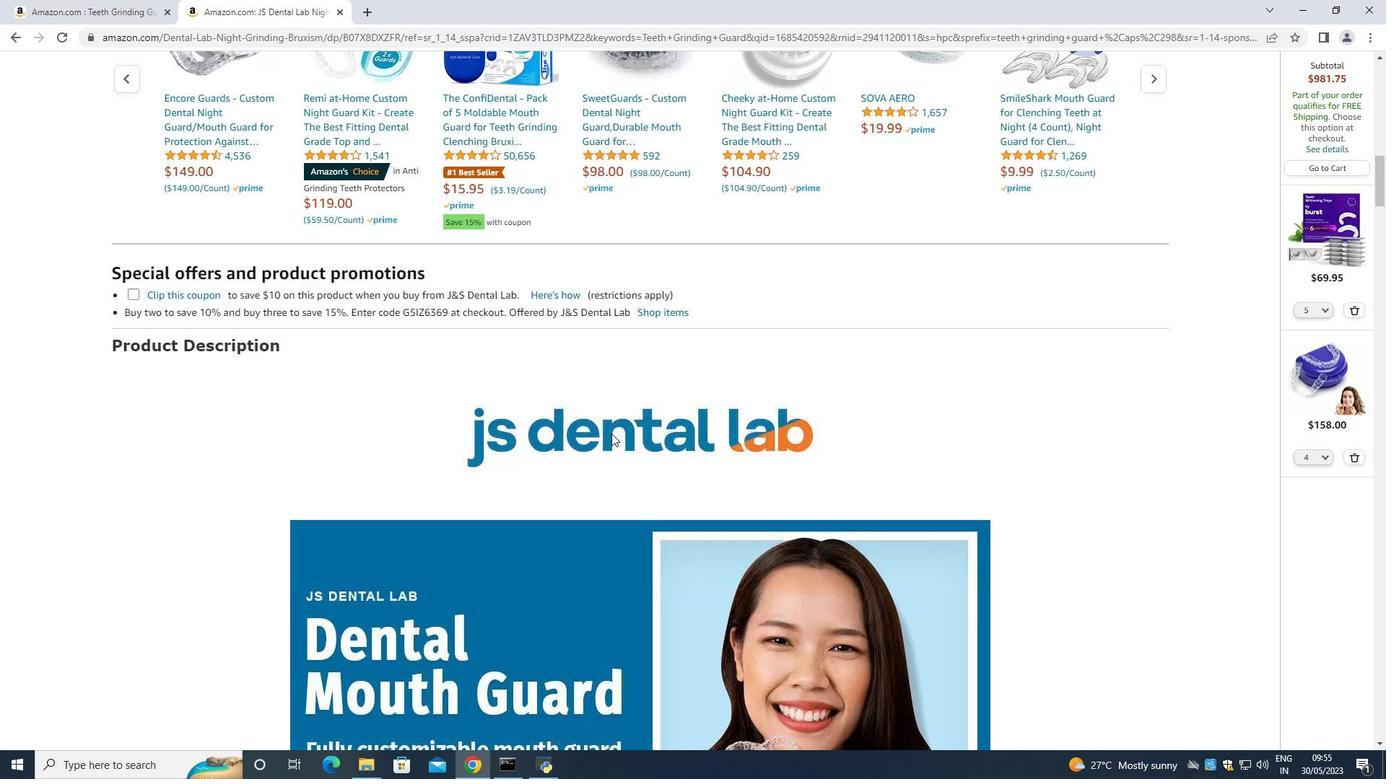 
Action: Mouse scrolled (611, 434) with delta (0, 0)
Screenshot: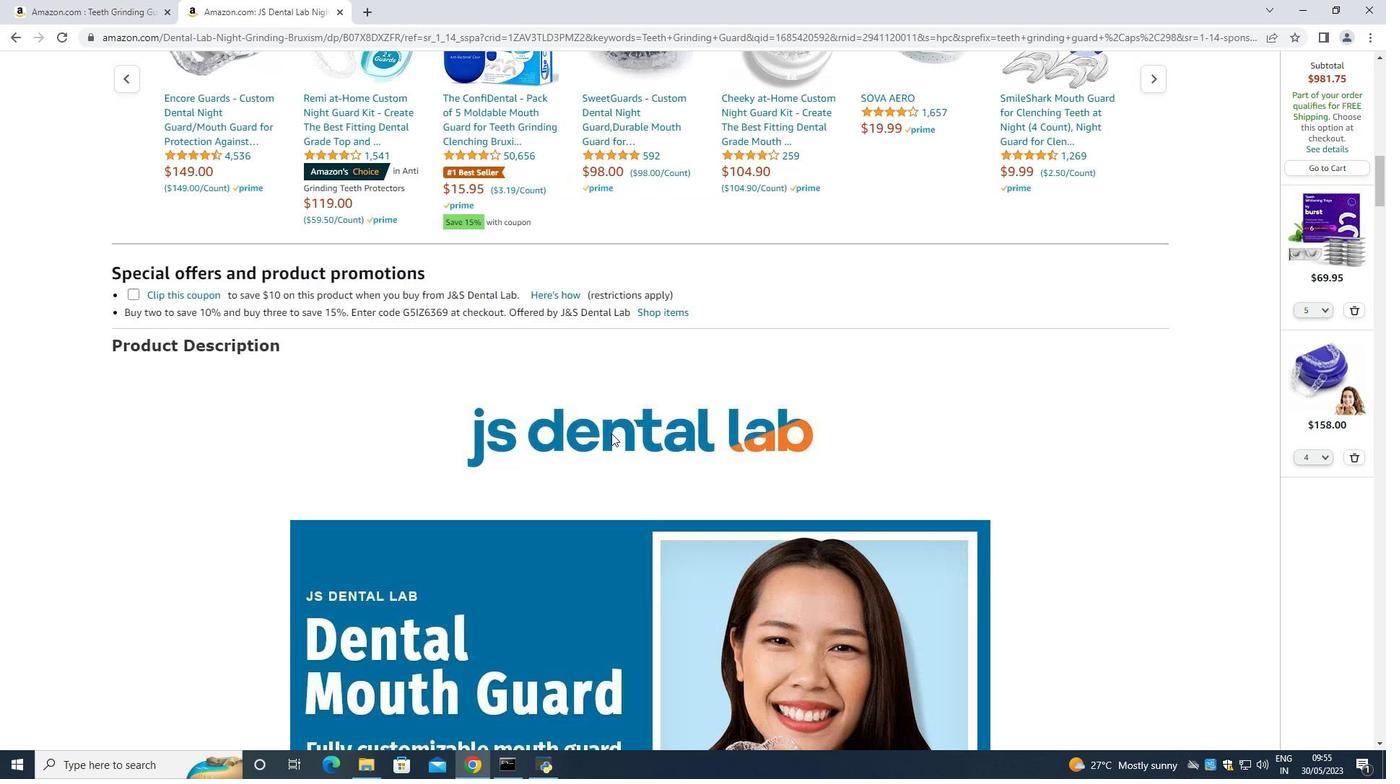 
Action: Mouse scrolled (611, 434) with delta (0, 0)
Screenshot: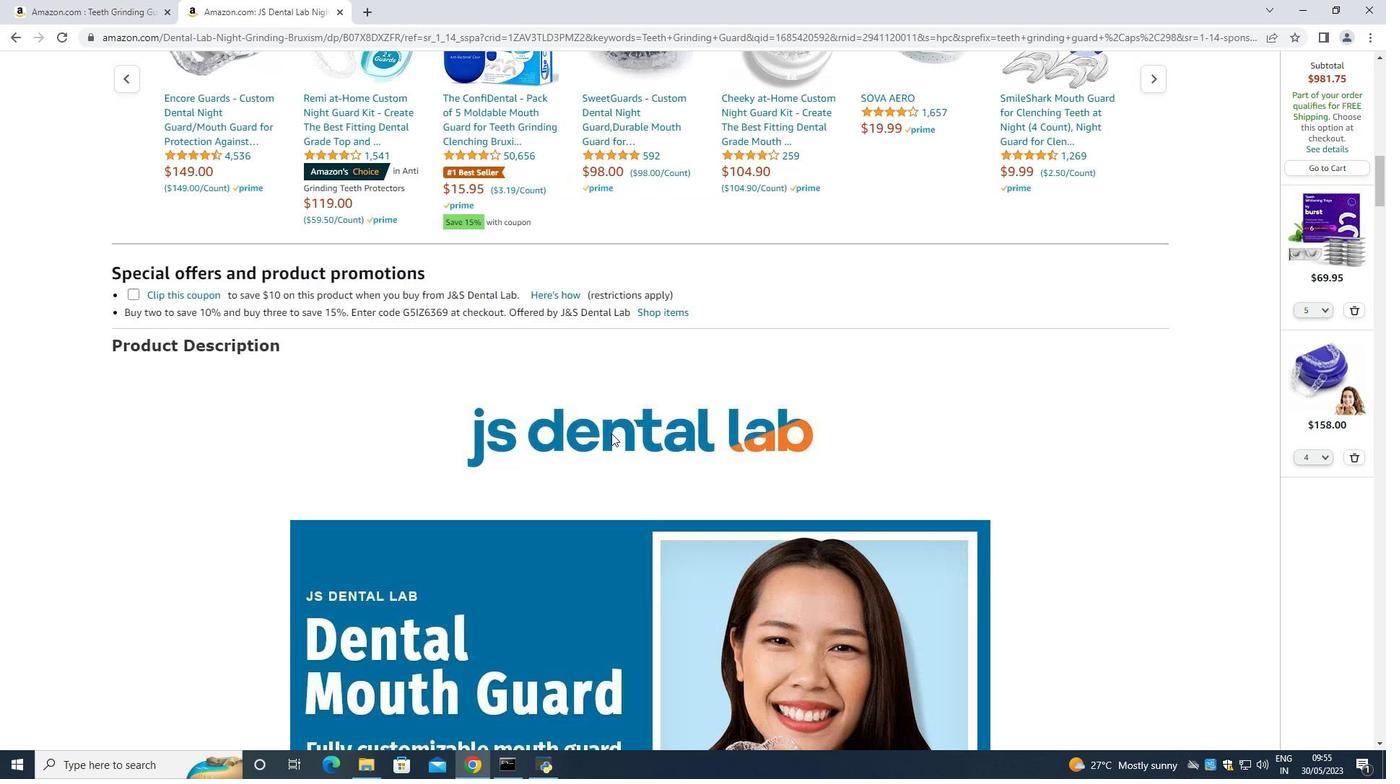 
Action: Mouse scrolled (611, 434) with delta (0, 0)
Screenshot: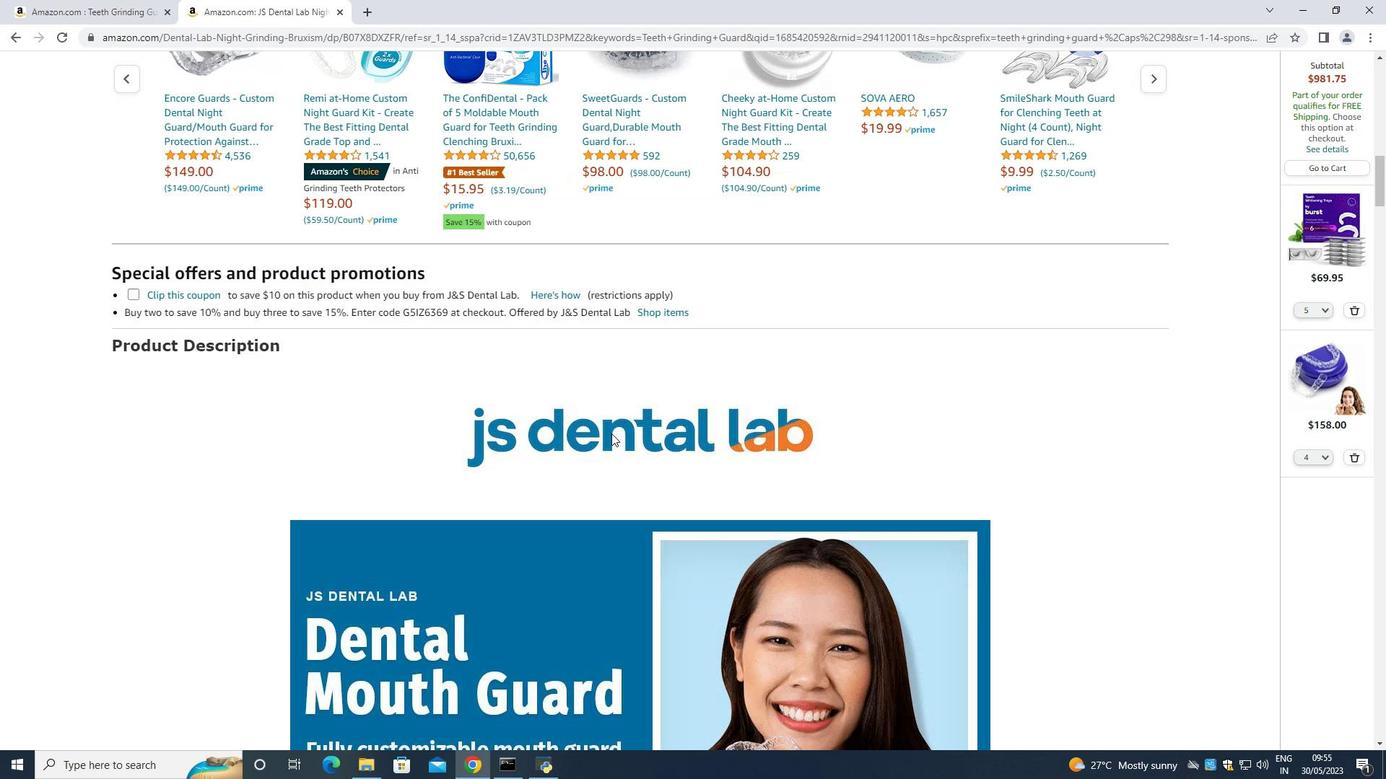 
Action: Mouse scrolled (611, 434) with delta (0, 0)
Screenshot: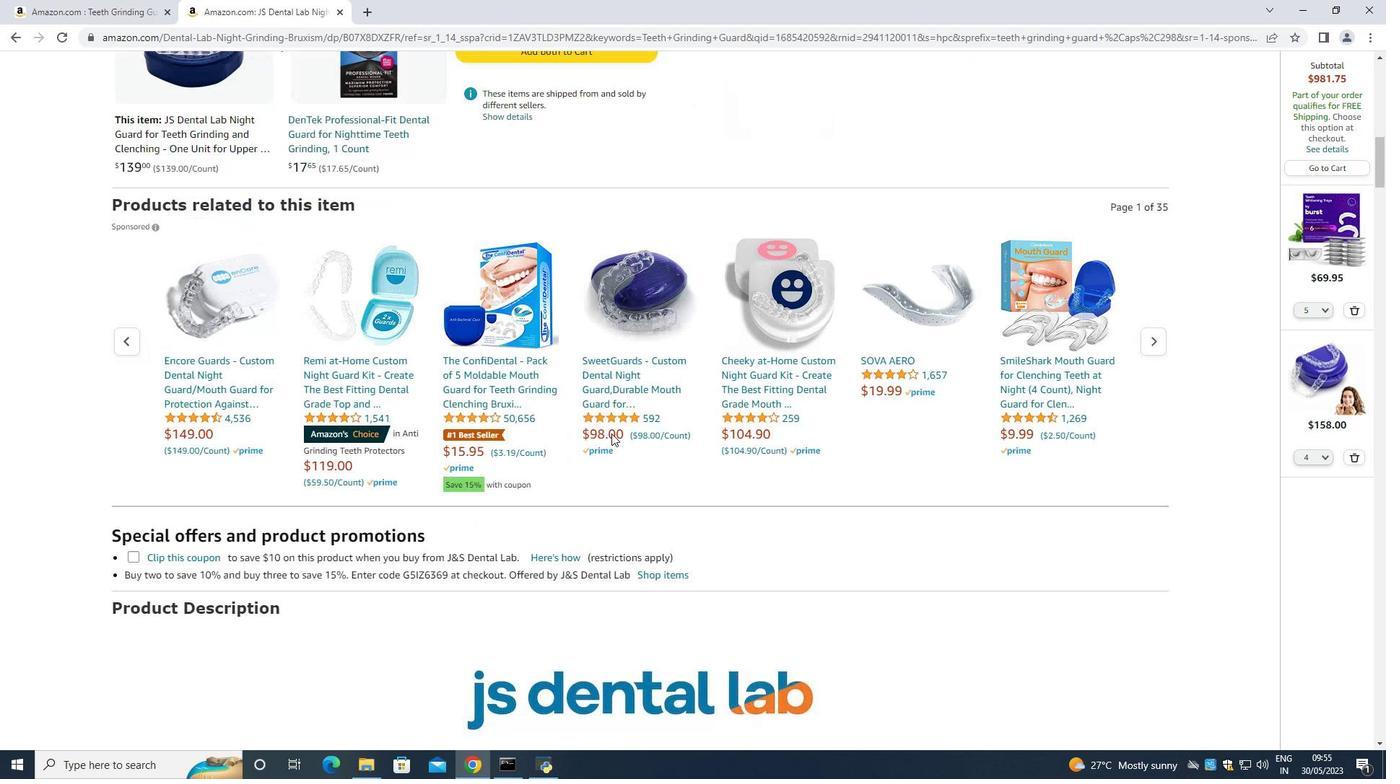 
Action: Mouse scrolled (611, 434) with delta (0, 0)
Screenshot: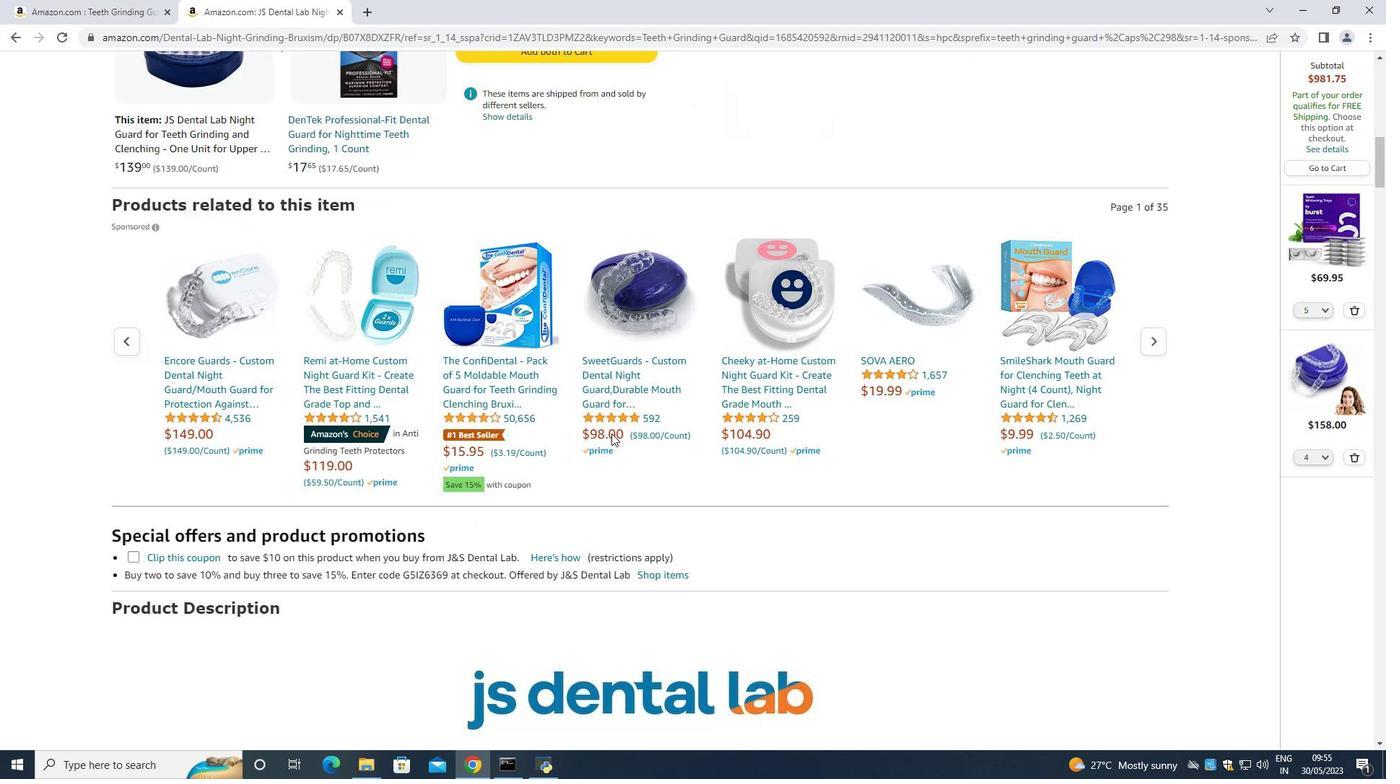 
Action: Mouse scrolled (611, 434) with delta (0, 0)
Screenshot: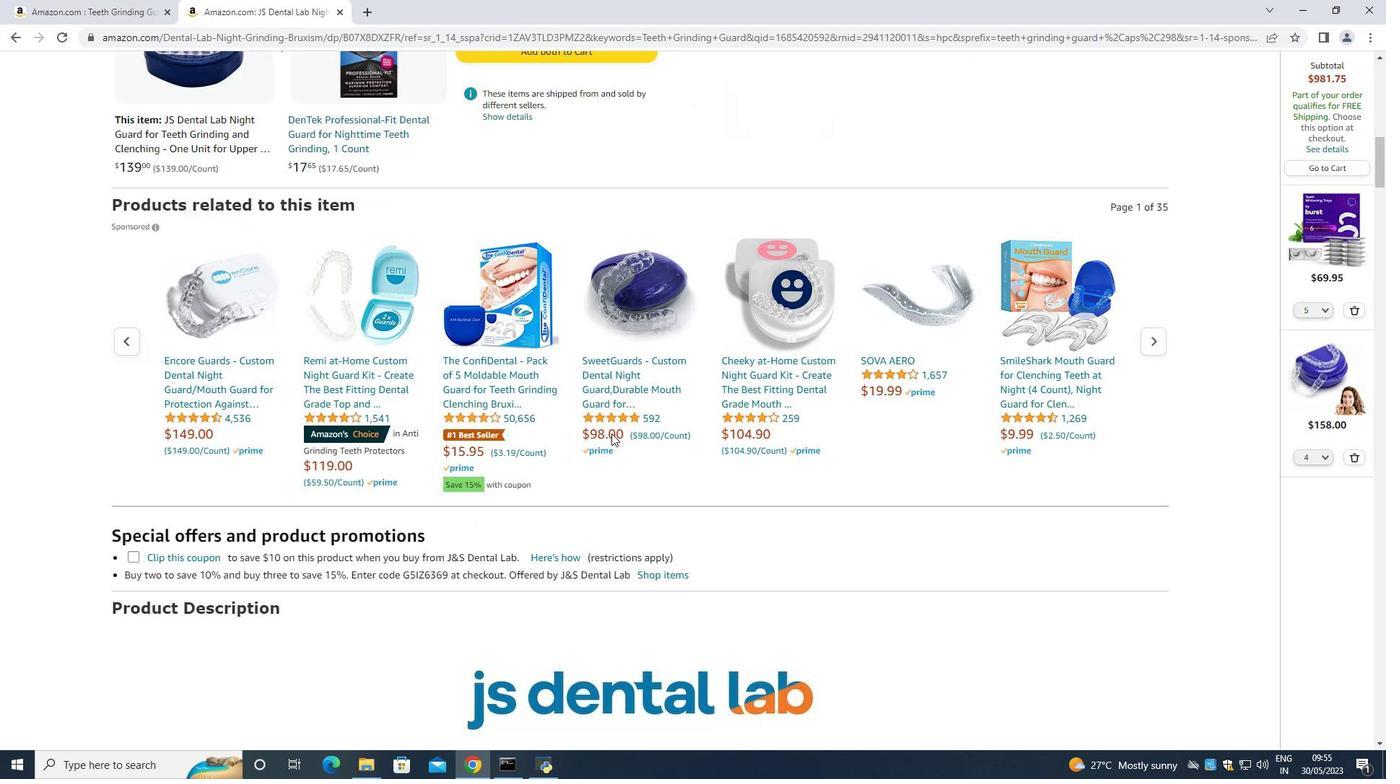 
Action: Mouse scrolled (611, 434) with delta (0, 0)
Screenshot: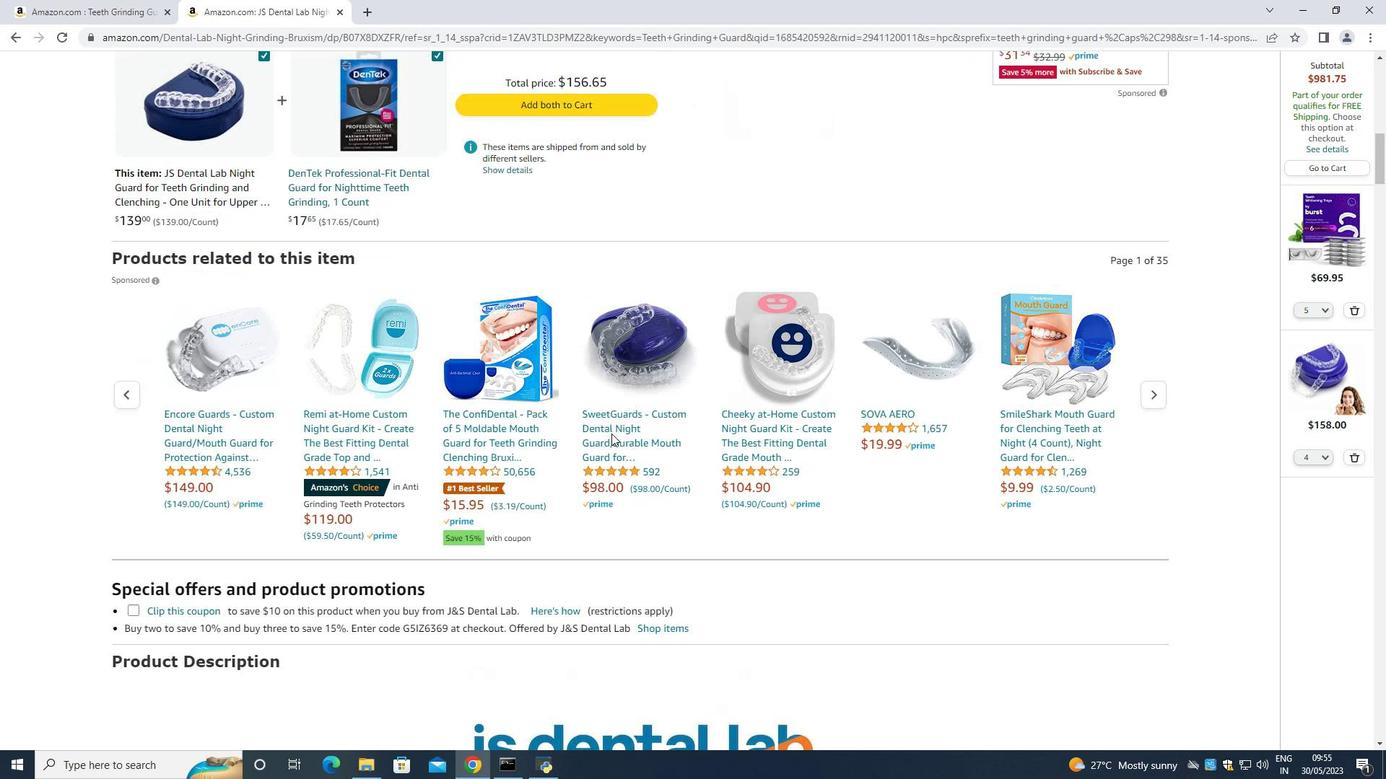 
Action: Mouse scrolled (611, 434) with delta (0, 0)
Screenshot: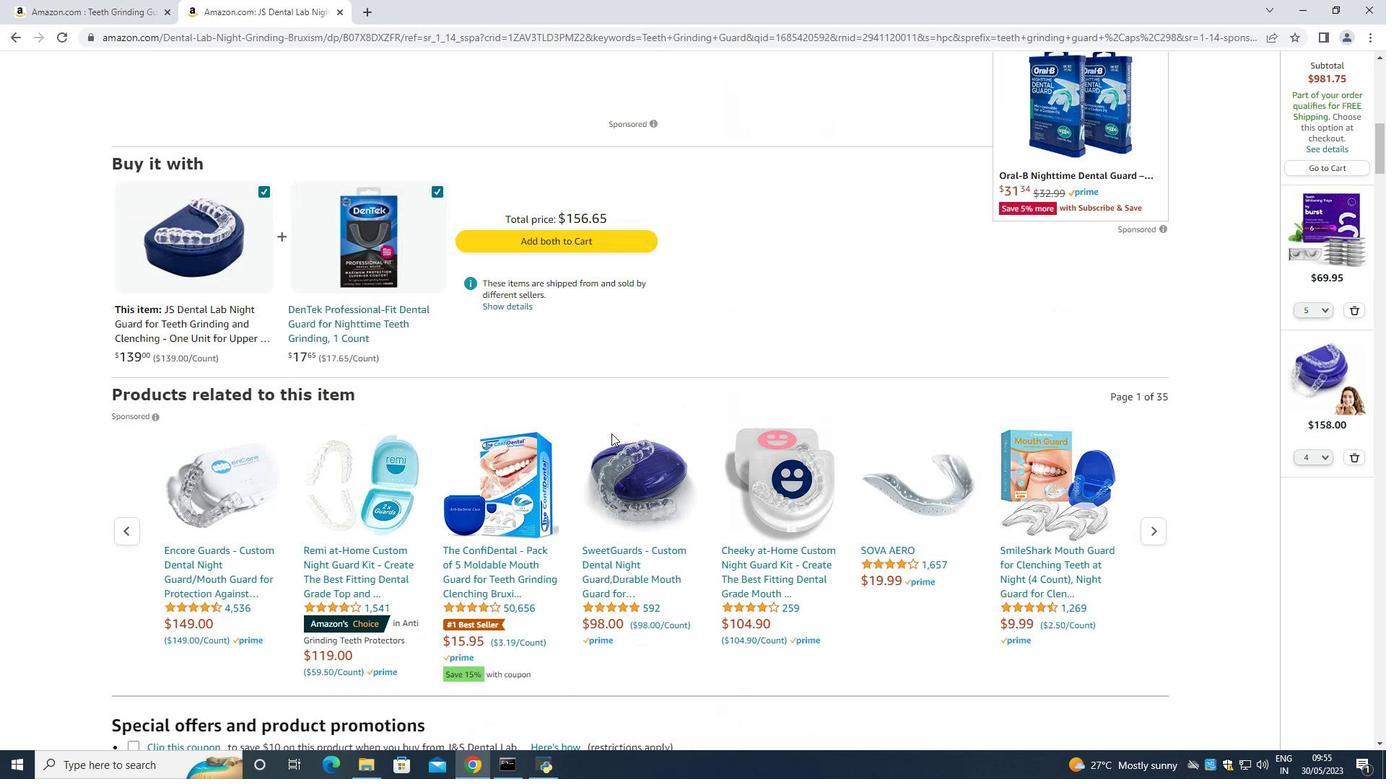 
Action: Mouse scrolled (611, 434) with delta (0, 0)
Screenshot: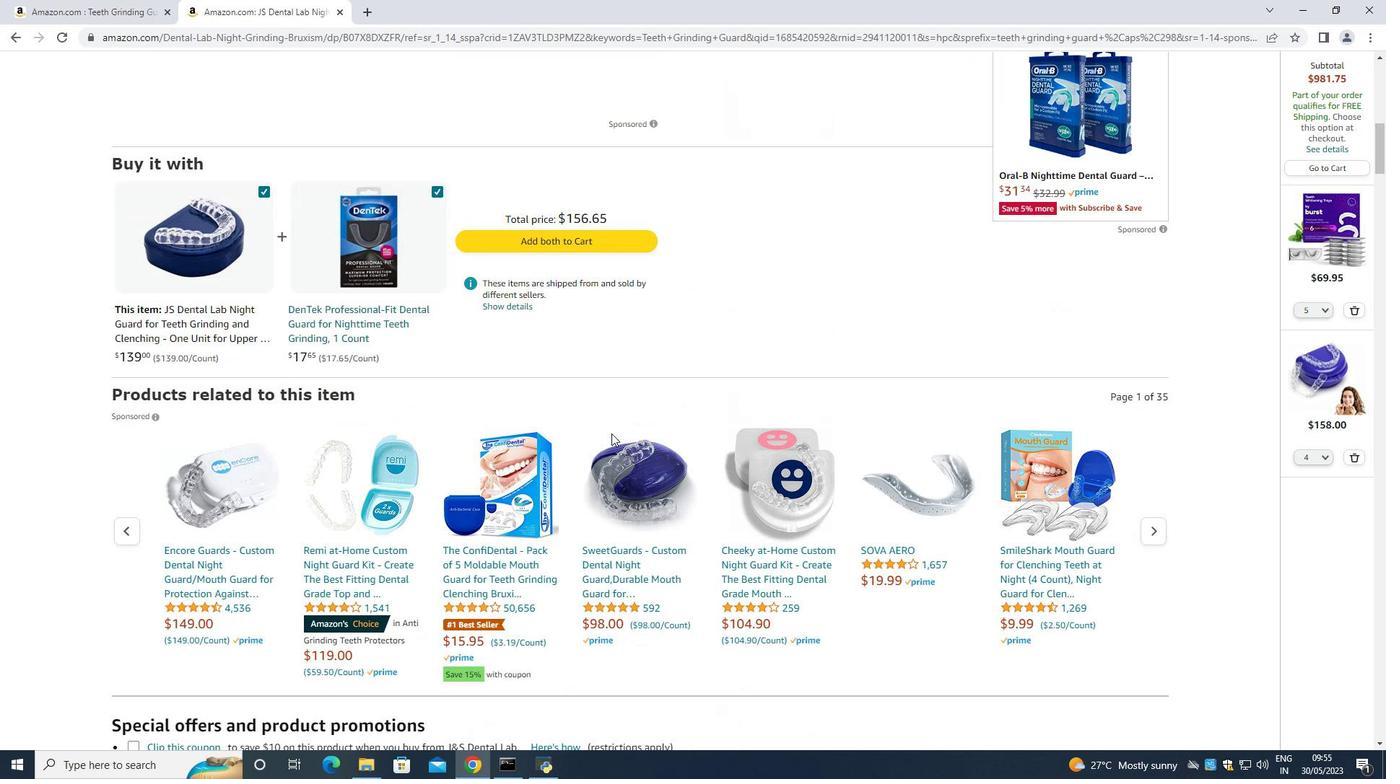 
Action: Mouse scrolled (611, 434) with delta (0, 0)
Screenshot: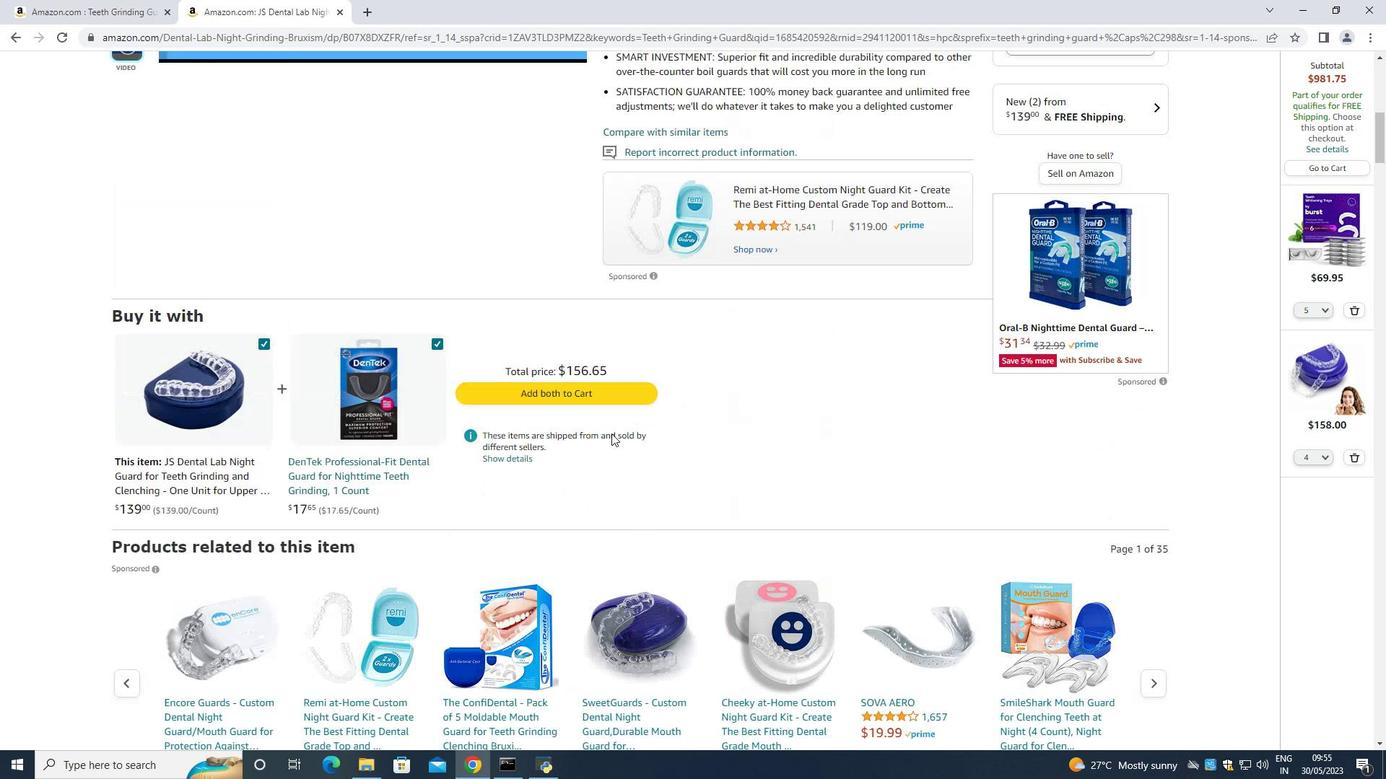 
Action: Mouse scrolled (611, 434) with delta (0, 0)
Screenshot: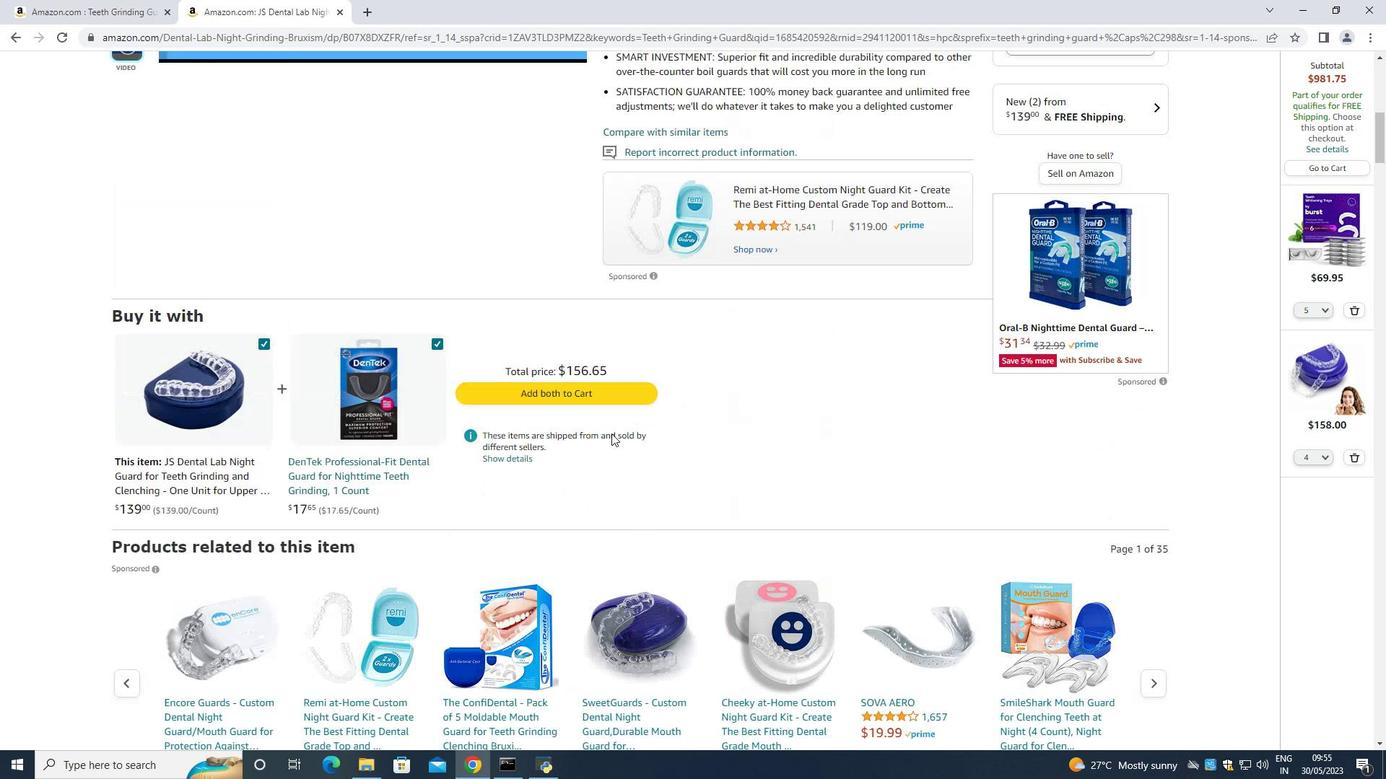 
Action: Mouse moved to (610, 432)
Screenshot: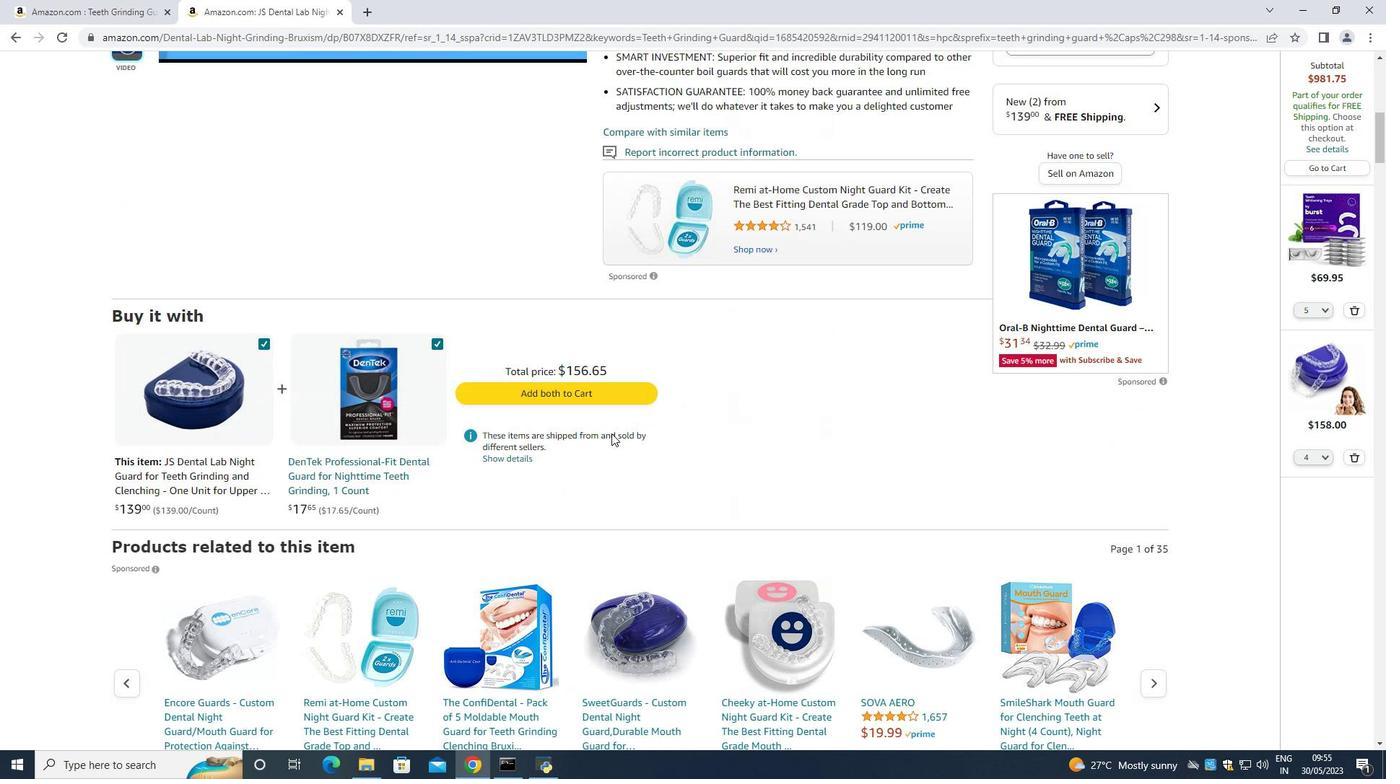 
Action: Mouse scrolled (610, 433) with delta (0, 0)
Screenshot: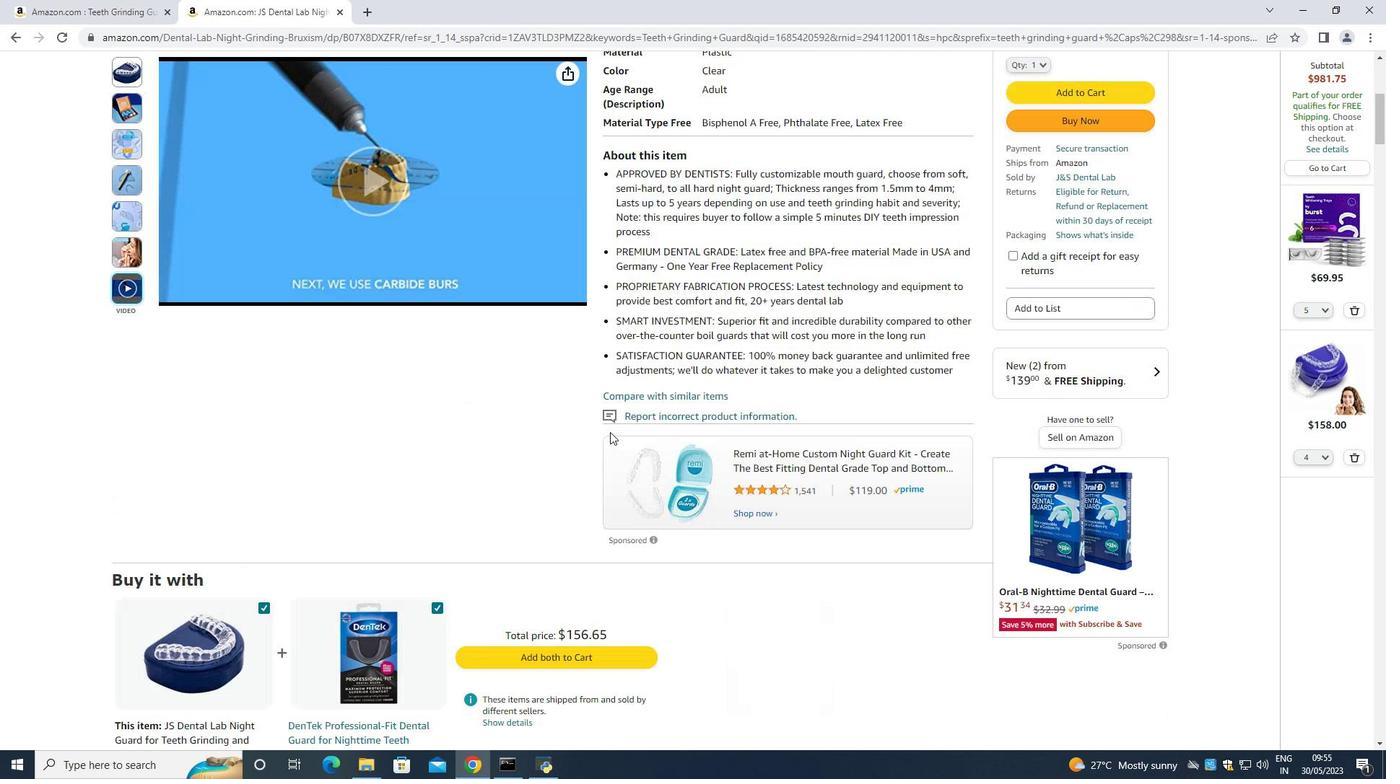 
Action: Mouse scrolled (610, 433) with delta (0, 0)
Screenshot: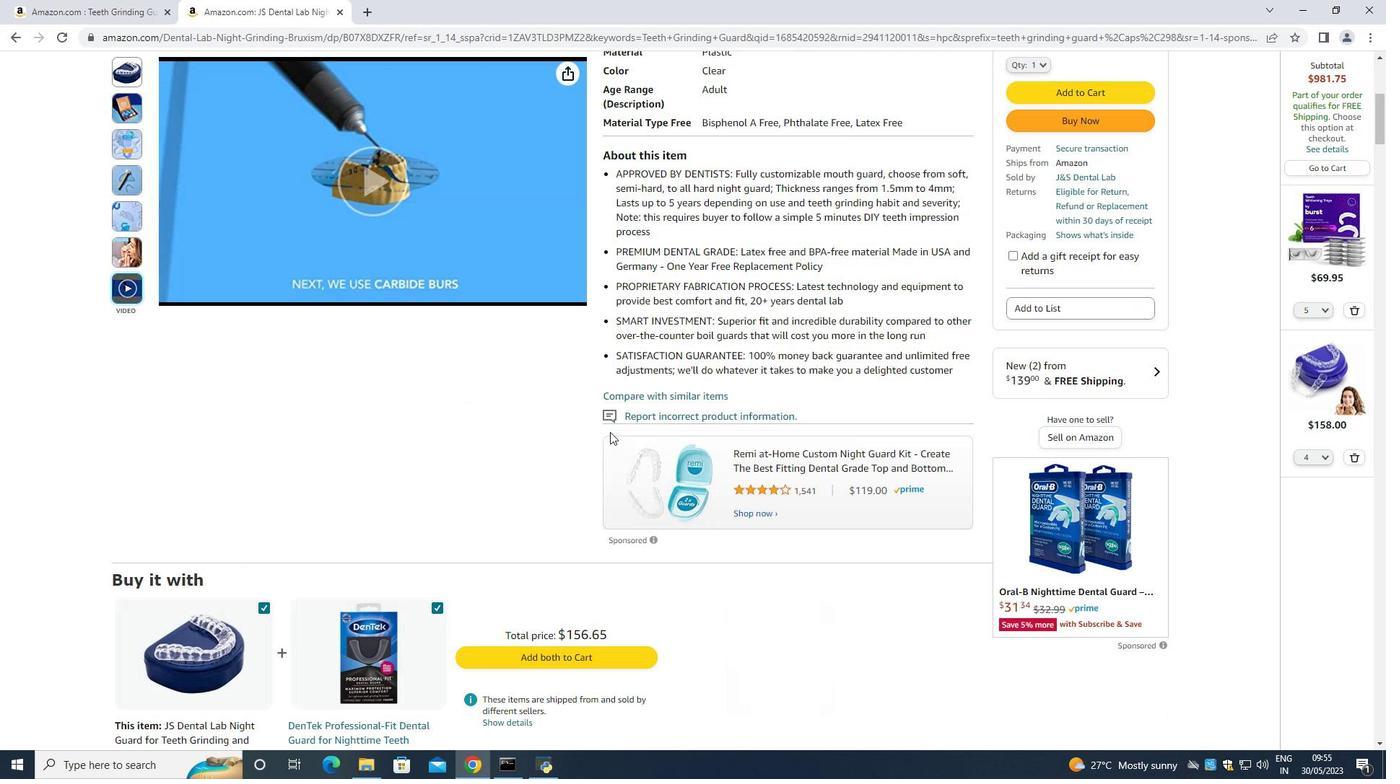 
Action: Mouse scrolled (610, 433) with delta (0, 0)
Screenshot: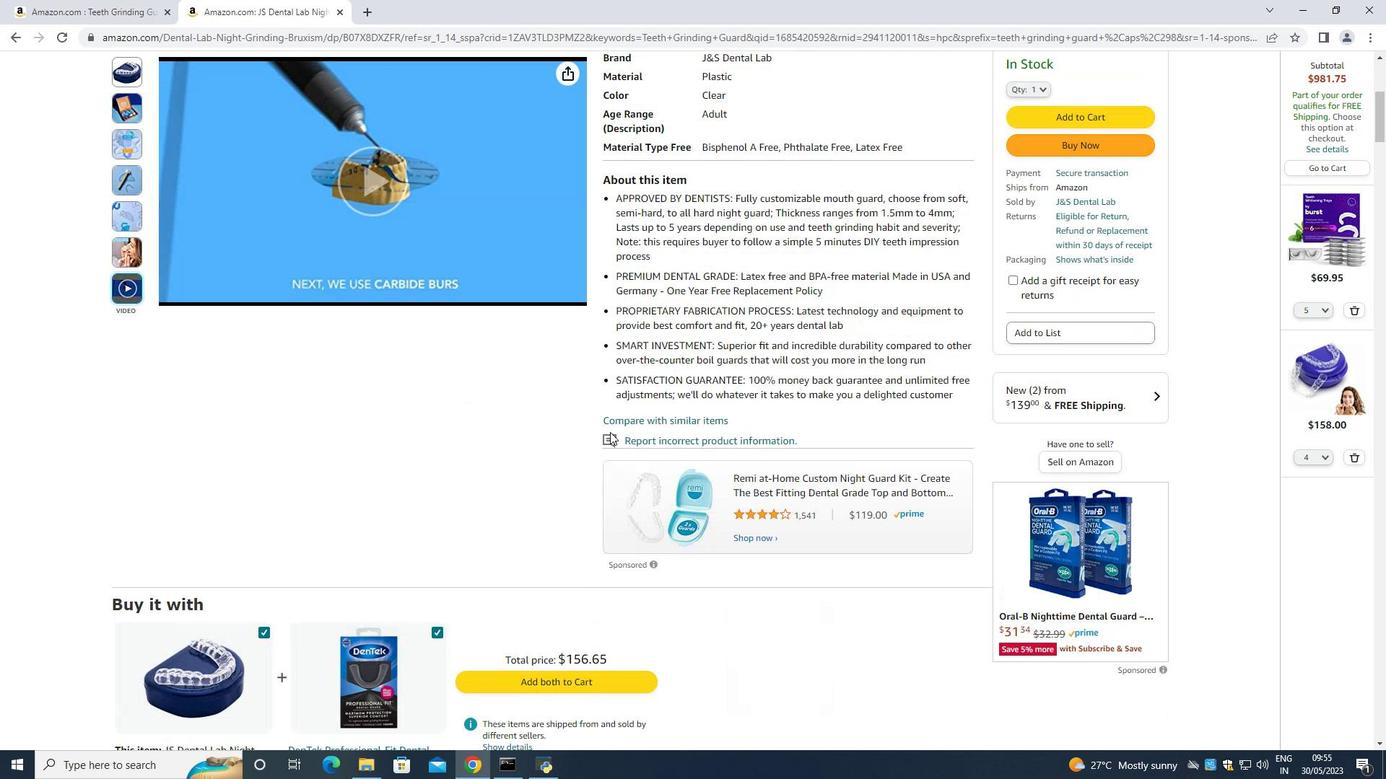 
Action: Mouse scrolled (610, 433) with delta (0, 0)
Screenshot: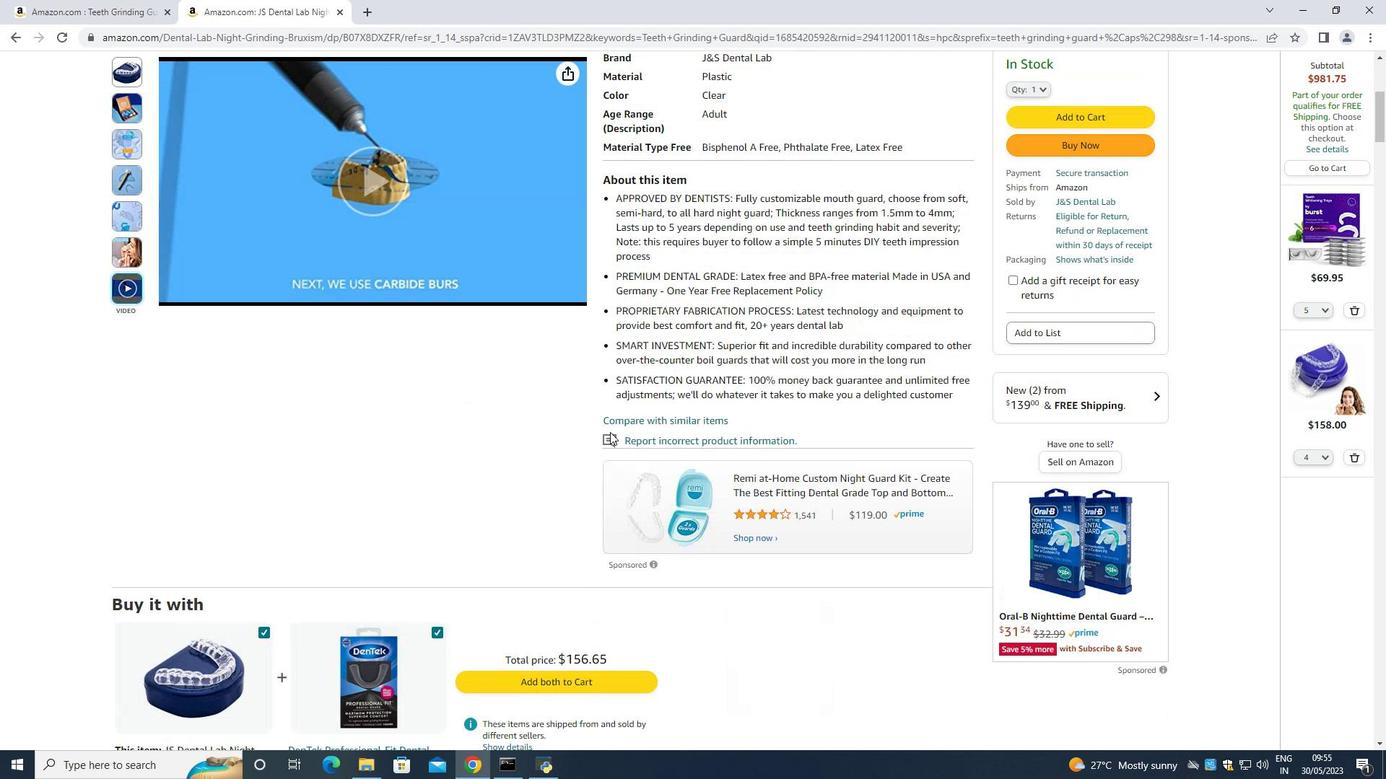 
Action: Mouse scrolled (610, 433) with delta (0, 0)
Screenshot: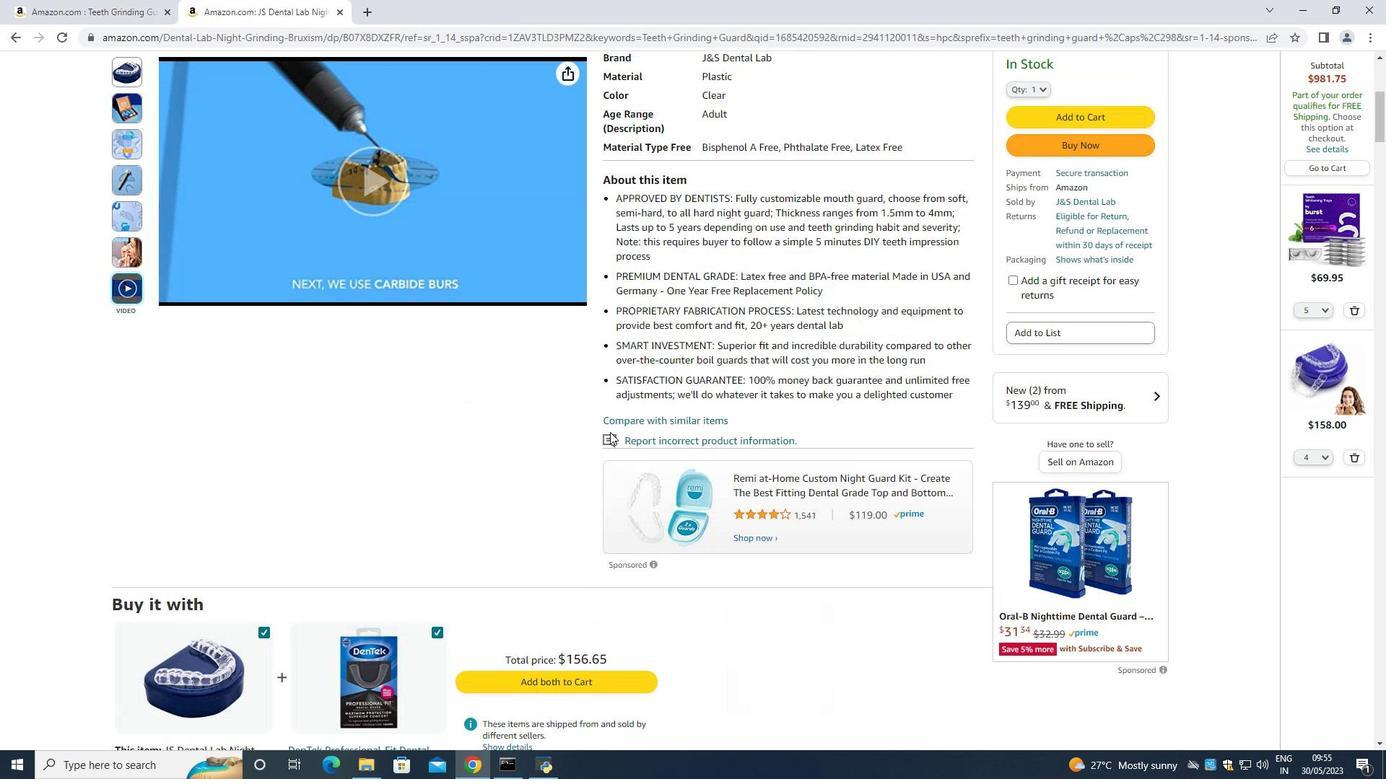 
Action: Mouse moved to (1042, 452)
Screenshot: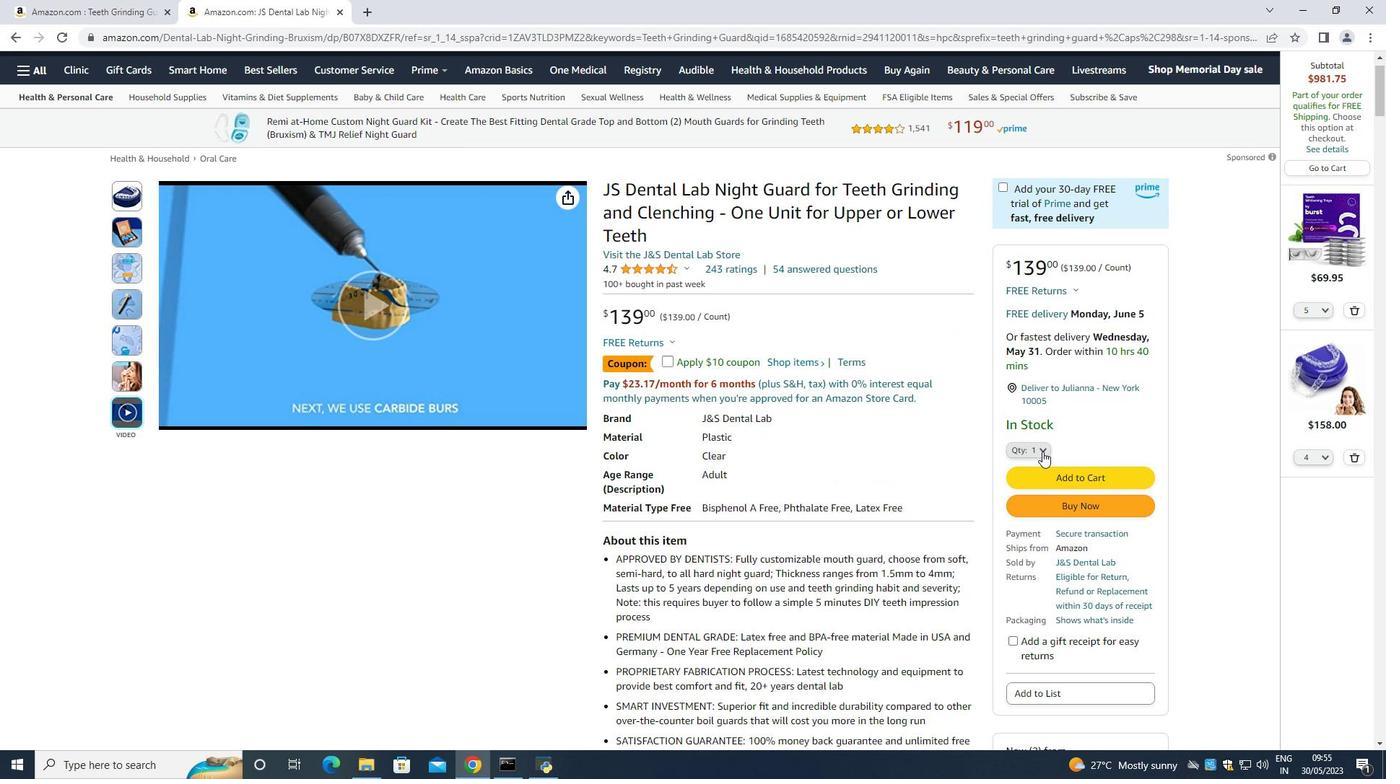 
Action: Mouse pressed left at (1042, 452)
Screenshot: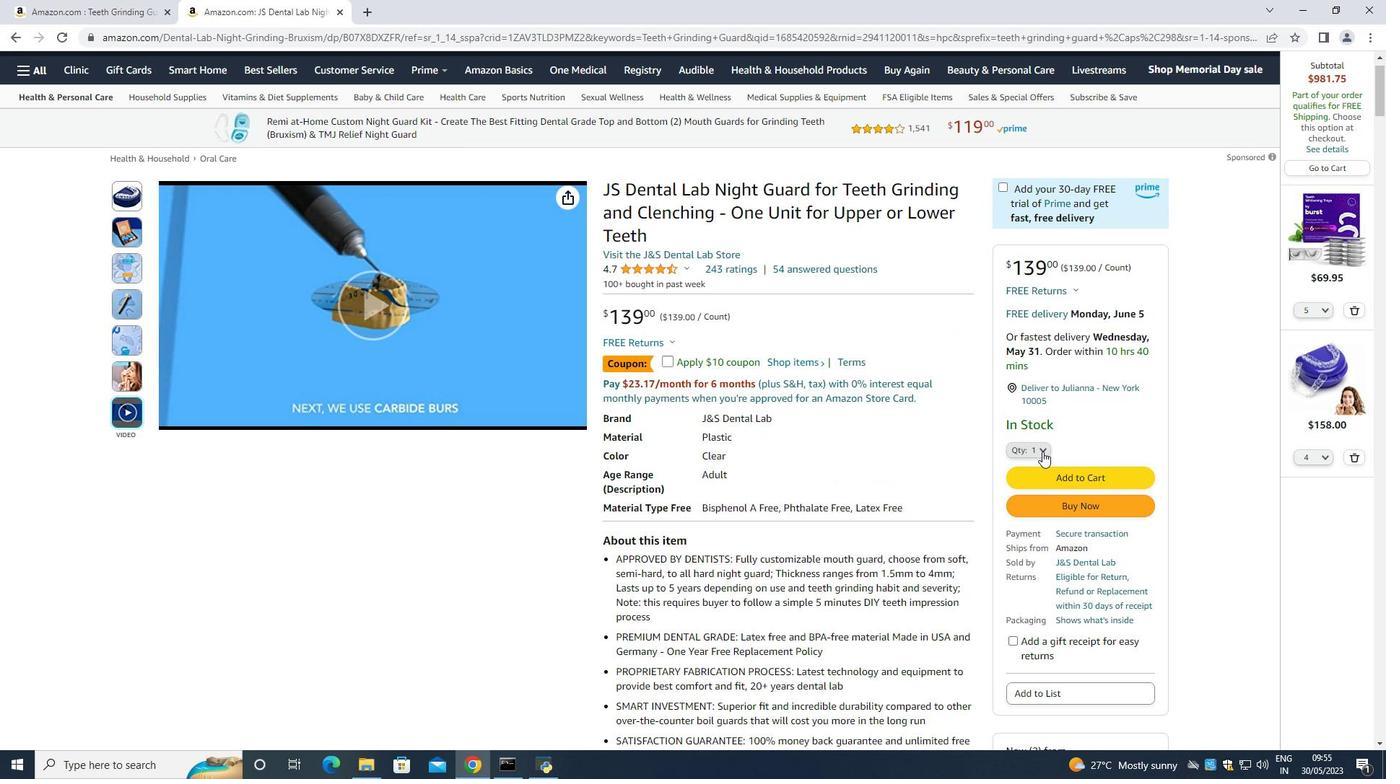 
Action: Mouse moved to (1030, 455)
Screenshot: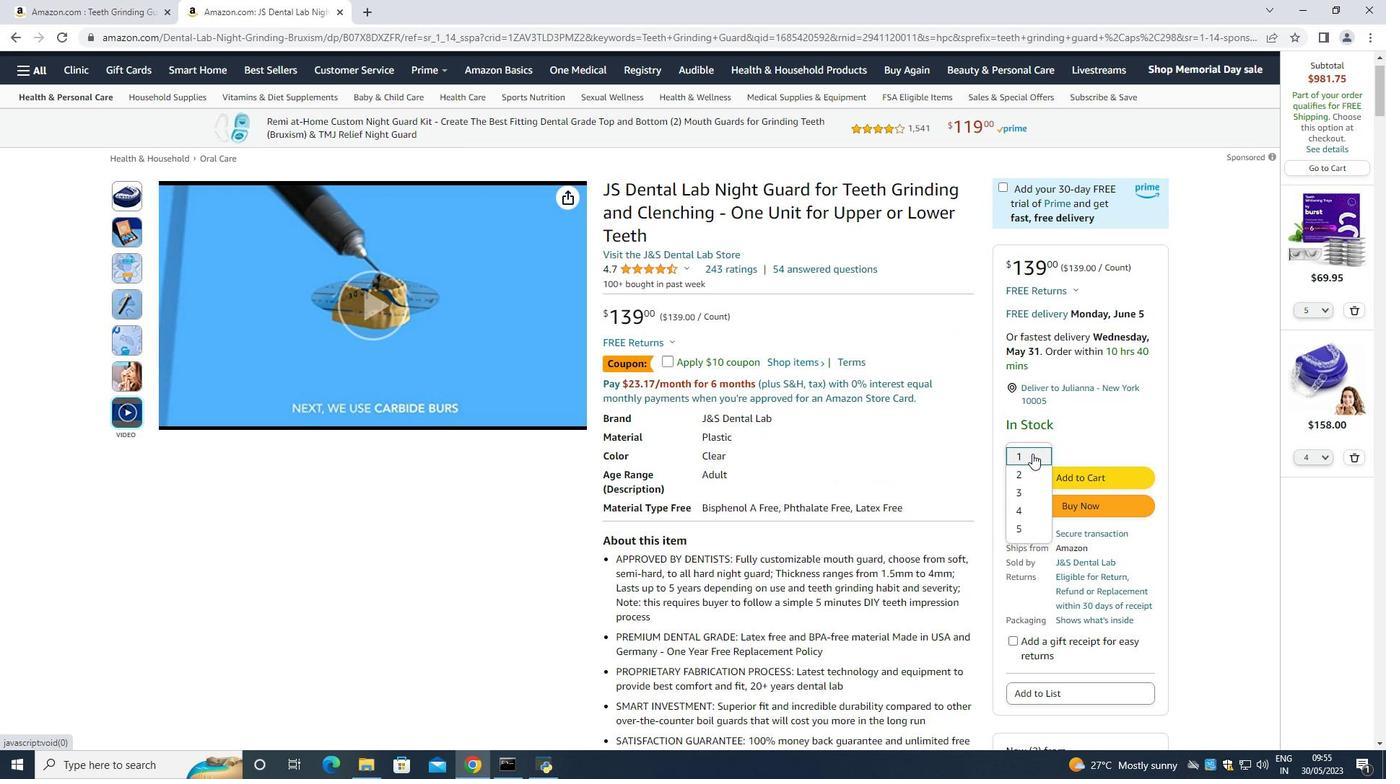 
Action: Mouse pressed left at (1030, 455)
Screenshot: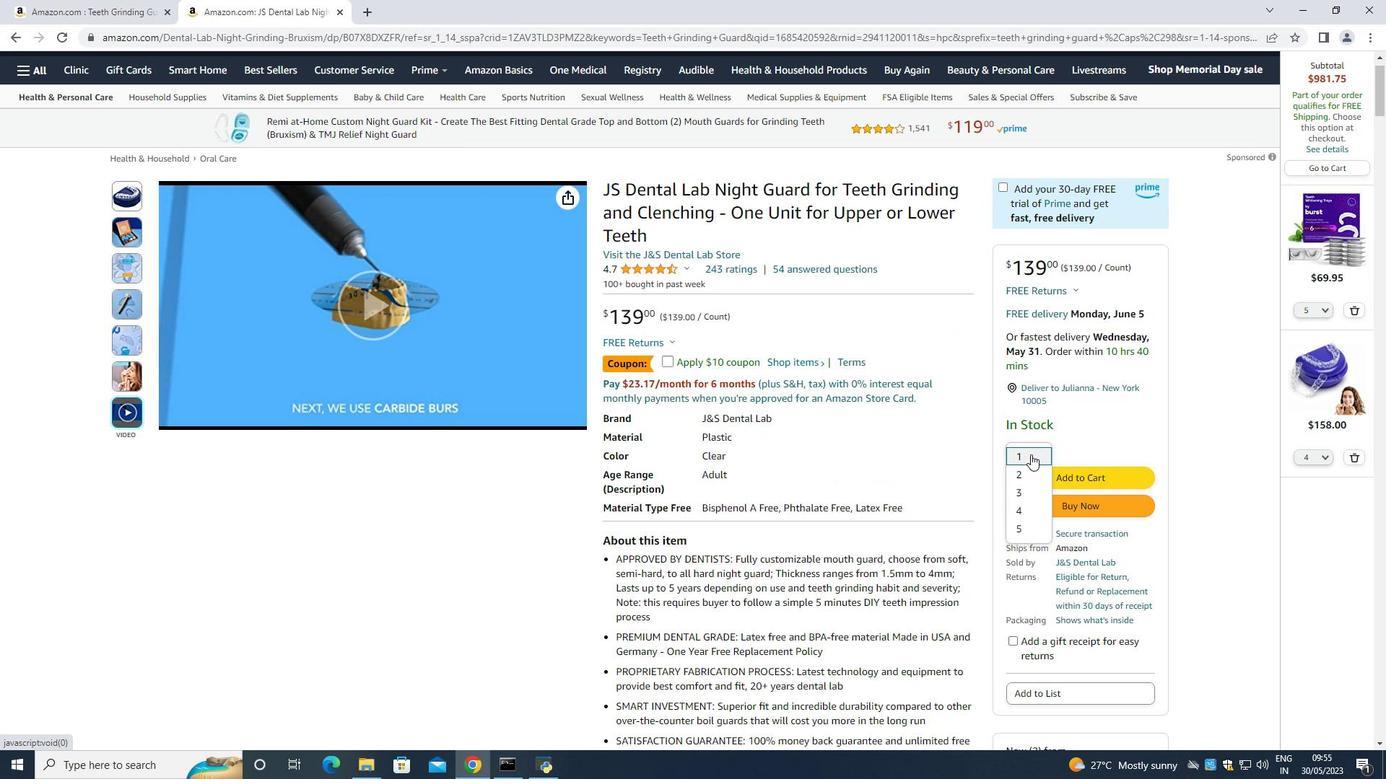 
Action: Mouse moved to (1089, 504)
Screenshot: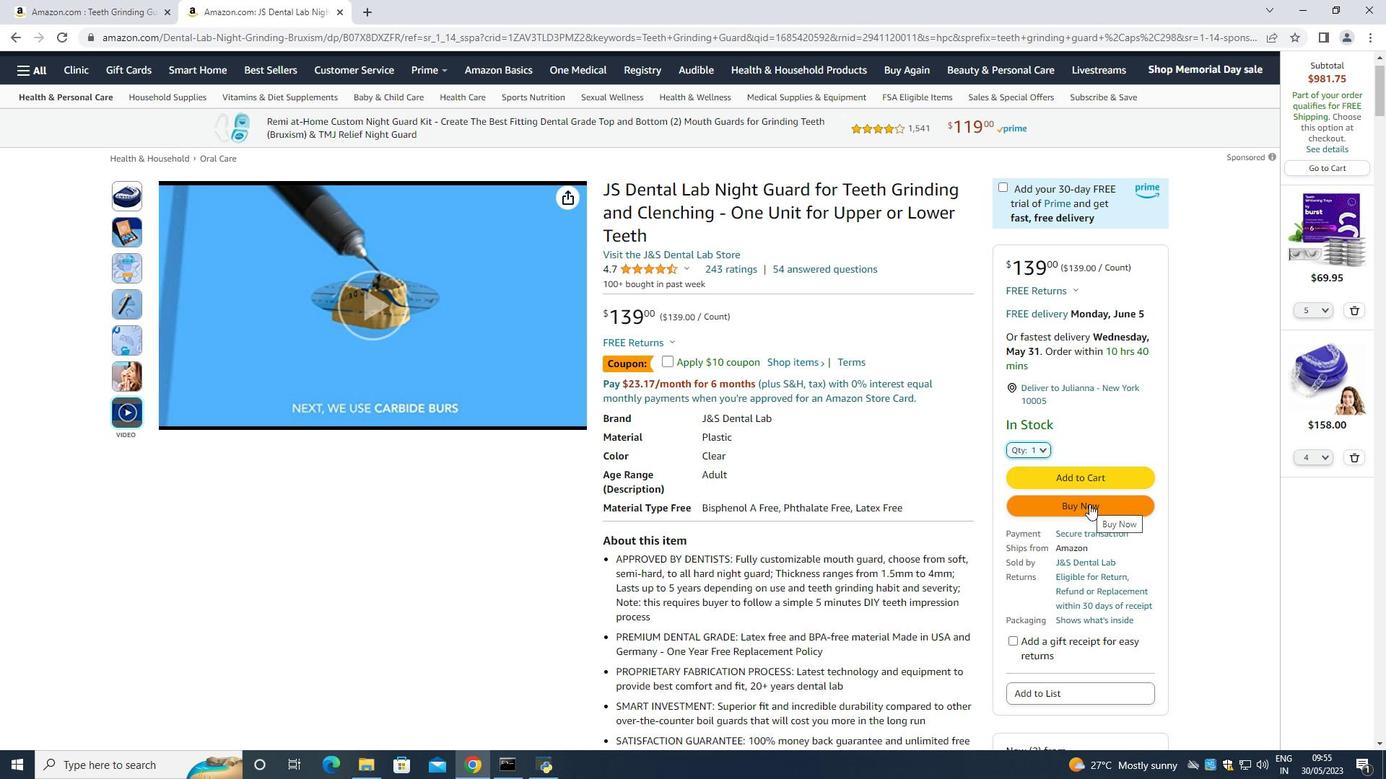 
Action: Mouse pressed left at (1089, 504)
Screenshot: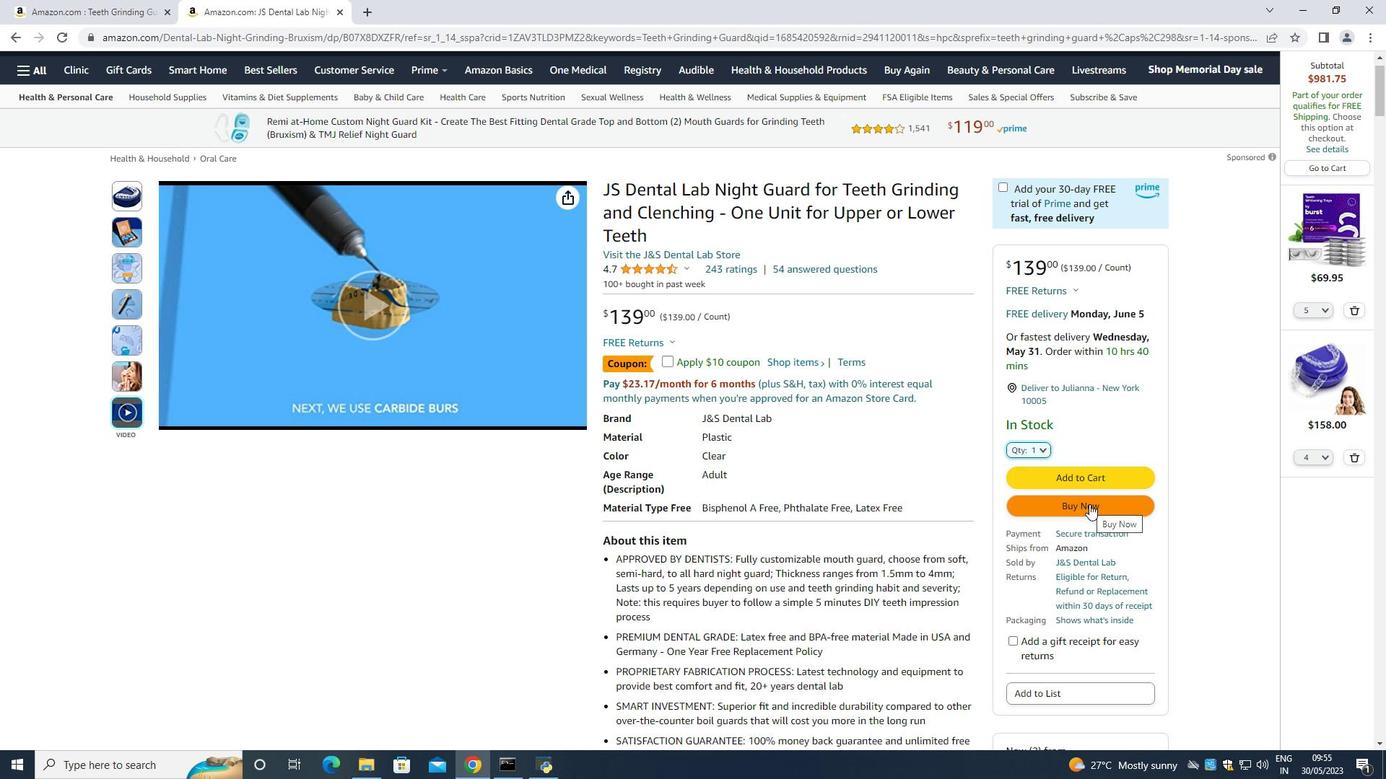 
Action: Mouse moved to (836, 119)
Screenshot: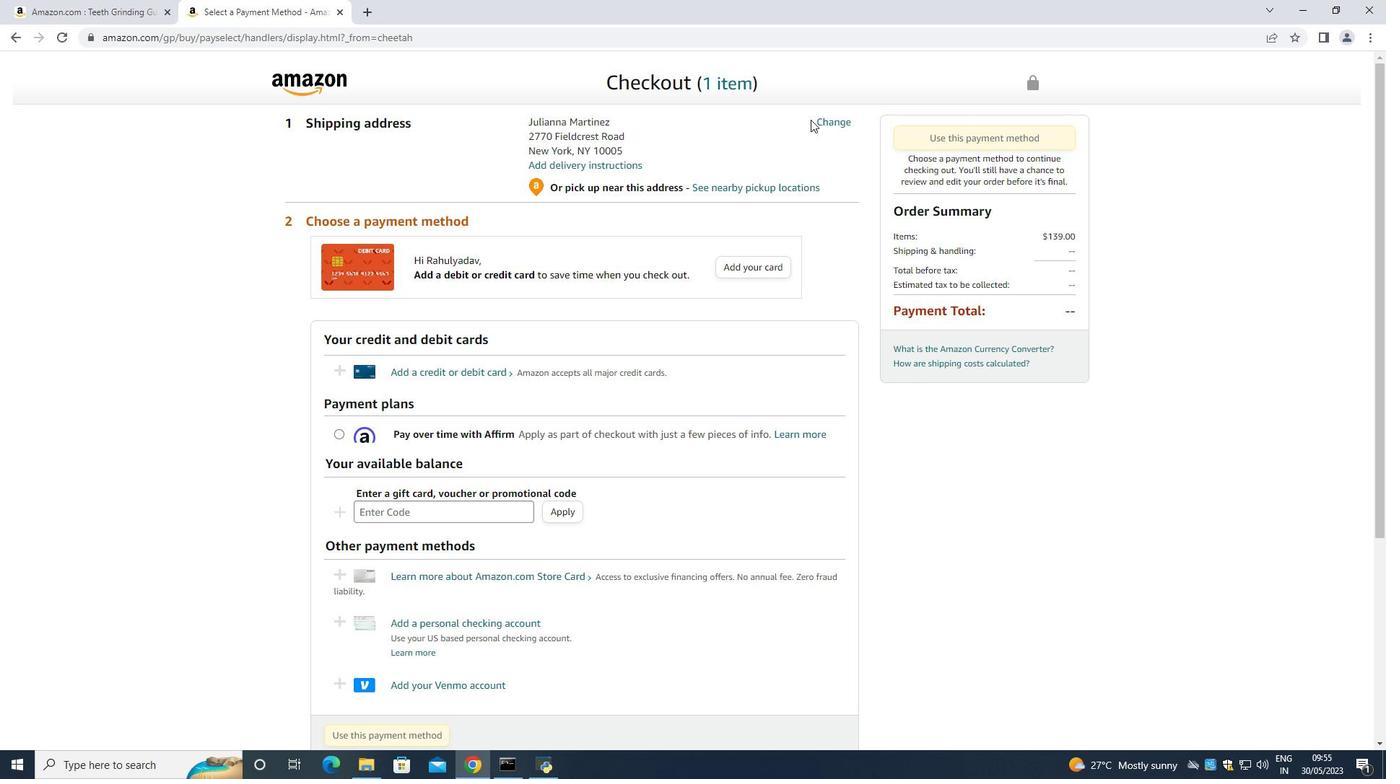 
Action: Mouse pressed left at (836, 119)
Screenshot: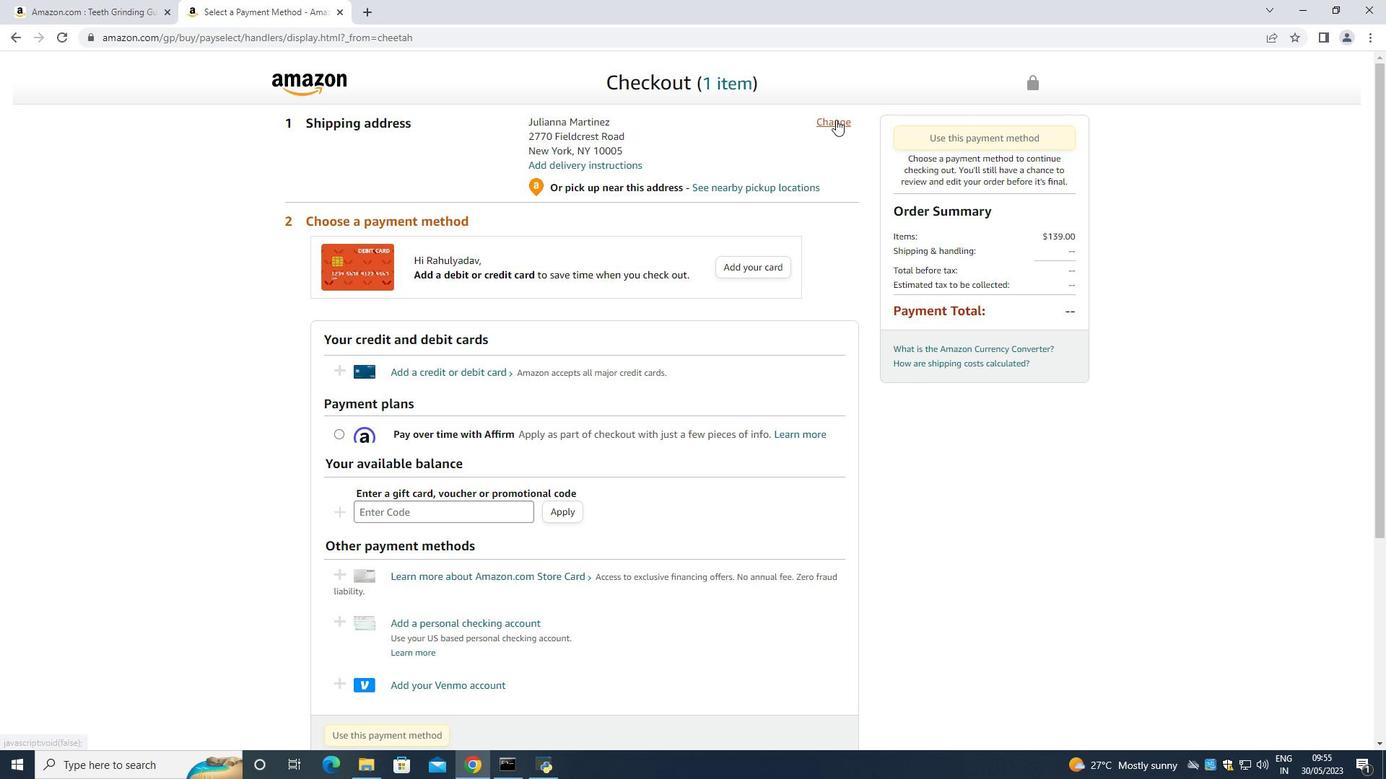 
Action: Mouse moved to (650, 230)
Screenshot: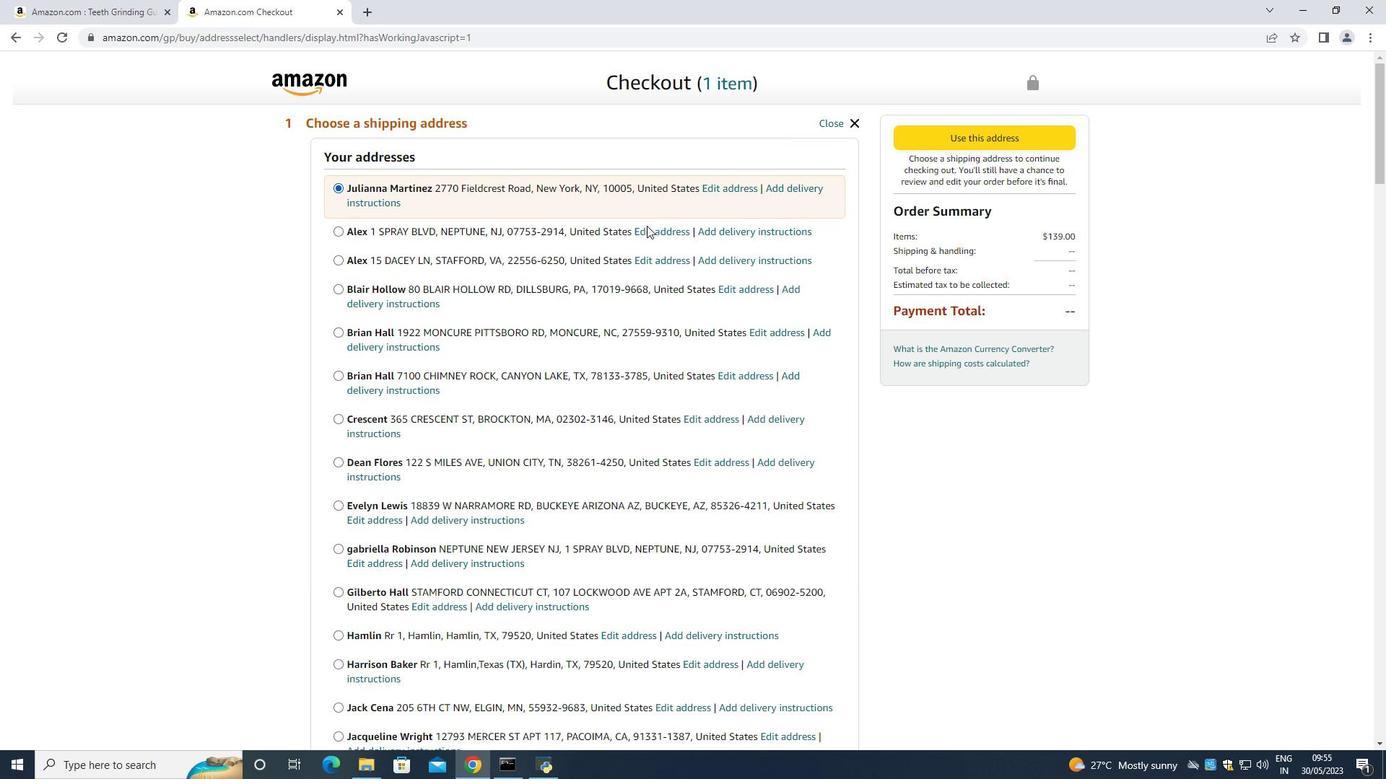 
Action: Mouse scrolled (650, 229) with delta (0, 0)
Screenshot: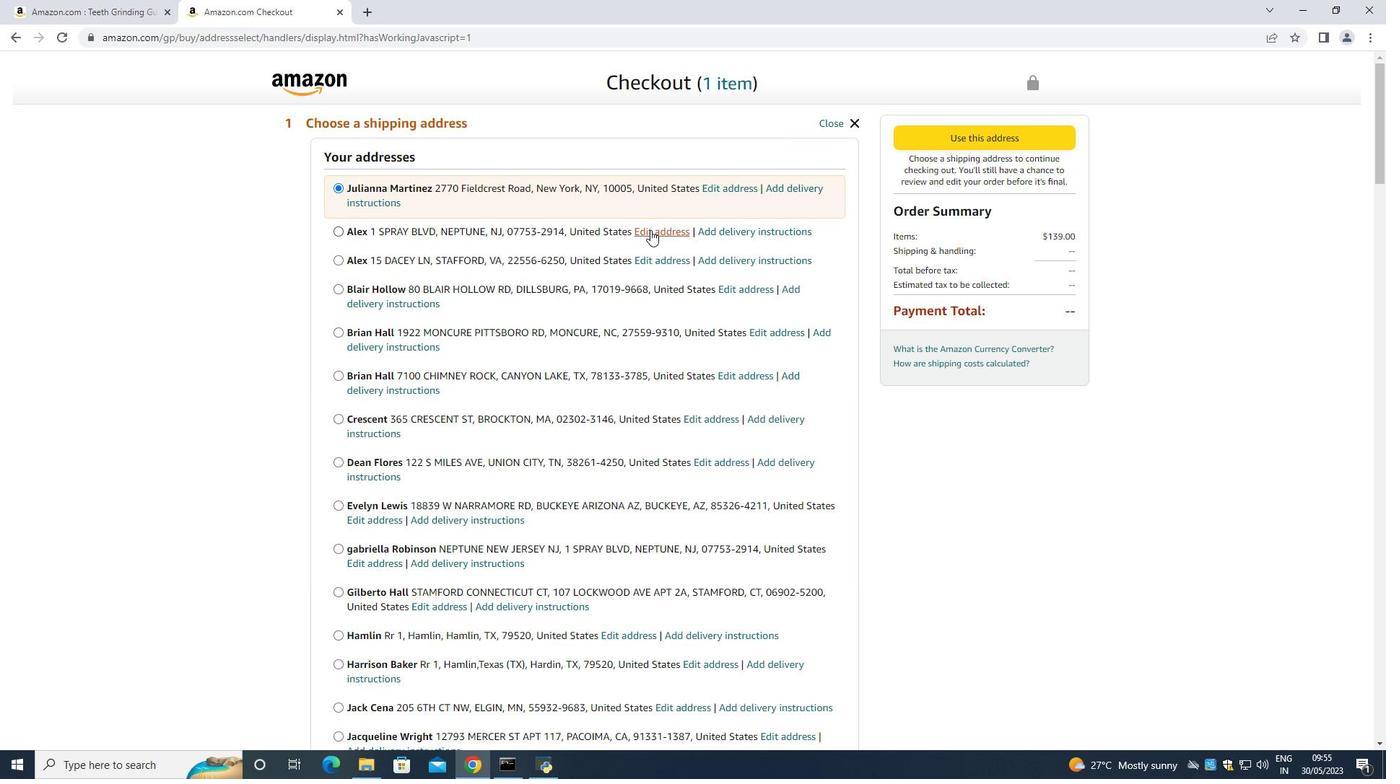 
Action: Key pressed <Key.space><Key.space><Key.space><Key.space><Key.space><Key.space><Key.space>
Screenshot: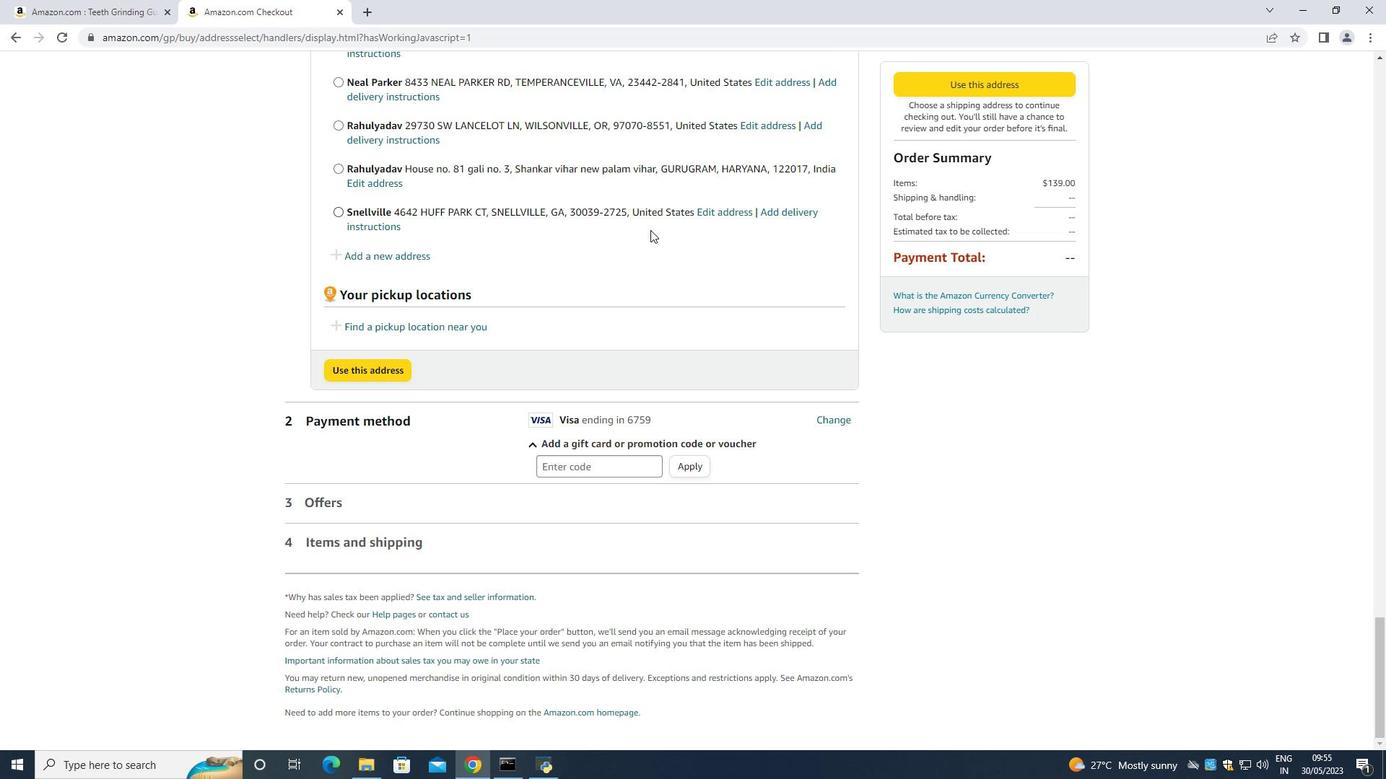 
Action: Mouse moved to (401, 257)
Screenshot: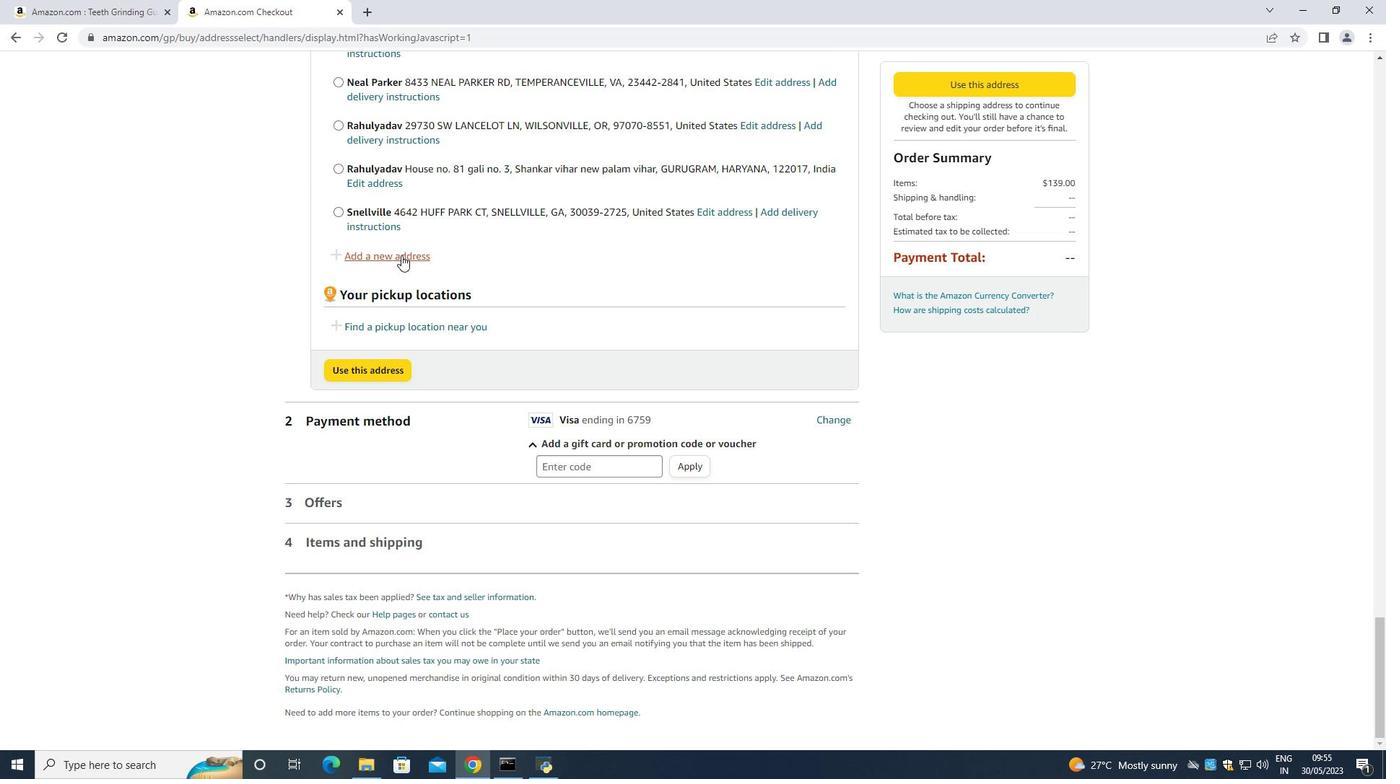 
Action: Mouse pressed left at (401, 257)
Screenshot: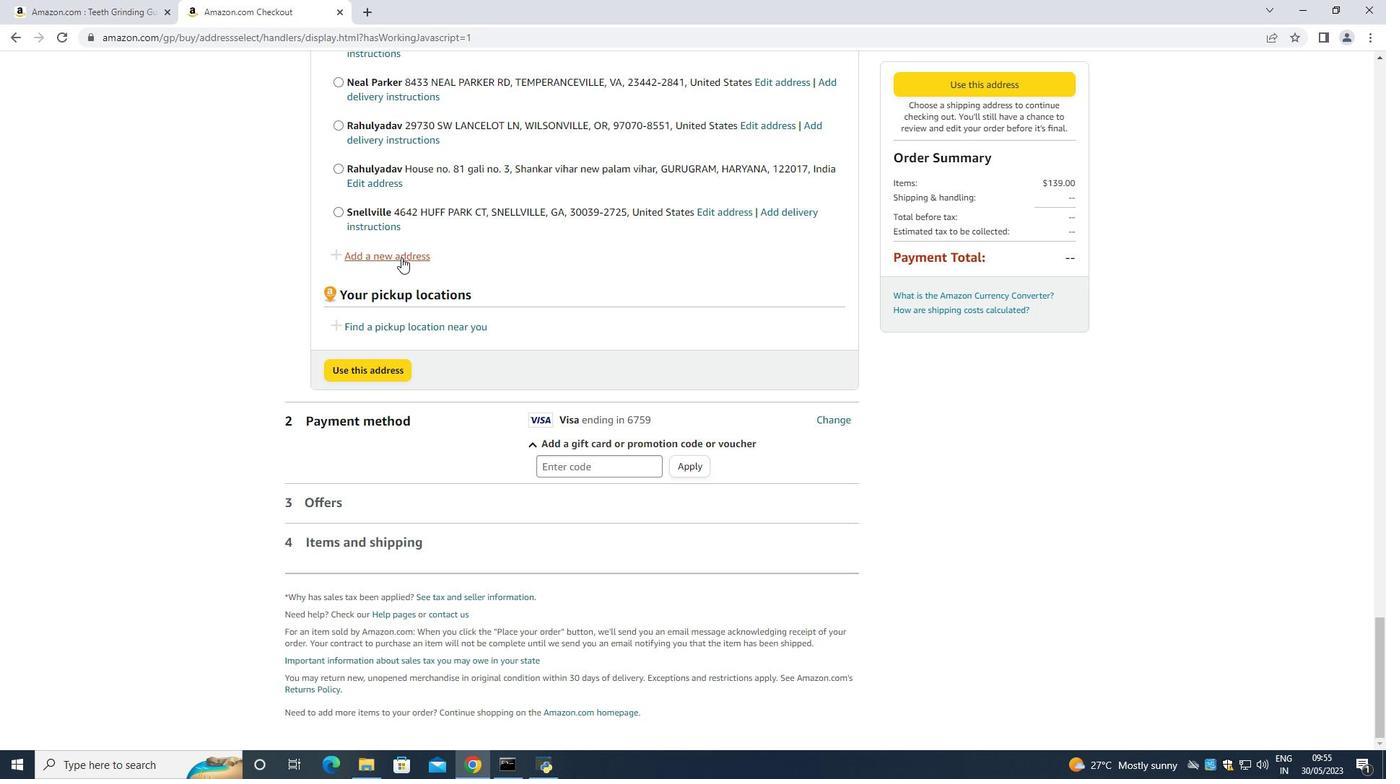 
Action: Mouse moved to (533, 352)
Screenshot: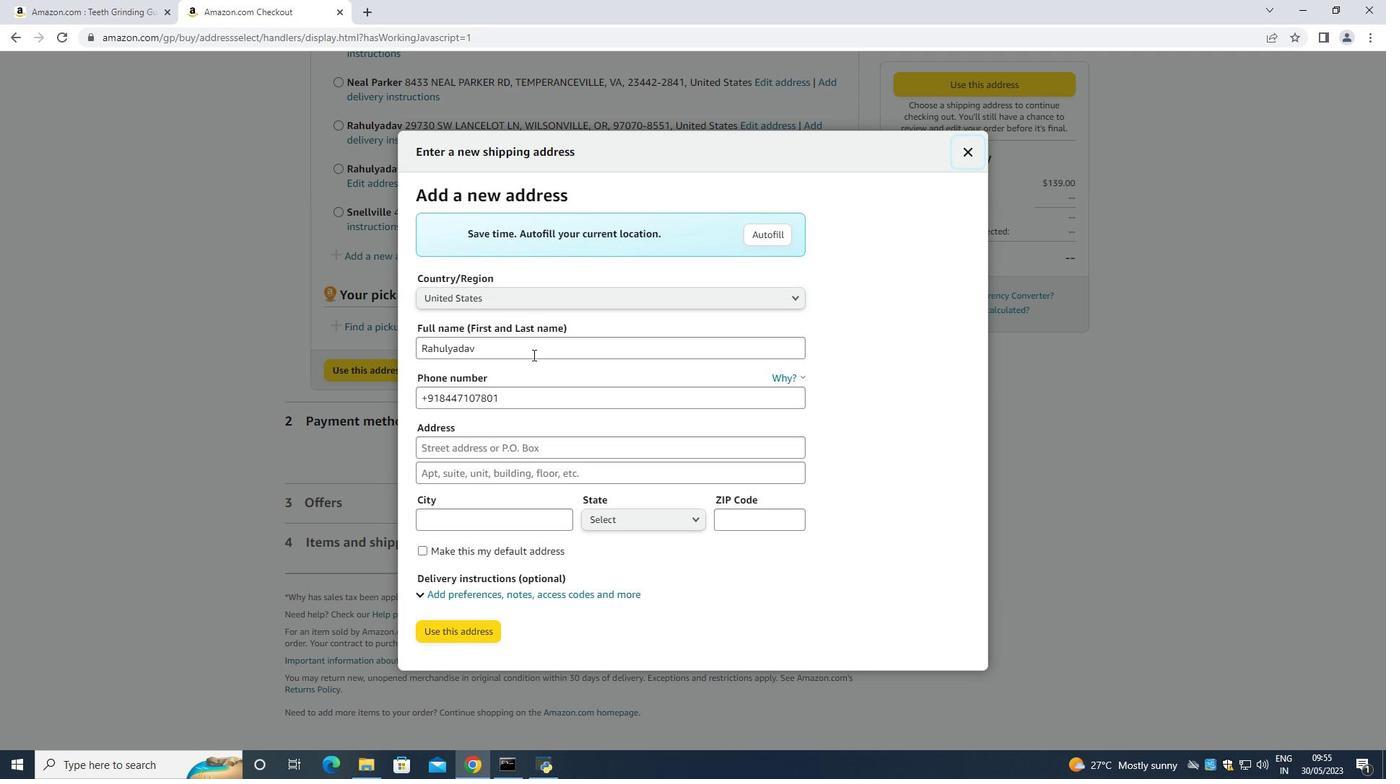 
Action: Mouse pressed left at (533, 352)
Screenshot: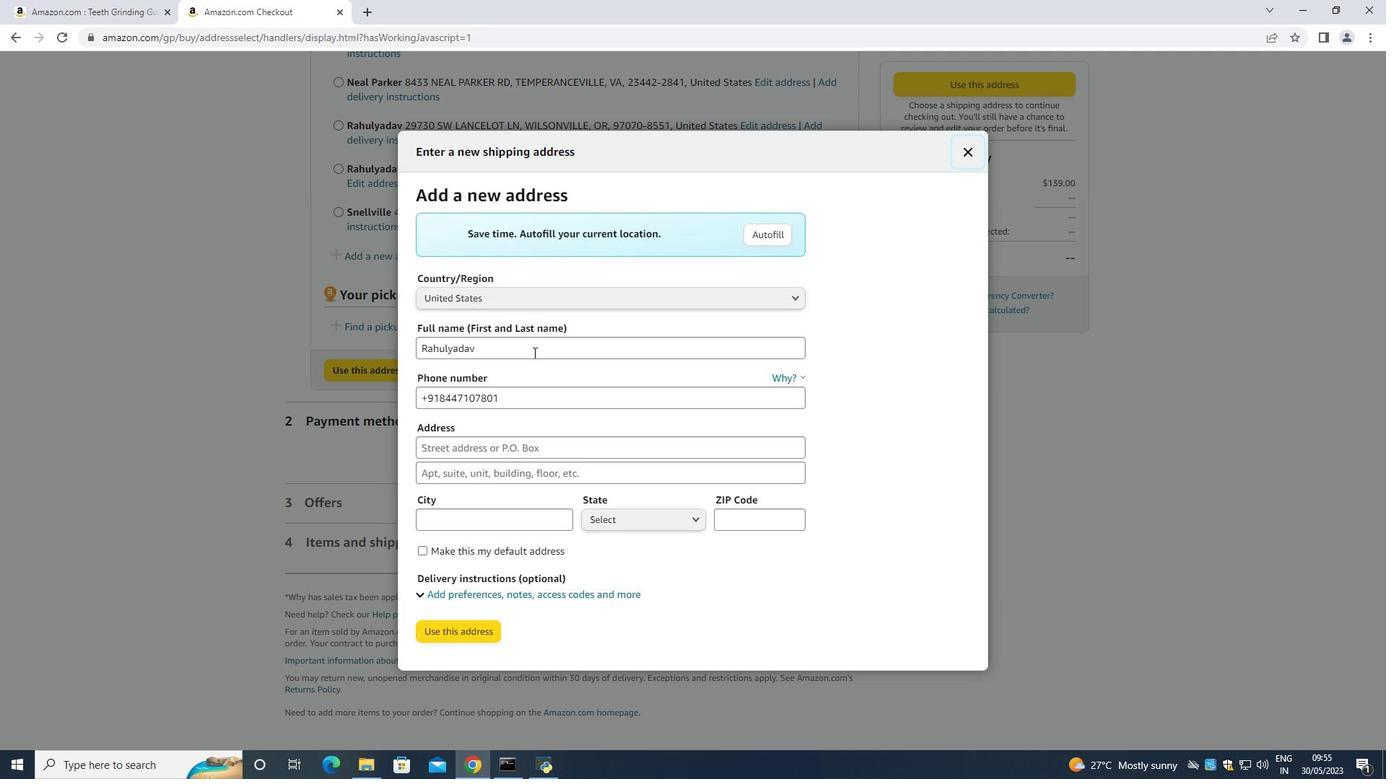 
Action: Mouse moved to (528, 357)
Screenshot: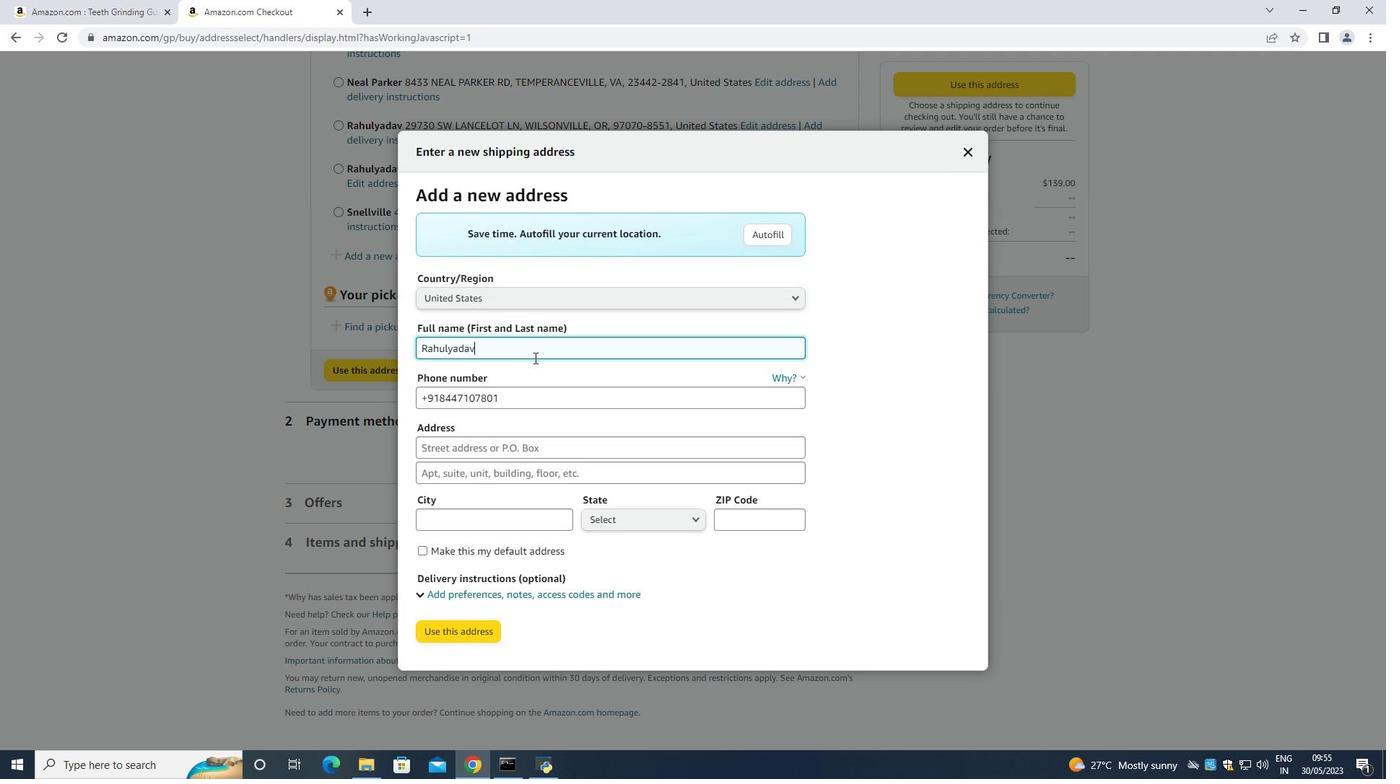 
Action: Key pressed <Key.backspace><Key.backspace><Key.backspace><Key.backspace><Key.backspace><Key.backspace><Key.backspace><Key.backspace><Key.backspace><Key.backspace><Key.backspace><Key.backspace><Key.backspace><Key.backspace><Key.backspace><Key.backspace><Key.backspace><Key.backspace><Key.backspace><Key.backspace><Key.shift><Key.shift><Key.shift><Key.shift><Key.shift><Key.shift><Key.shift><Key.shift><Key.shift><Key.shift><Key.shift><Key.shift><Key.shift><Key.shift><Key.shift><Key.shift><Key.shift><Key.shift><Key.shift><Key.shift><Key.shift><Key.shift><Key.shift>Kendall<Key.space><Key.shift>Wright<Key.space><Key.tab><Key.tab><Key.backspace>44<Key.backspace><Key.backspace><Key.backspace><Key.backspace><Key.backspace><Key.backspace><Key.backspace><Key.backspace><Key.backspace><Key.backspace><Key.backspace><Key.backspace><Key.backspace>5742125169
Screenshot: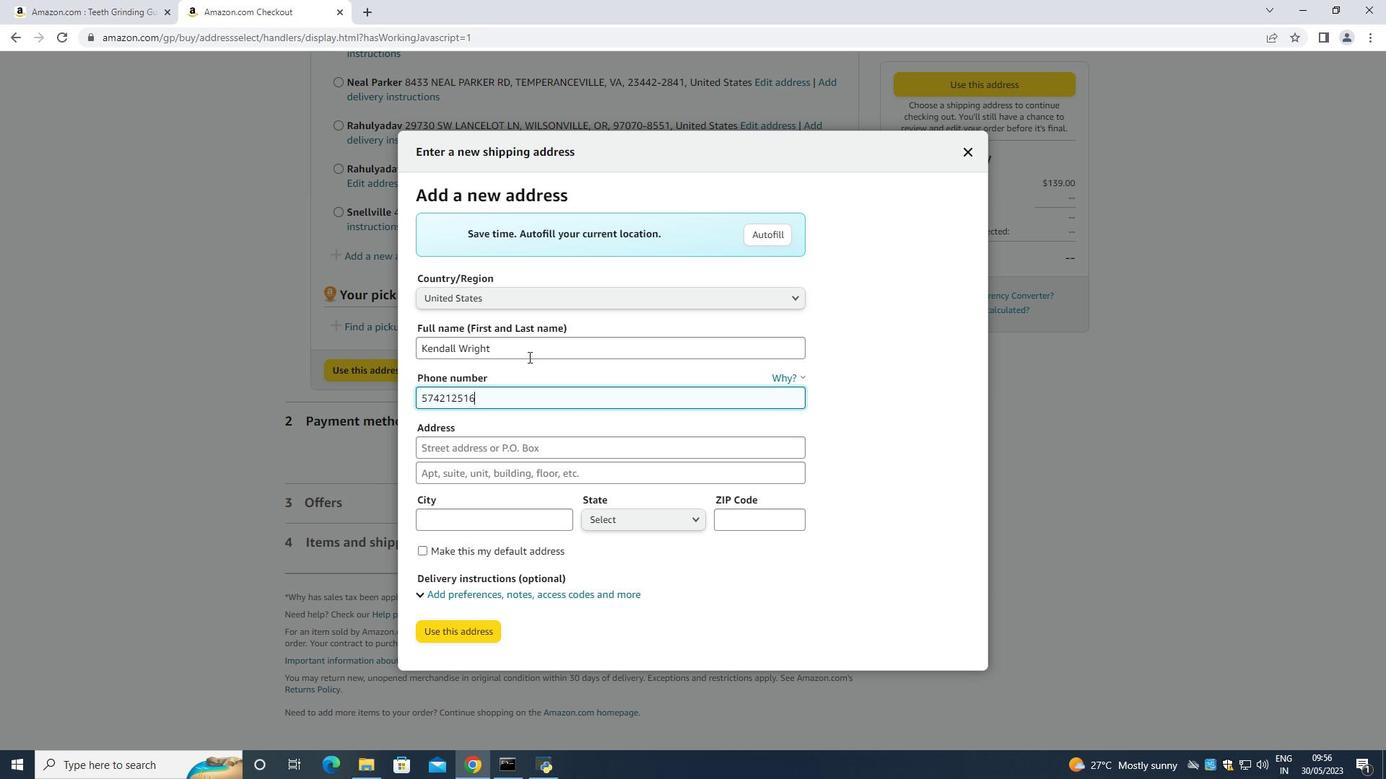 
Action: Mouse moved to (509, 448)
Screenshot: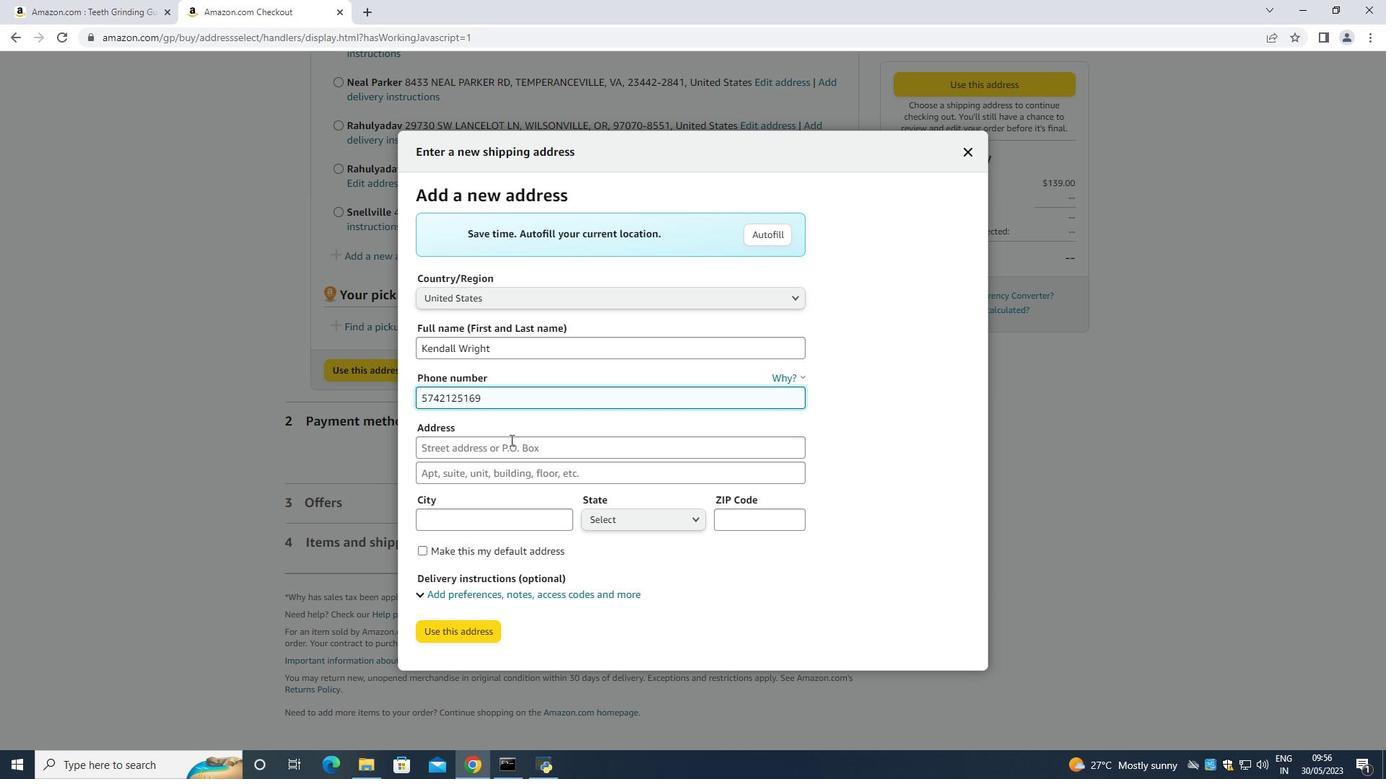 
Action: Mouse pressed left at (509, 448)
Screenshot: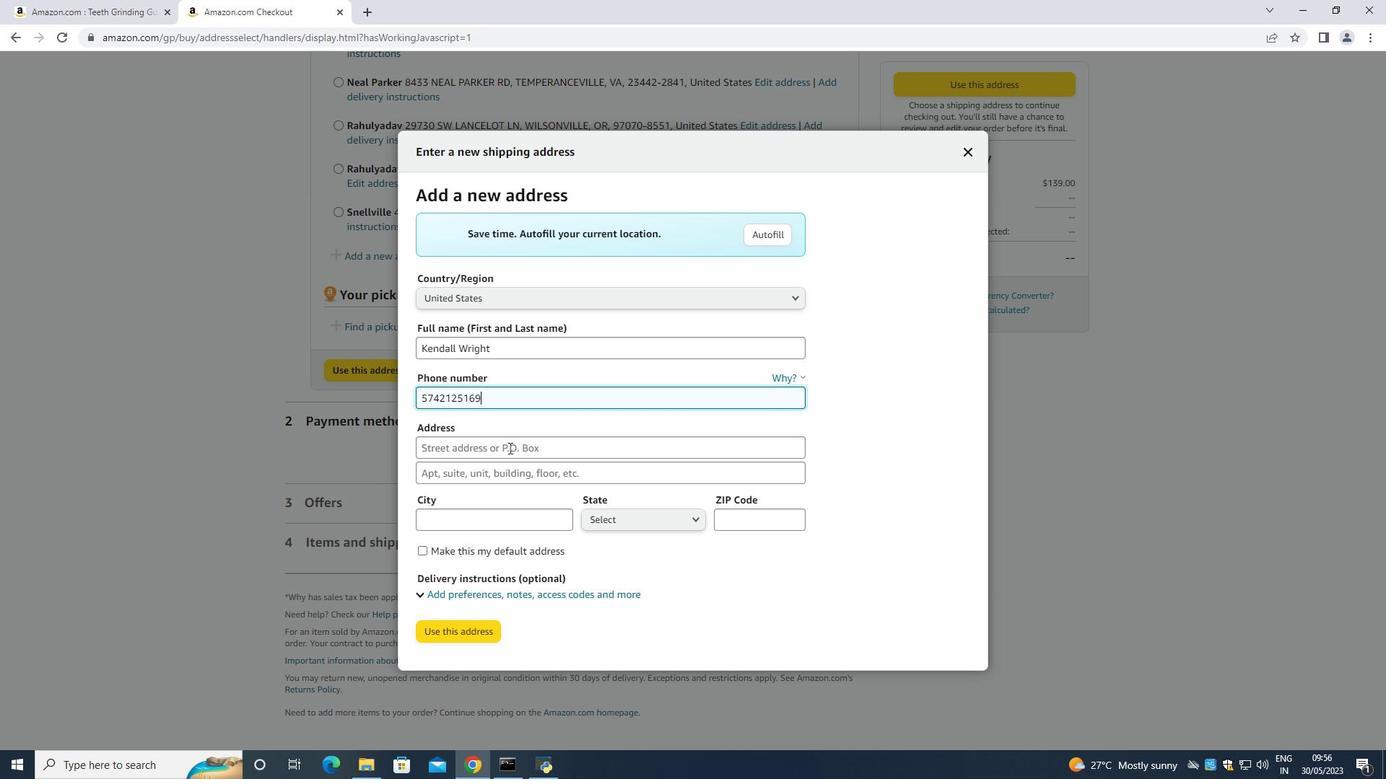 
Action: Mouse moved to (506, 448)
Screenshot: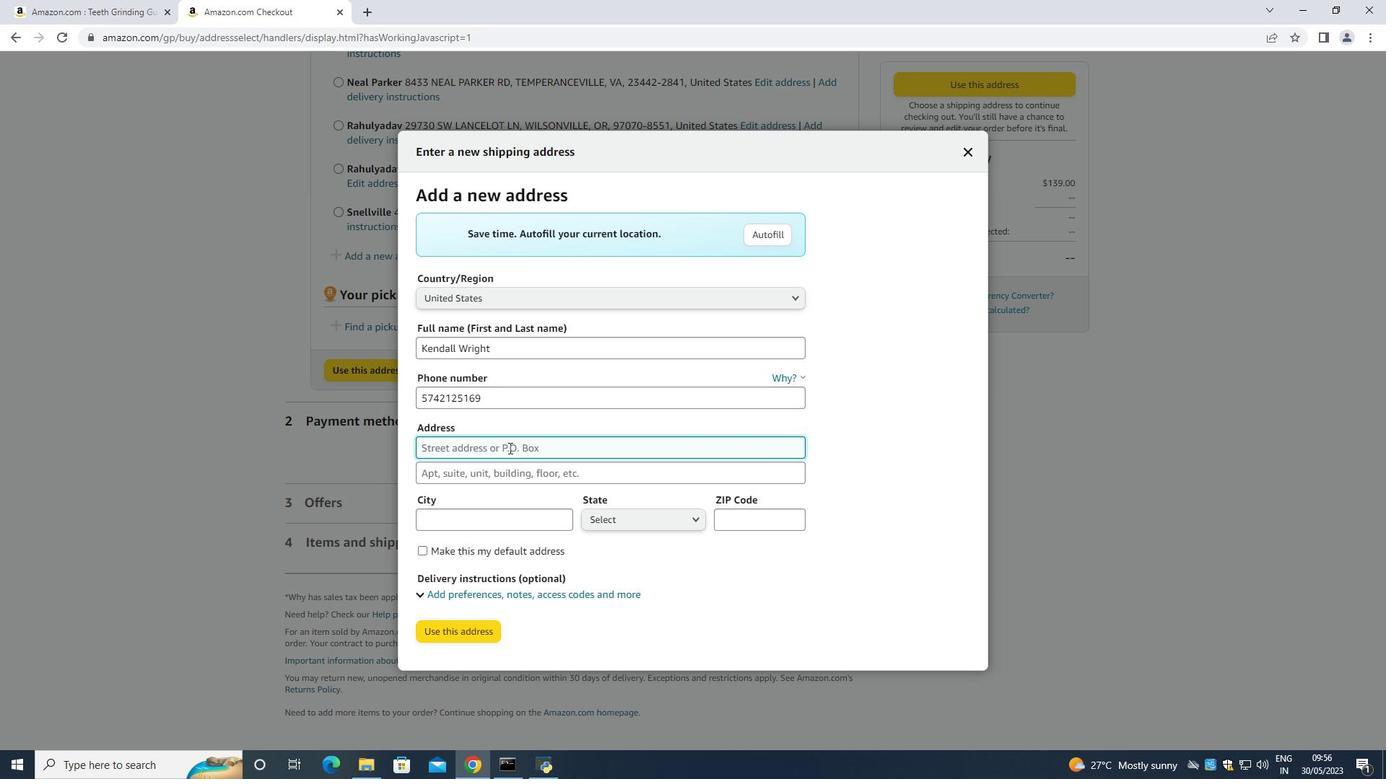 
Action: Key pressed 1123<Key.space><Key.shift>Sharon<Key.space><Key.shift><Key.shift><Key.shift><Key.shift><Key.shift><Key.shift><Key.shift><Key.shift><Key.shift><Key.shift><Key.shift><Key.shift><Key.shift><Key.shift><Key.shift><Key.shift><Key.shift><Key.shift><Key.shift>Lane<Key.space><Key.tab><Key.tab><Key.shift>South<Key.space><Key.shift><Key.shift><Key.shift>Bend<Key.space>
Screenshot: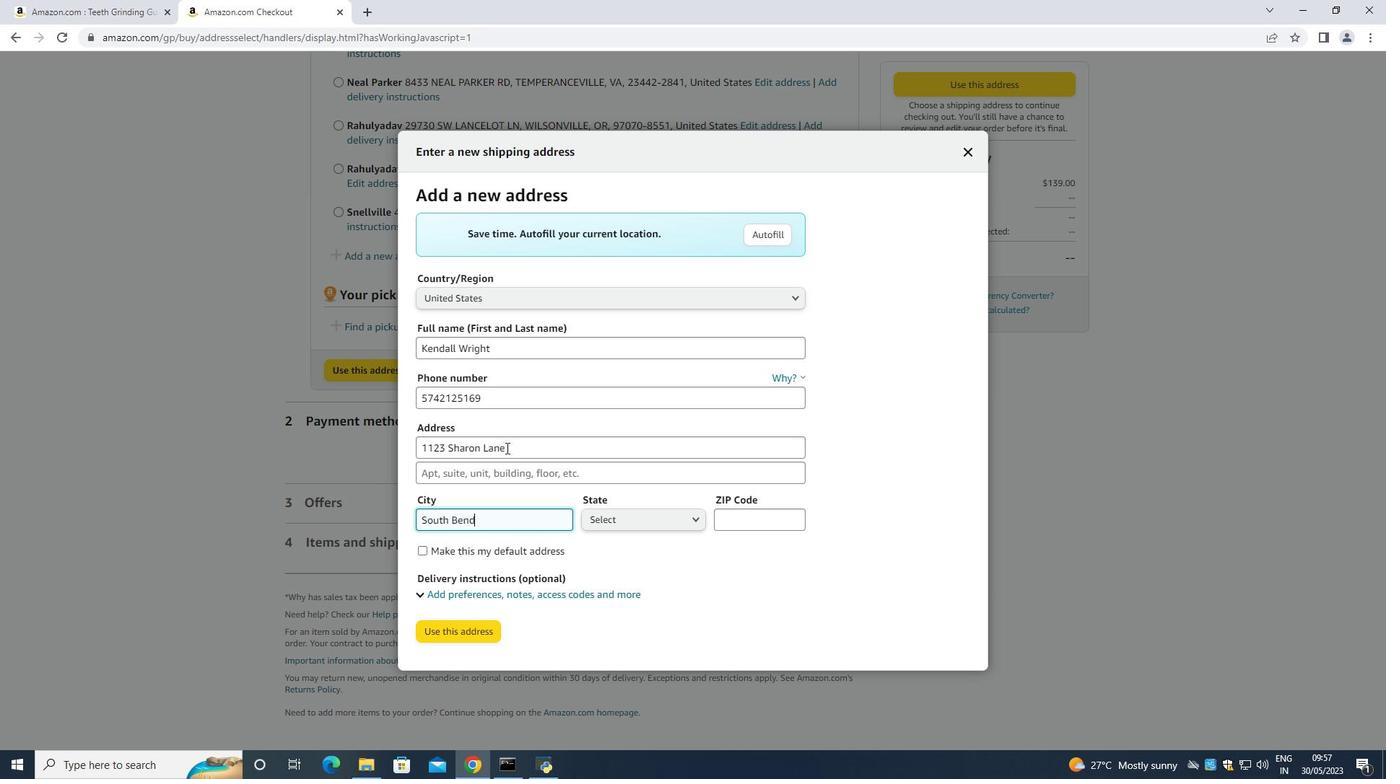 
Action: Mouse moved to (647, 519)
Screenshot: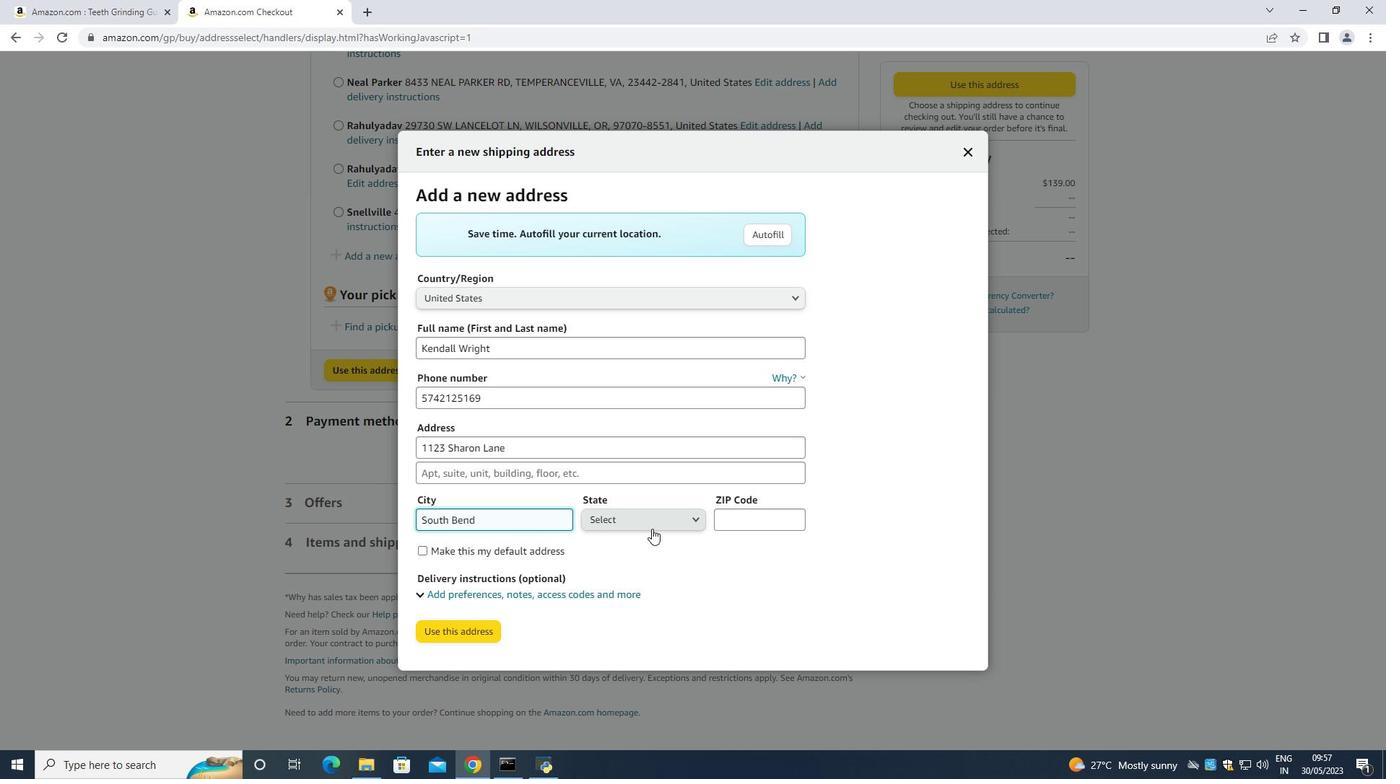 
Action: Mouse pressed left at (647, 519)
Screenshot: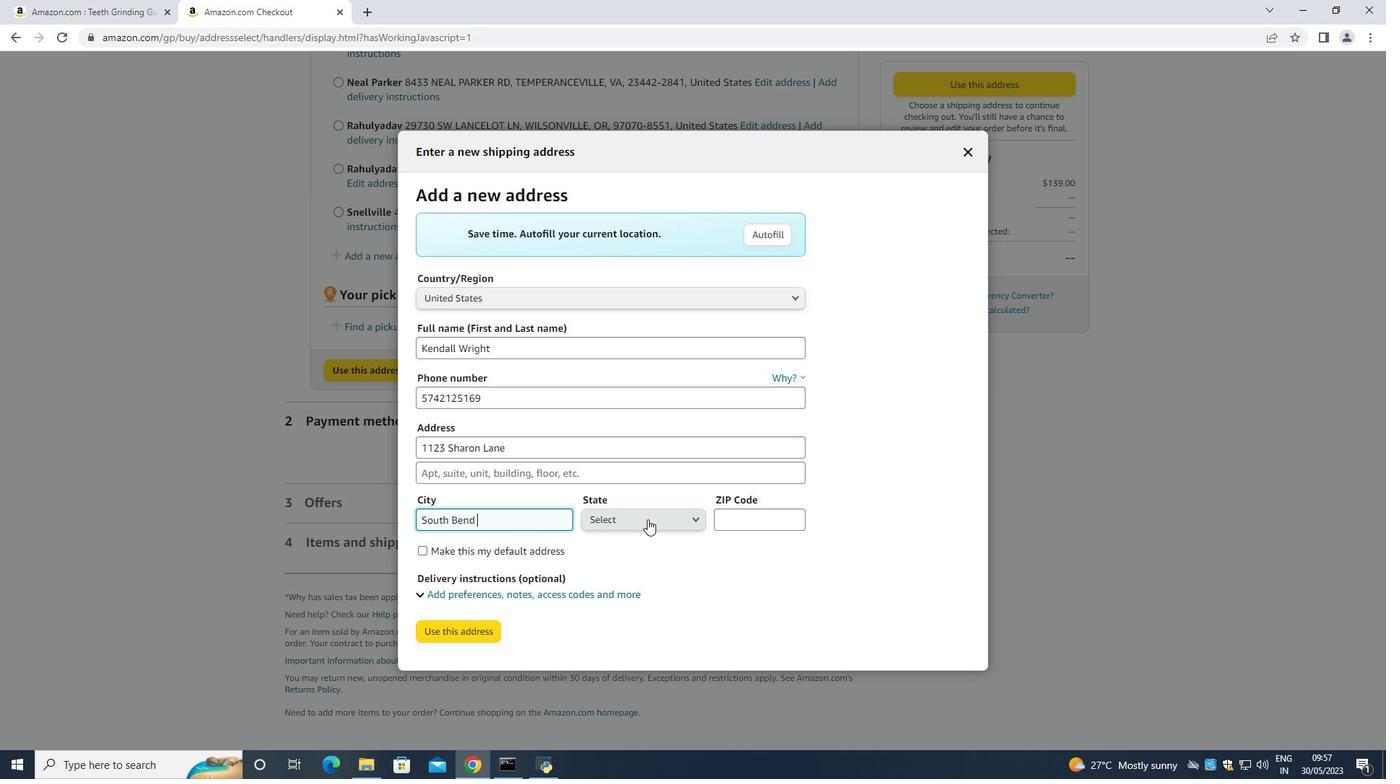 
Action: Mouse moved to (554, 460)
Screenshot: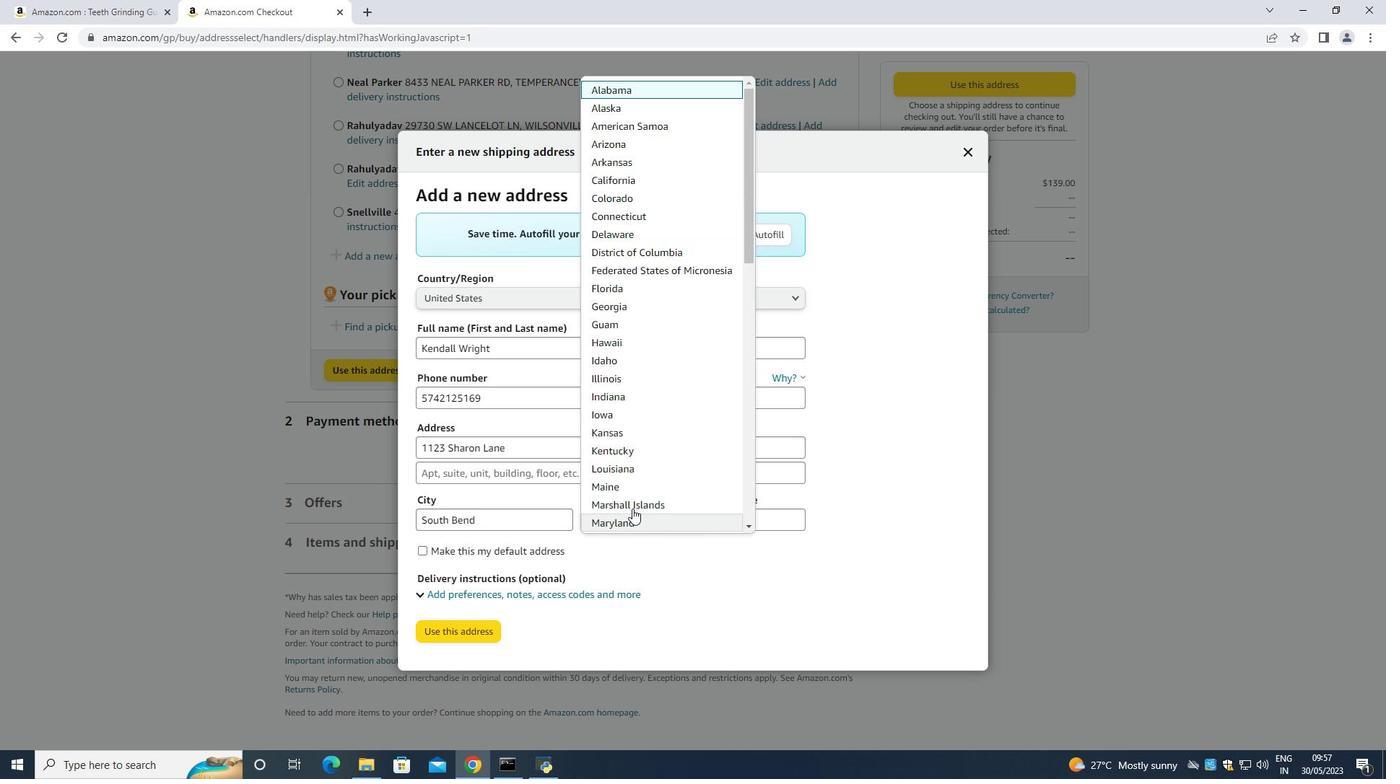 
Action: Key pressed i
Screenshot: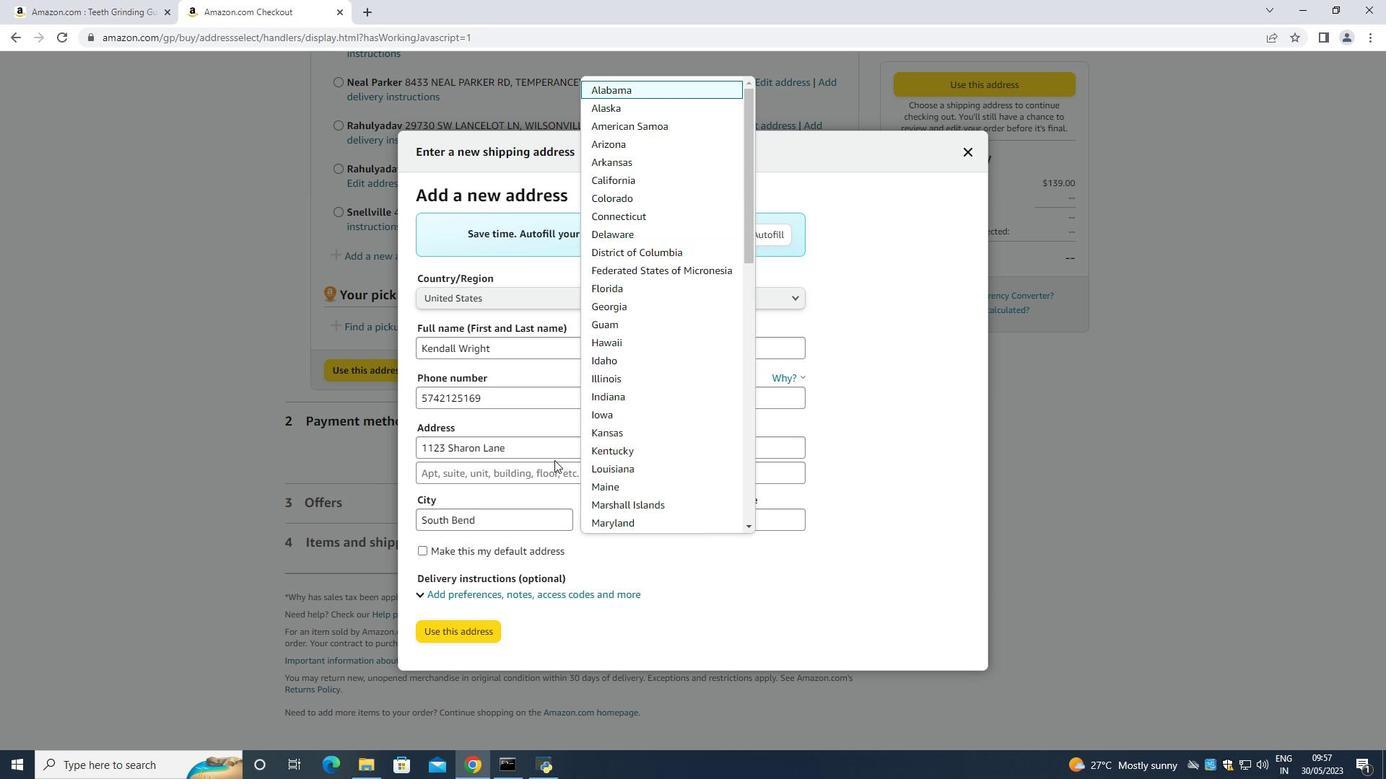 
Action: Mouse moved to (624, 391)
Screenshot: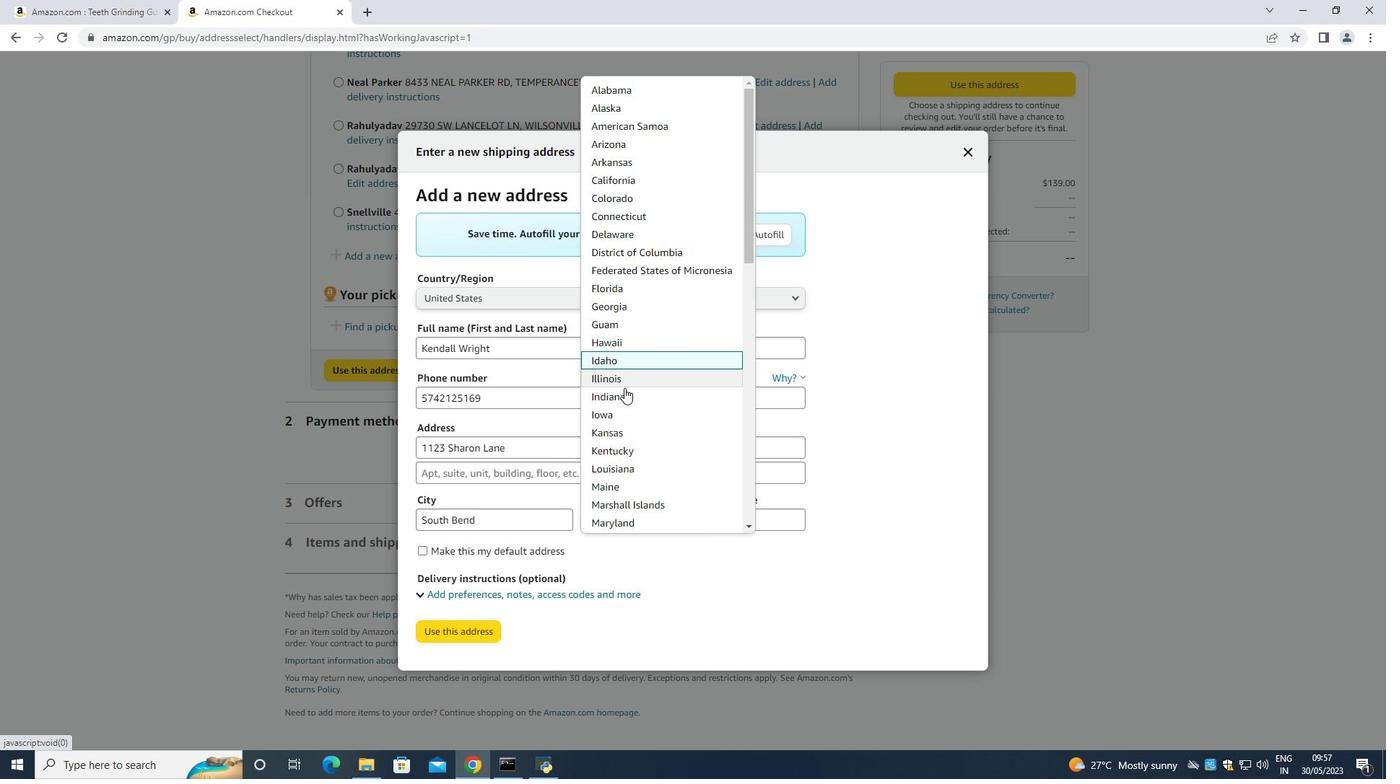 
Action: Mouse pressed left at (624, 391)
Screenshot: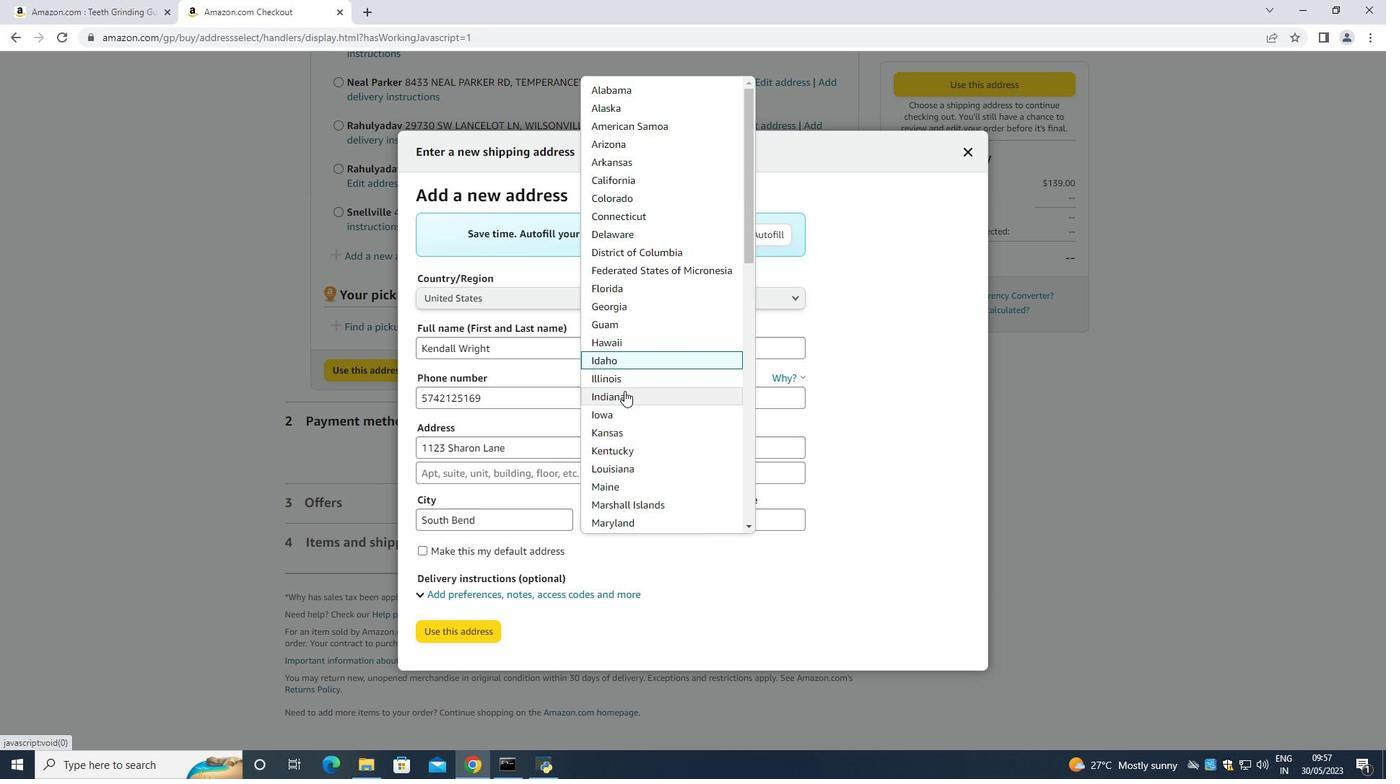 
Action: Mouse moved to (764, 517)
Screenshot: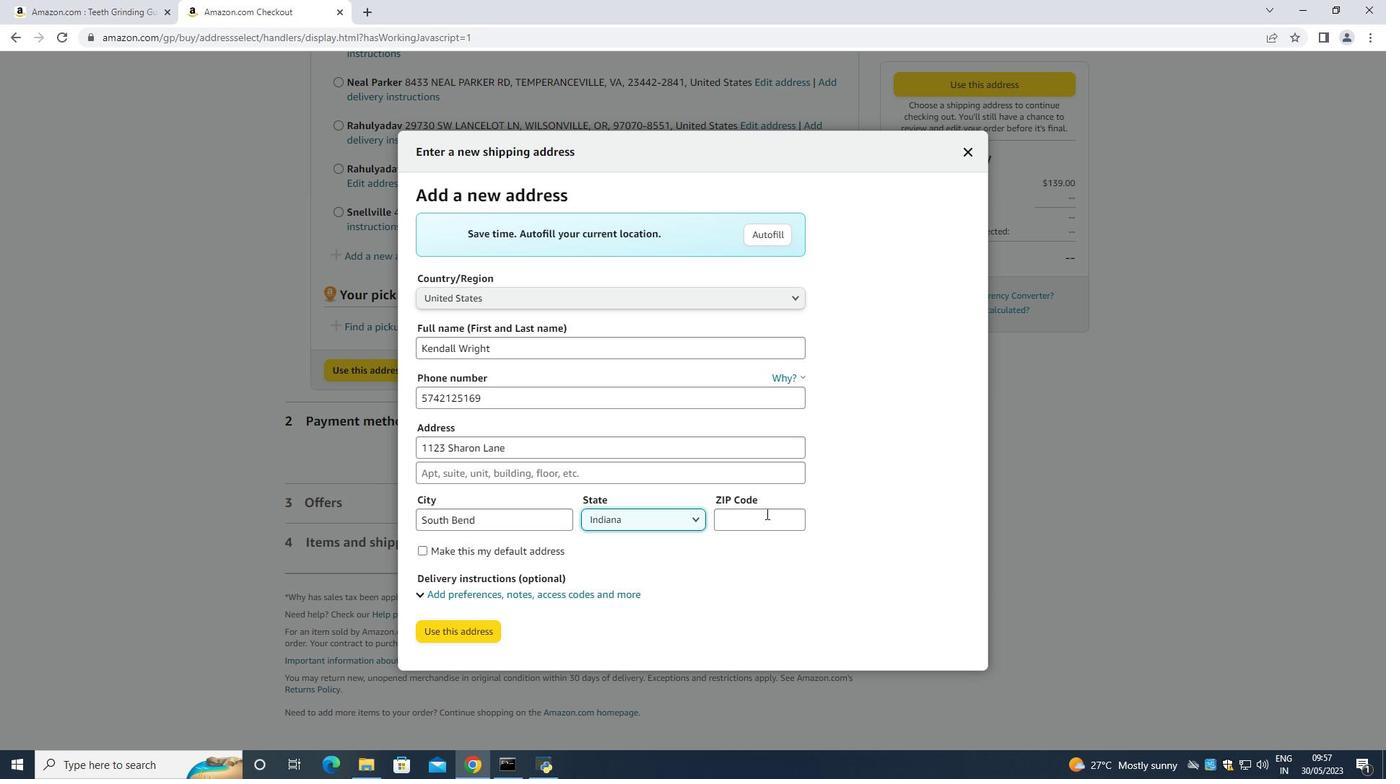 
Action: Mouse pressed left at (764, 517)
Screenshot: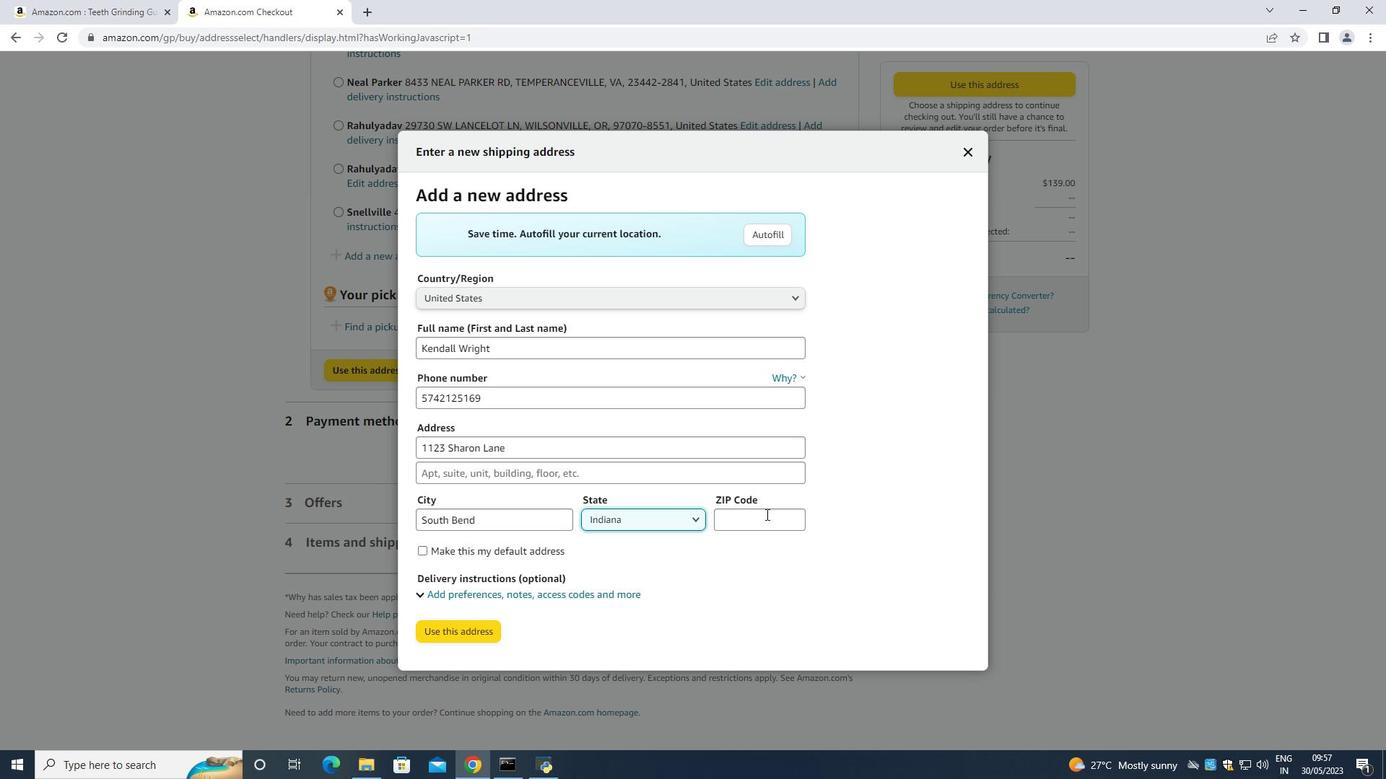 
Action: Key pressed 46625
Screenshot: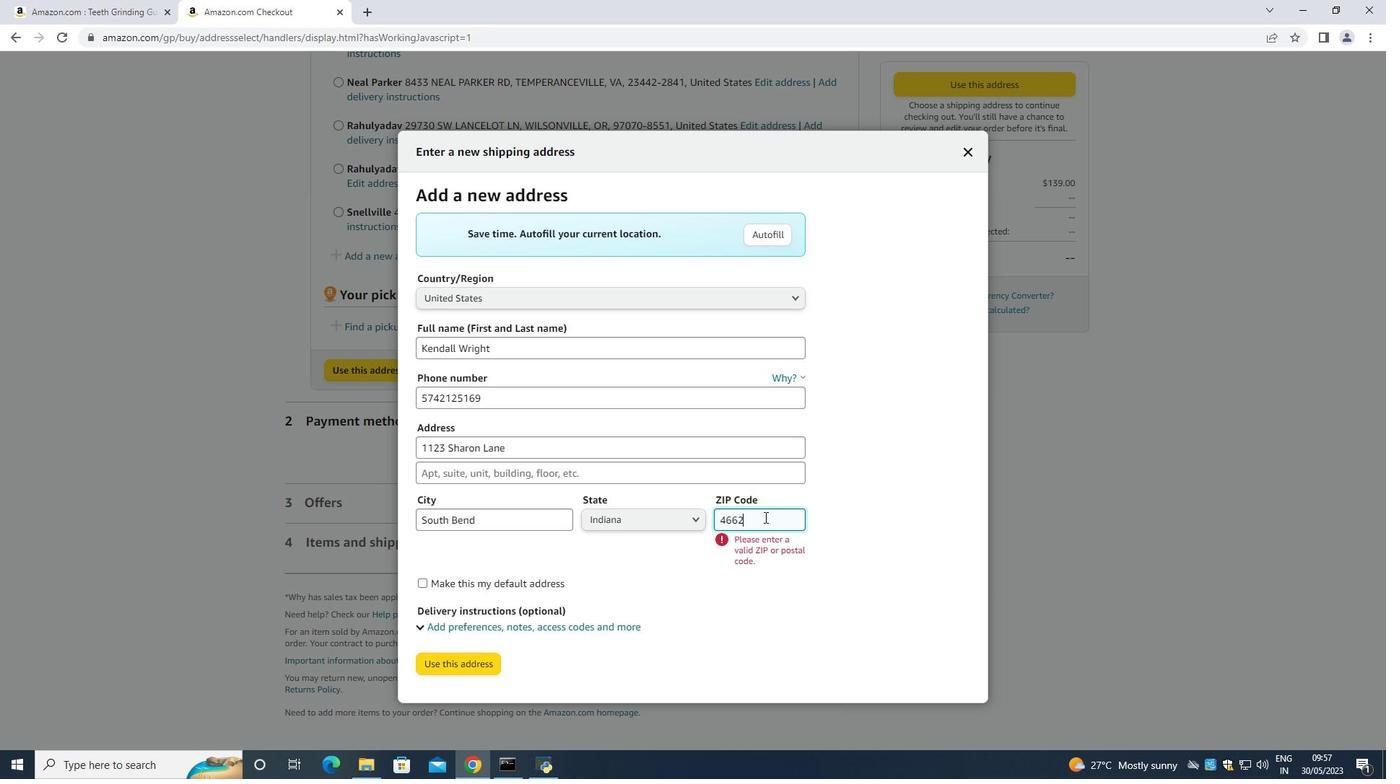 
Action: Mouse moved to (753, 517)
Screenshot: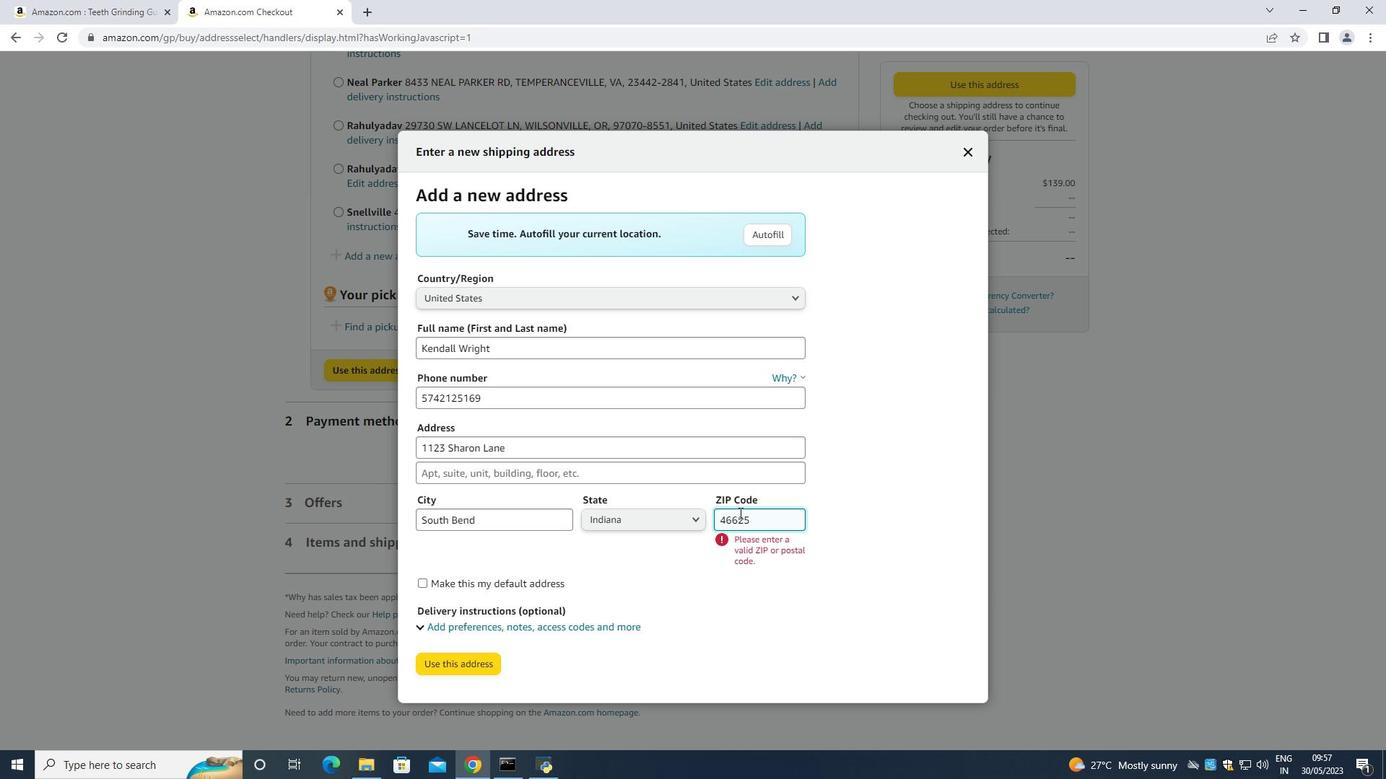 
Action: Mouse pressed left at (753, 517)
Screenshot: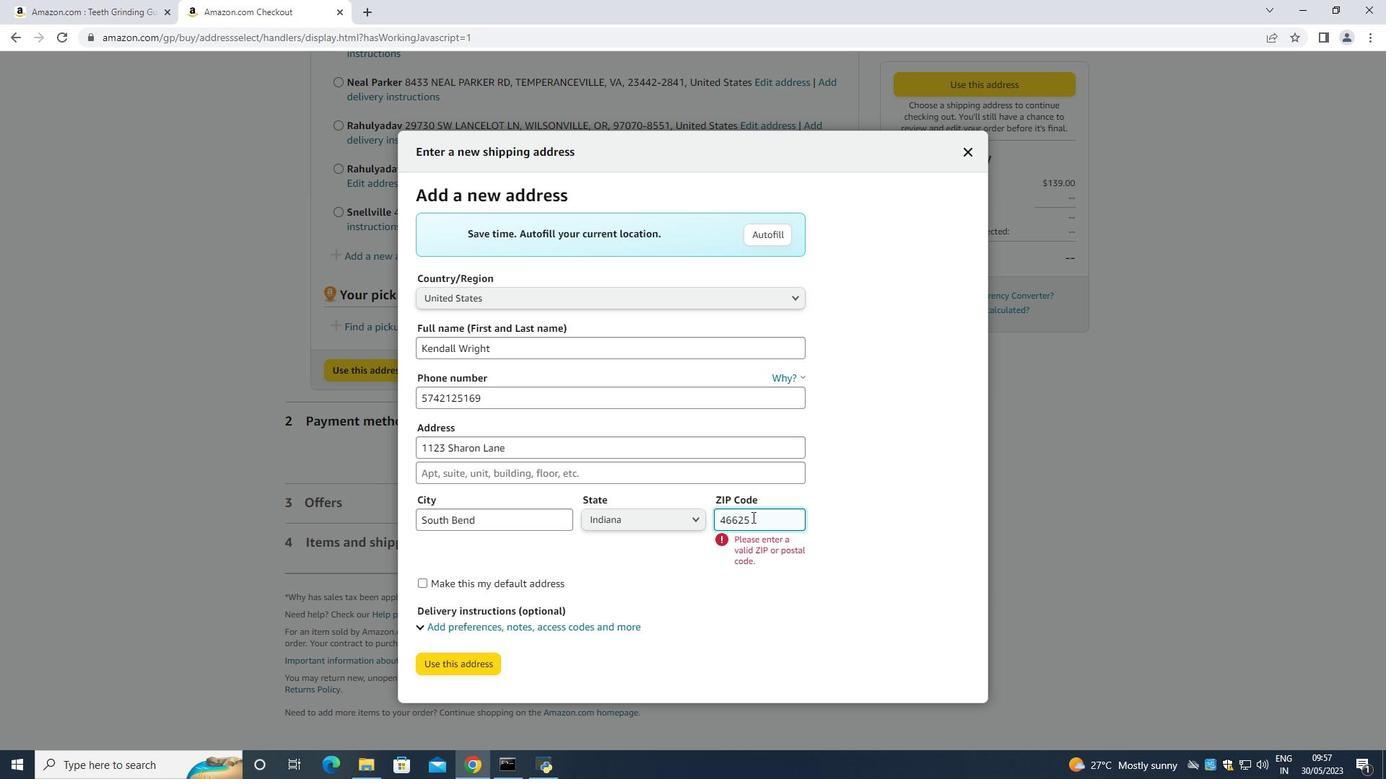 
Action: Mouse moved to (801, 599)
Screenshot: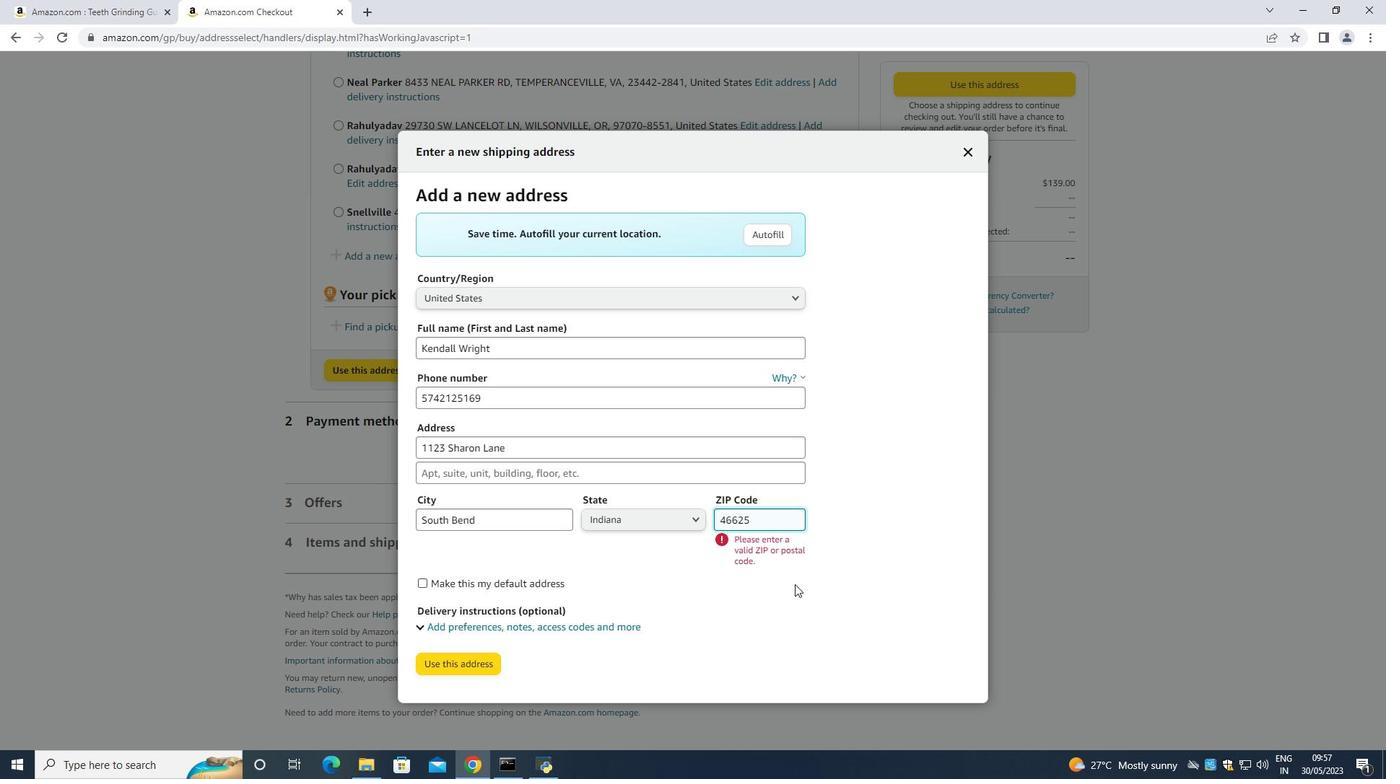 
Action: Mouse pressed left at (801, 599)
Screenshot: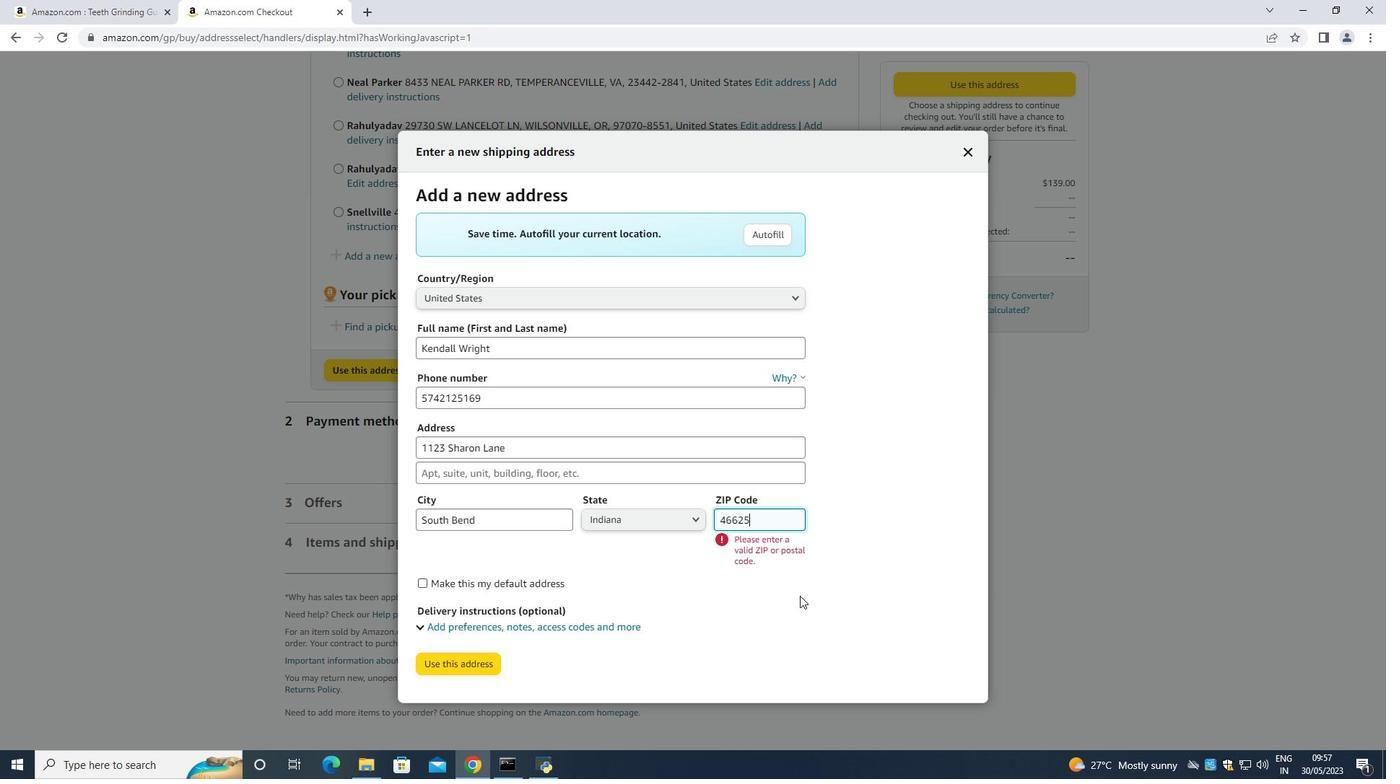
Action: Mouse moved to (459, 655)
Screenshot: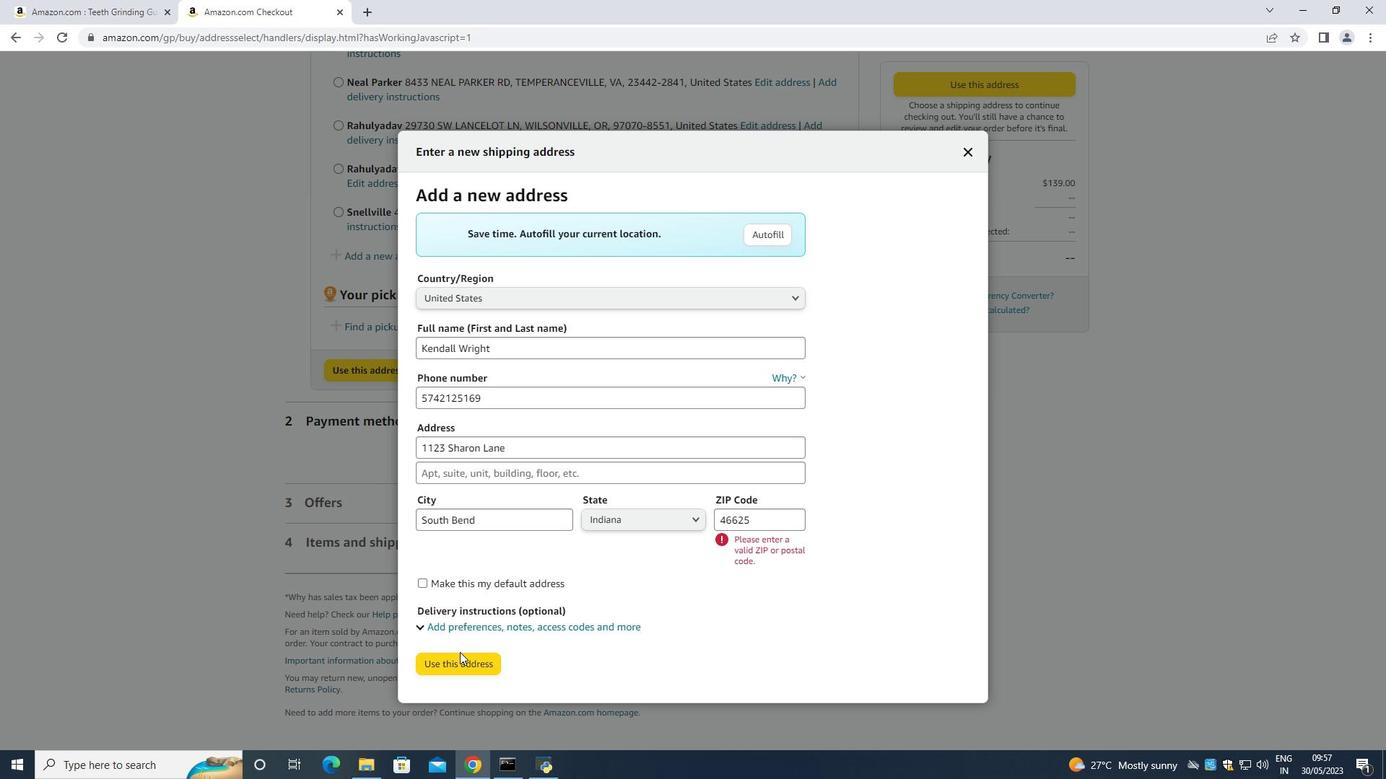 
Action: Mouse pressed left at (459, 655)
Screenshot: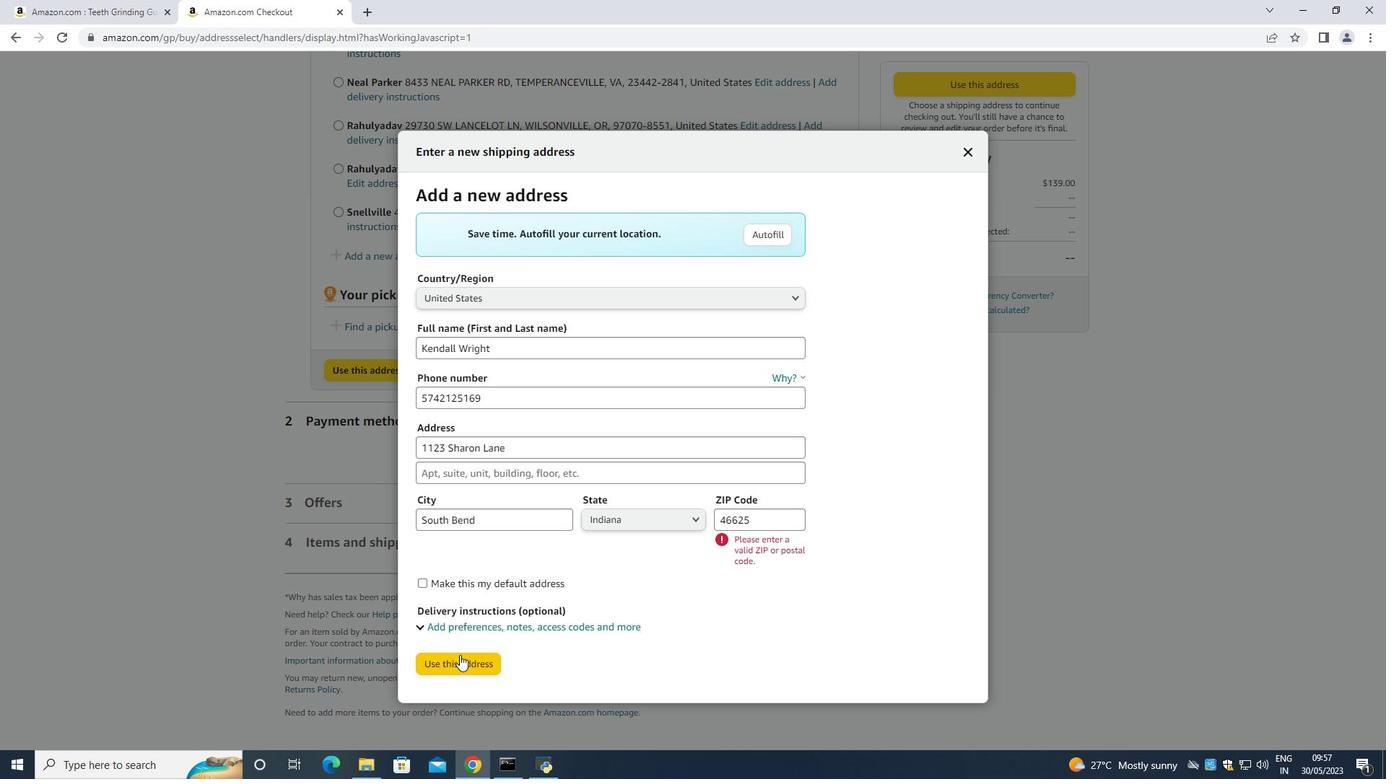 
Action: Mouse moved to (462, 737)
Screenshot: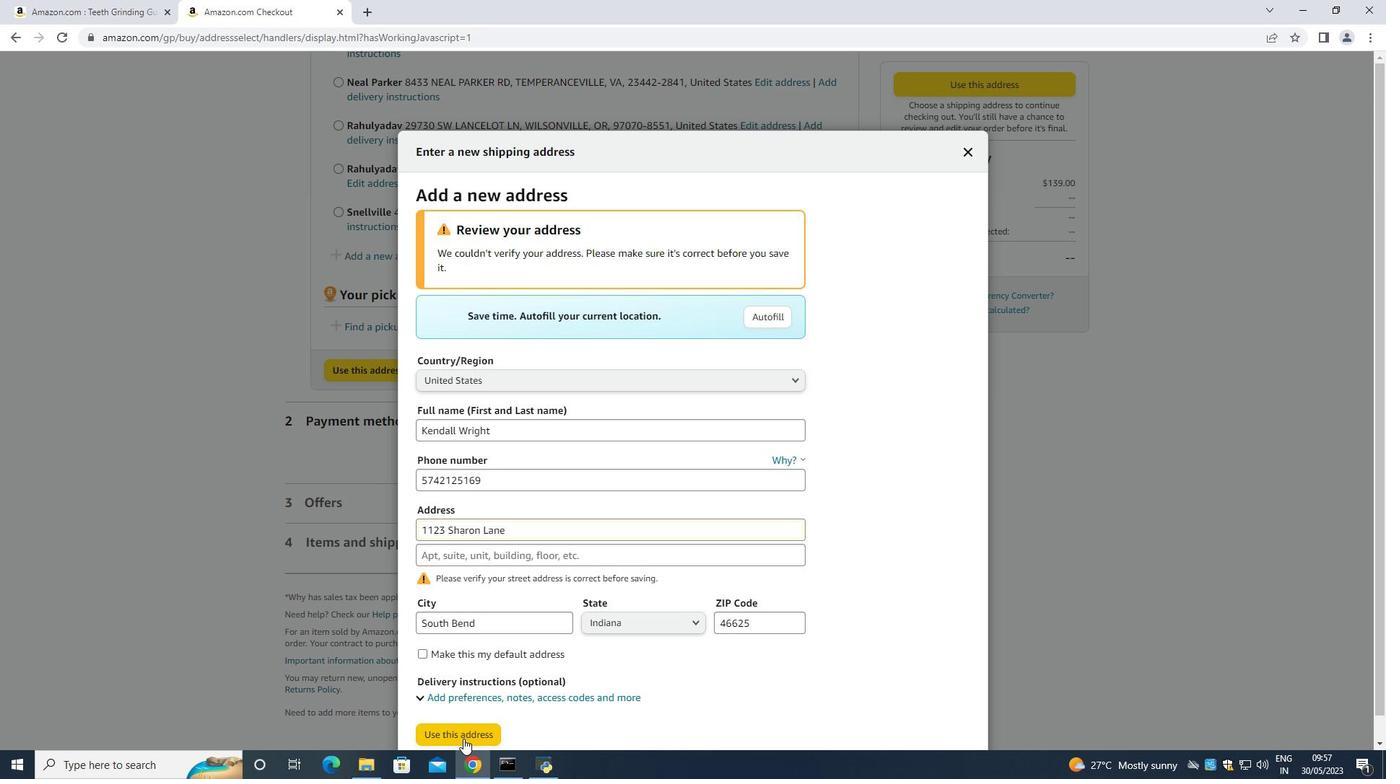 
Action: Mouse pressed left at (462, 737)
Screenshot: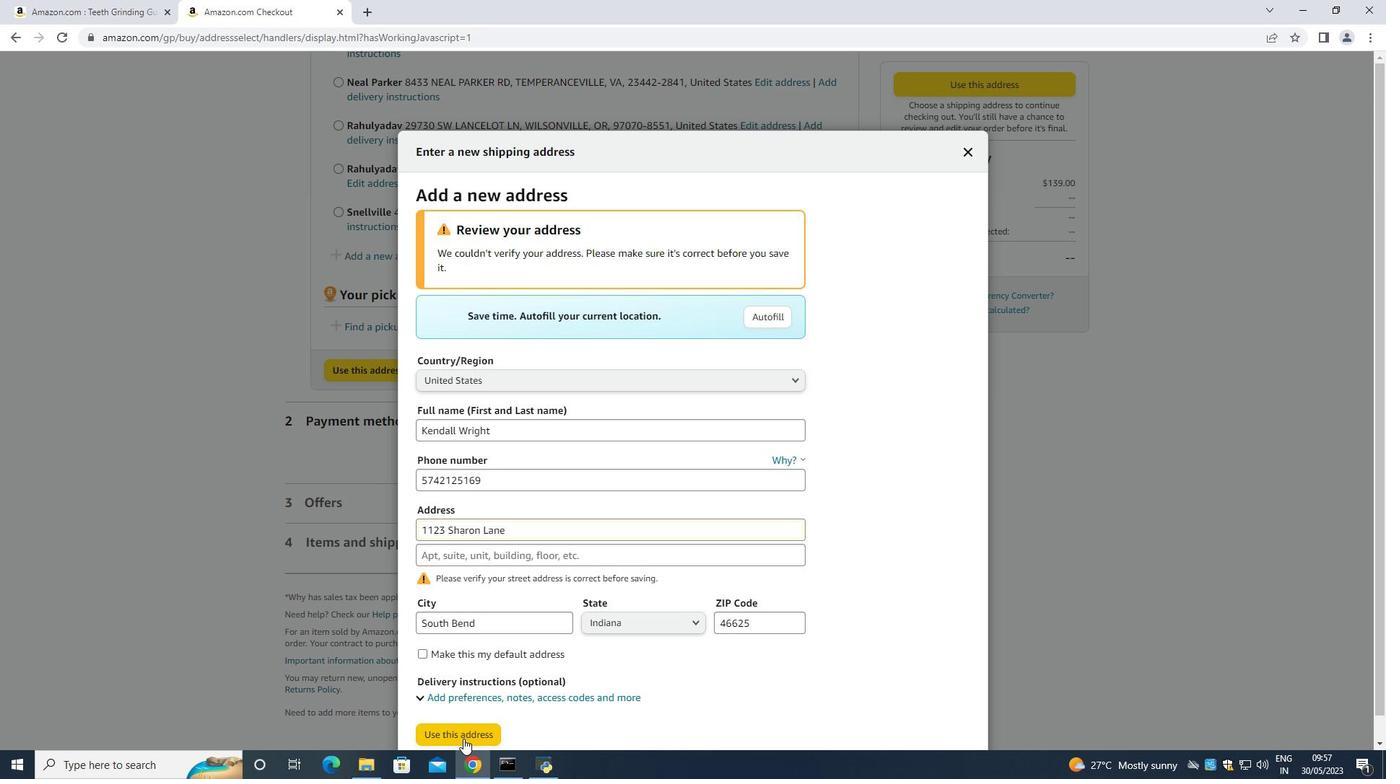 
Action: Mouse moved to (462, 339)
Screenshot: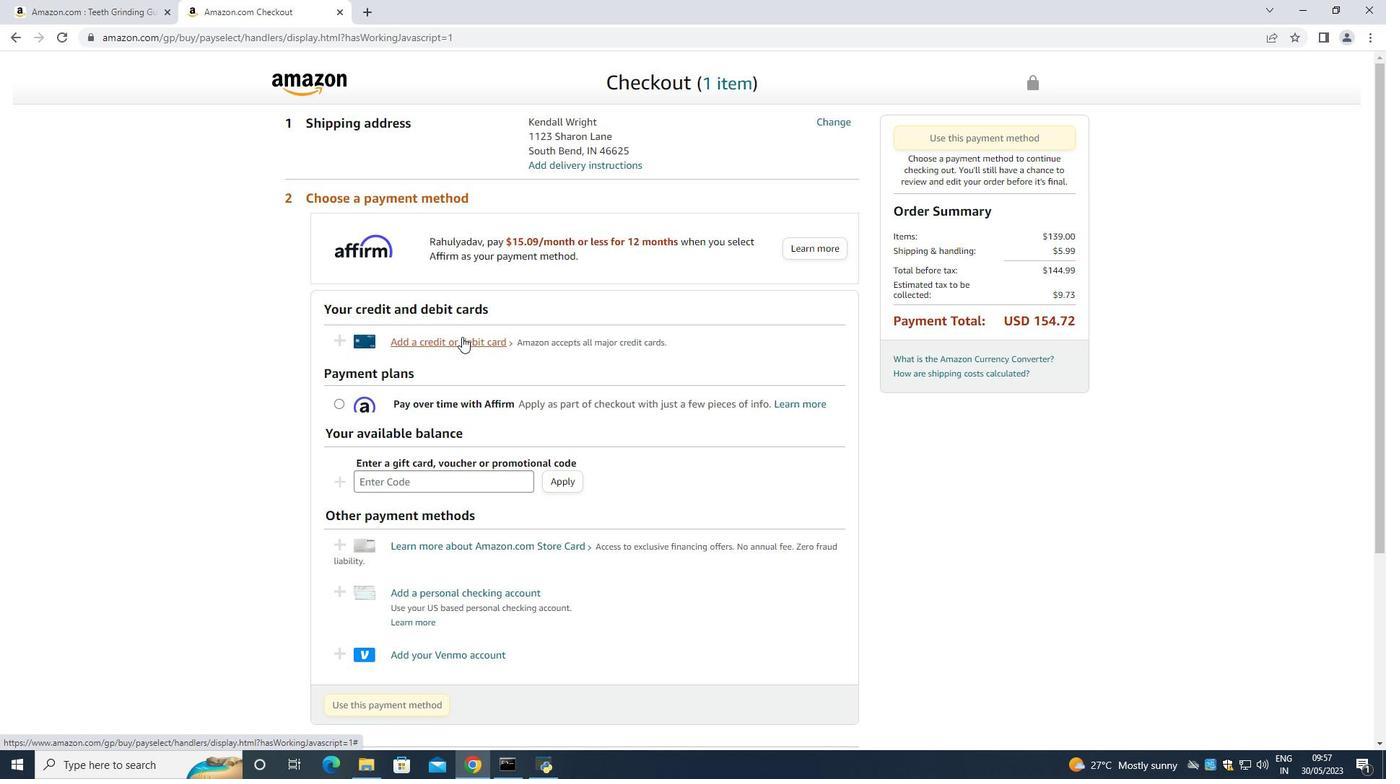
Action: Mouse pressed left at (462, 339)
Screenshot: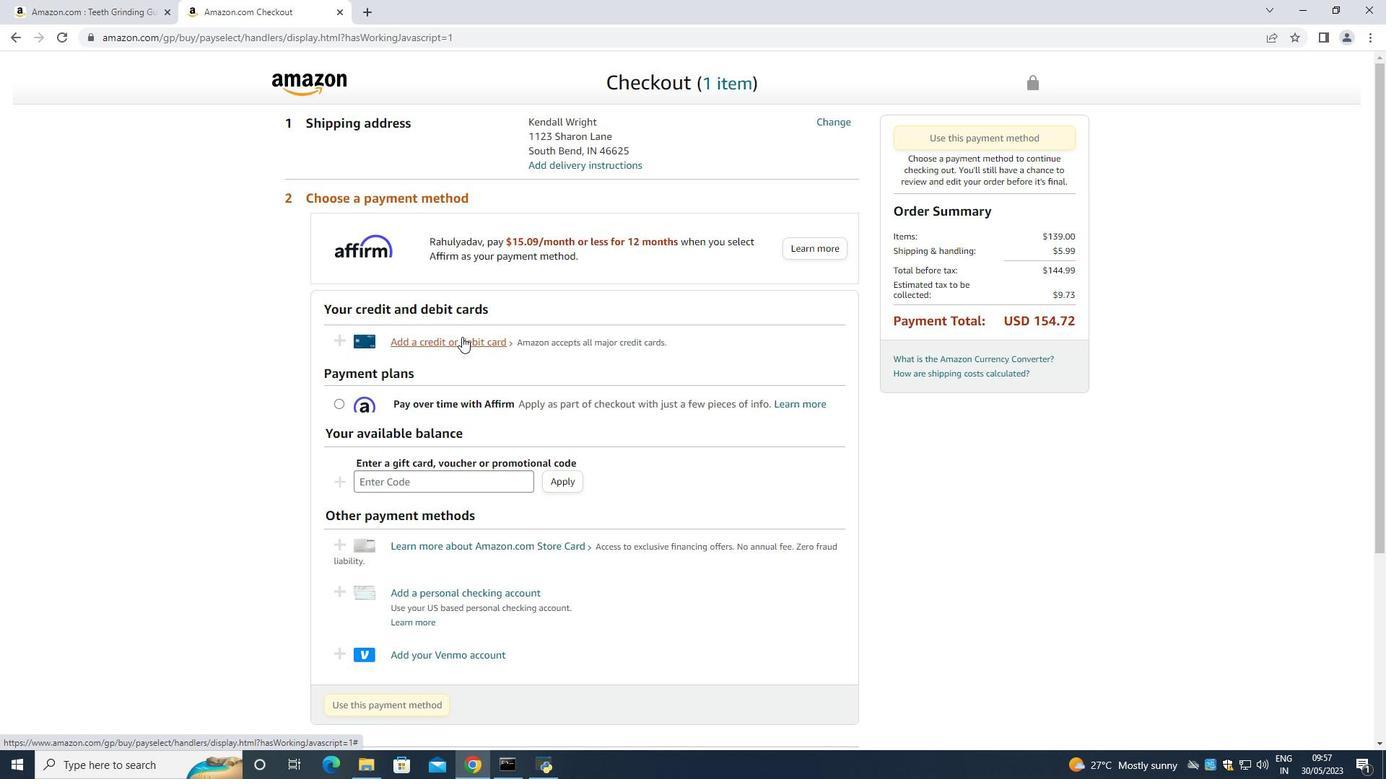 
Action: Mouse moved to (563, 337)
Screenshot: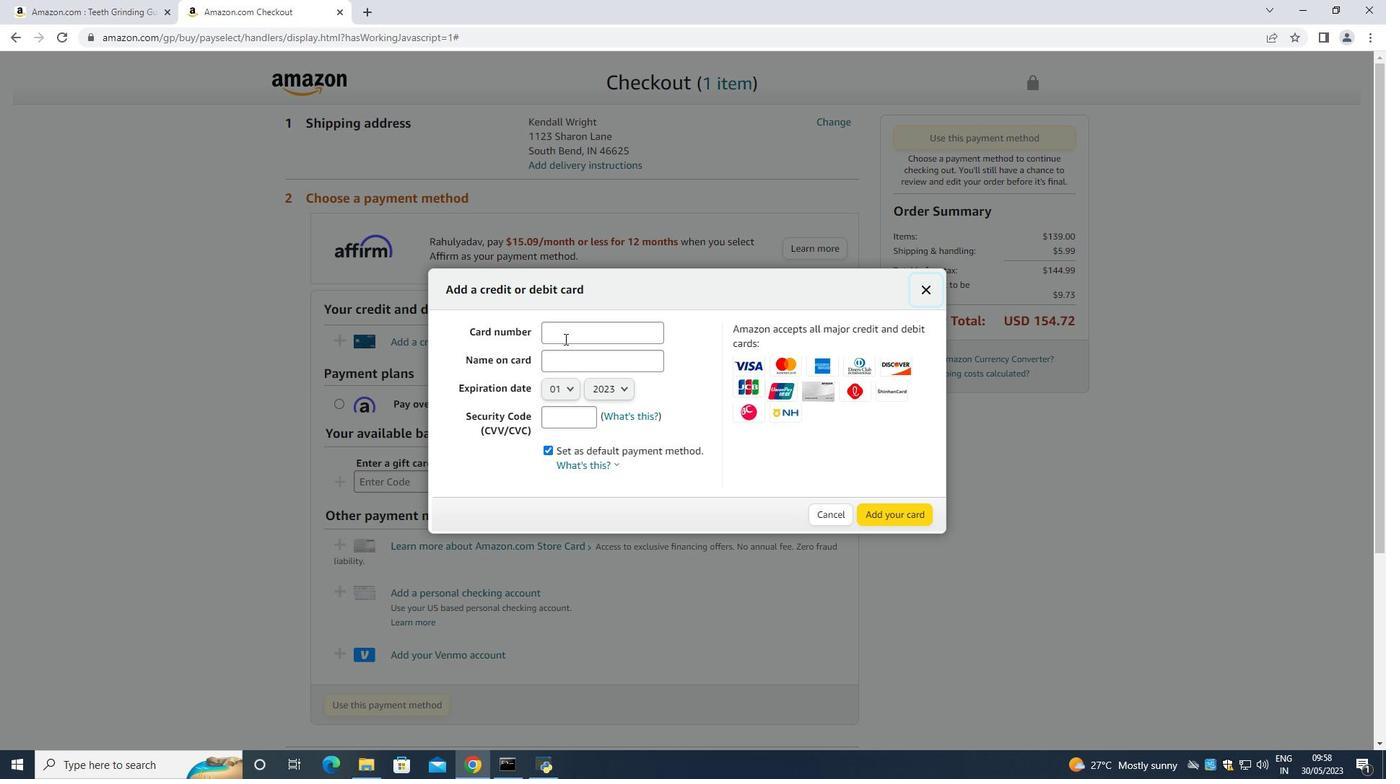 
Action: Mouse pressed left at (563, 337)
Screenshot: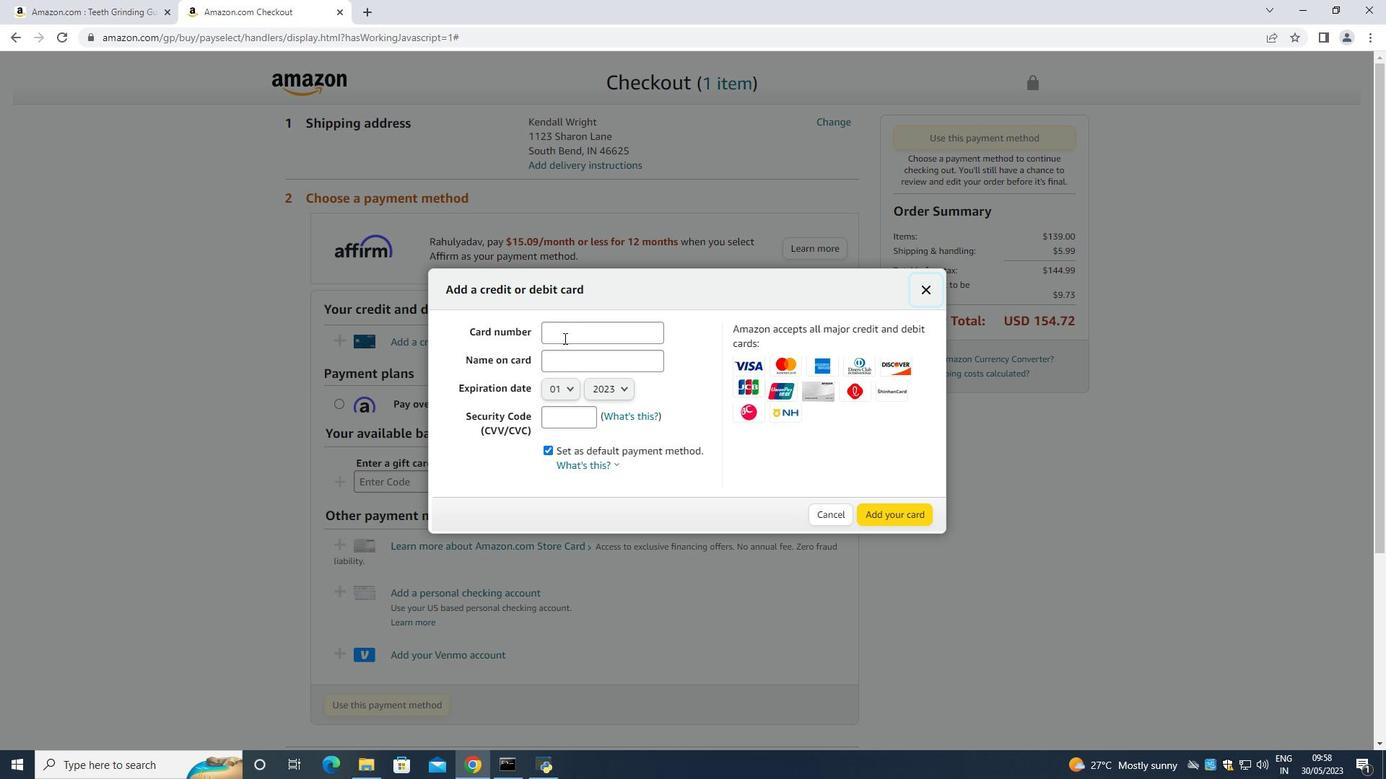 
Action: Mouse moved to (562, 323)
Screenshot: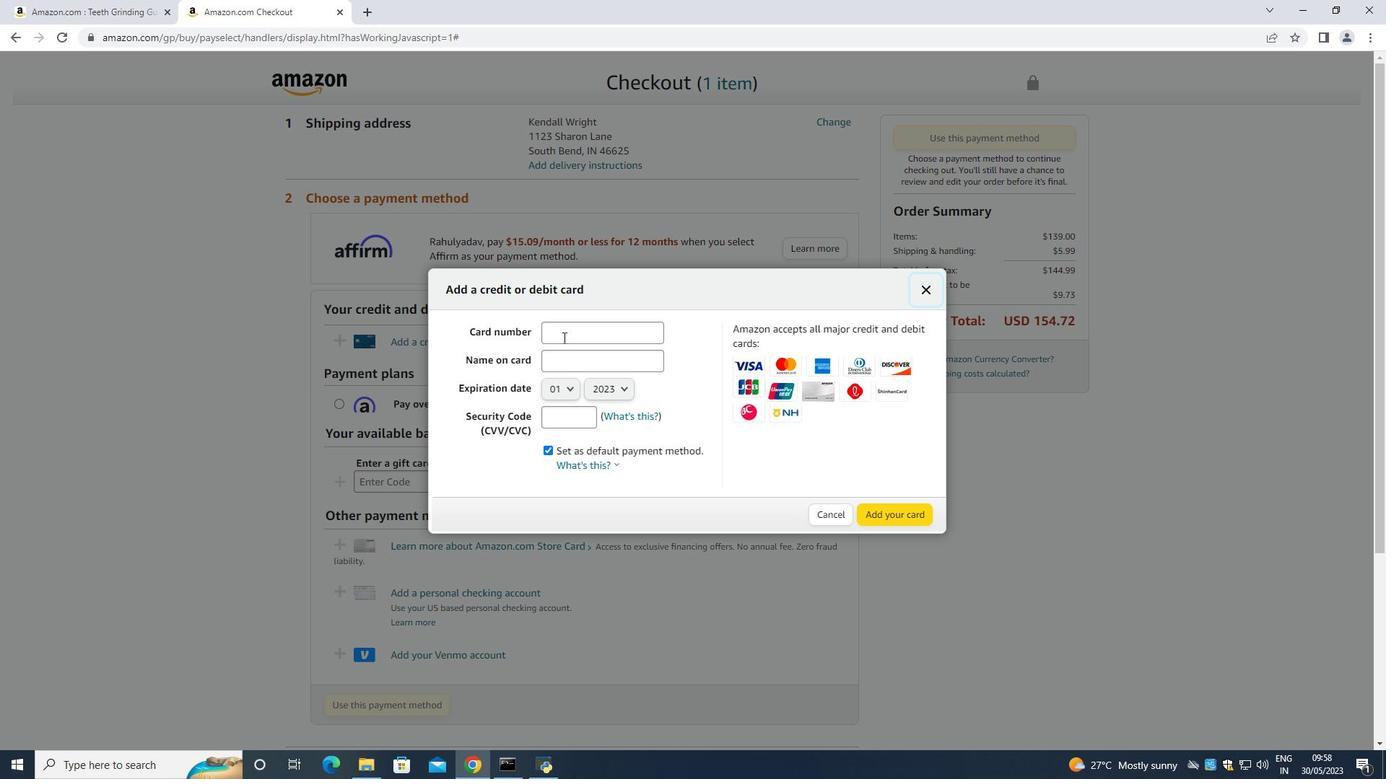 
Action: Key pressed 5487985658458<Key.backspace>7965
Screenshot: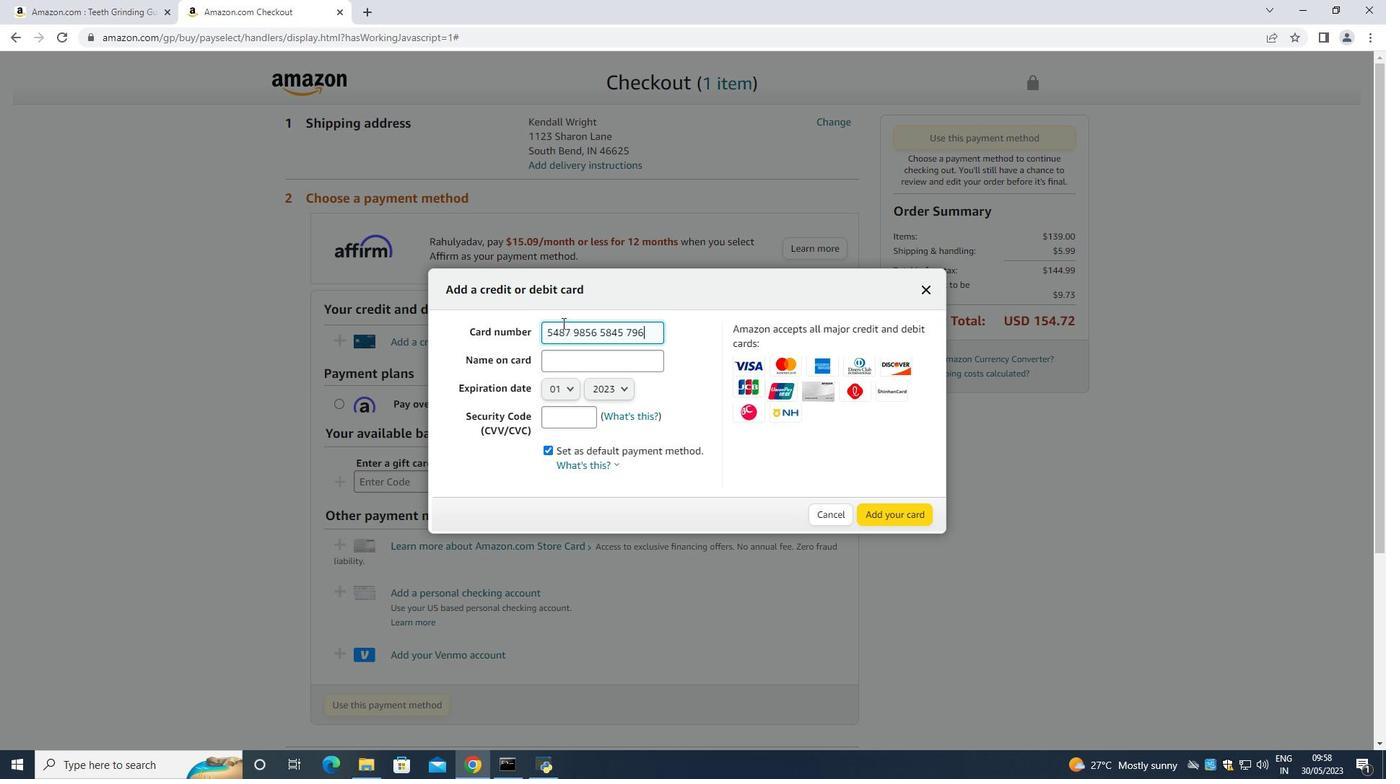
Action: Mouse moved to (572, 355)
Screenshot: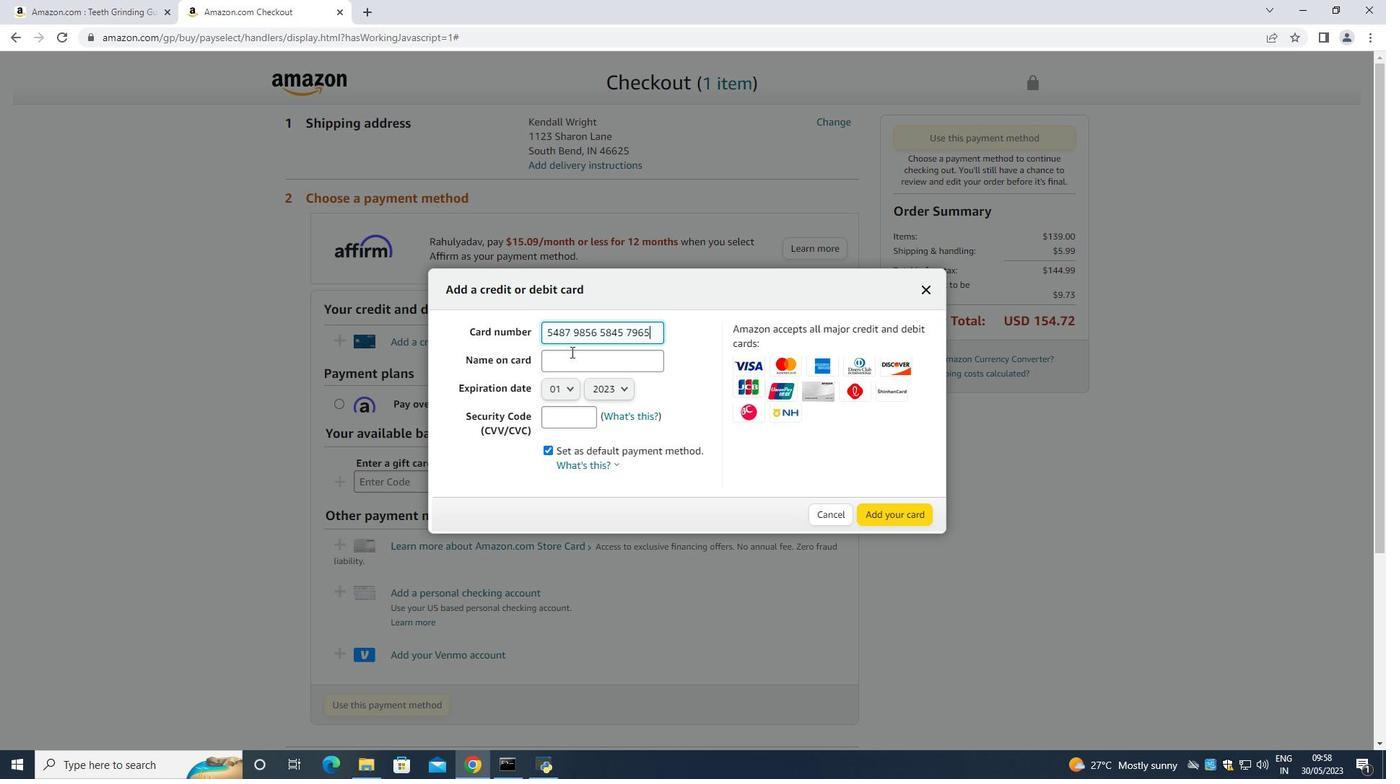 
Action: Mouse pressed left at (572, 355)
Screenshot: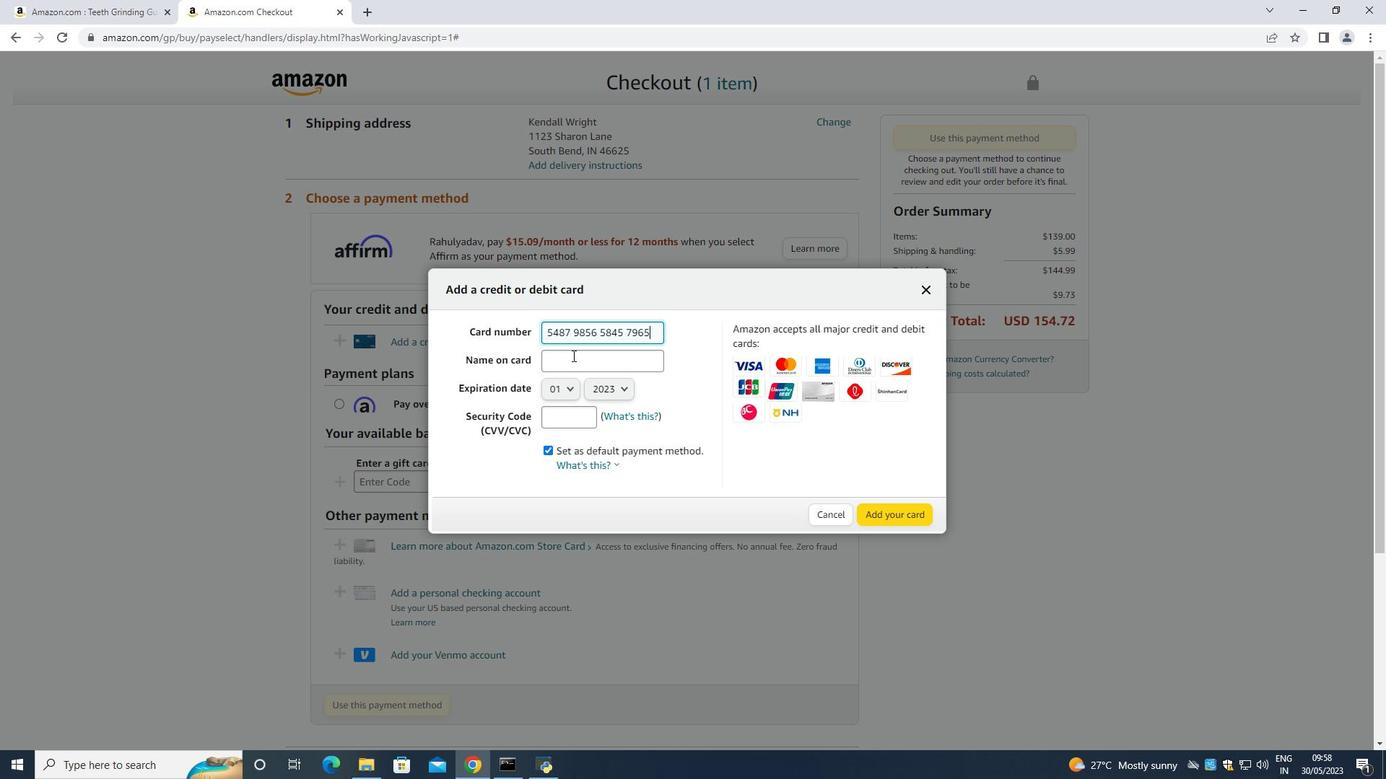 
Action: Key pressed <Key.shift><Key.shift><Key.shift><Key.shift><Key.shift><Key.shift><Key.shift><Key.shift>Kendal<Key.space><Key.shift><Key.shift><Key.shift><Key.shift><Key.shift><Key.shift>Wright<Key.space>
Screenshot: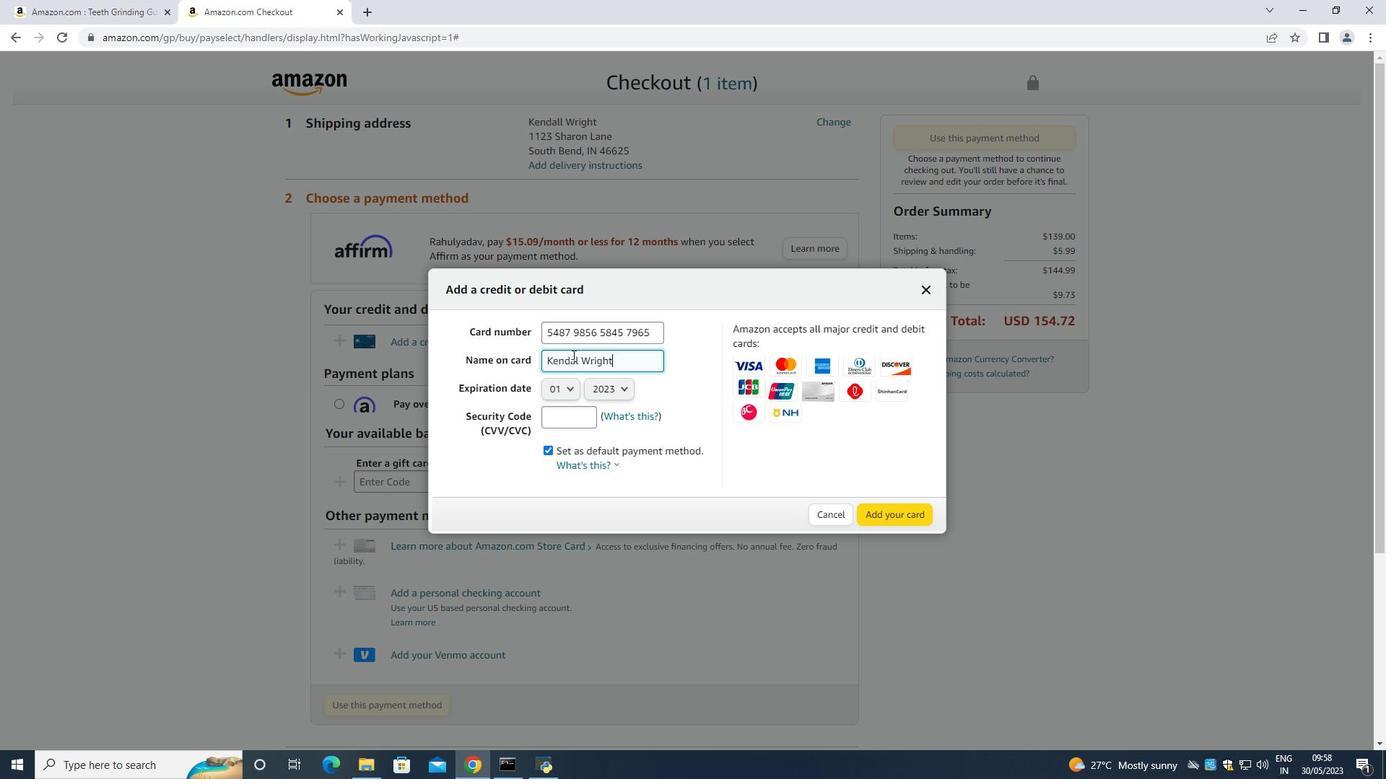 
Action: Mouse moved to (530, 334)
Screenshot: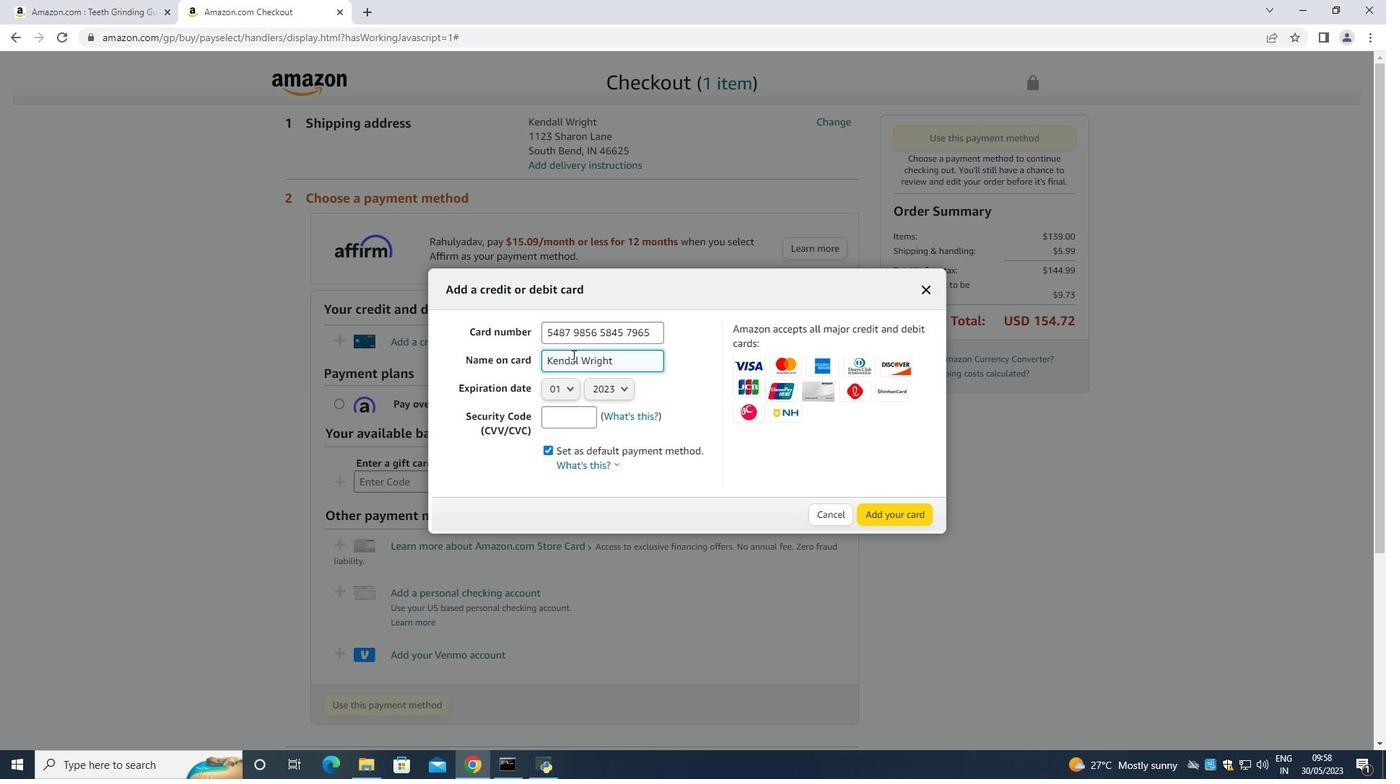 
Action: Key pressed <Key.tab>
Screenshot: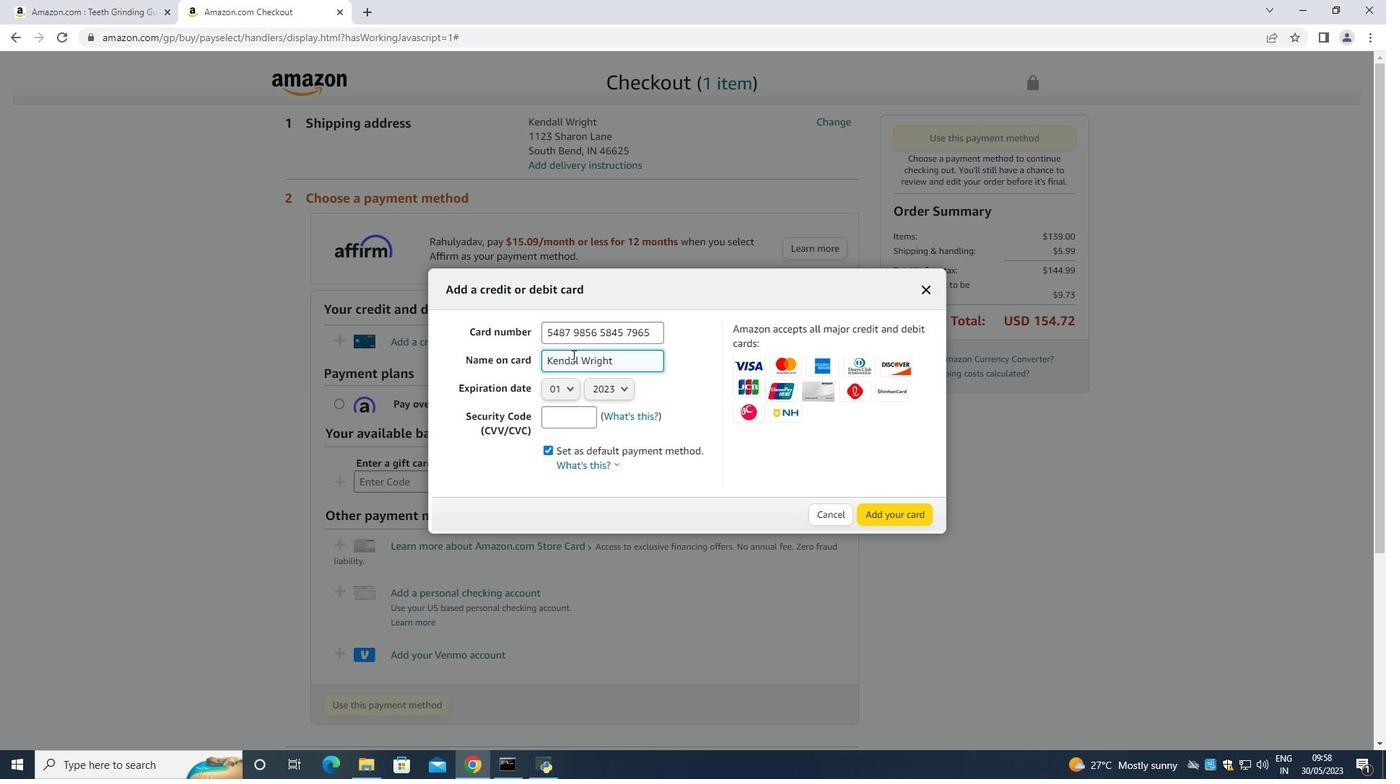 
Action: Mouse moved to (570, 389)
Screenshot: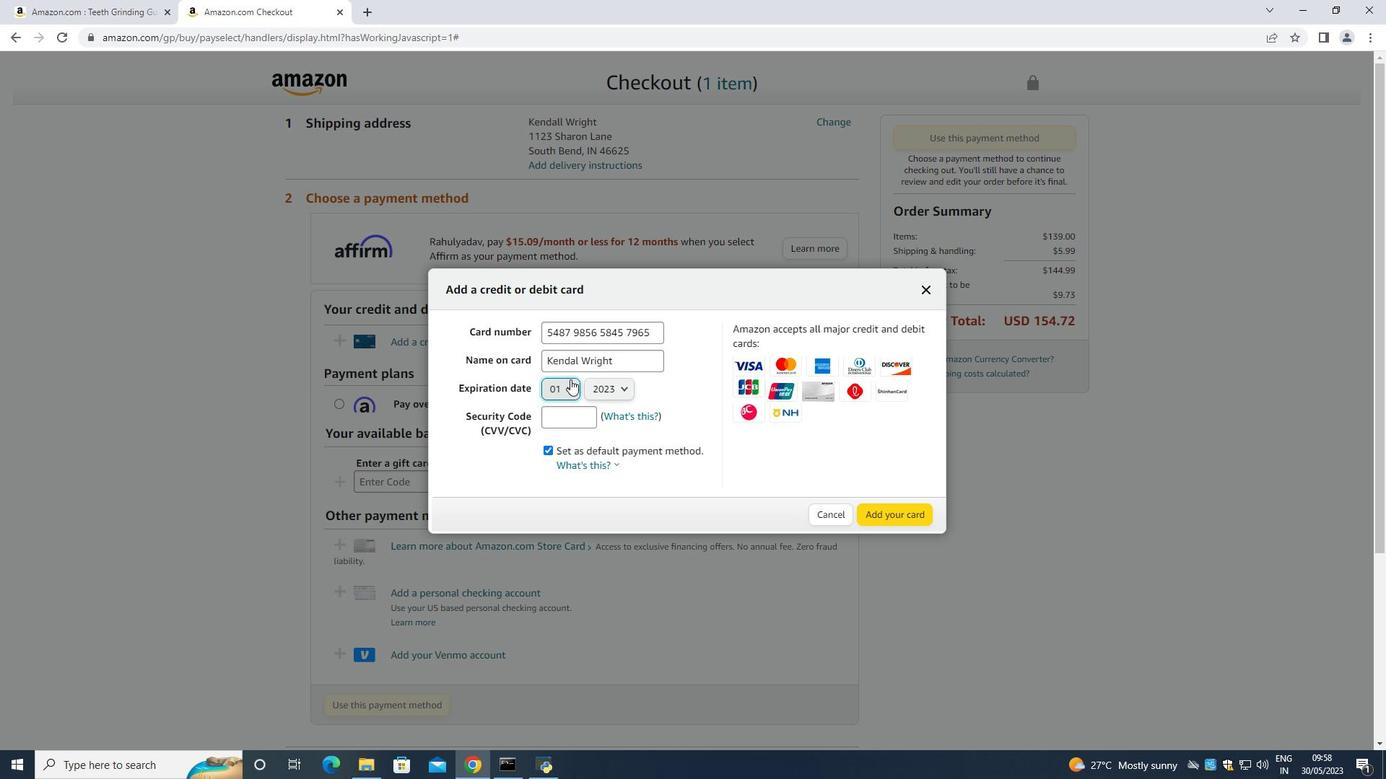 
Action: Mouse pressed left at (570, 389)
Screenshot: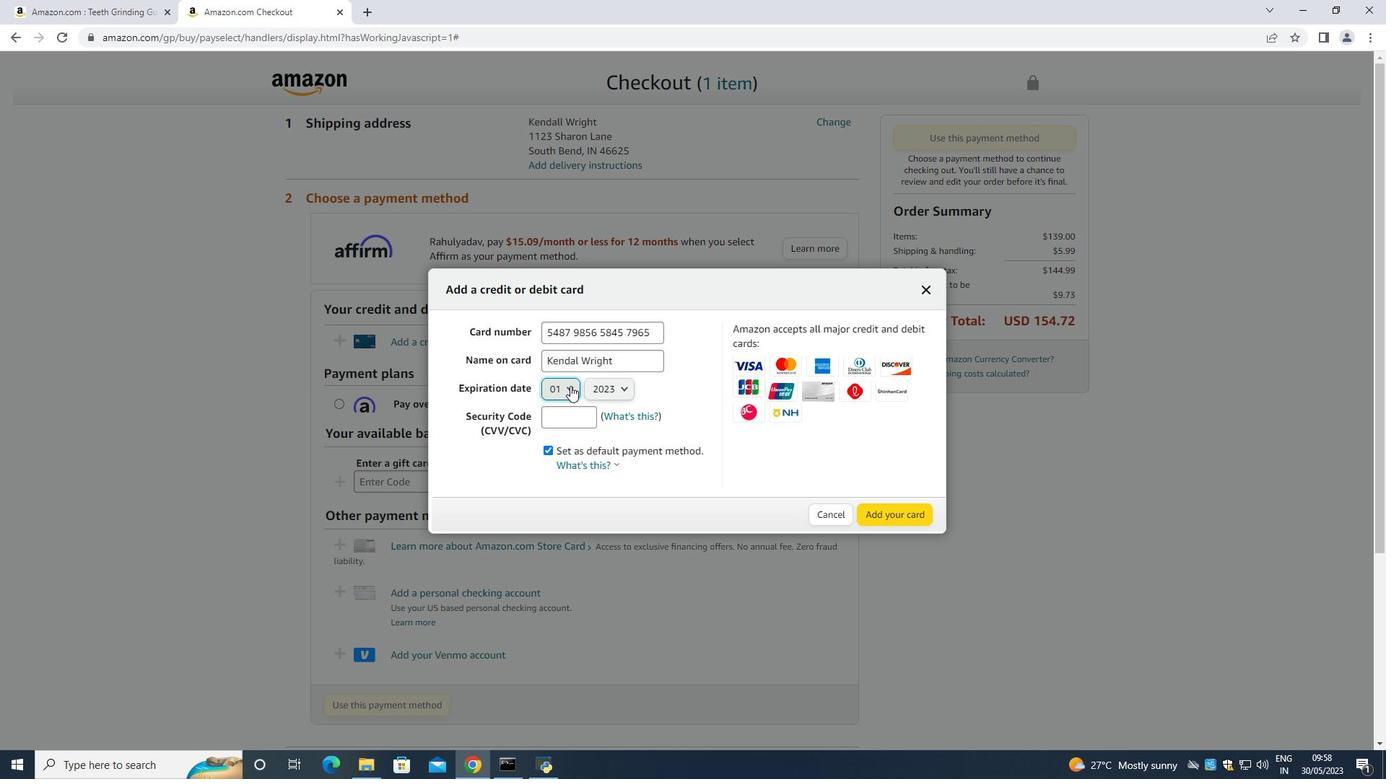 
Action: Mouse moved to (558, 466)
Screenshot: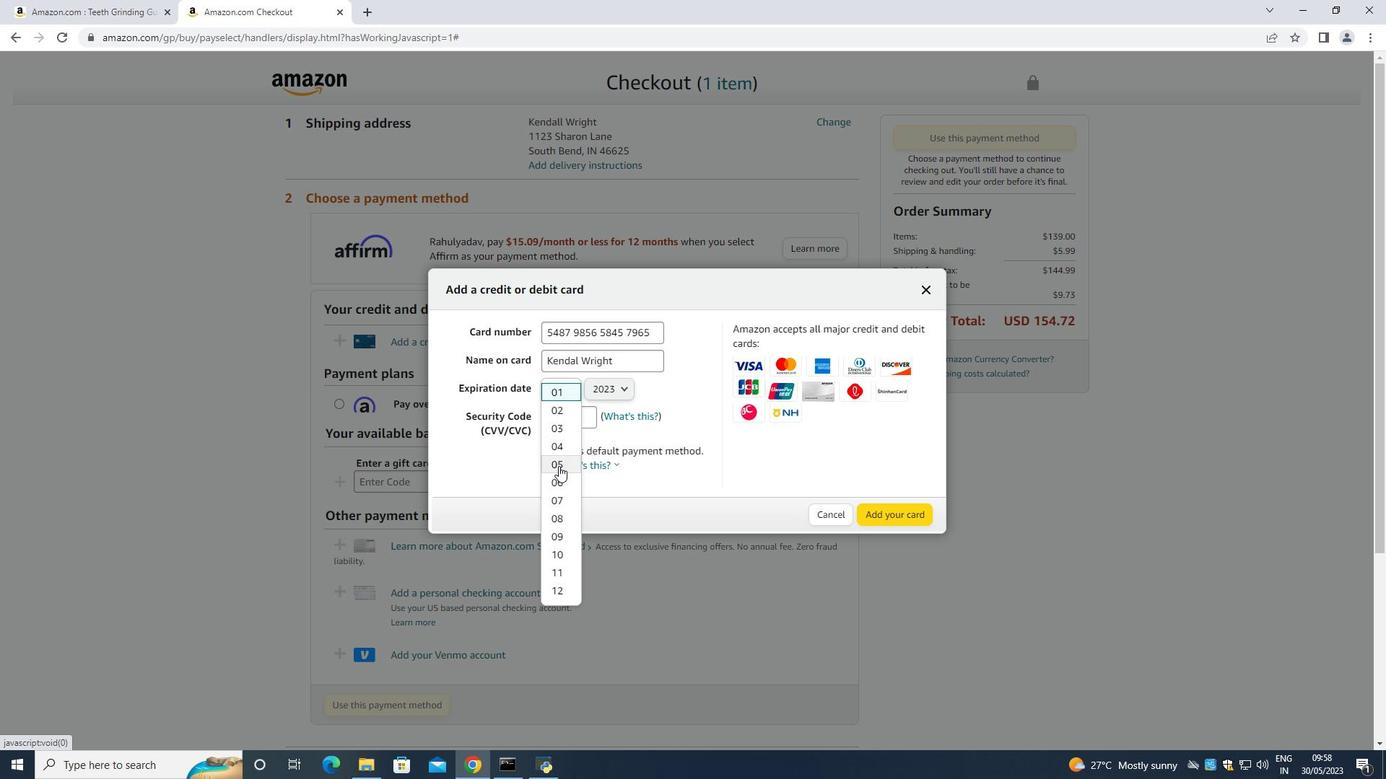
Action: Mouse pressed left at (558, 466)
Screenshot: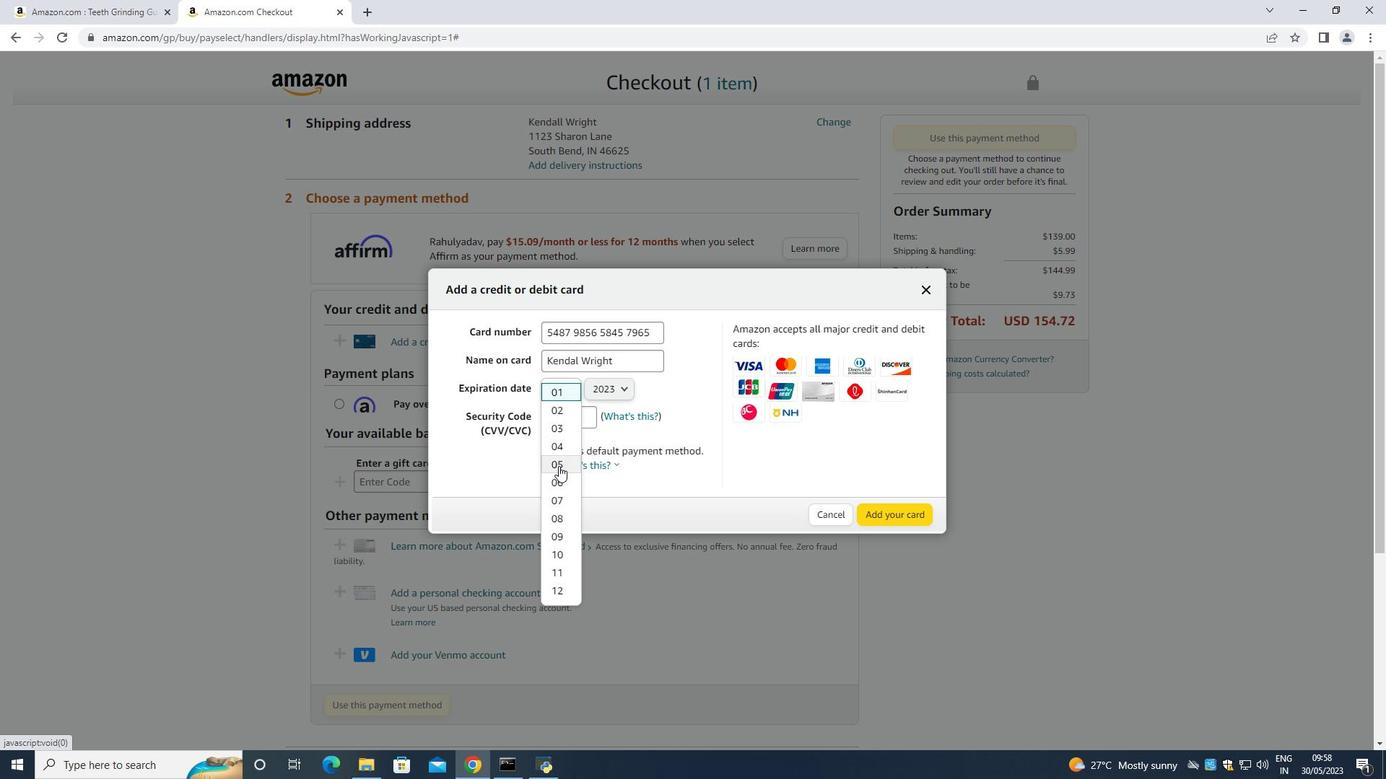 
Action: Mouse moved to (628, 384)
Screenshot: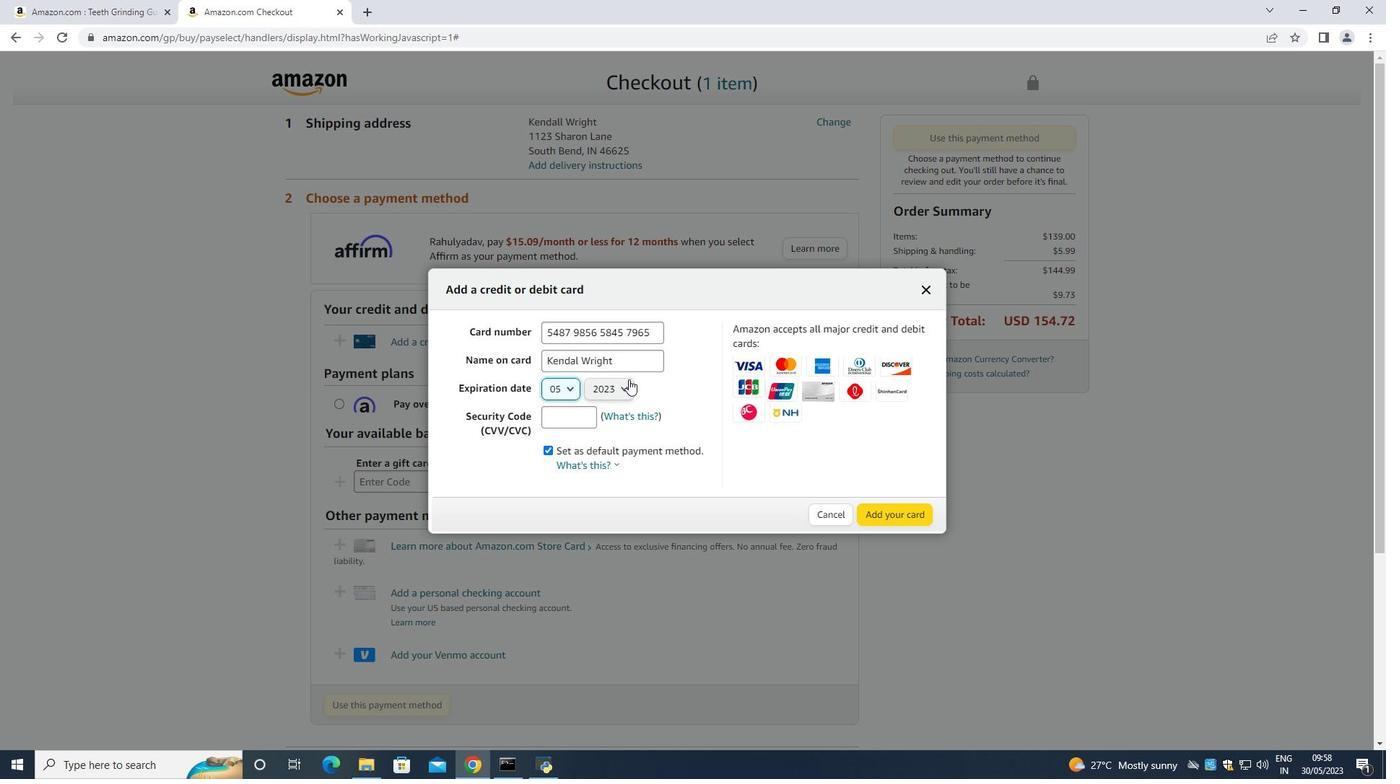 
Action: Mouse pressed left at (628, 384)
Screenshot: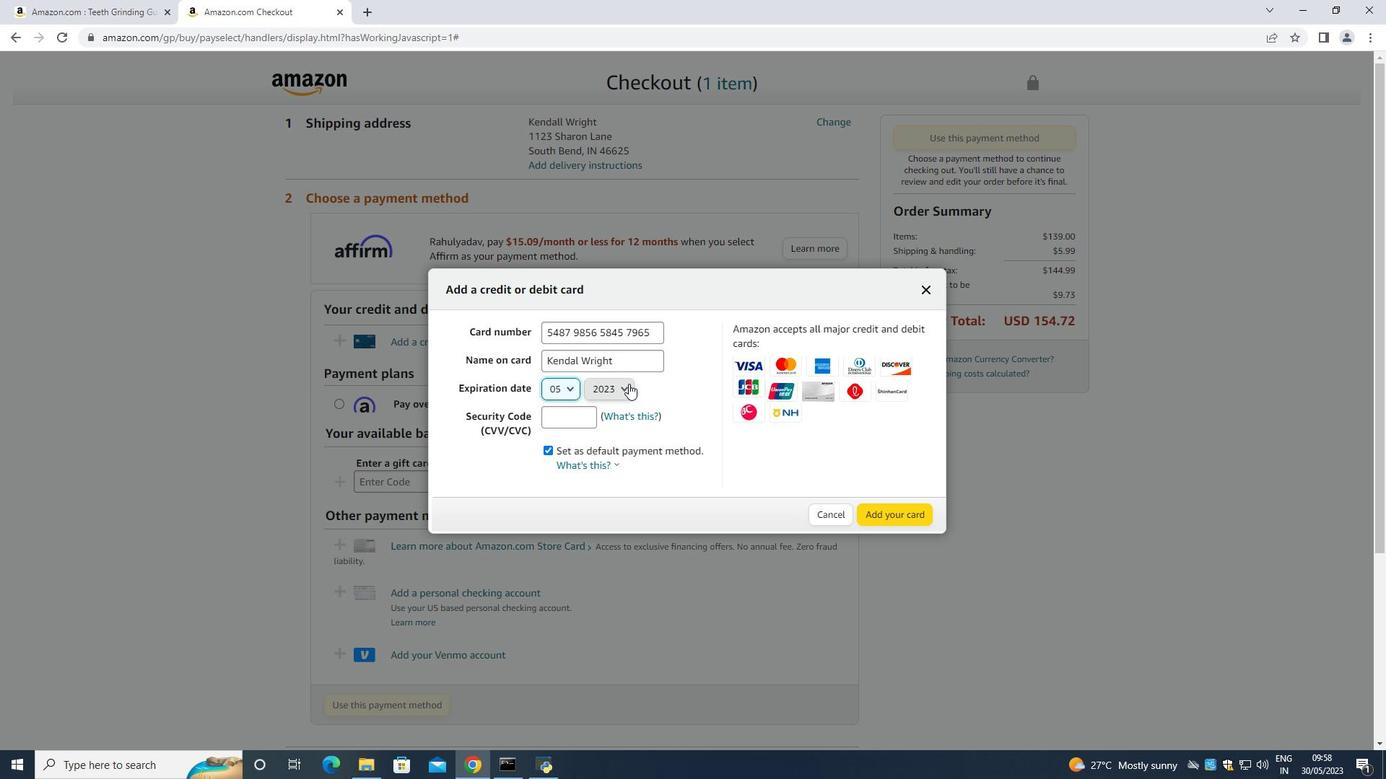
Action: Mouse moved to (622, 420)
Screenshot: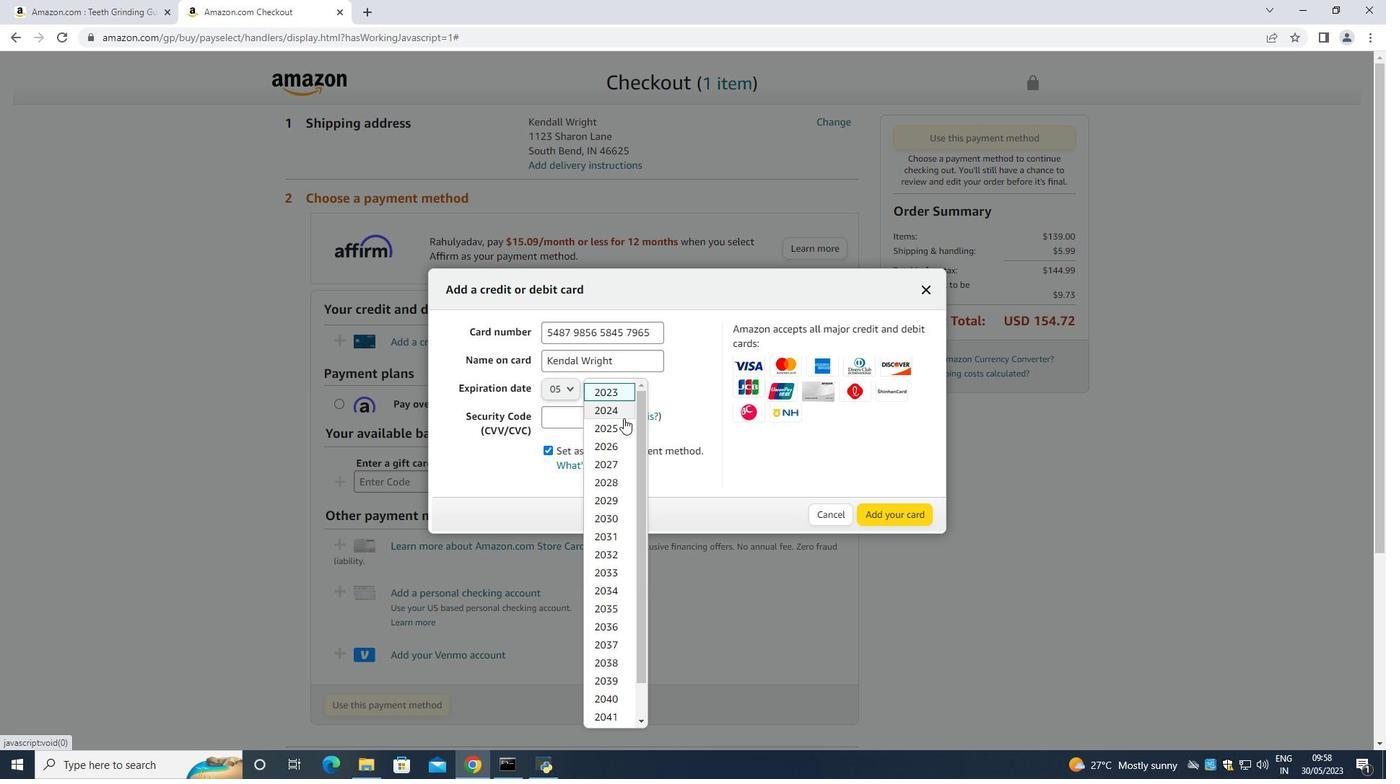 
Action: Mouse pressed left at (622, 420)
Screenshot: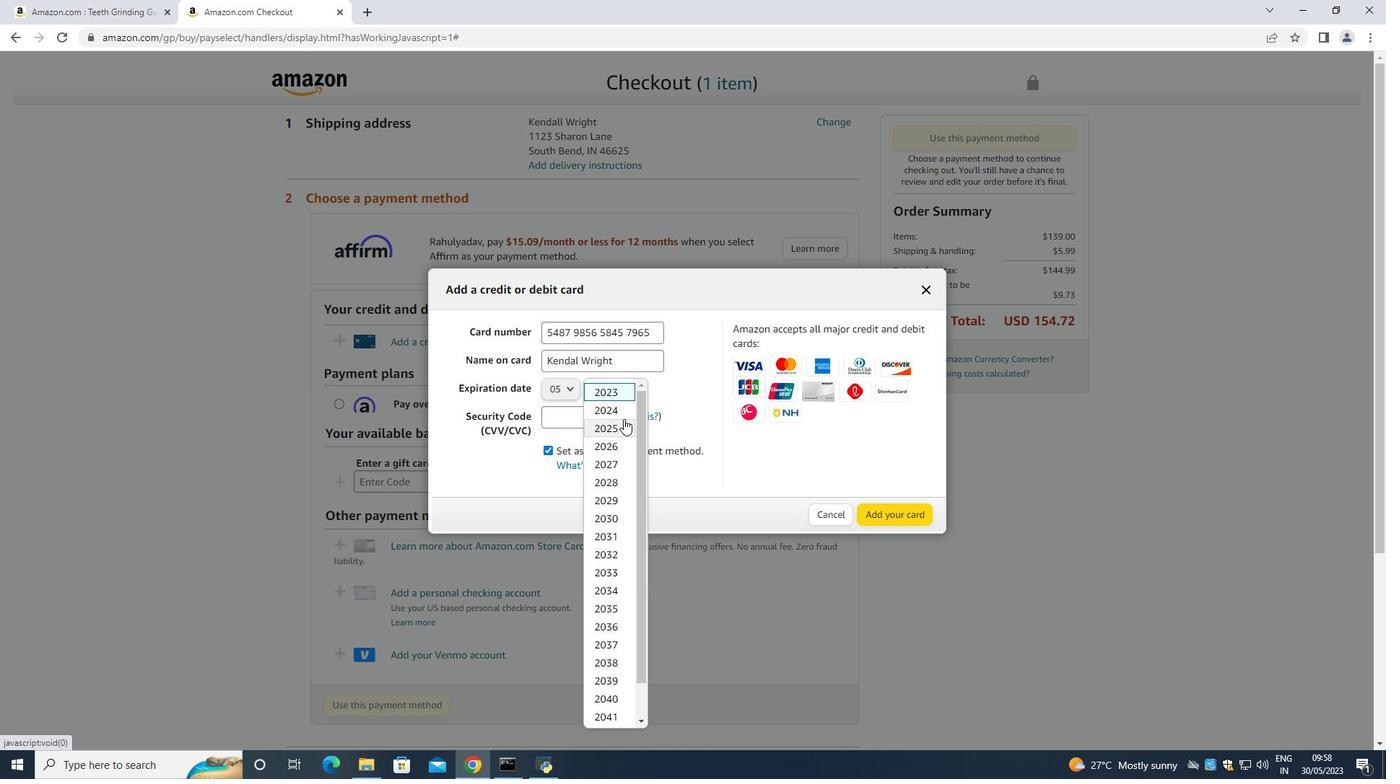 
Action: Mouse moved to (567, 413)
Screenshot: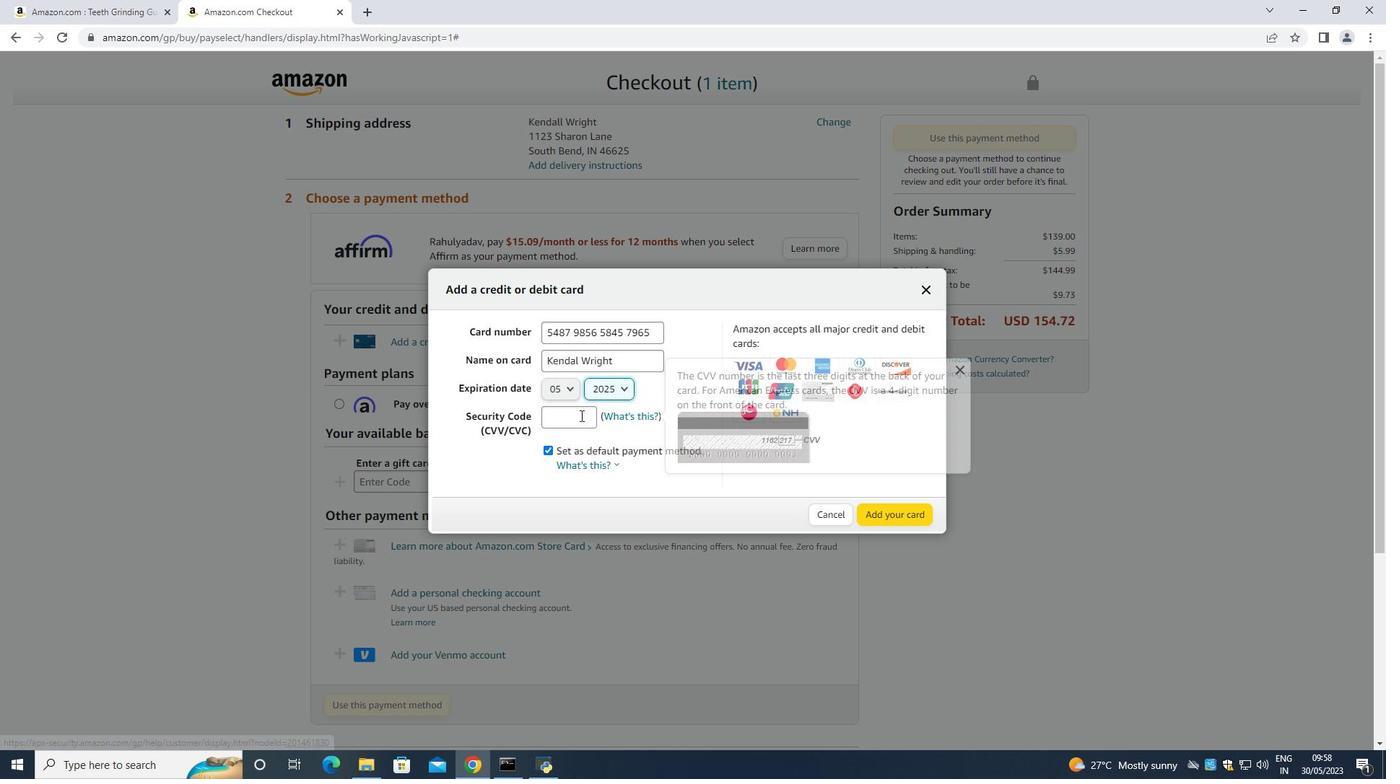 
Action: Mouse pressed left at (567, 413)
Screenshot: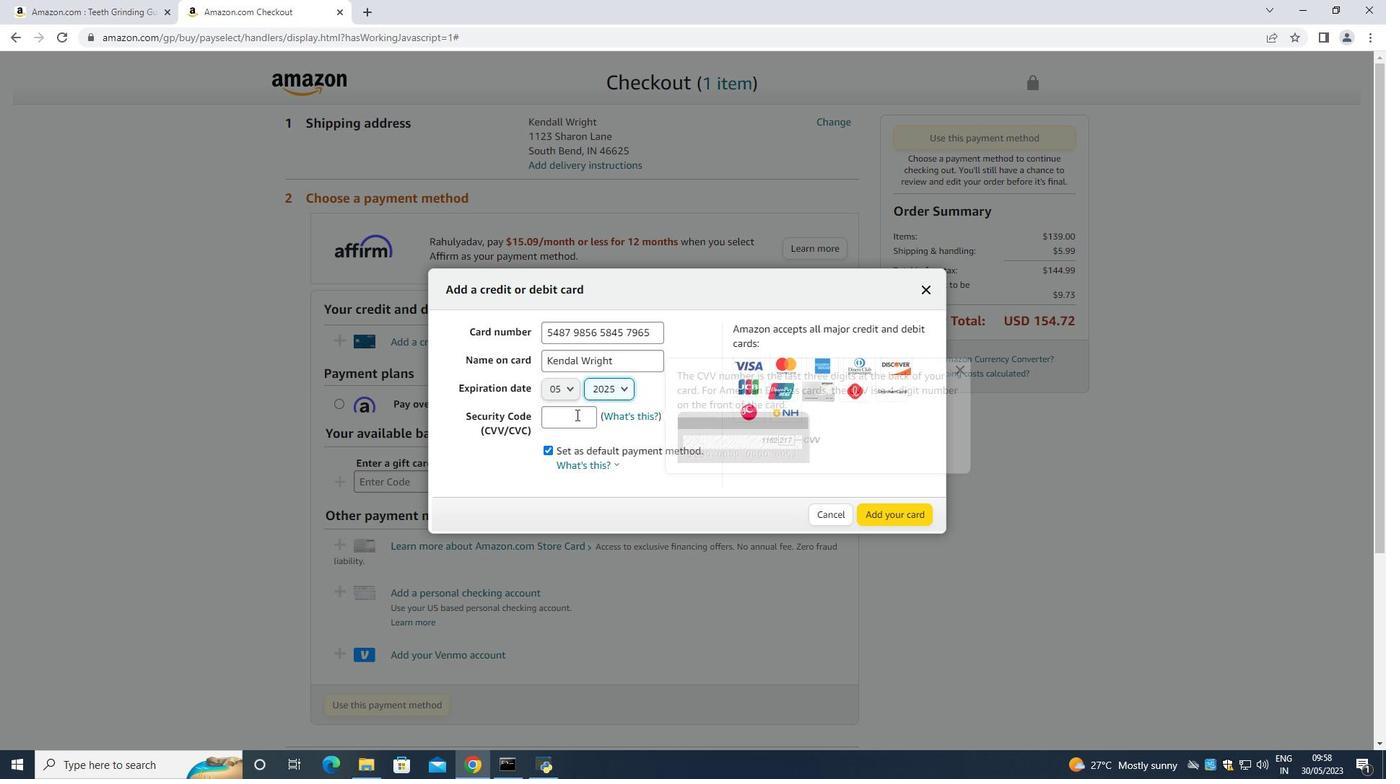 
Action: Mouse moved to (576, 418)
Screenshot: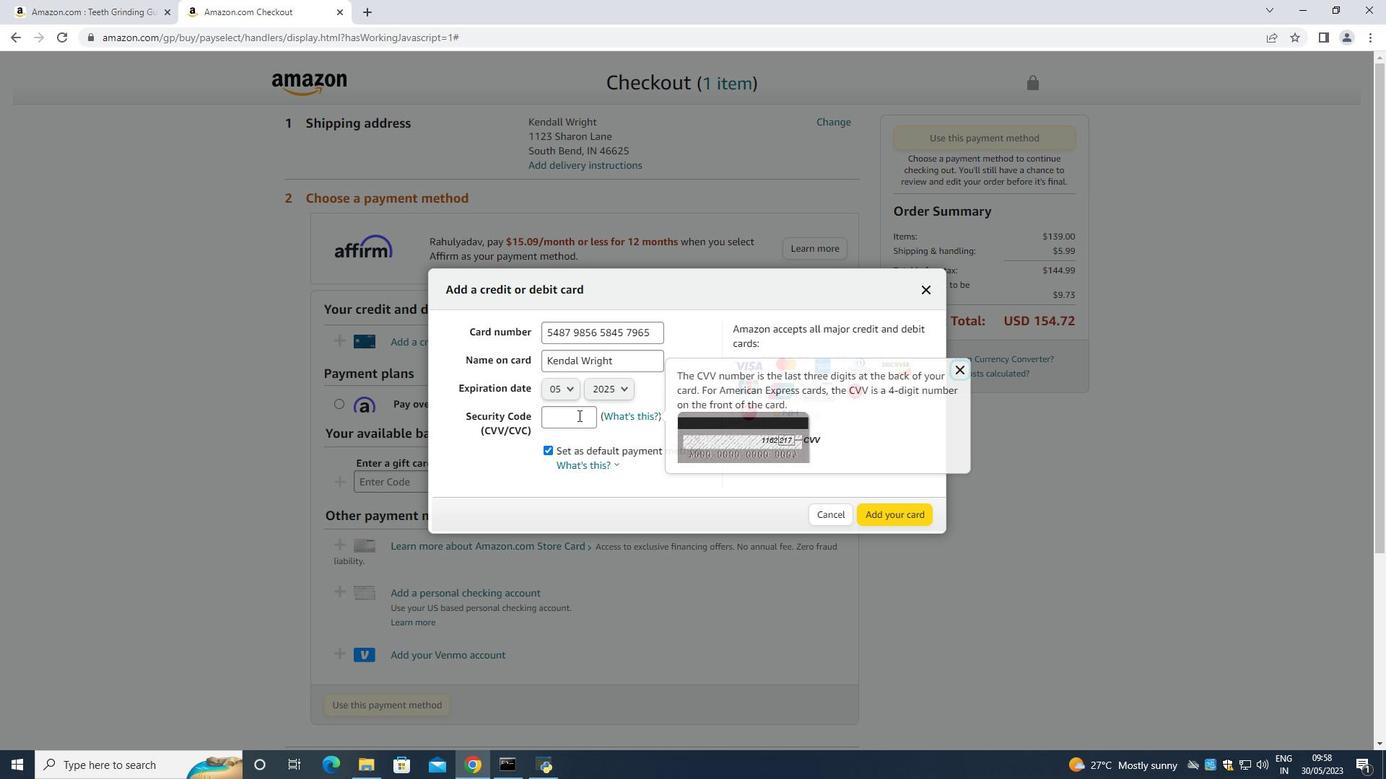 
Action: Mouse pressed left at (576, 418)
Screenshot: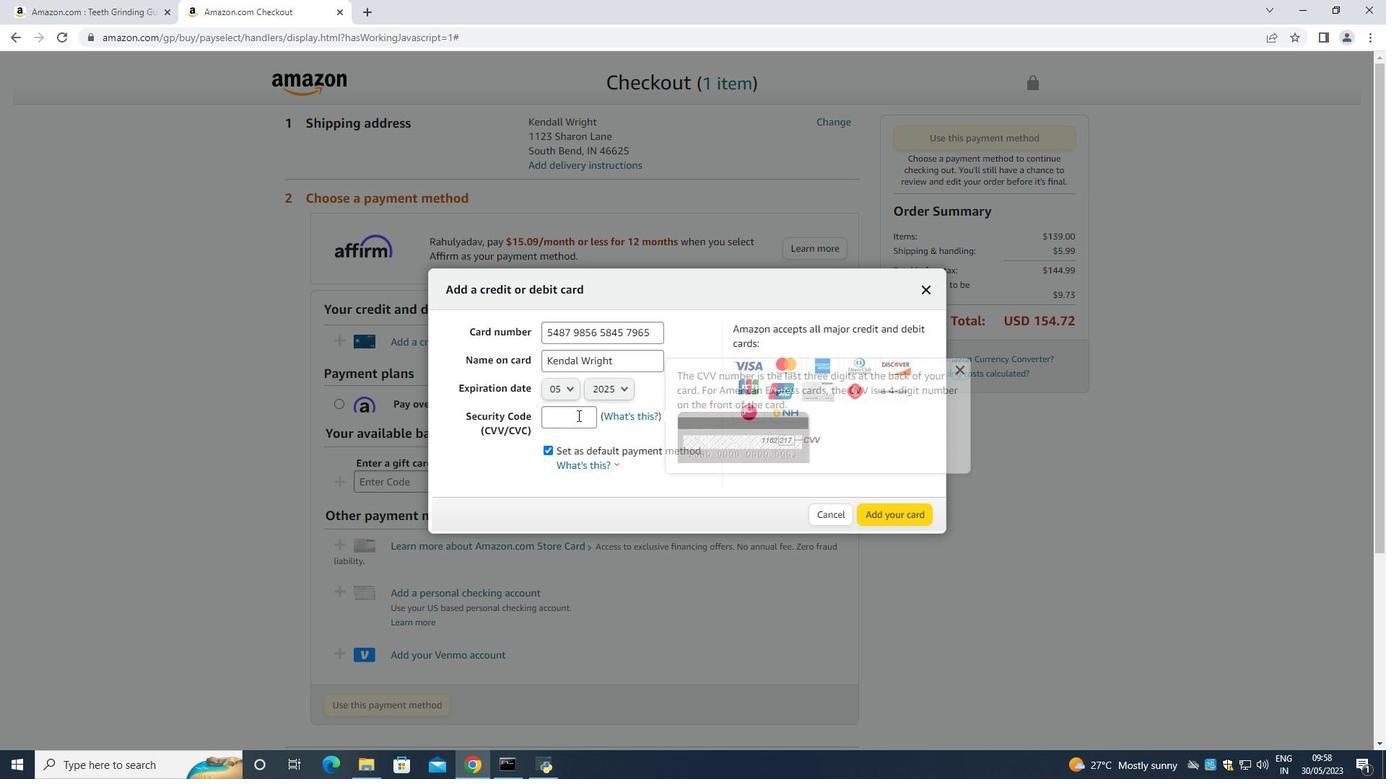 
Action: Mouse moved to (574, 422)
Screenshot: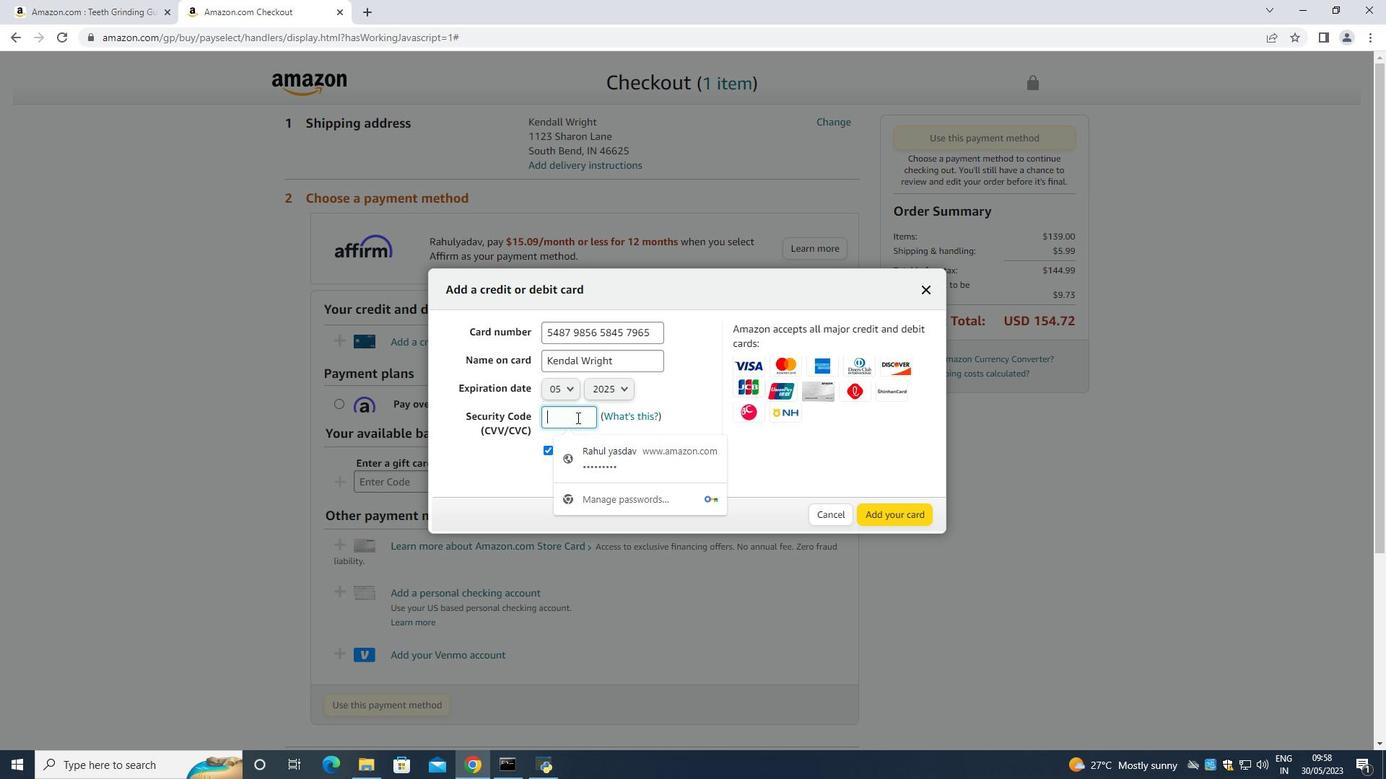
Action: Mouse pressed left at (574, 422)
Screenshot: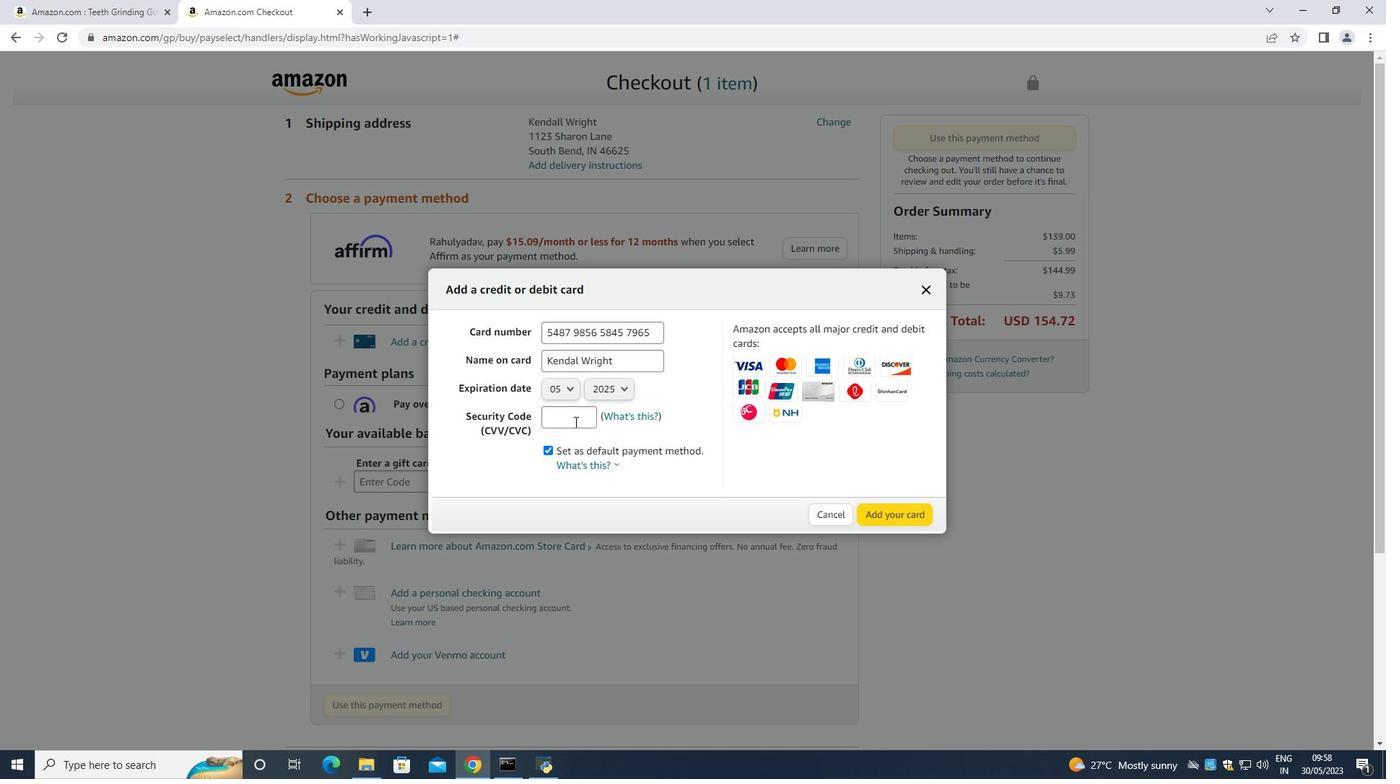 
Action: Key pressed 549
Screenshot: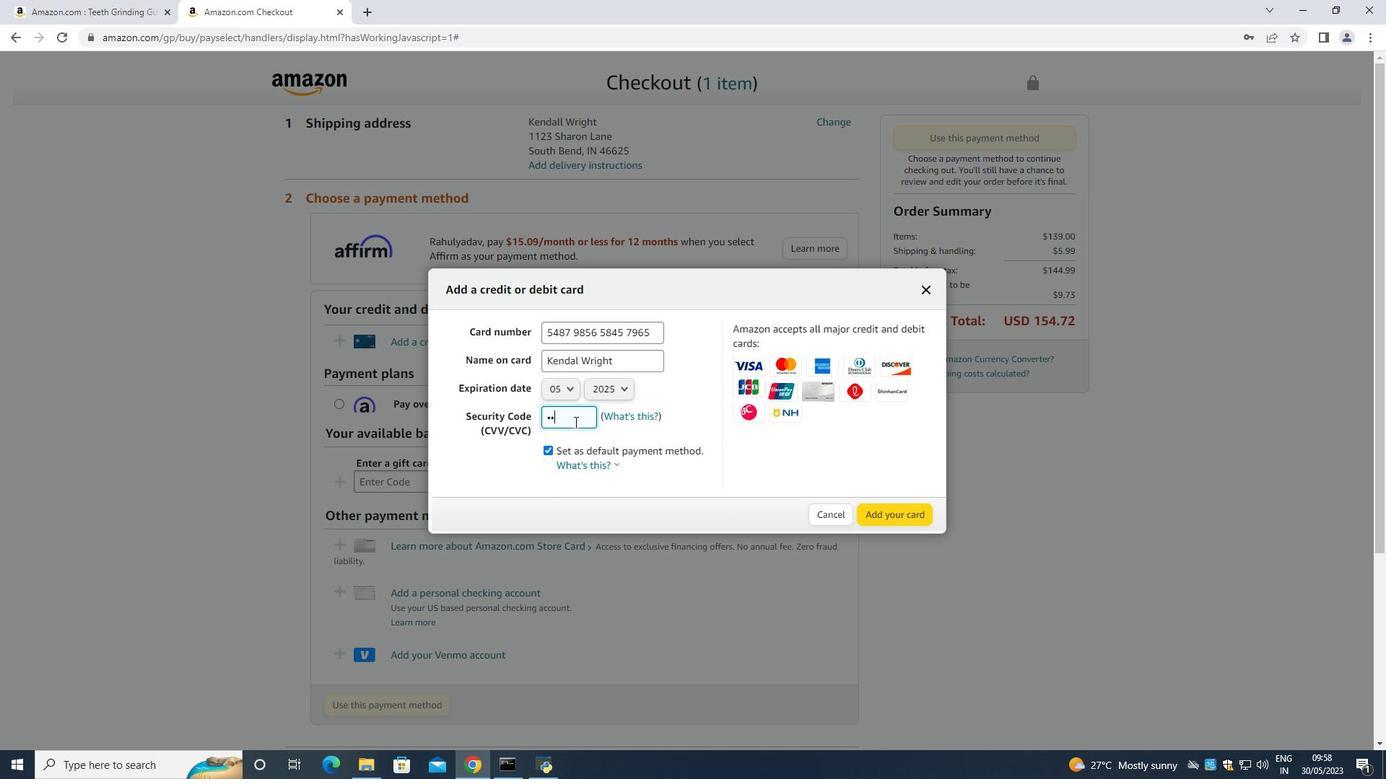 
Action: Mouse moved to (805, 428)
Screenshot: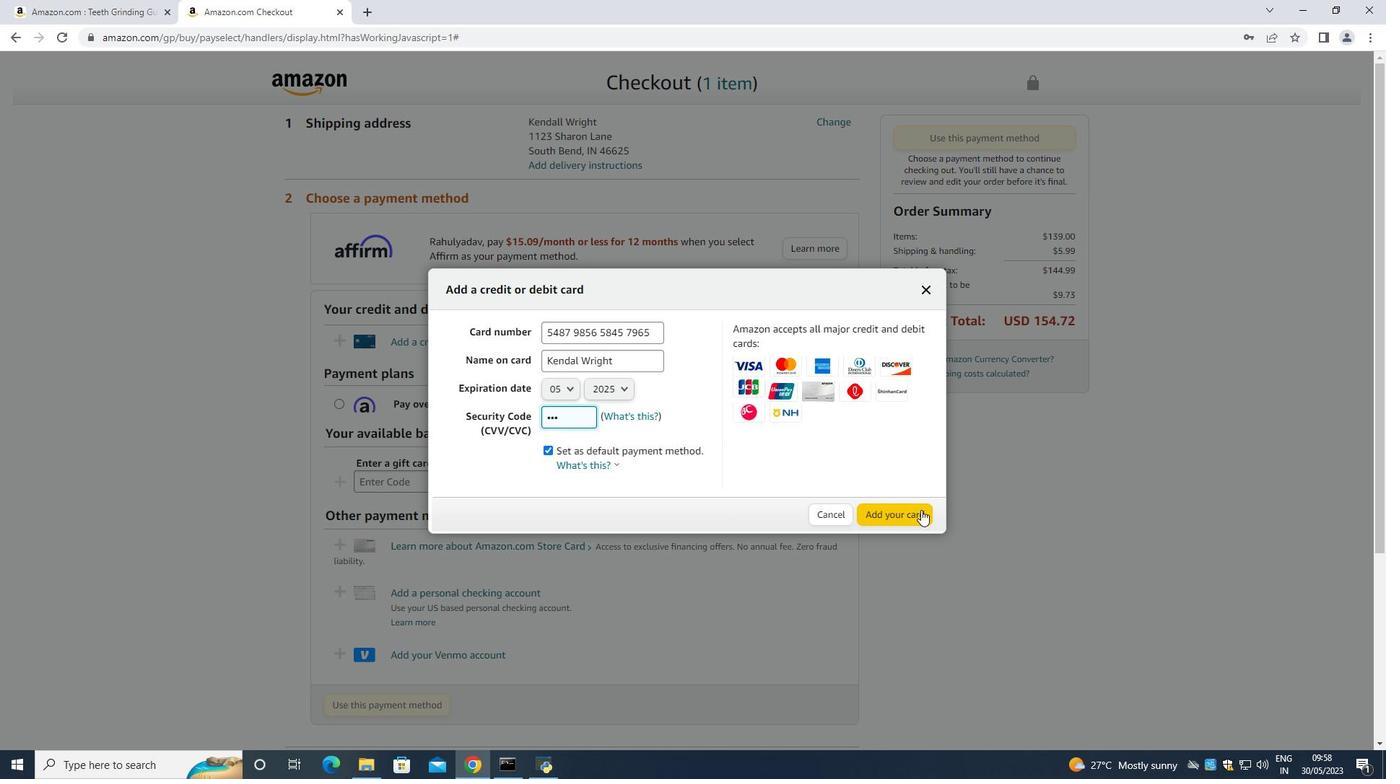 
